 Task: Recover your Amazon account and purchase a smartwatch.
Action: Mouse moved to (239, 59)
Screenshot: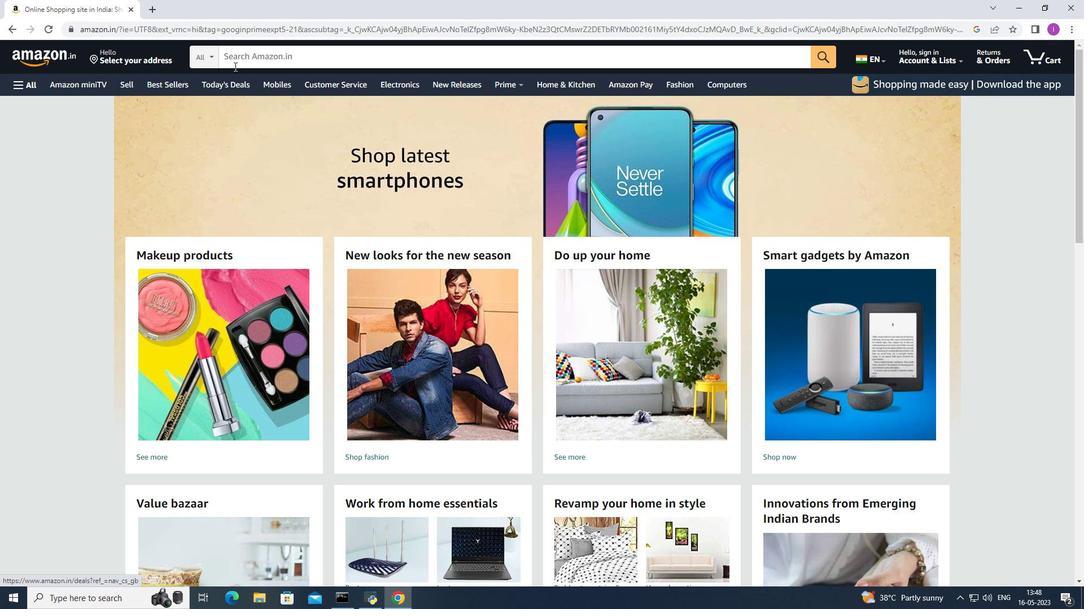 
Action: Mouse pressed left at (239, 59)
Screenshot: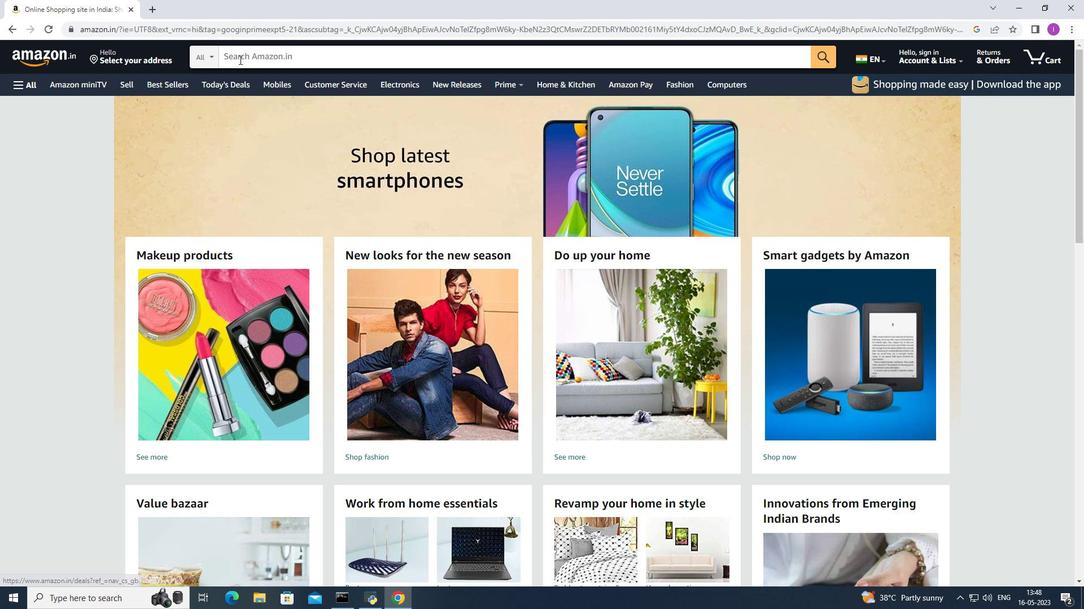 
Action: Mouse moved to (210, 86)
Screenshot: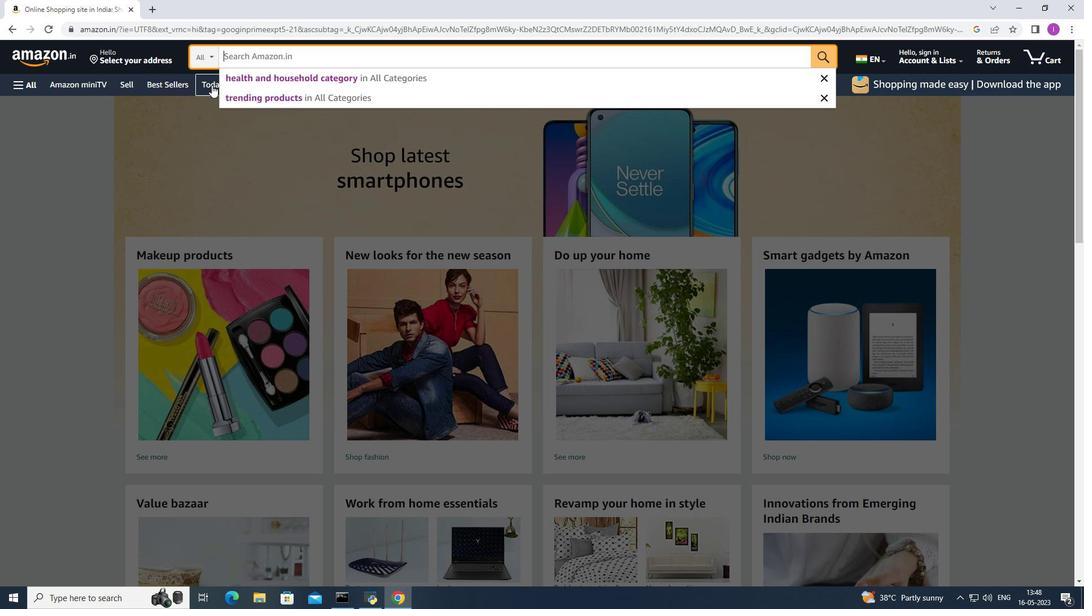 
Action: Mouse pressed left at (210, 86)
Screenshot: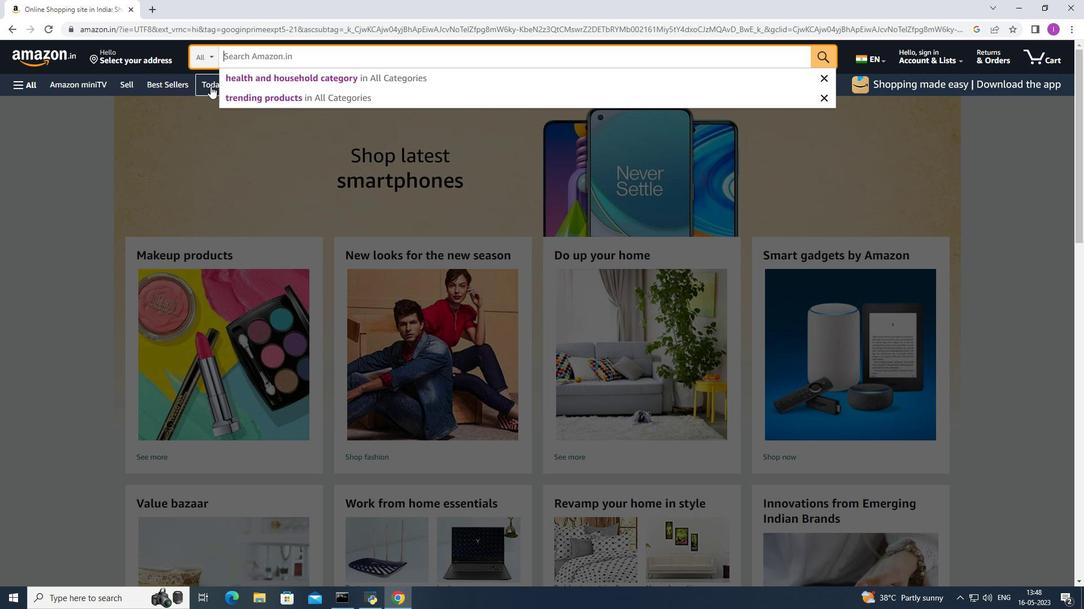 
Action: Mouse moved to (462, 88)
Screenshot: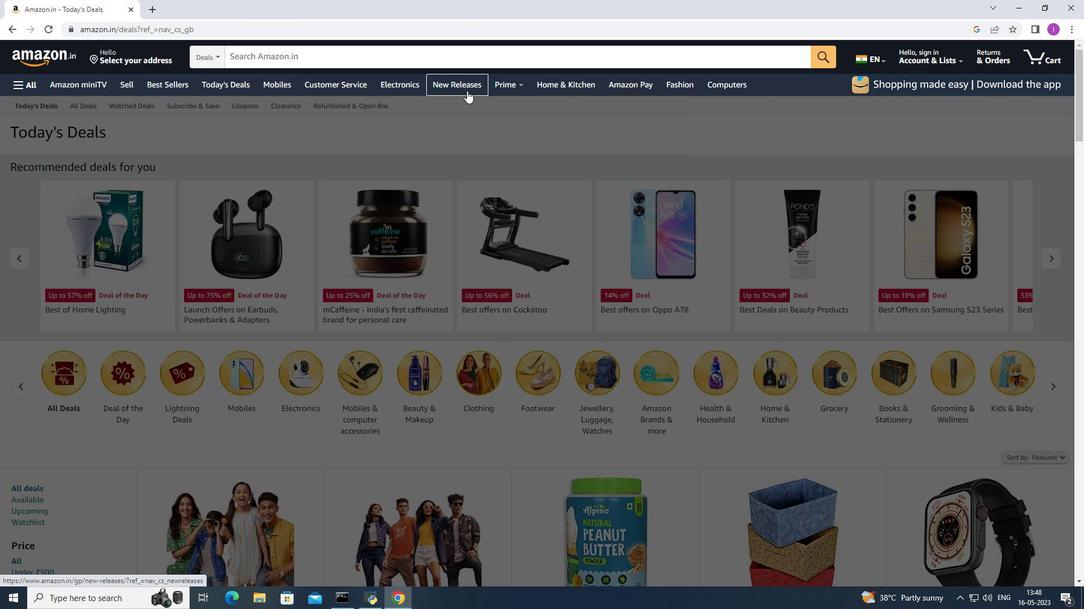 
Action: Mouse pressed left at (462, 88)
Screenshot: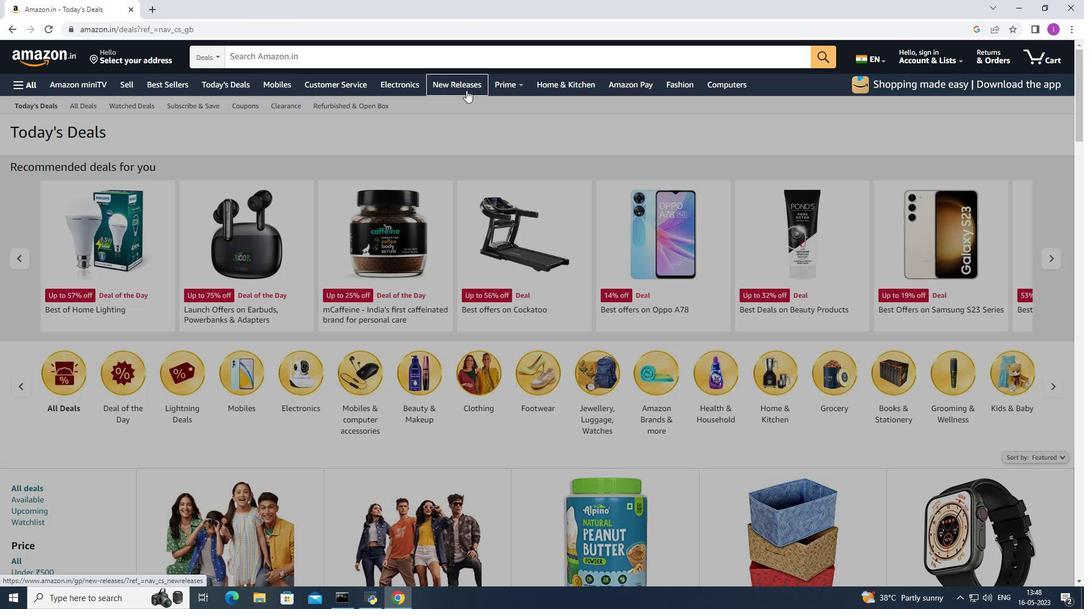 
Action: Mouse moved to (296, 302)
Screenshot: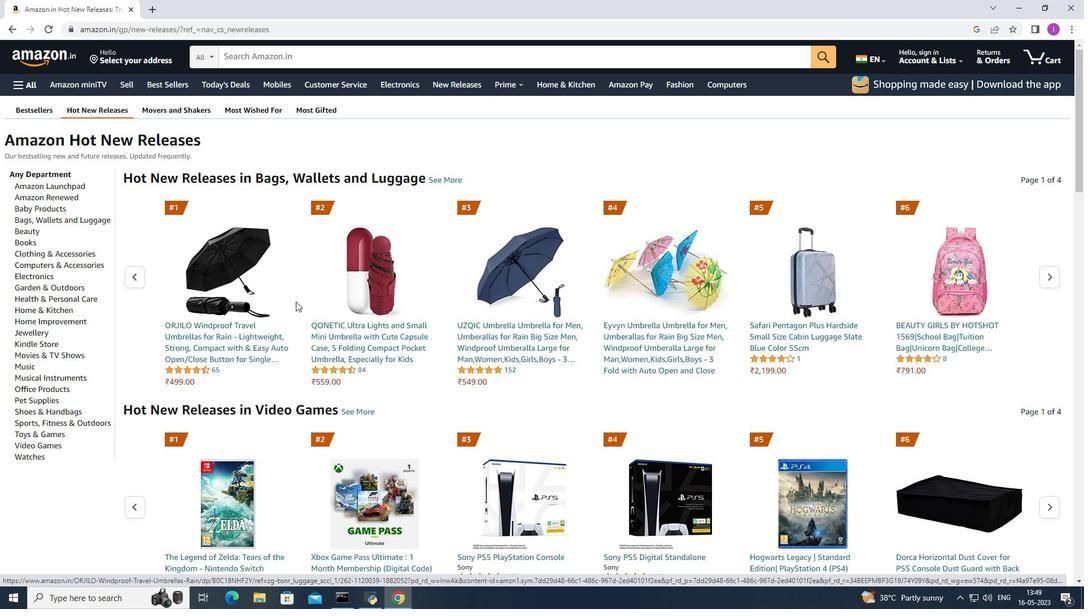 
Action: Mouse scrolled (296, 301) with delta (0, 0)
Screenshot: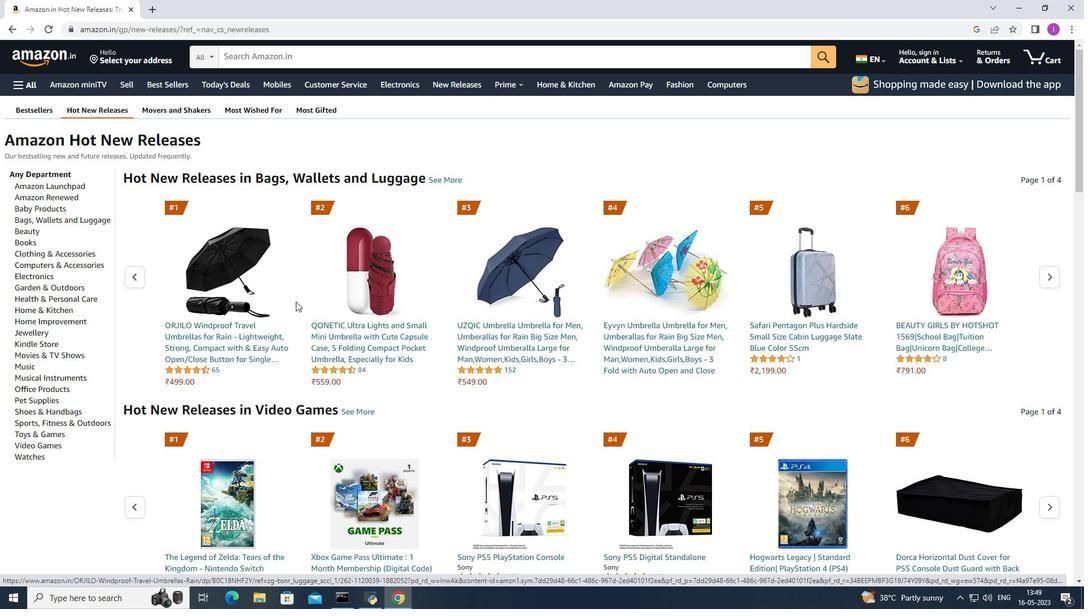 
Action: Mouse moved to (296, 302)
Screenshot: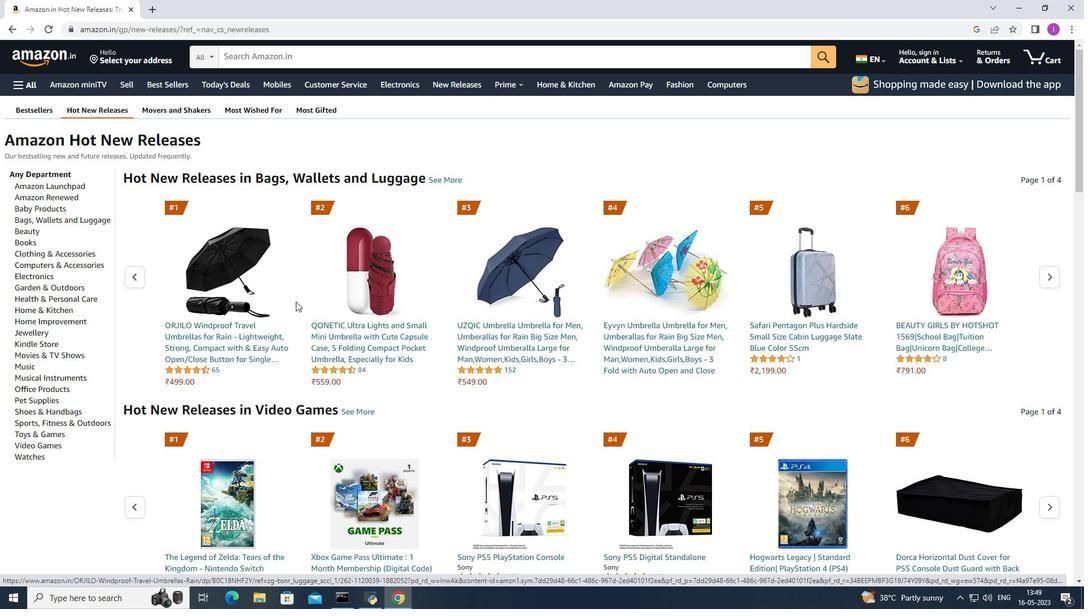 
Action: Mouse scrolled (296, 301) with delta (0, 0)
Screenshot: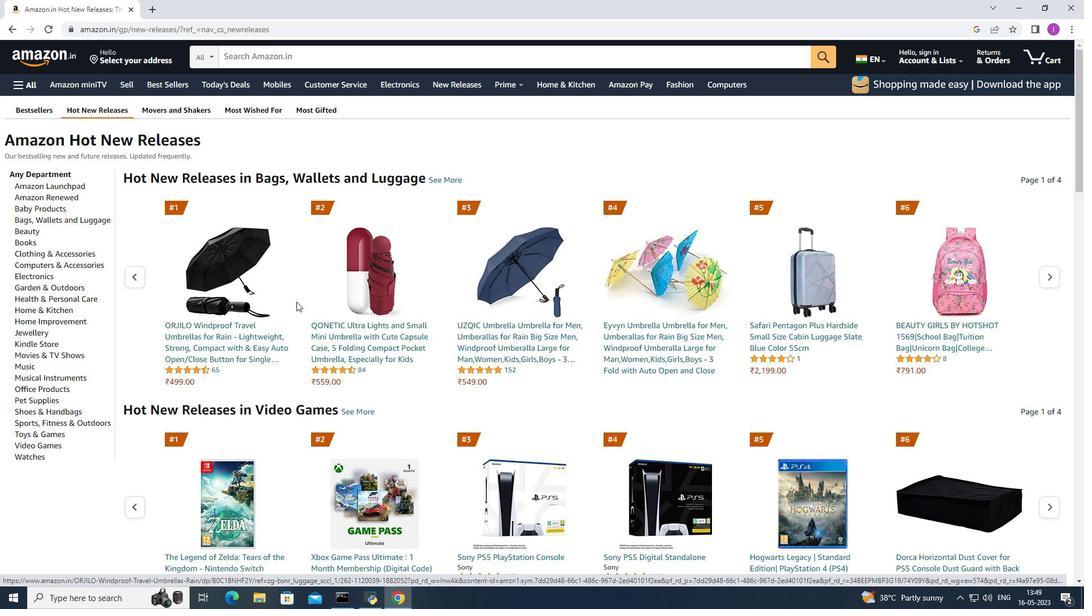 
Action: Mouse scrolled (296, 301) with delta (0, 0)
Screenshot: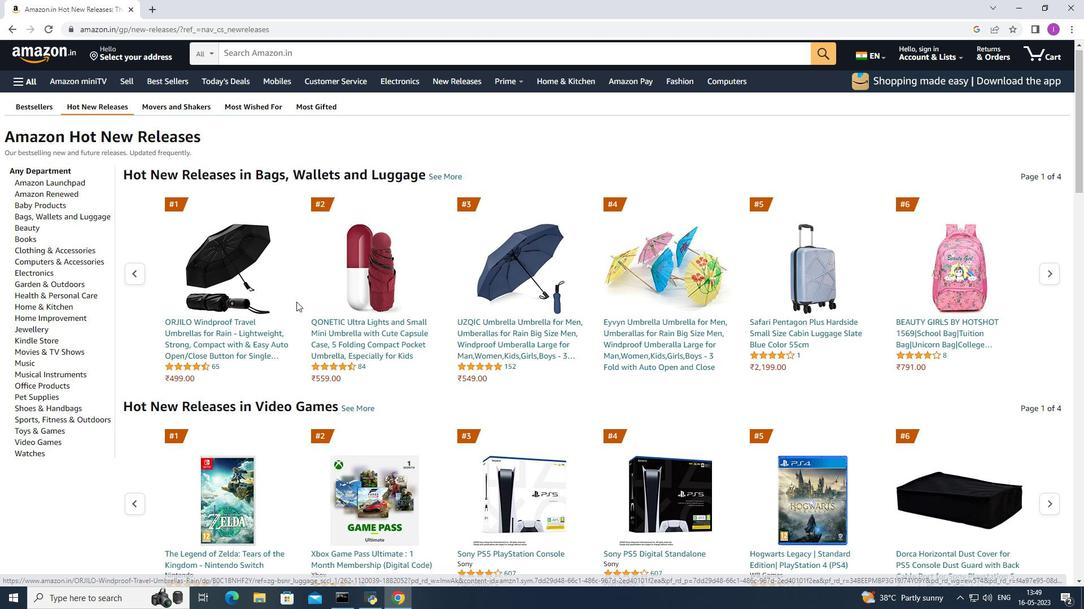 
Action: Mouse moved to (678, 243)
Screenshot: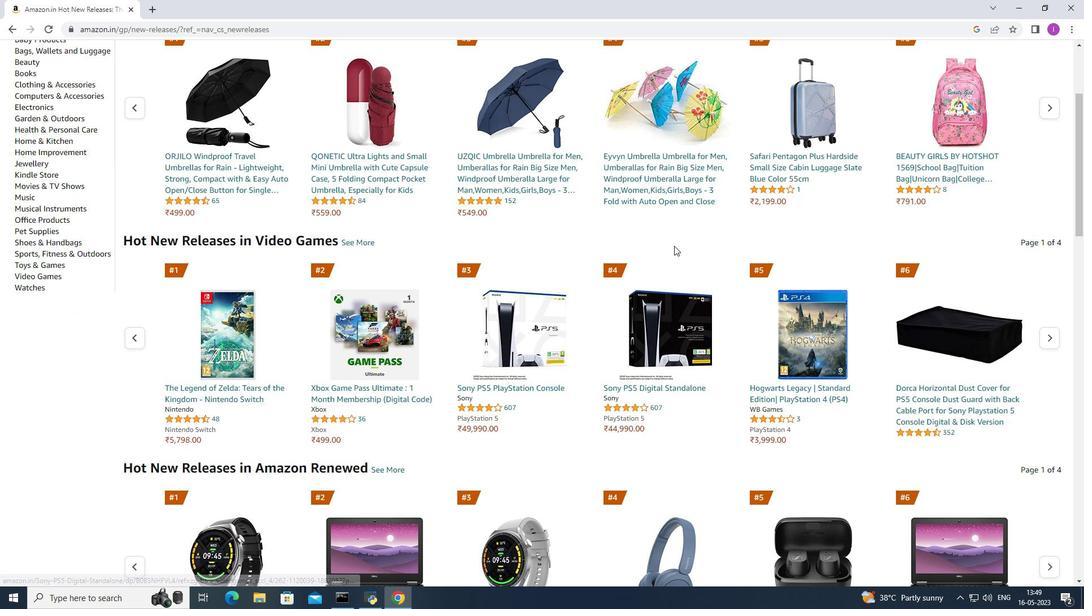 
Action: Mouse scrolled (678, 244) with delta (0, 0)
Screenshot: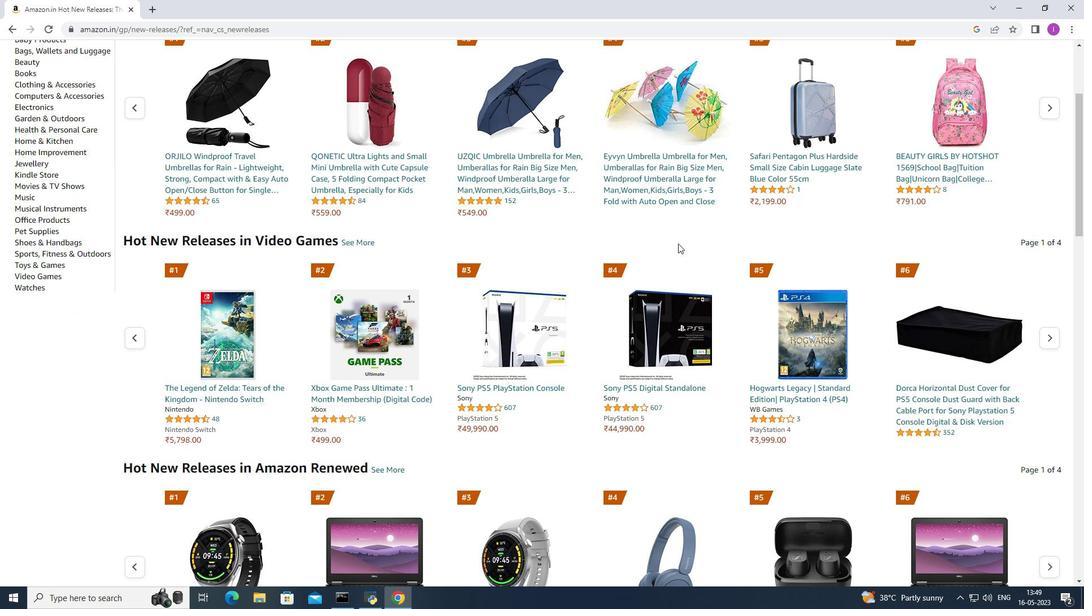 
Action: Mouse moved to (626, 285)
Screenshot: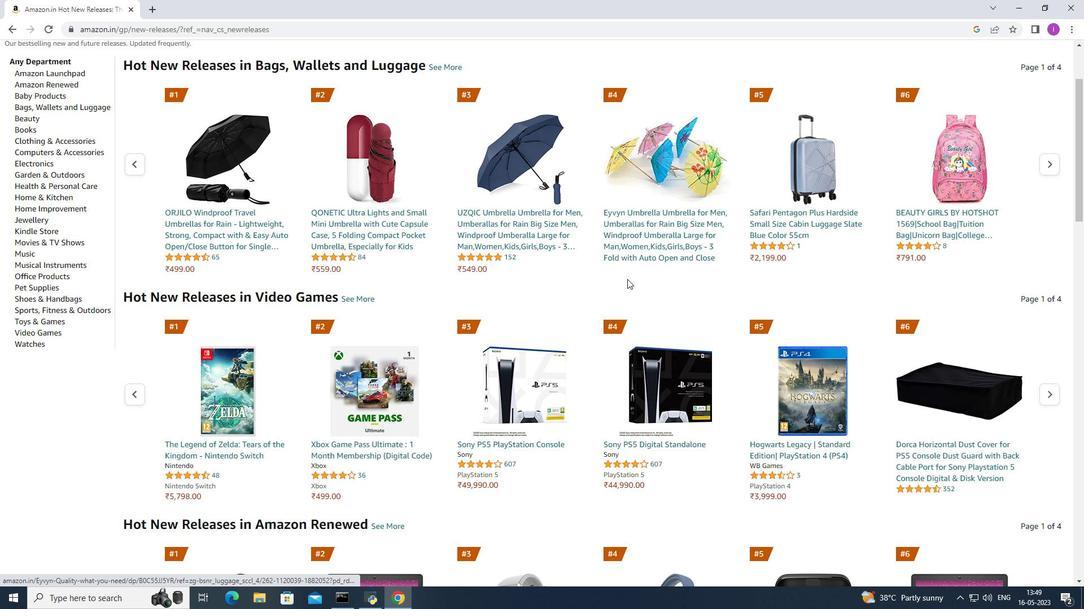 
Action: Mouse scrolled (626, 284) with delta (0, 0)
Screenshot: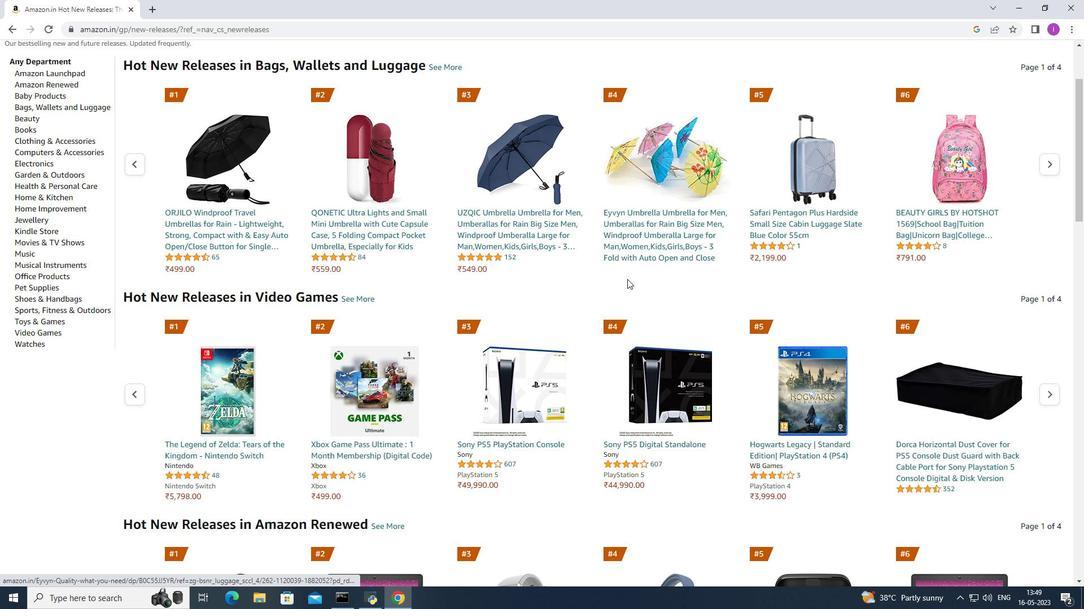 
Action: Mouse moved to (626, 287)
Screenshot: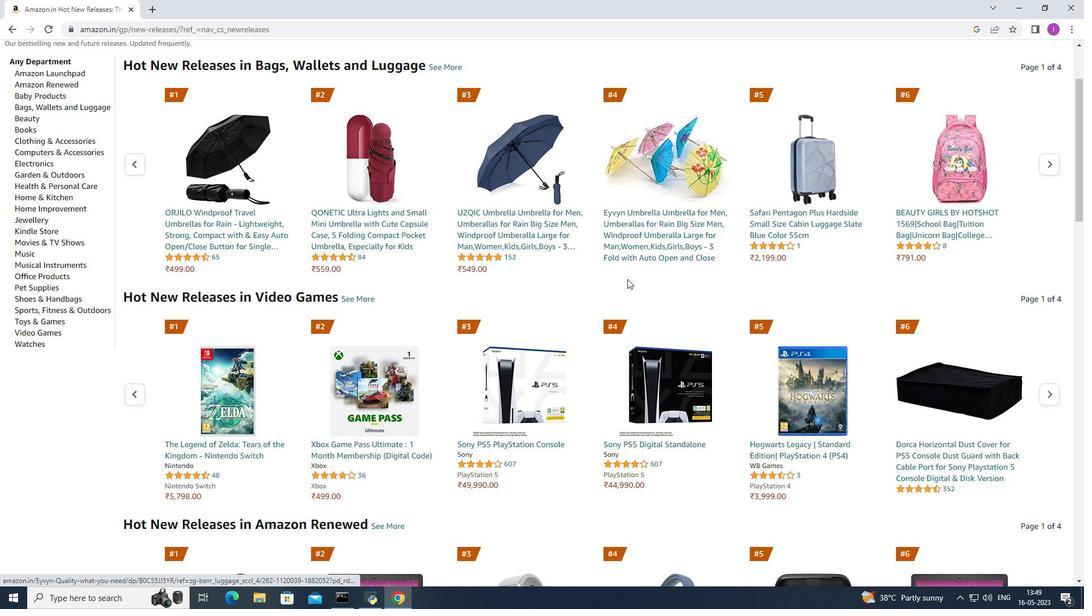 
Action: Mouse scrolled (626, 286) with delta (0, 0)
Screenshot: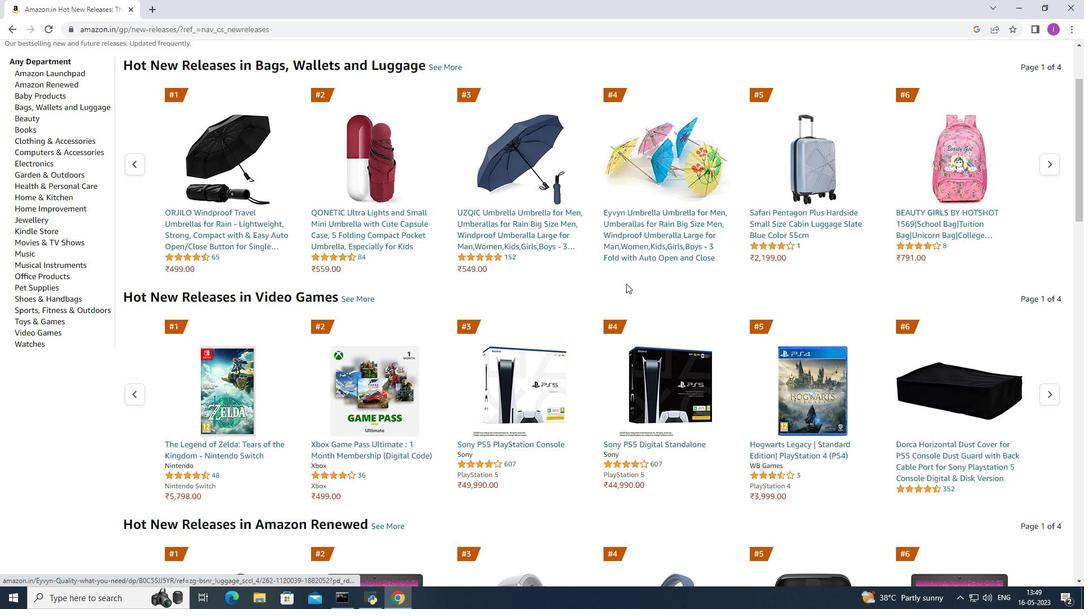 
Action: Mouse moved to (704, 188)
Screenshot: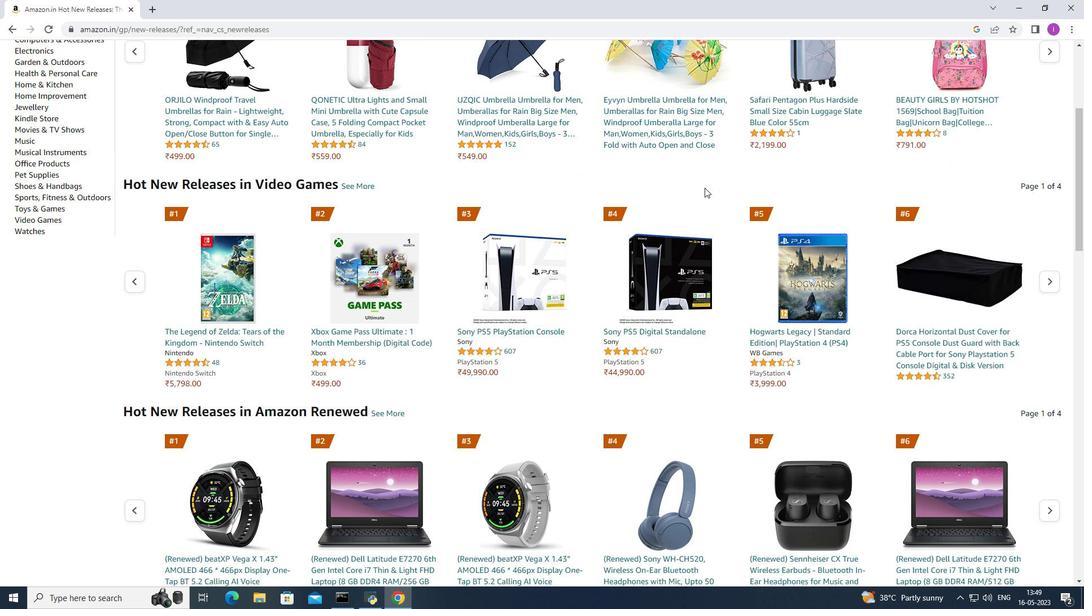 
Action: Mouse scrolled (704, 188) with delta (0, 0)
Screenshot: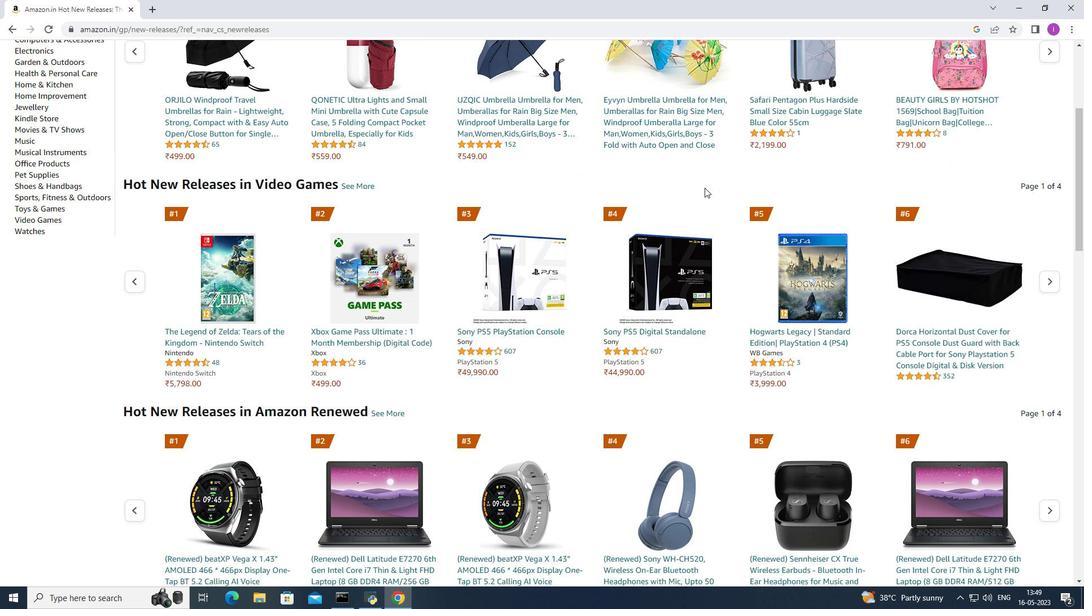 
Action: Mouse moved to (702, 192)
Screenshot: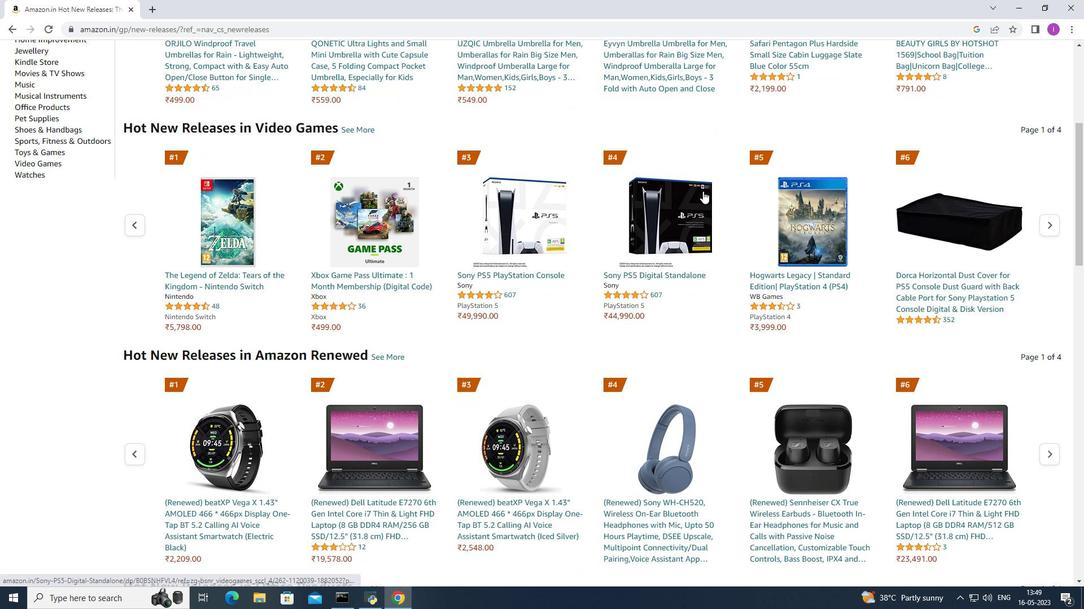 
Action: Mouse scrolled (702, 192) with delta (0, 0)
Screenshot: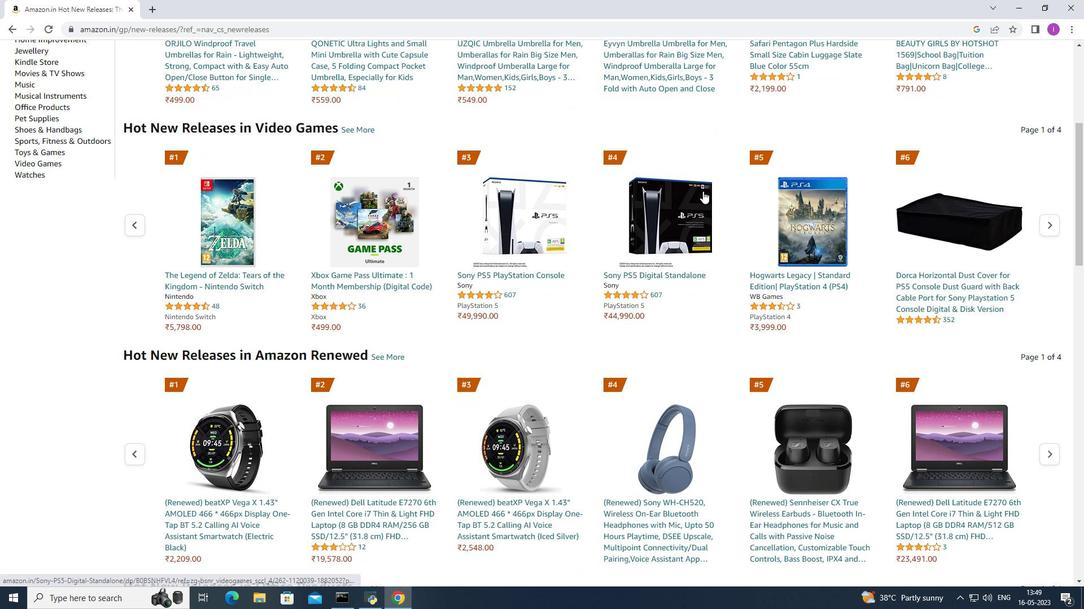 
Action: Mouse scrolled (702, 192) with delta (0, 0)
Screenshot: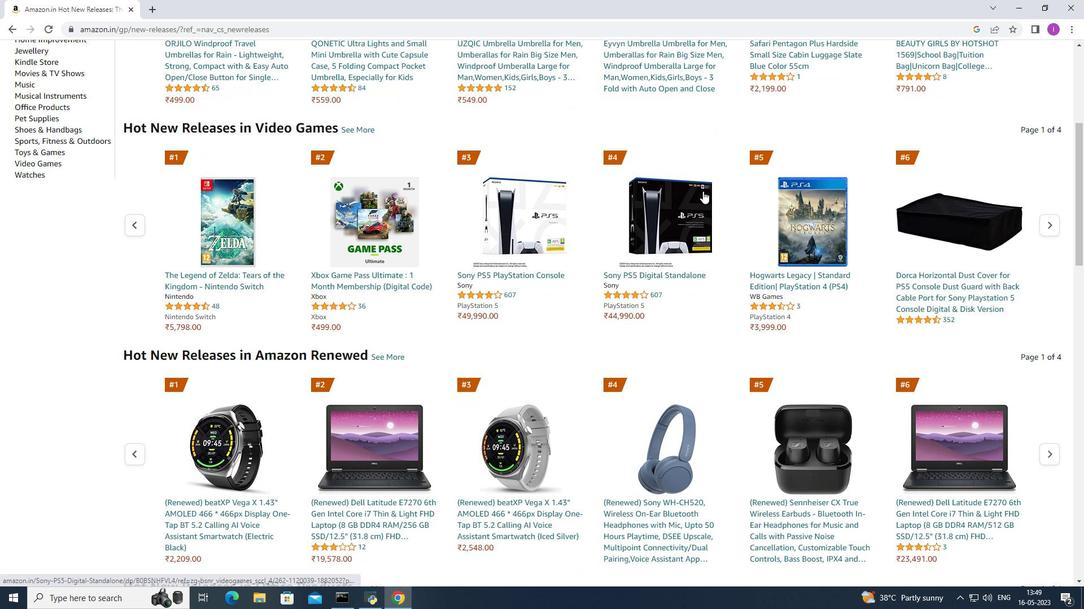 
Action: Mouse moved to (216, 350)
Screenshot: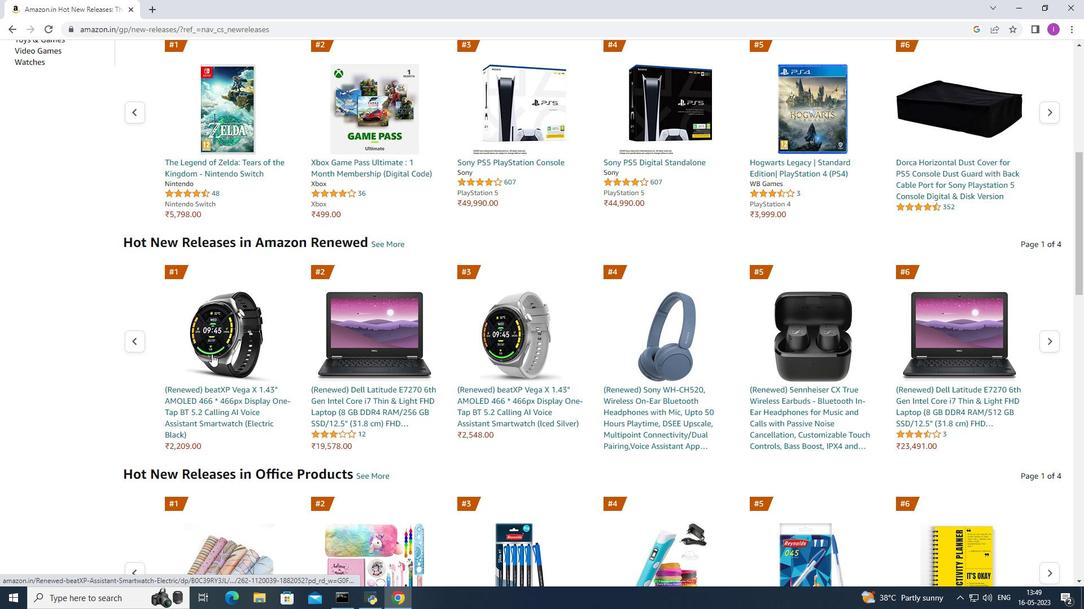 
Action: Mouse pressed left at (216, 350)
Screenshot: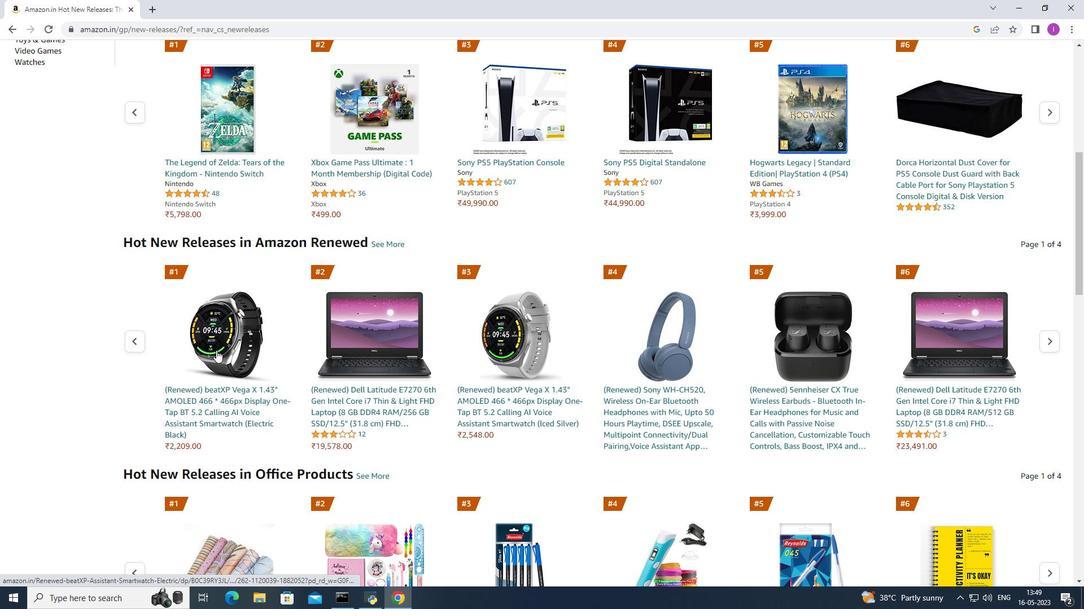 
Action: Mouse moved to (249, 464)
Screenshot: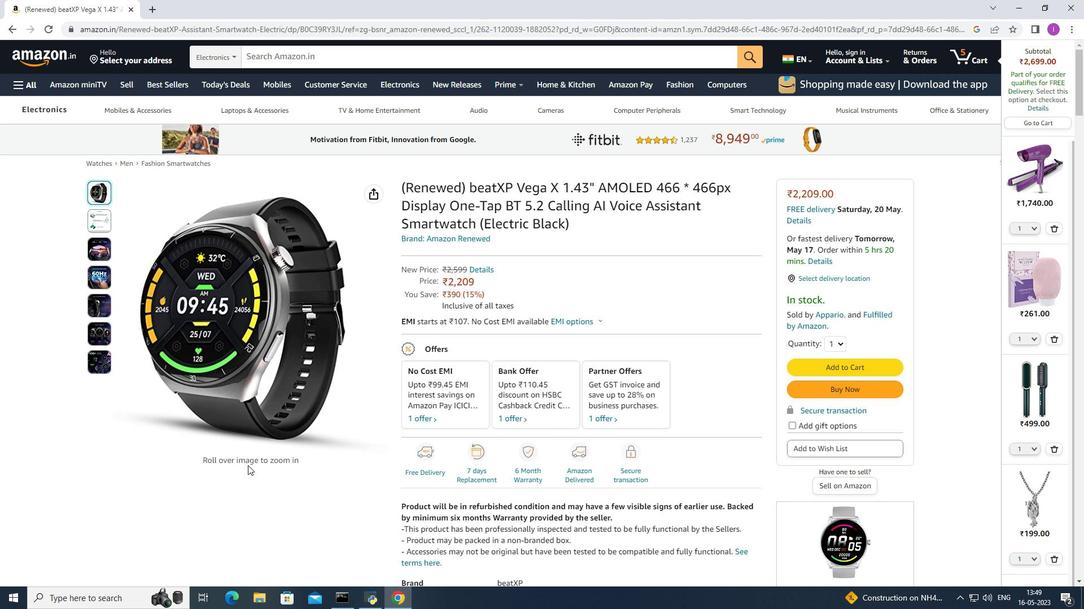 
Action: Mouse scrolled (249, 463) with delta (0, 0)
Screenshot: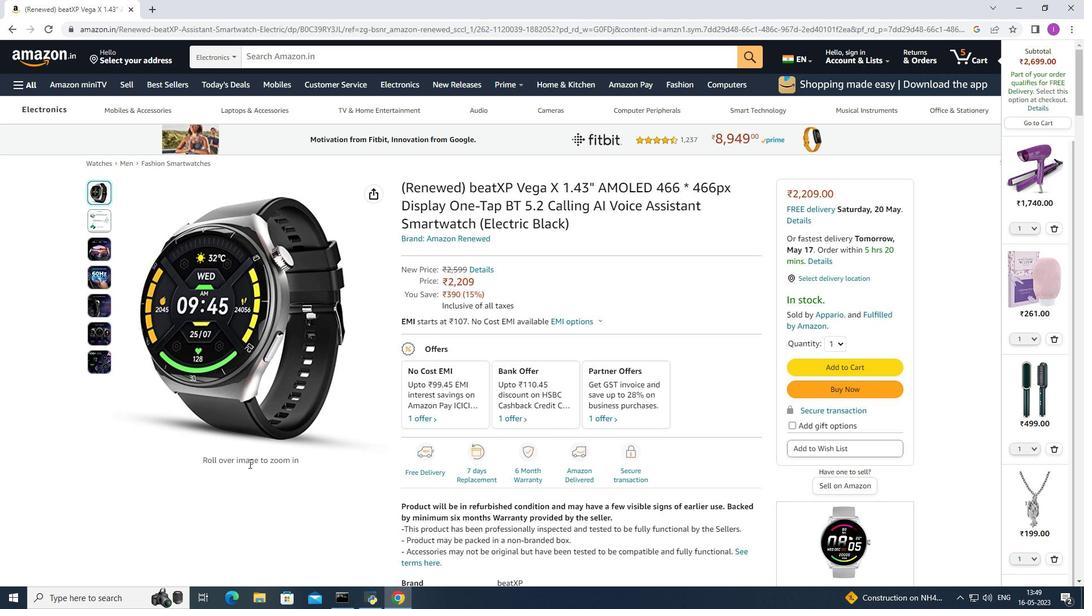 
Action: Mouse scrolled (249, 463) with delta (0, 0)
Screenshot: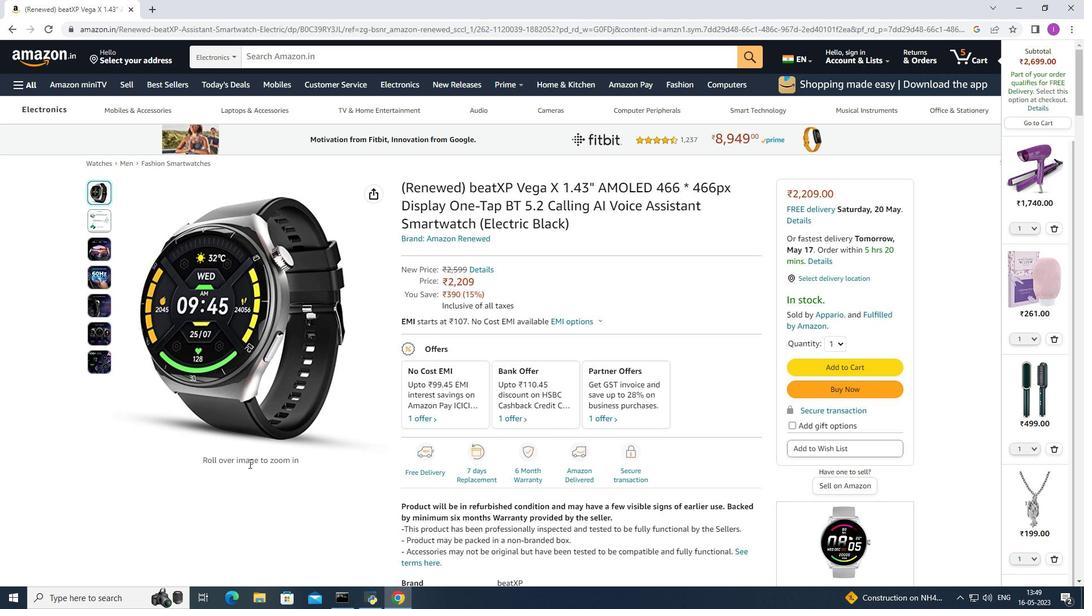 
Action: Mouse moved to (249, 463)
Screenshot: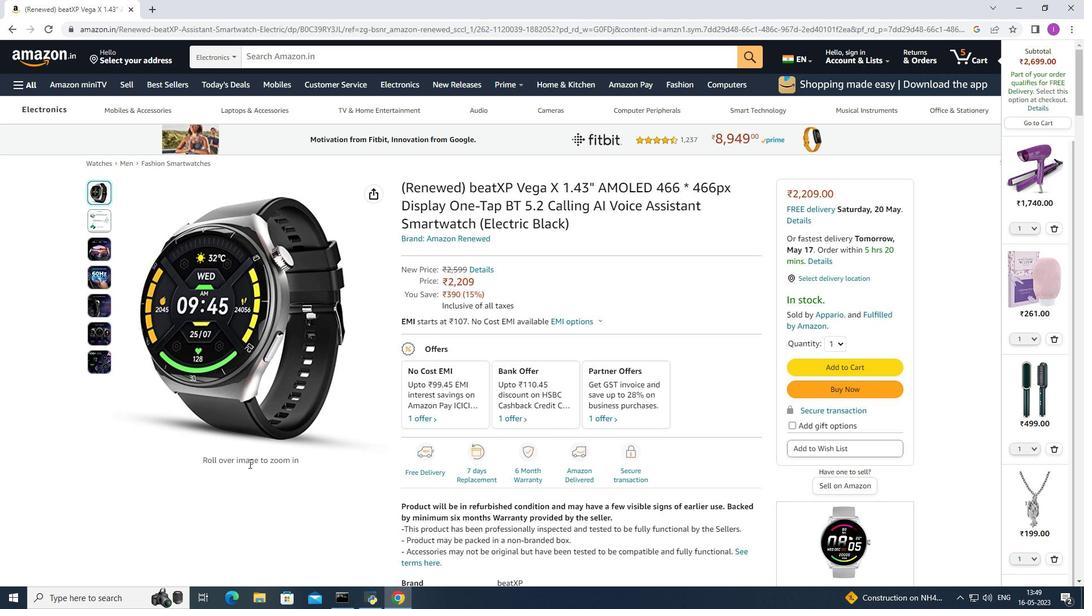 
Action: Mouse scrolled (249, 463) with delta (0, 0)
Screenshot: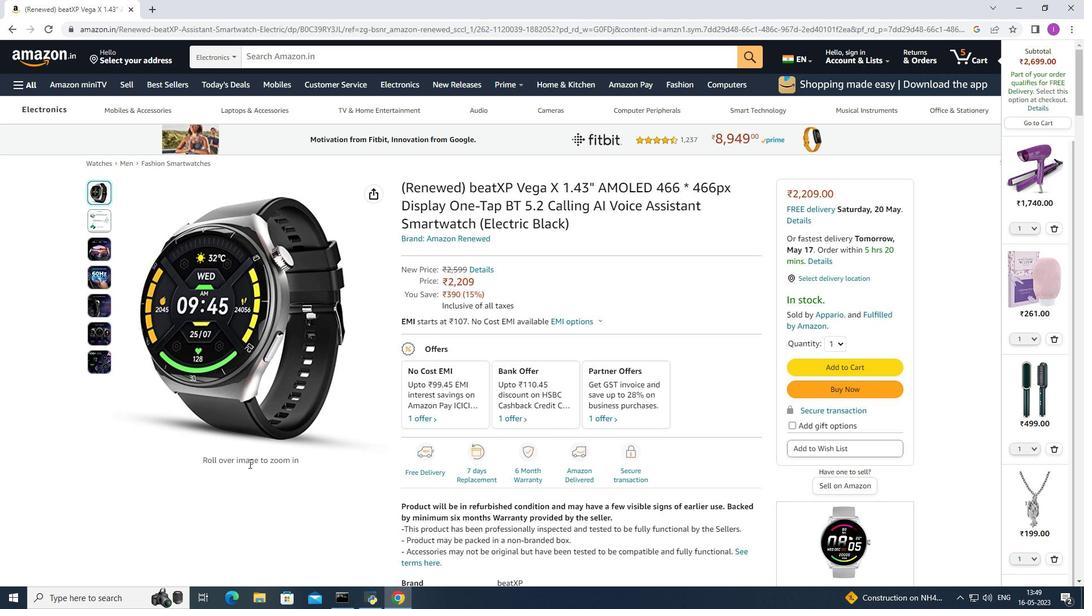
Action: Mouse moved to (252, 460)
Screenshot: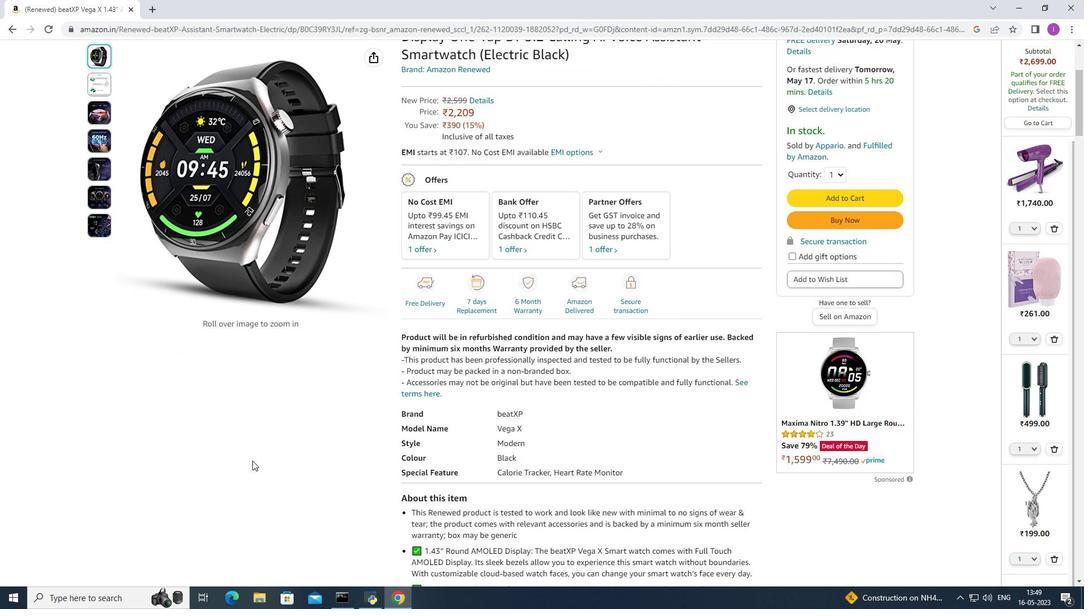 
Action: Mouse scrolled (252, 460) with delta (0, 0)
Screenshot: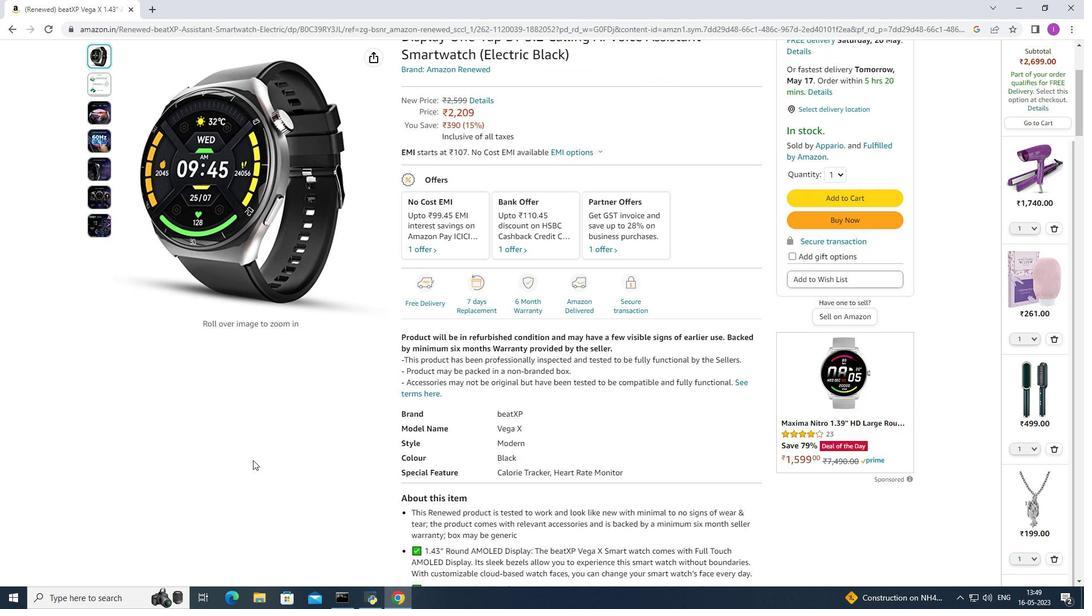 
Action: Mouse scrolled (252, 460) with delta (0, 0)
Screenshot: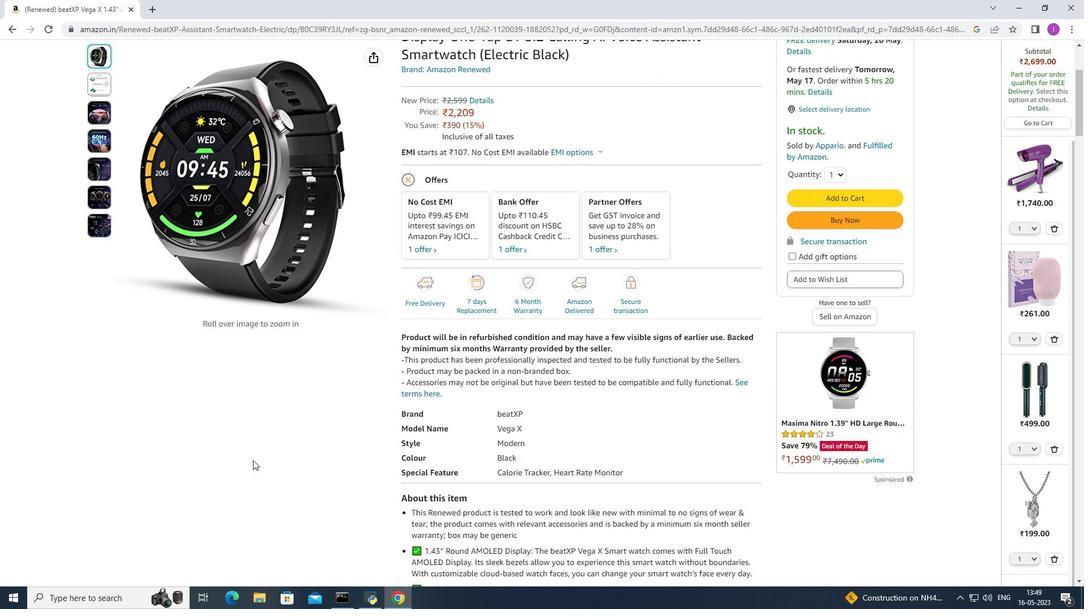 
Action: Mouse scrolled (252, 460) with delta (0, 0)
Screenshot: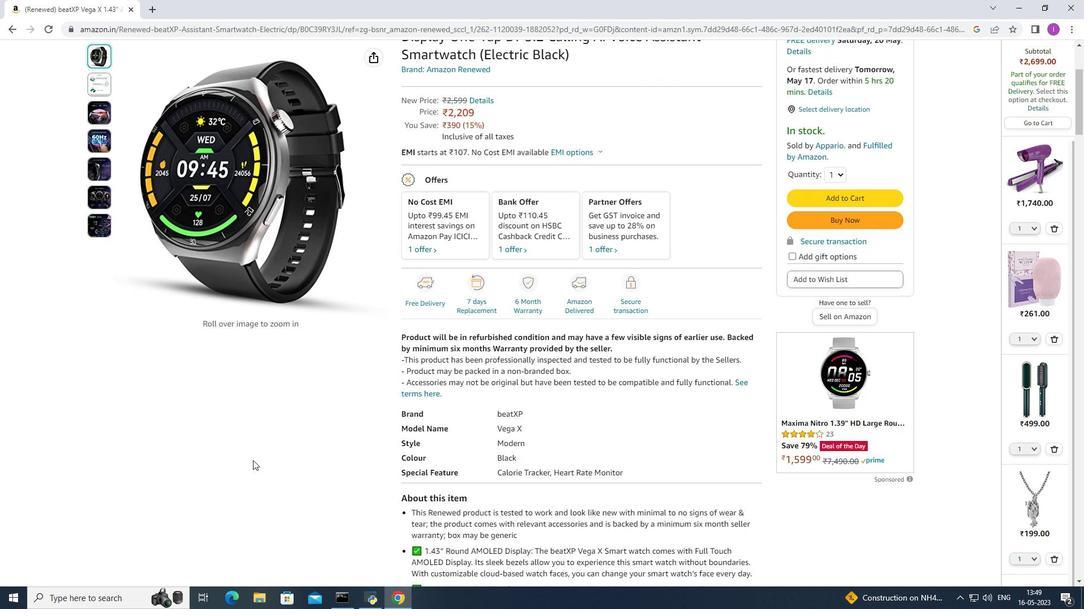 
Action: Mouse scrolled (252, 460) with delta (0, 0)
Screenshot: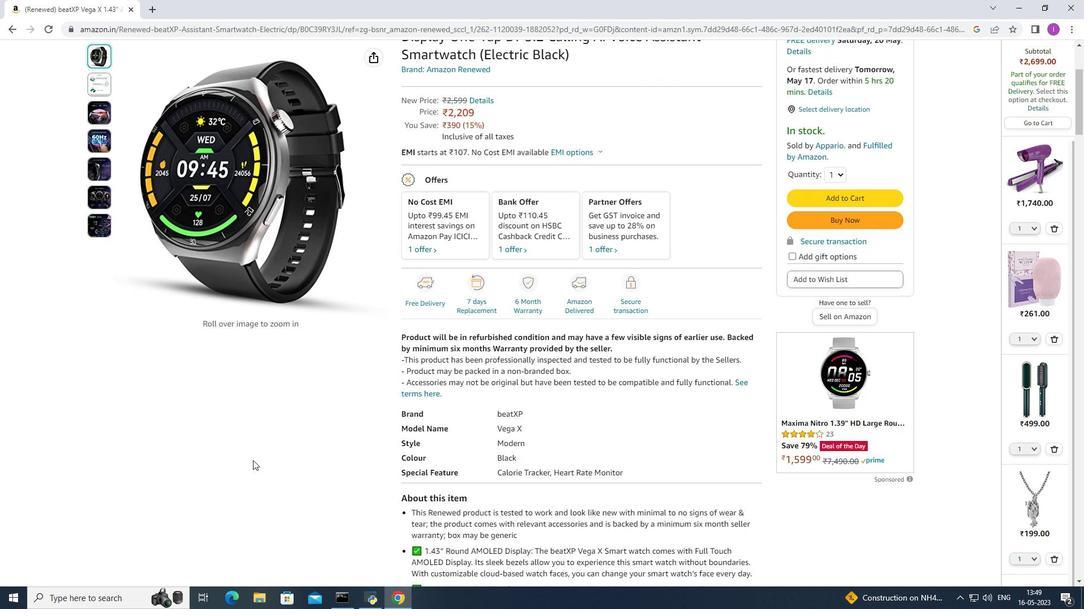 
Action: Mouse scrolled (252, 460) with delta (0, 0)
Screenshot: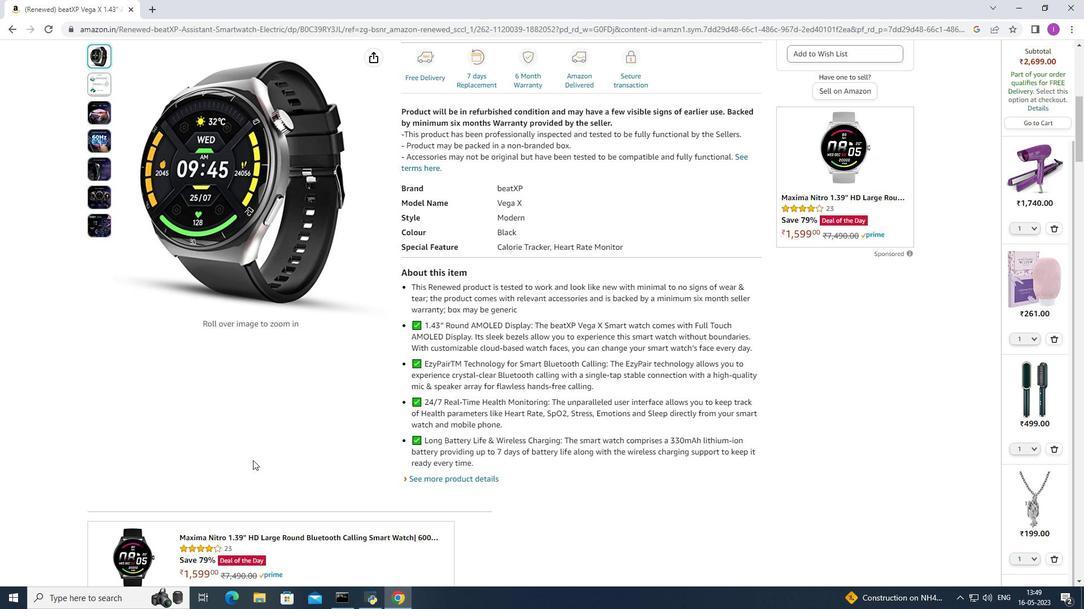 
Action: Mouse scrolled (252, 460) with delta (0, 0)
Screenshot: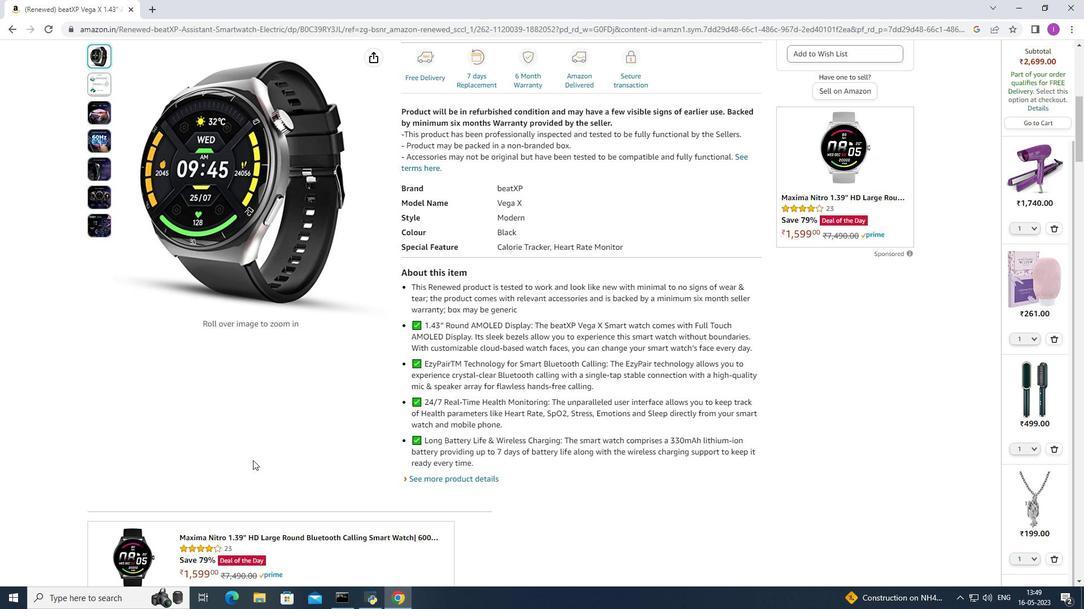 
Action: Mouse scrolled (252, 460) with delta (0, 0)
Screenshot: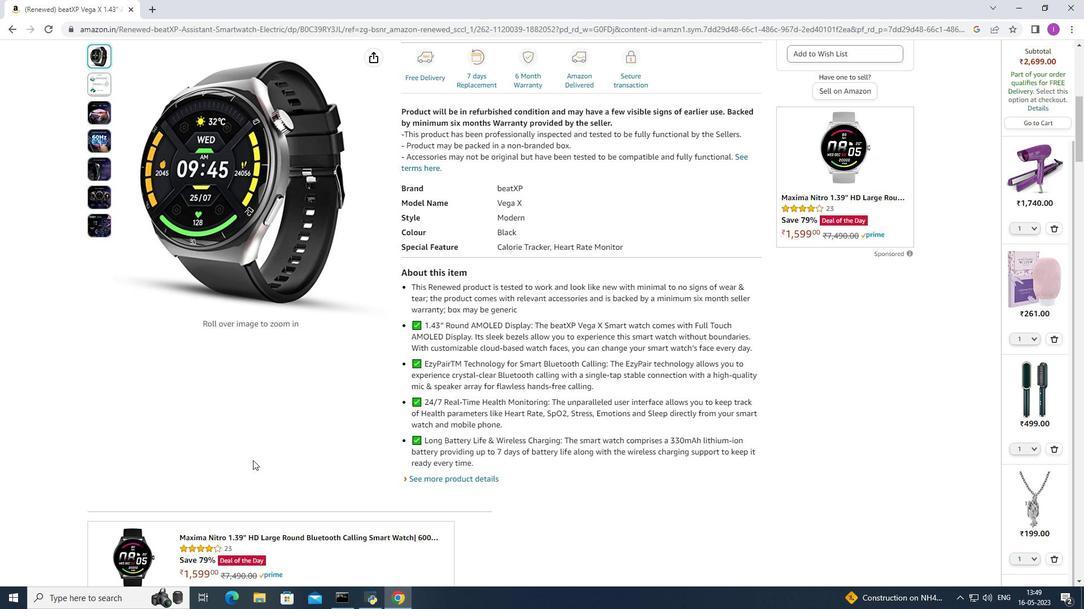 
Action: Mouse moved to (253, 459)
Screenshot: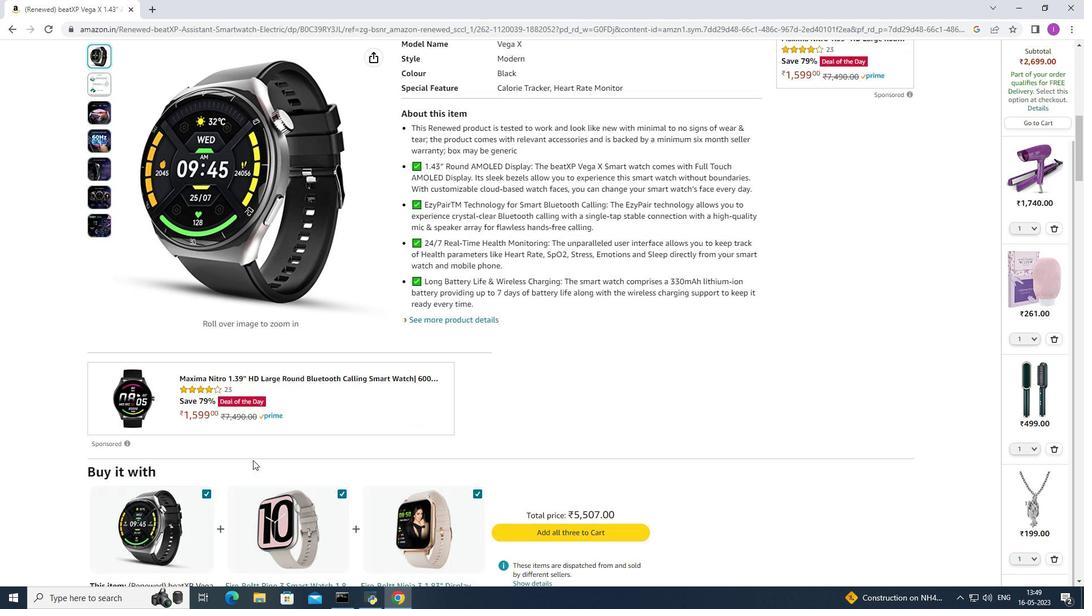 
Action: Mouse scrolled (253, 459) with delta (0, 0)
Screenshot: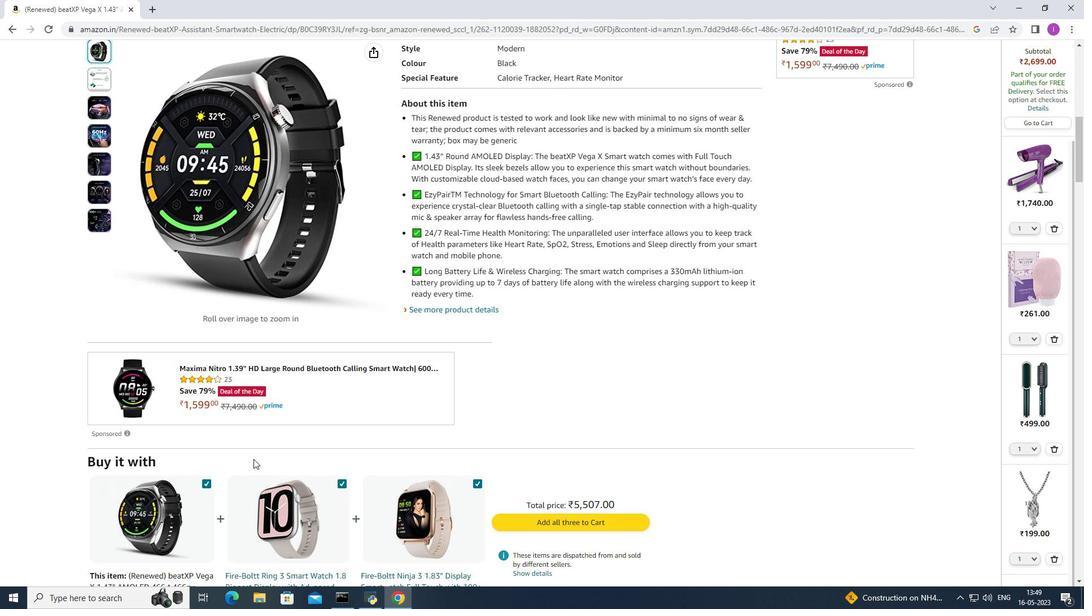 
Action: Mouse scrolled (253, 459) with delta (0, 0)
Screenshot: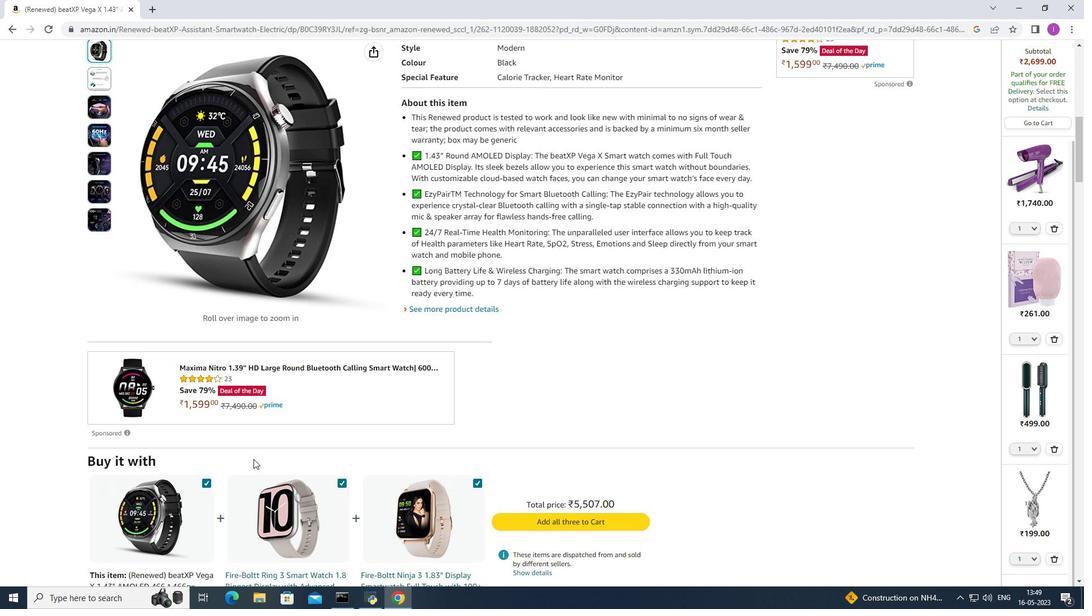 
Action: Mouse scrolled (253, 459) with delta (0, 0)
Screenshot: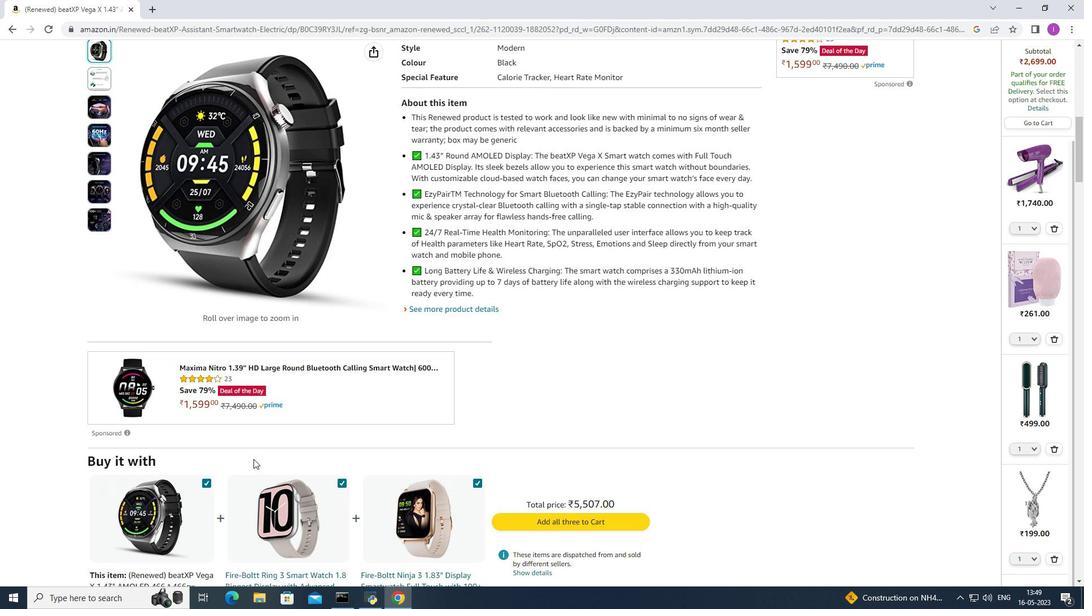 
Action: Mouse moved to (253, 459)
Screenshot: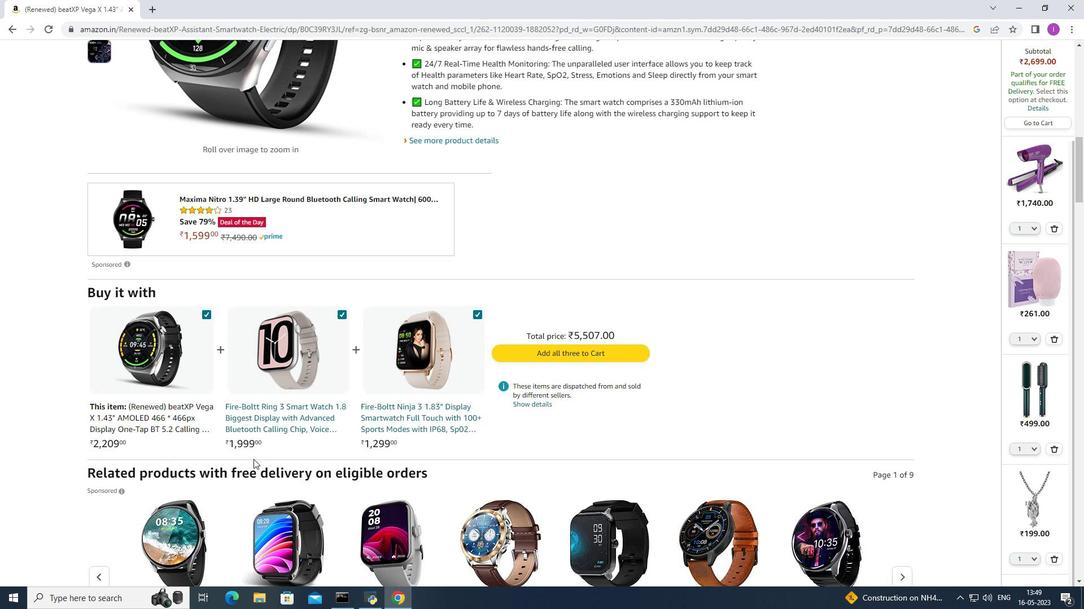 
Action: Mouse scrolled (253, 459) with delta (0, 0)
Screenshot: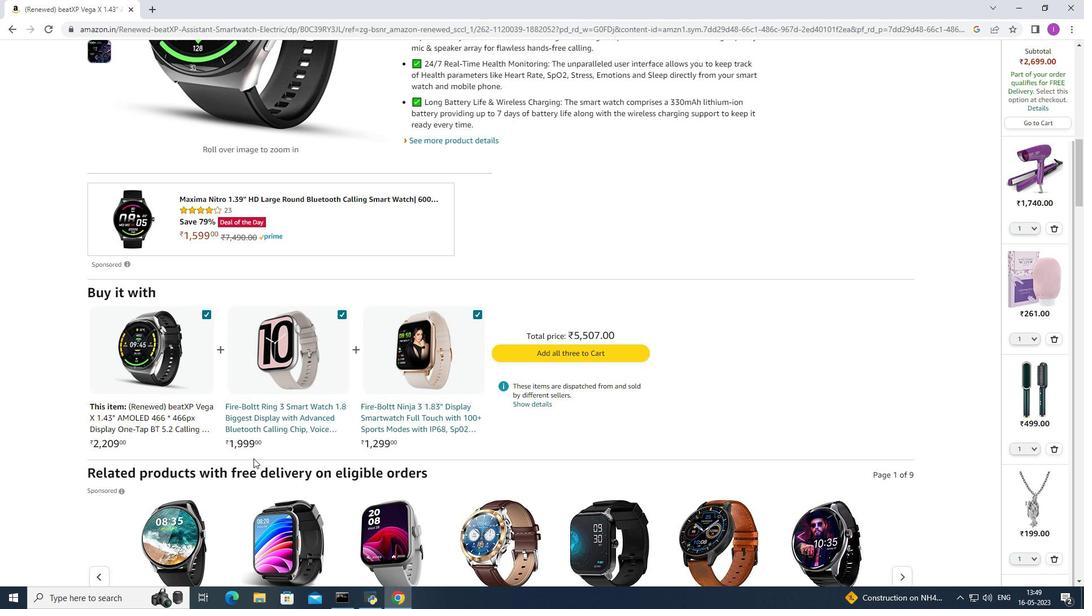 
Action: Mouse scrolled (253, 459) with delta (0, 0)
Screenshot: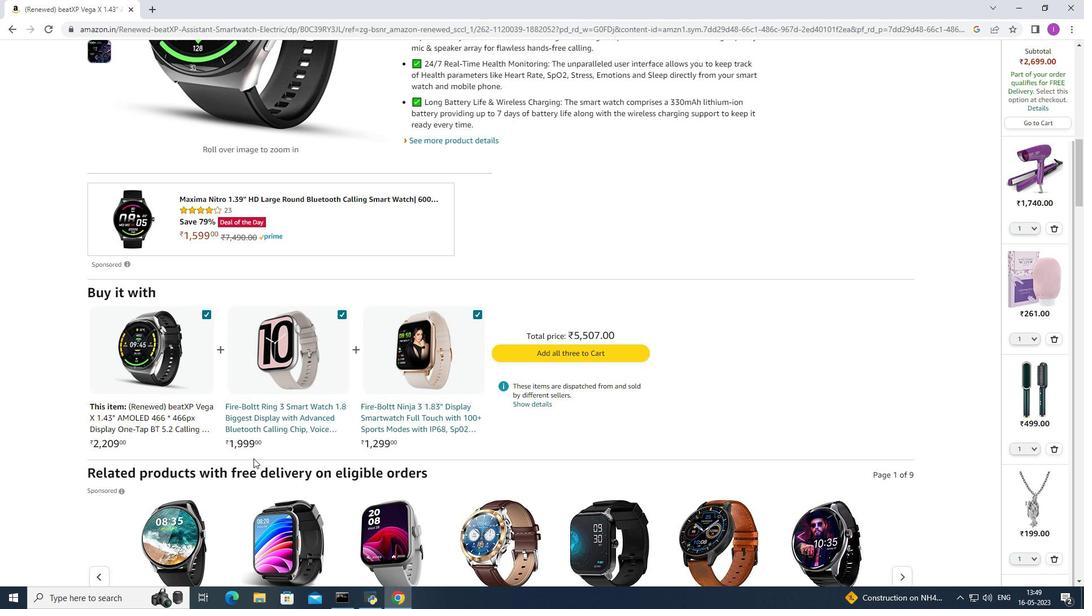 
Action: Mouse scrolled (253, 459) with delta (0, 0)
Screenshot: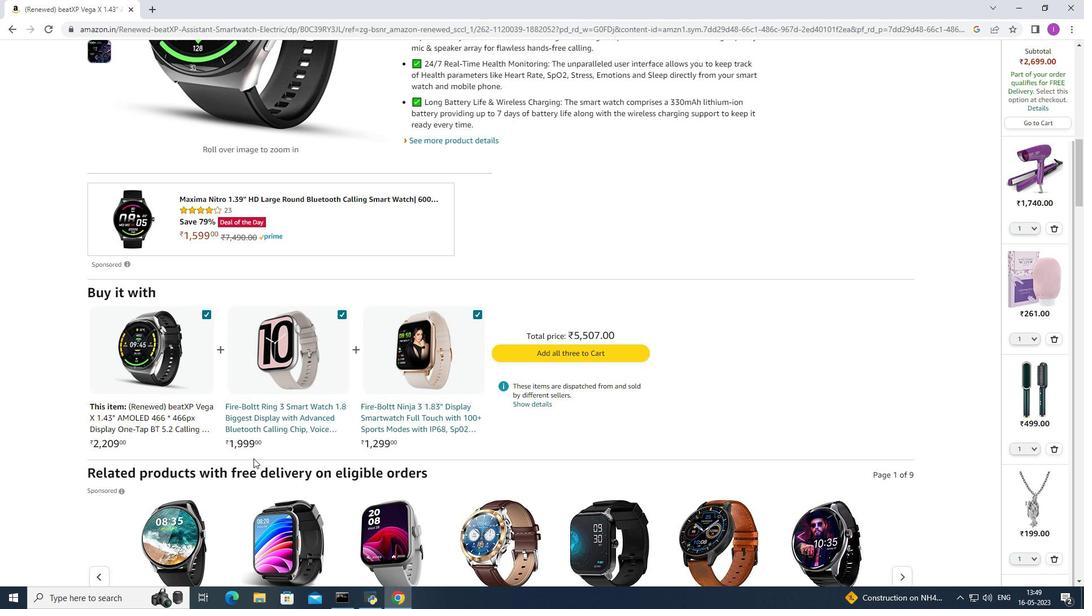 
Action: Mouse scrolled (253, 459) with delta (0, 0)
Screenshot: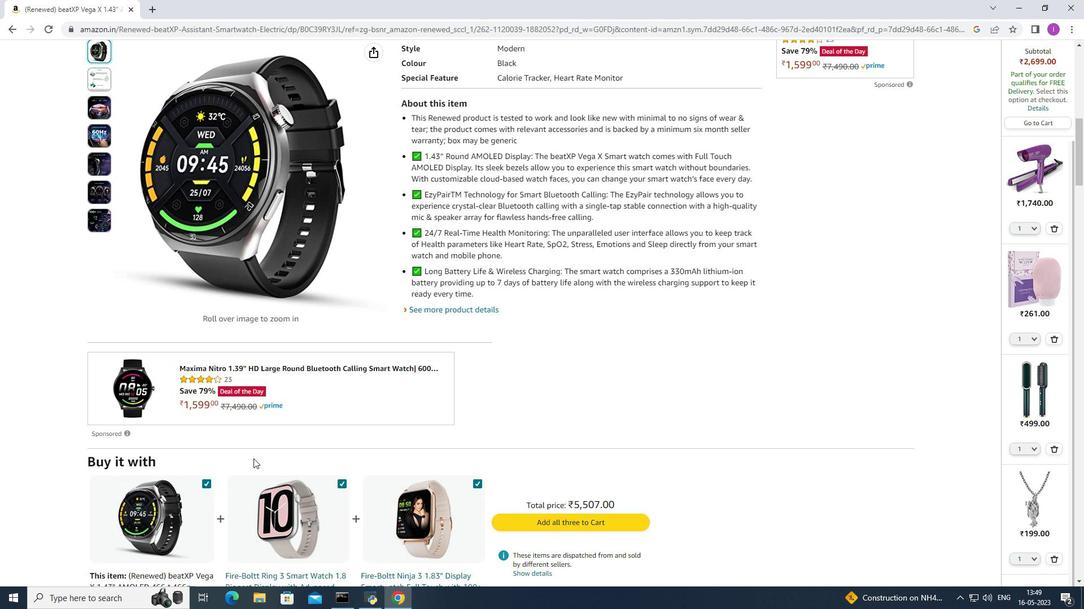 
Action: Mouse scrolled (253, 459) with delta (0, 0)
Screenshot: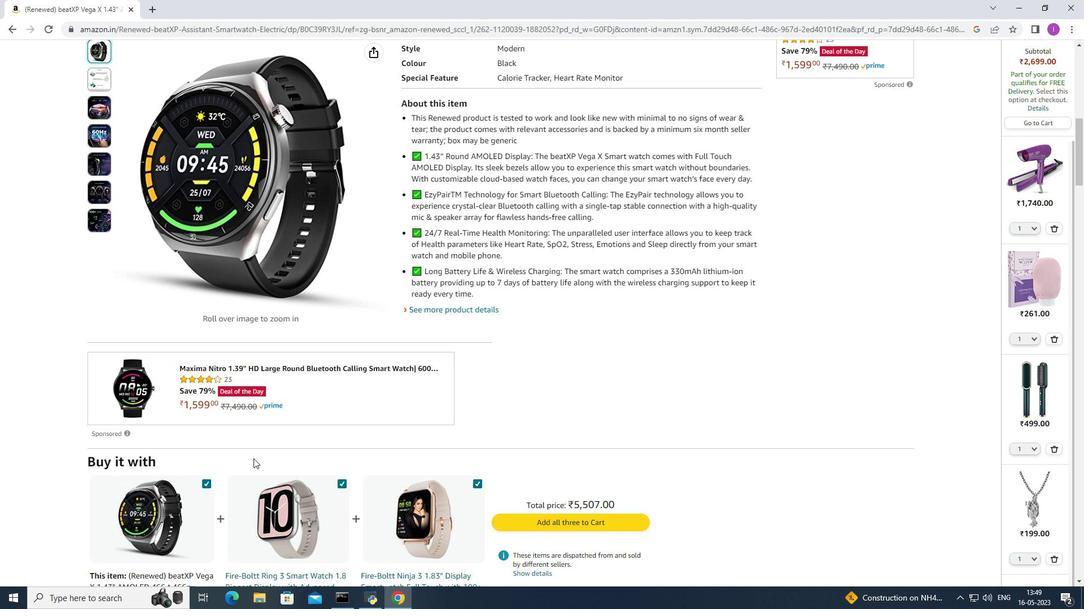 
Action: Mouse scrolled (253, 459) with delta (0, 0)
Screenshot: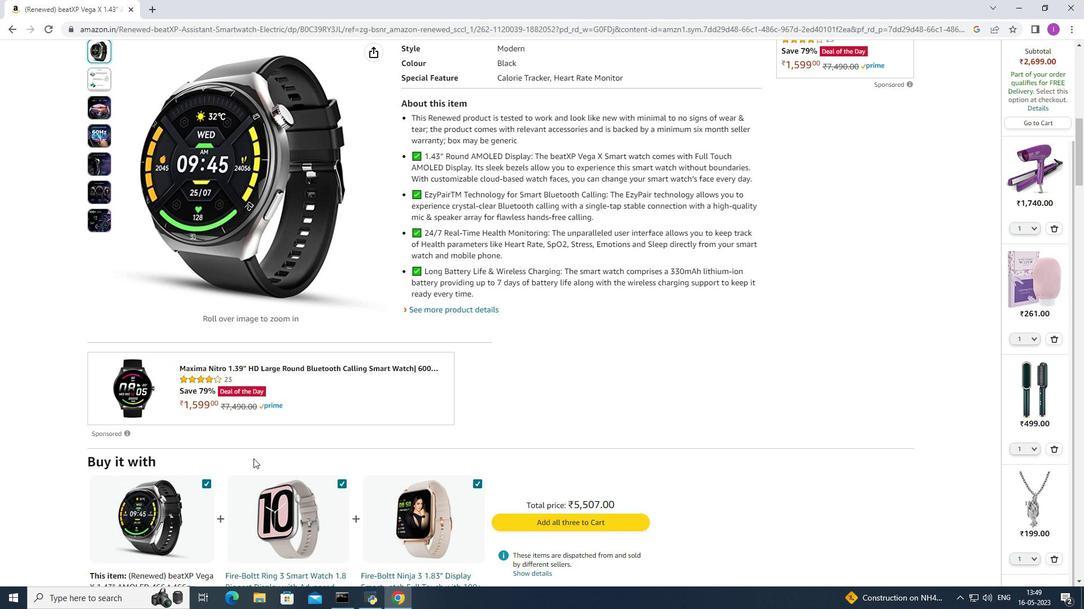 
Action: Mouse scrolled (253, 459) with delta (0, 0)
Screenshot: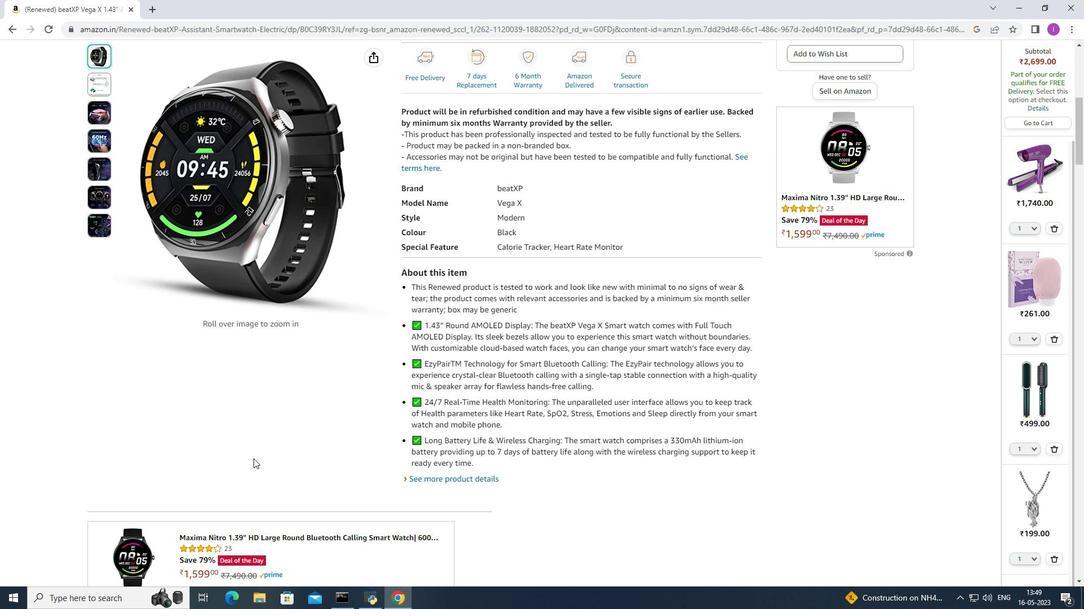 
Action: Mouse scrolled (253, 459) with delta (0, 0)
Screenshot: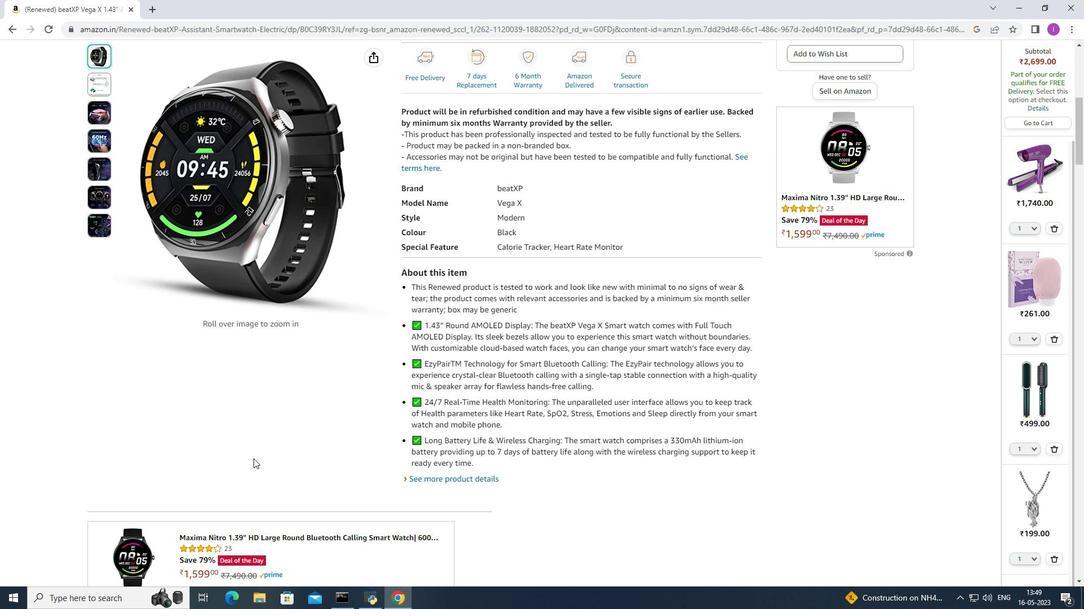 
Action: Mouse scrolled (253, 459) with delta (0, 0)
Screenshot: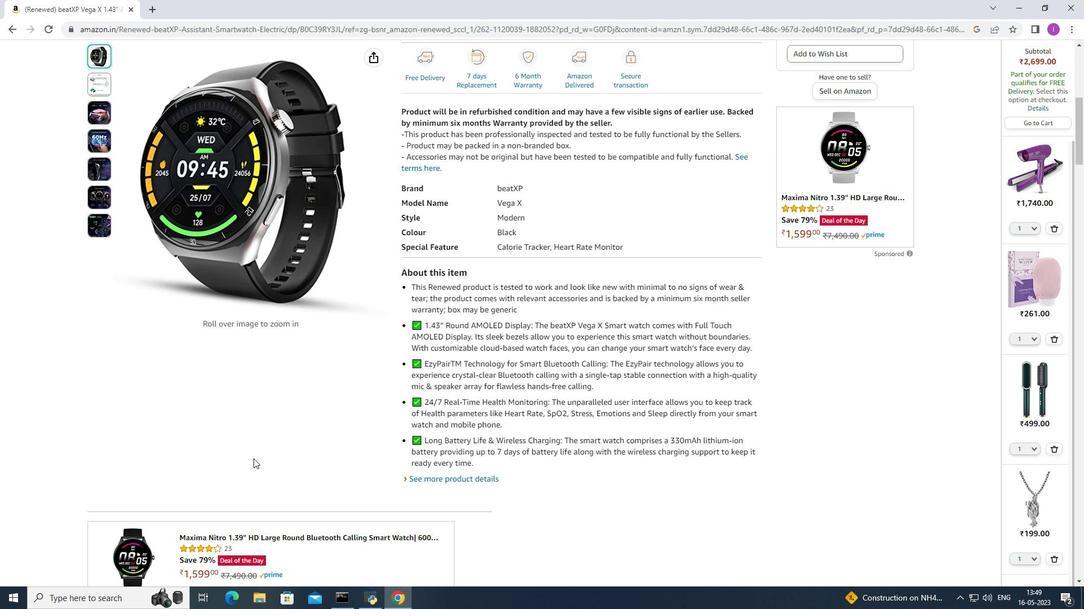 
Action: Mouse moved to (168, 382)
Screenshot: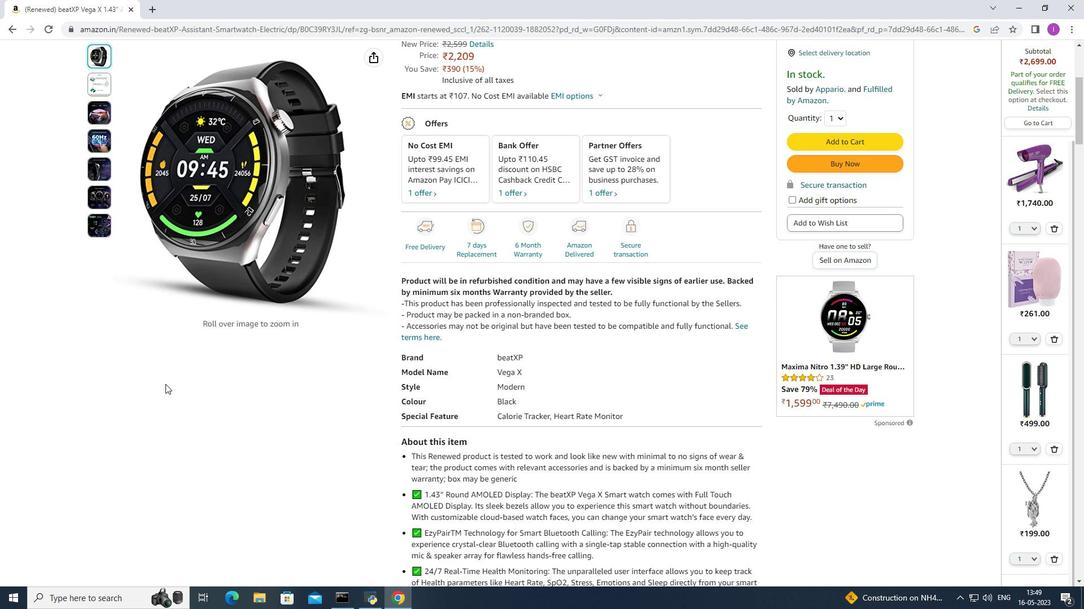 
Action: Mouse scrolled (168, 382) with delta (0, 0)
Screenshot: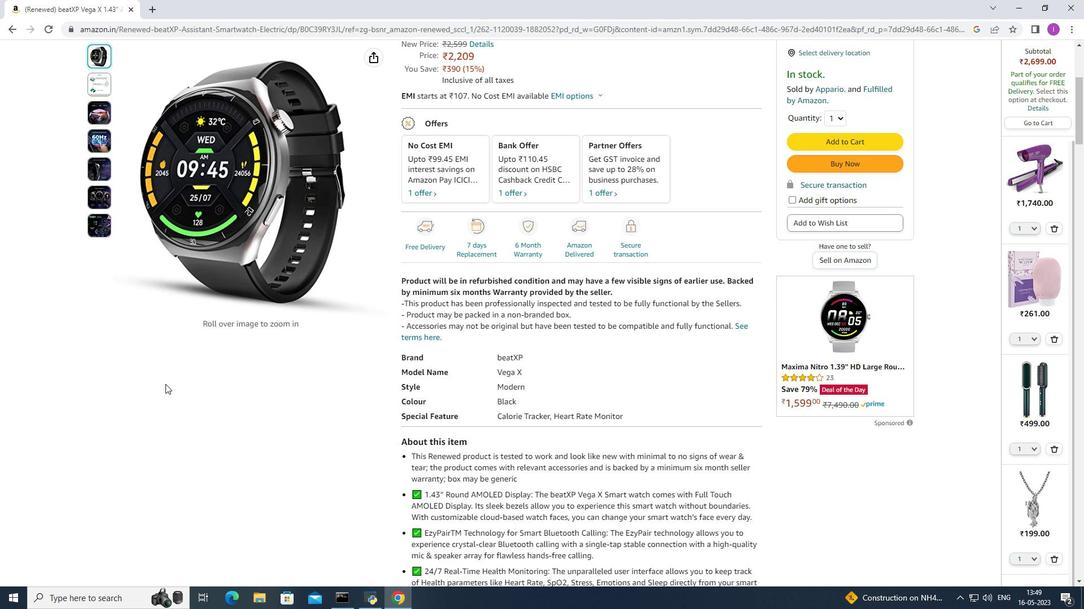 
Action: Mouse scrolled (168, 382) with delta (0, 0)
Screenshot: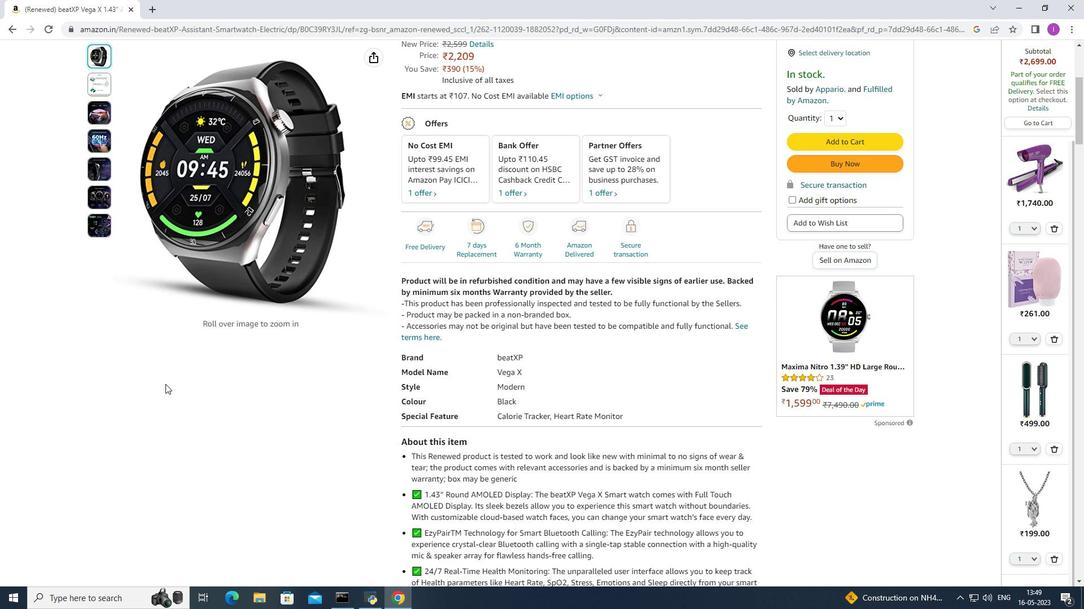 
Action: Mouse moved to (171, 381)
Screenshot: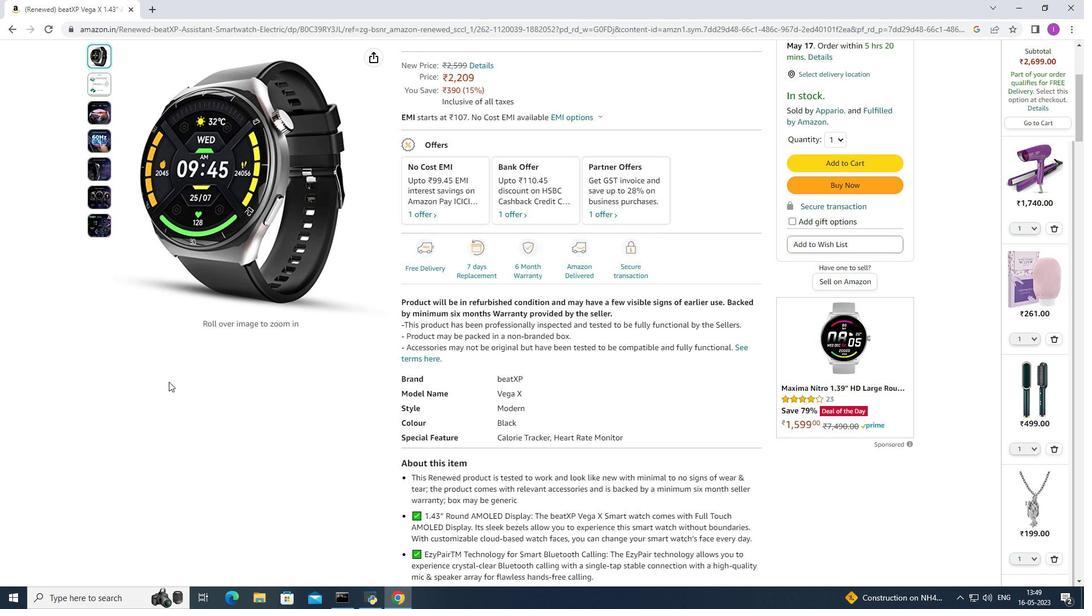 
Action: Mouse scrolled (171, 381) with delta (0, 0)
Screenshot: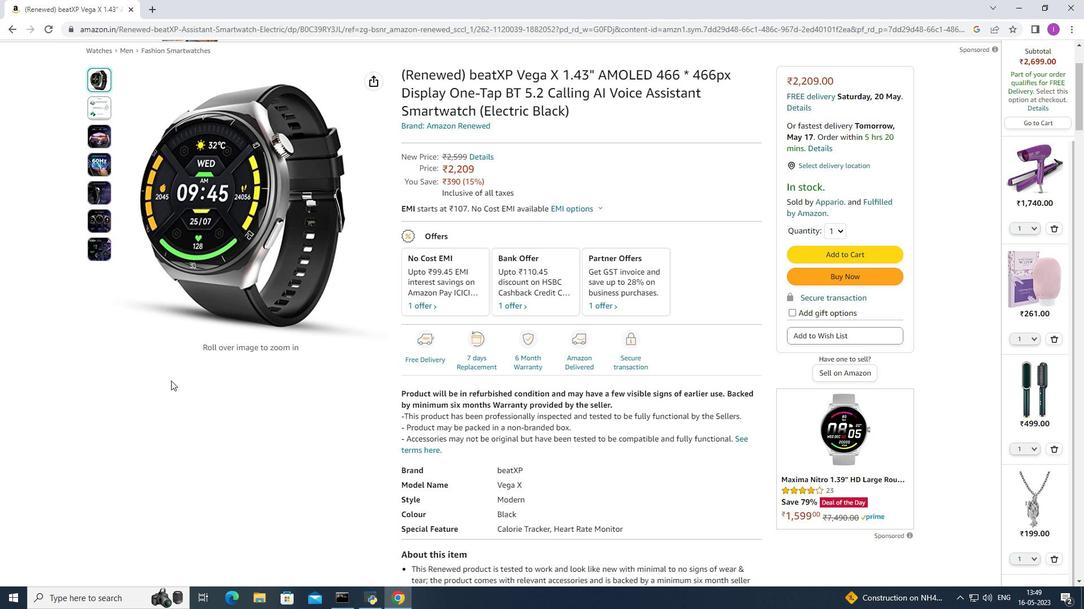 
Action: Mouse scrolled (171, 381) with delta (0, 0)
Screenshot: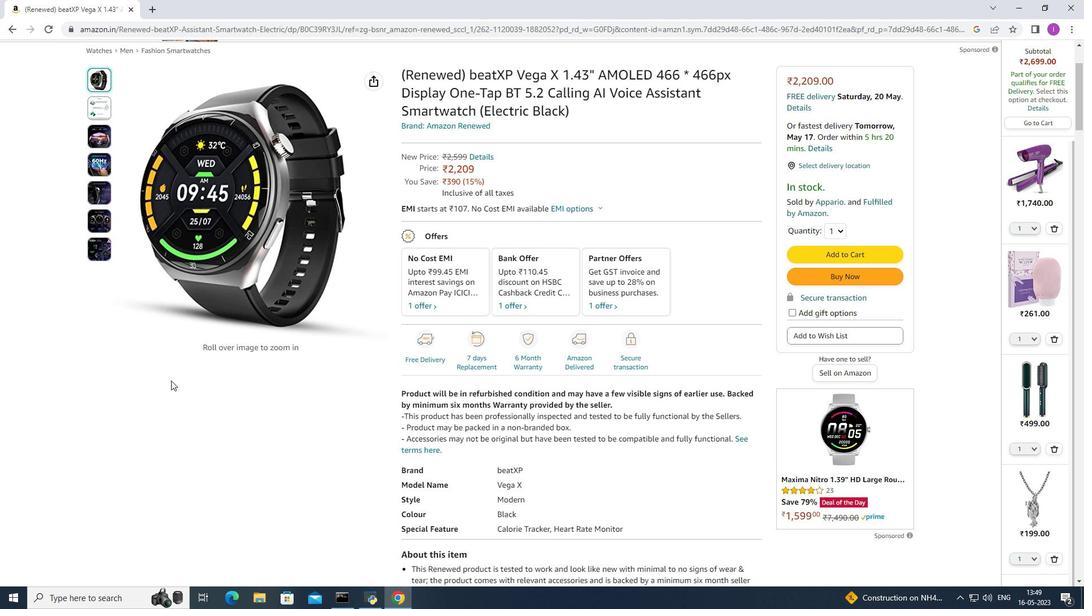 
Action: Mouse scrolled (171, 381) with delta (0, 0)
Screenshot: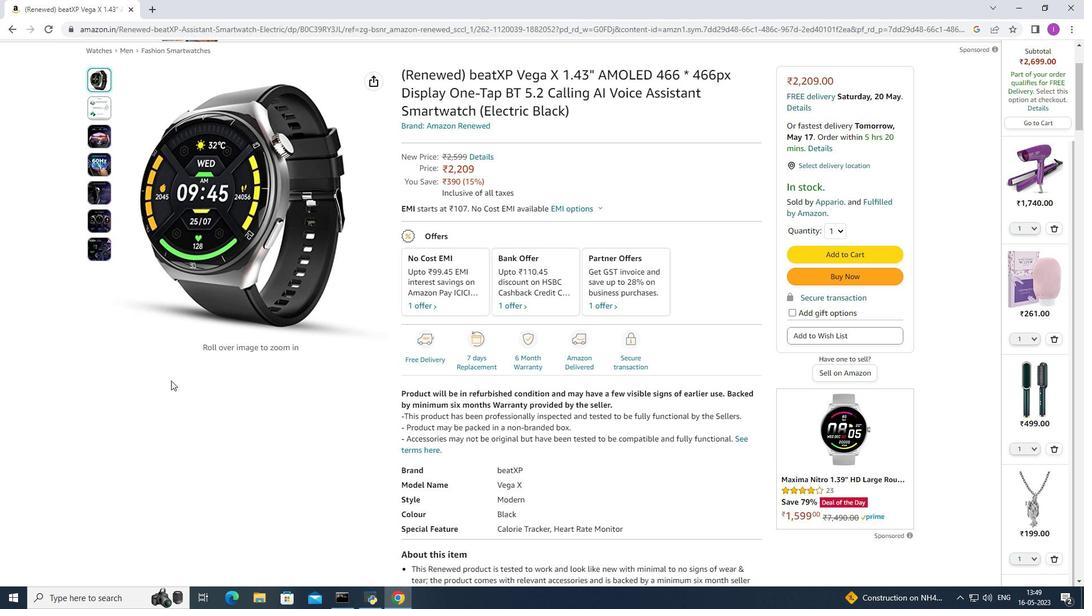 
Action: Mouse scrolled (171, 381) with delta (0, 0)
Screenshot: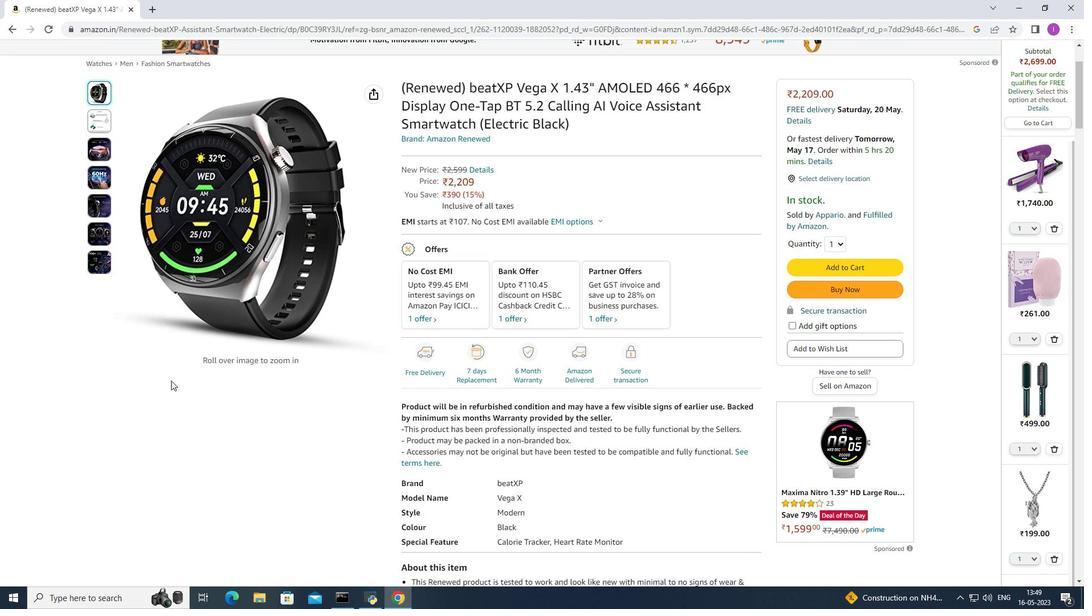 
Action: Mouse scrolled (171, 381) with delta (0, 0)
Screenshot: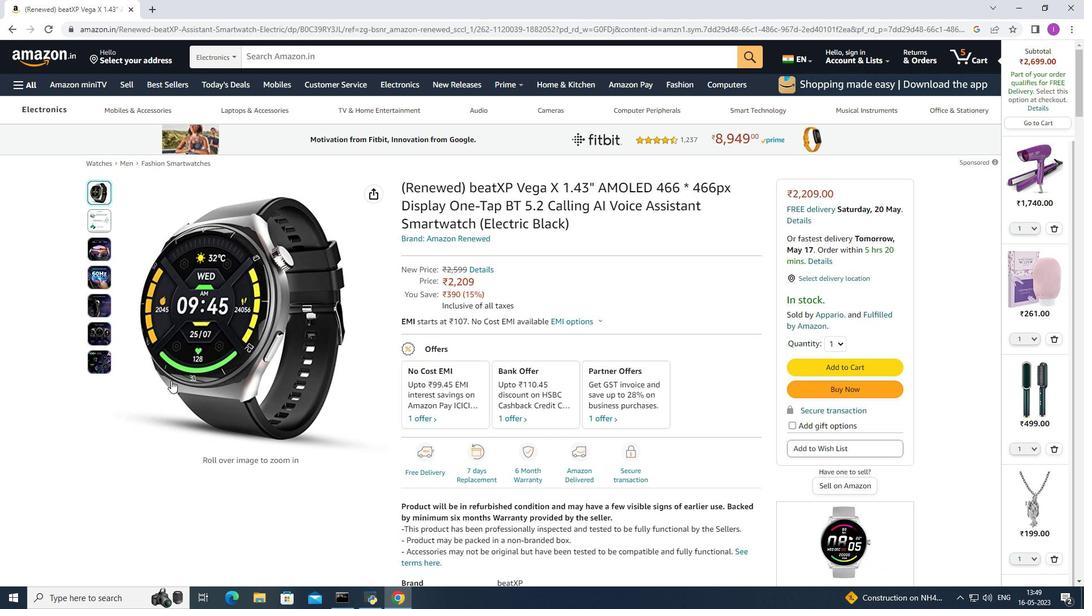 
Action: Mouse scrolled (171, 381) with delta (0, 0)
Screenshot: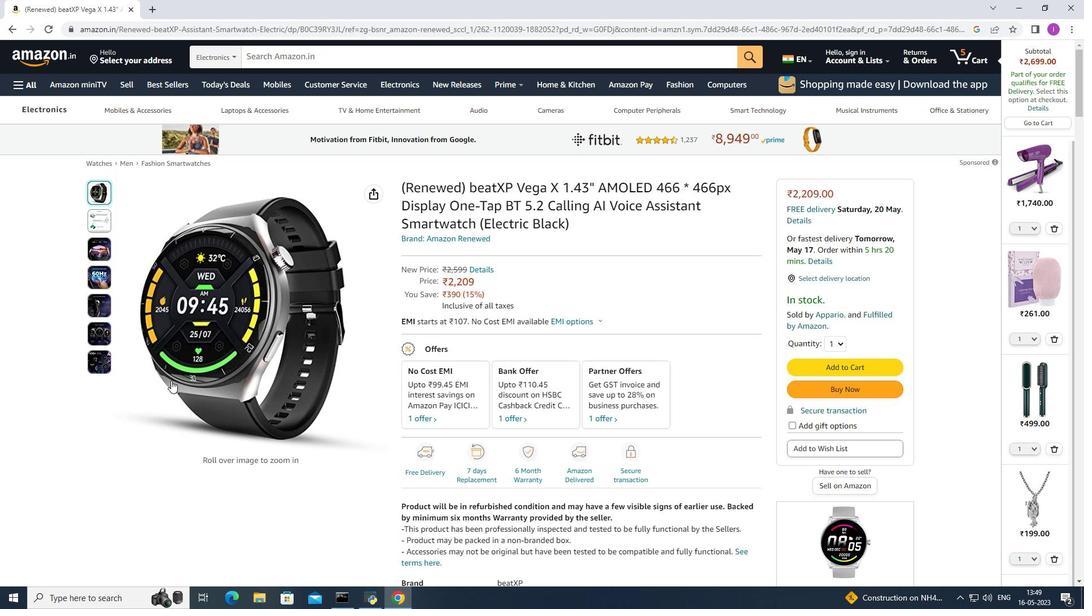
Action: Mouse scrolled (171, 381) with delta (0, 0)
Screenshot: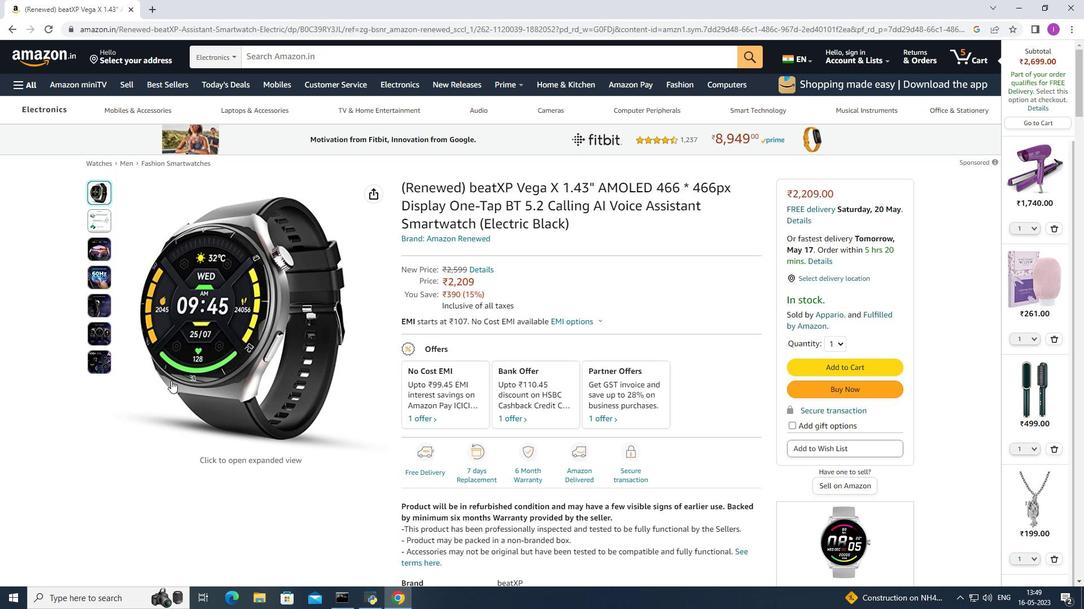 
Action: Mouse moved to (401, 329)
Screenshot: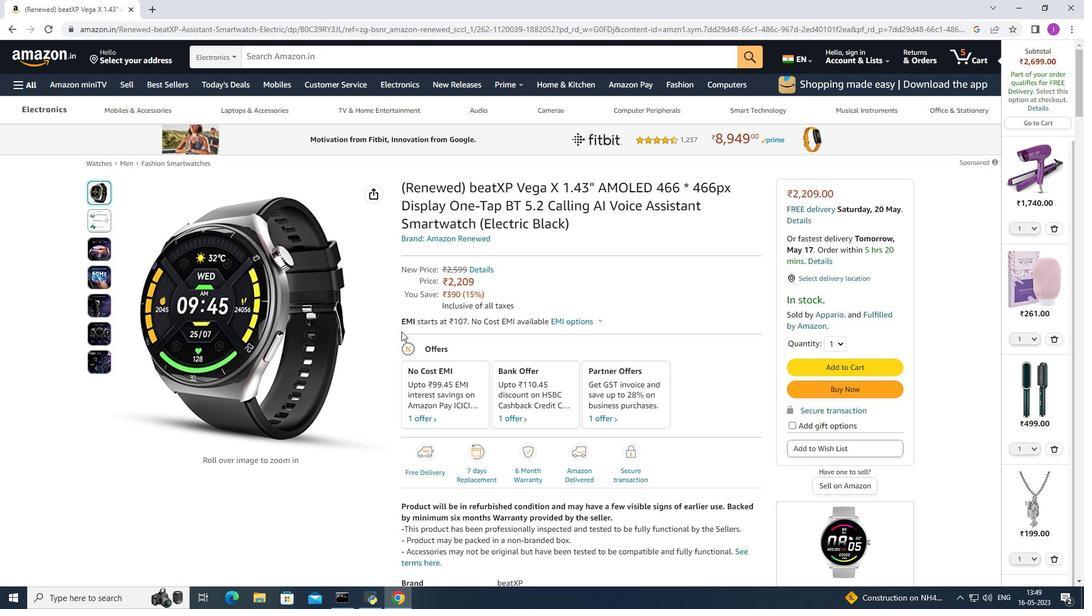 
Action: Mouse scrolled (401, 329) with delta (0, 0)
Screenshot: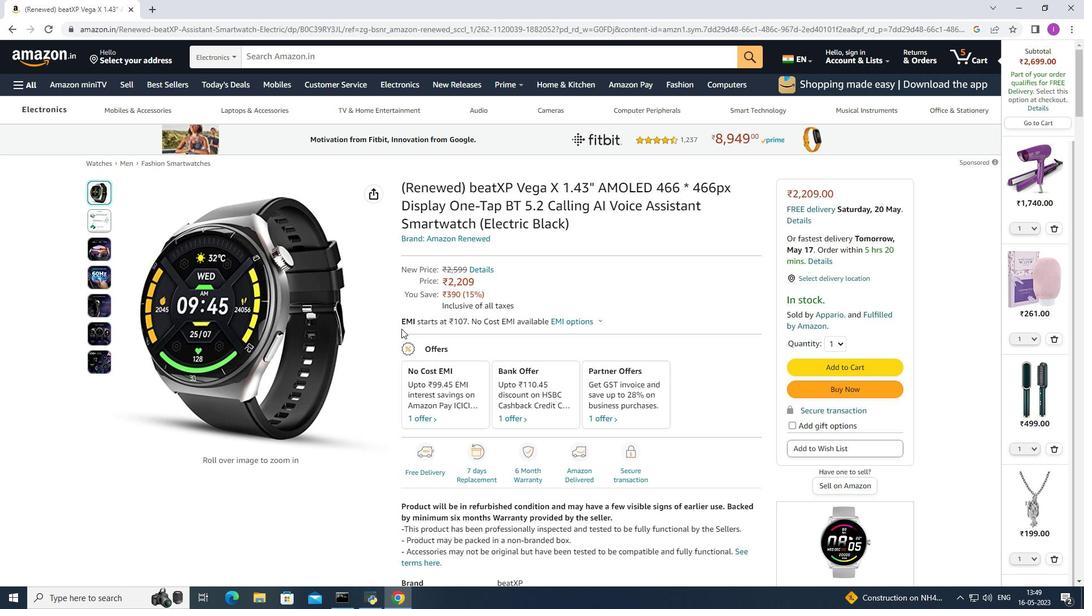
Action: Mouse scrolled (401, 329) with delta (0, 0)
Screenshot: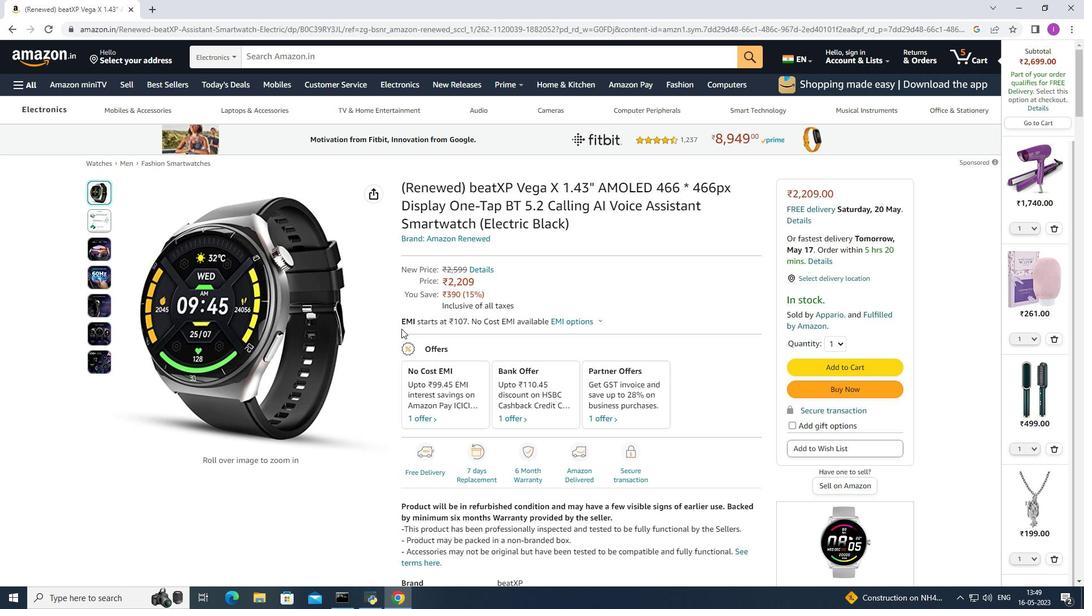 
Action: Mouse scrolled (401, 328) with delta (0, 0)
Screenshot: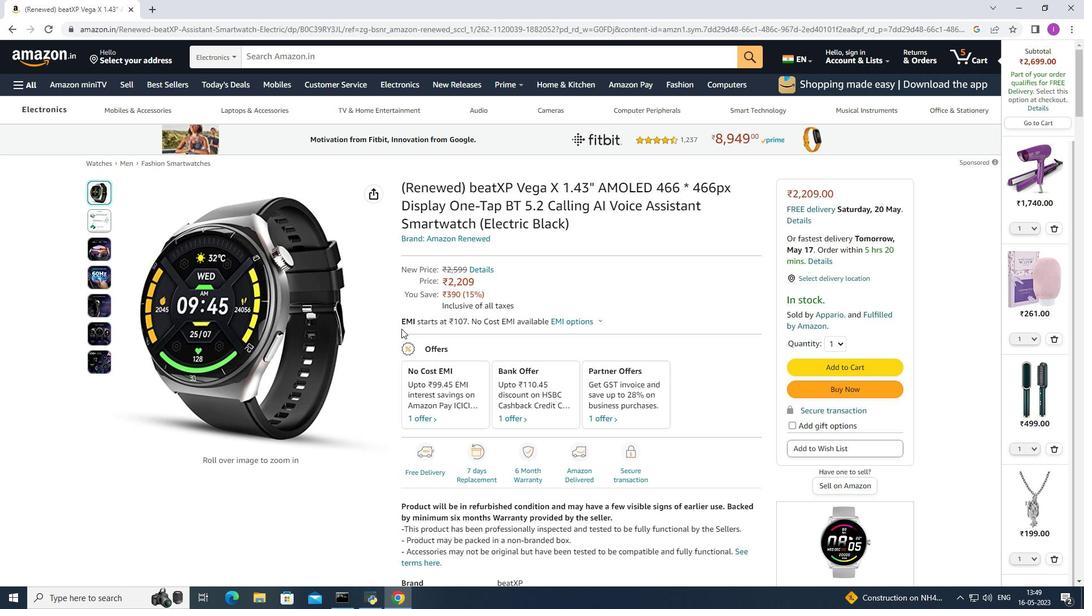 
Action: Mouse scrolled (401, 328) with delta (0, 0)
Screenshot: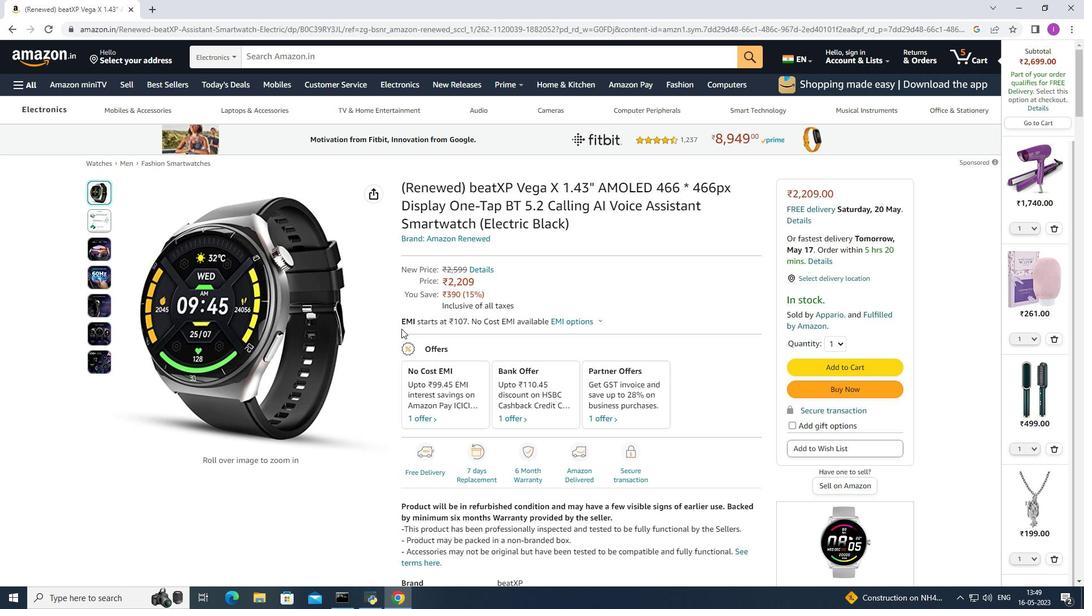 
Action: Mouse scrolled (401, 328) with delta (0, 0)
Screenshot: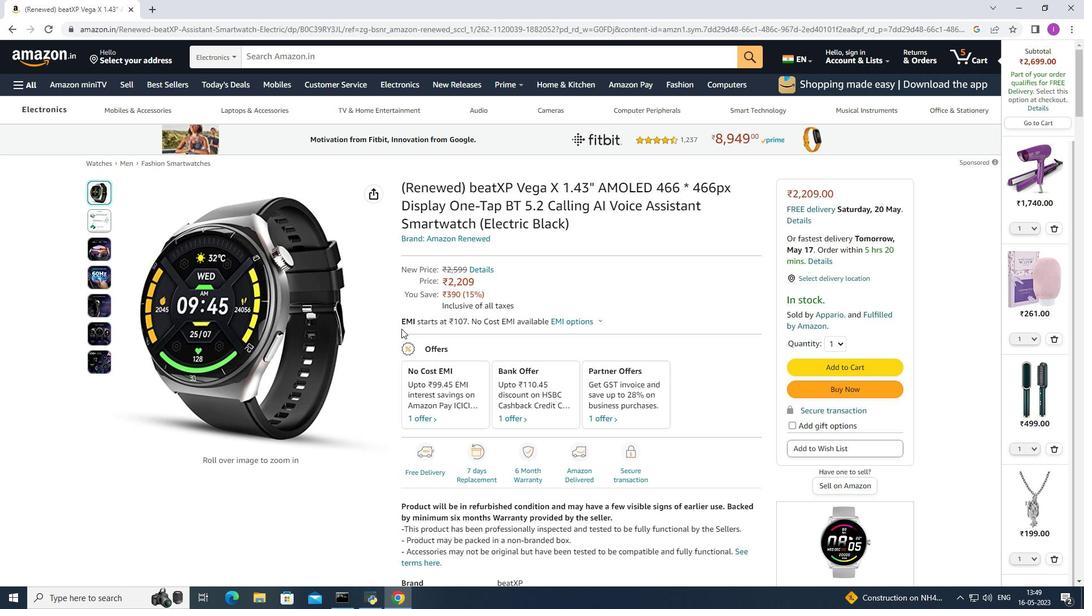 
Action: Mouse scrolled (401, 328) with delta (0, 0)
Screenshot: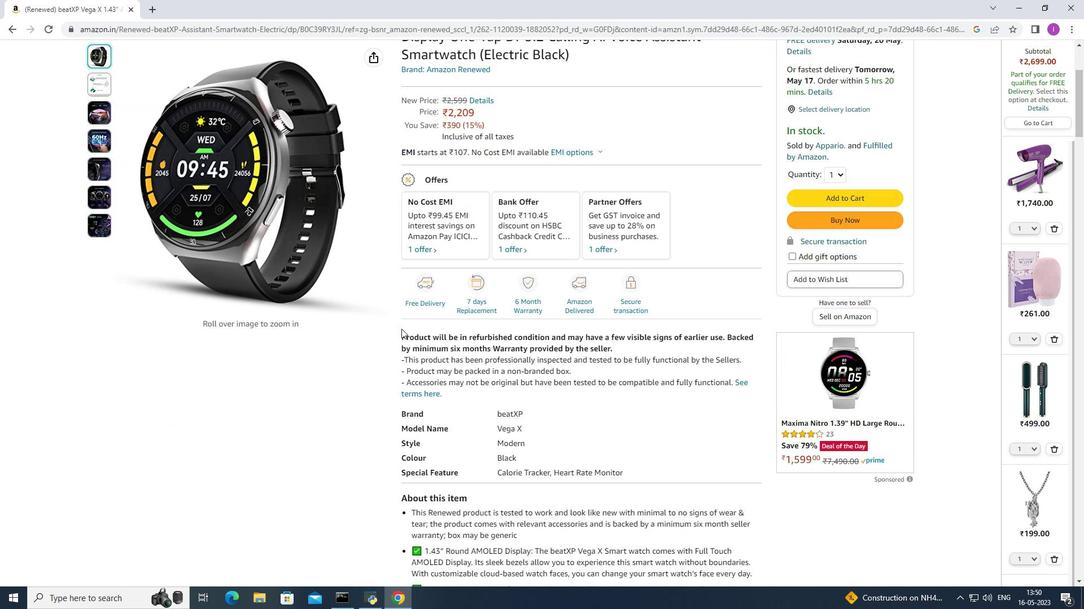 
Action: Mouse scrolled (401, 328) with delta (0, 0)
Screenshot: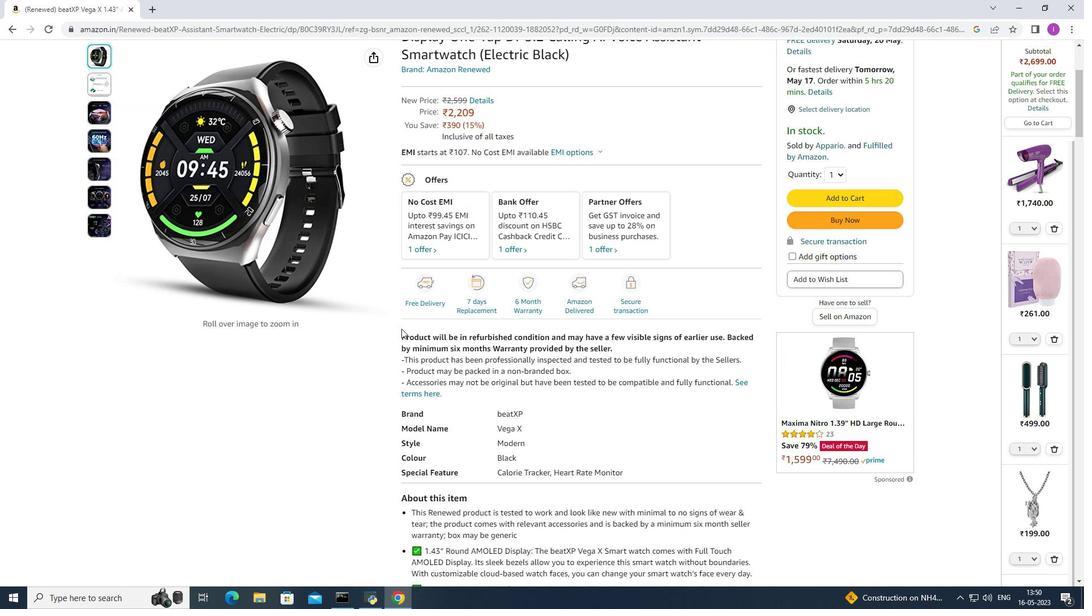 
Action: Mouse scrolled (401, 328) with delta (0, 0)
Screenshot: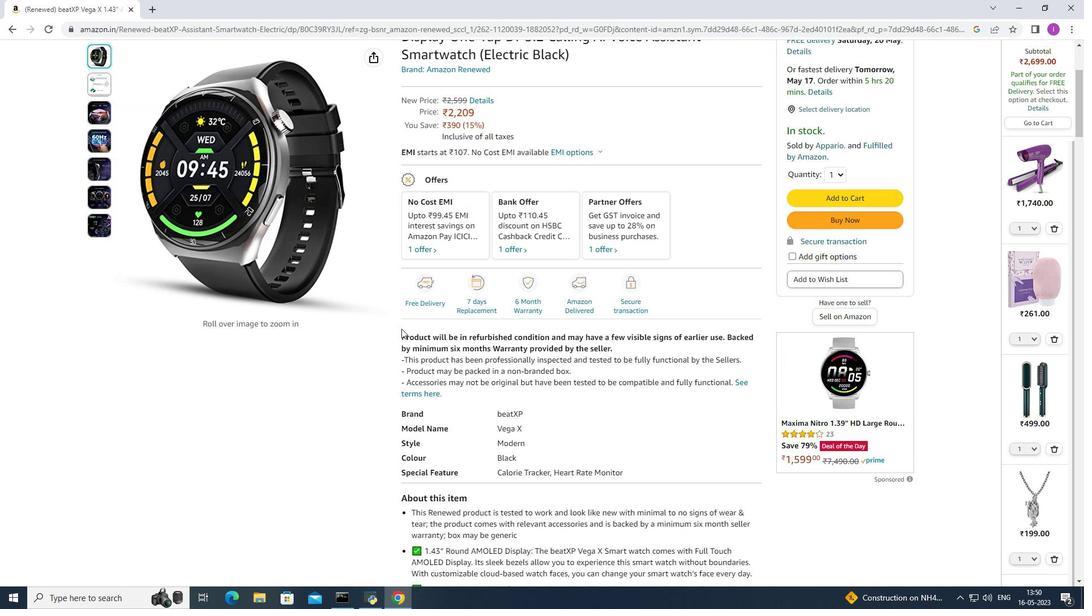 
Action: Mouse scrolled (401, 328) with delta (0, 0)
Screenshot: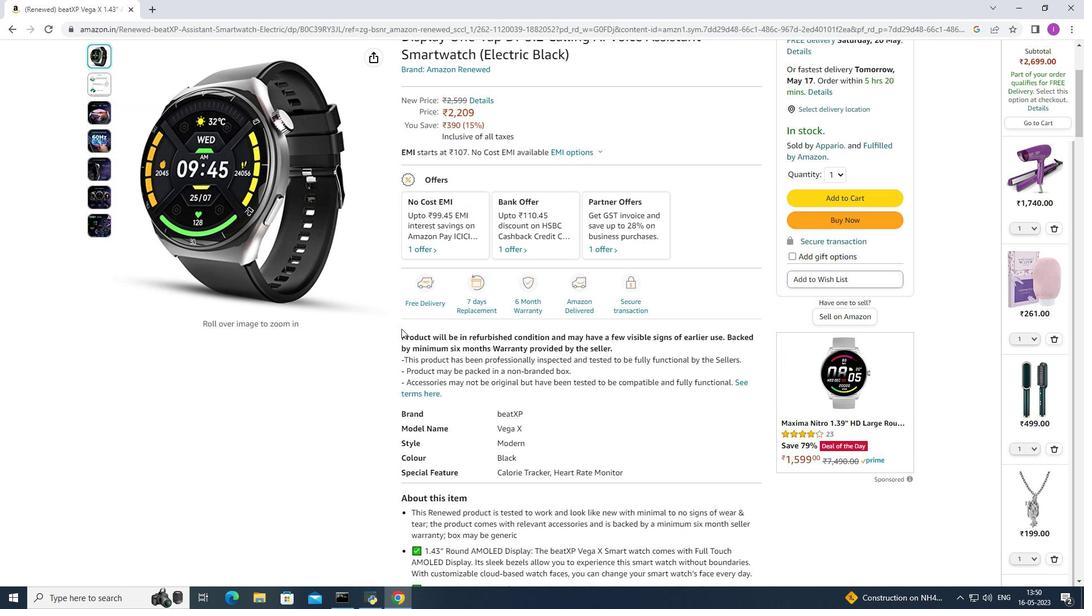 
Action: Mouse moved to (401, 328)
Screenshot: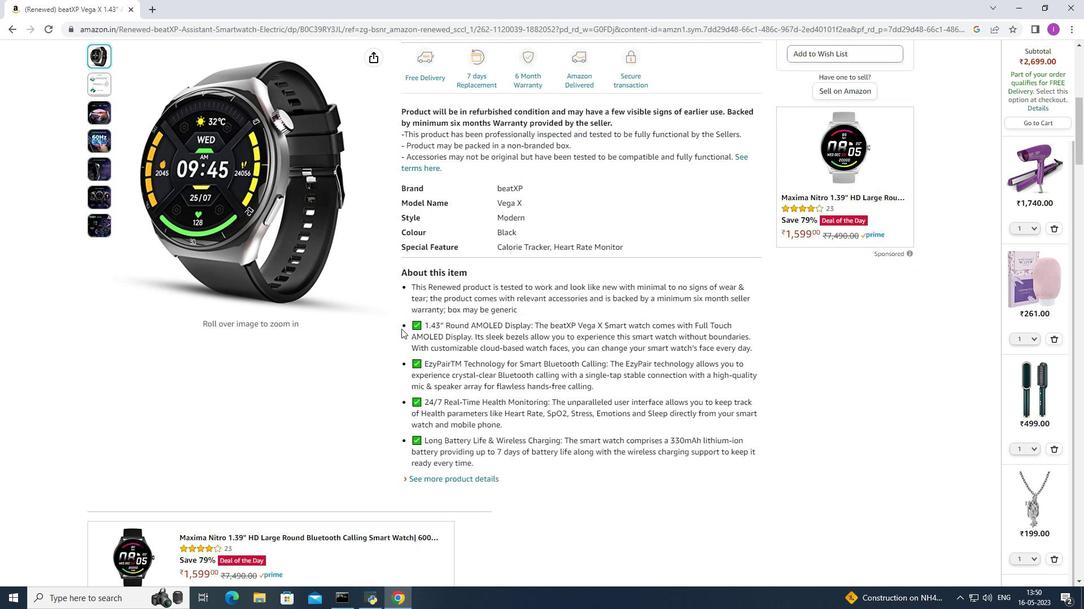 
Action: Mouse scrolled (401, 327) with delta (0, 0)
Screenshot: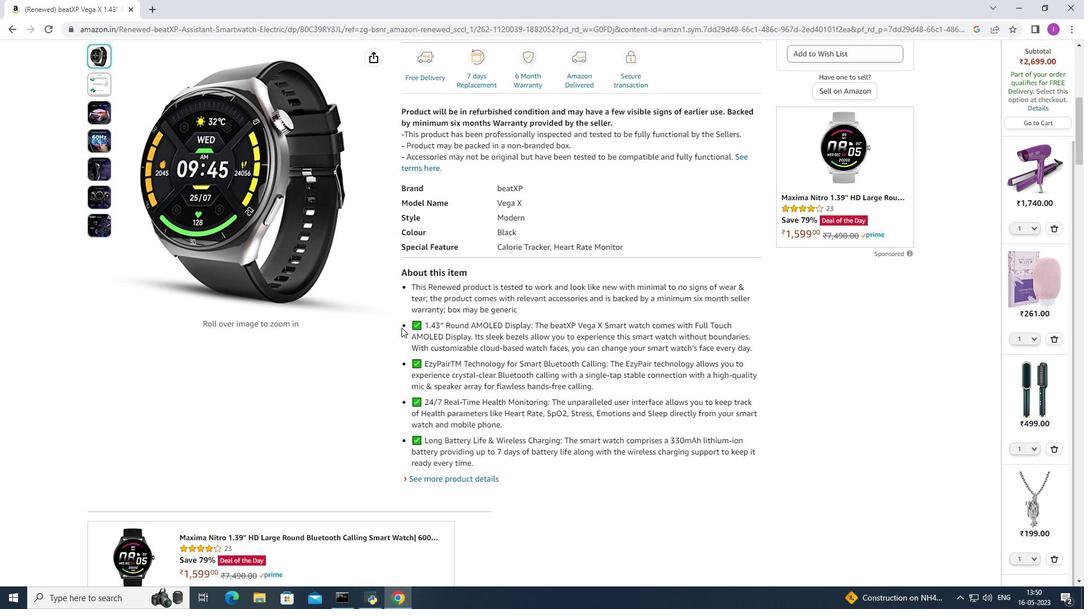 
Action: Mouse scrolled (401, 327) with delta (0, 0)
Screenshot: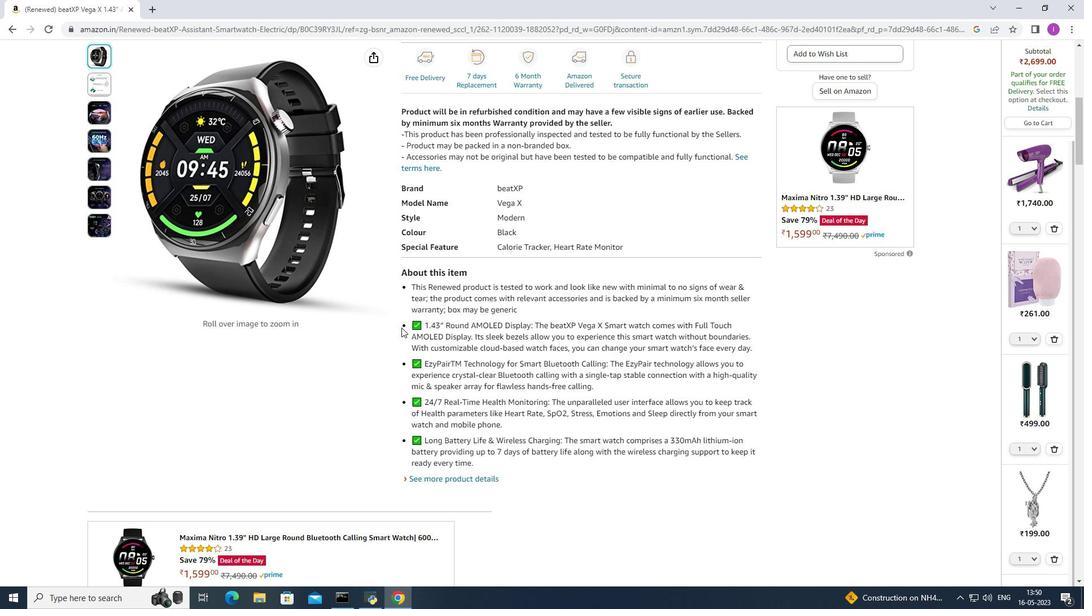 
Action: Mouse scrolled (401, 327) with delta (0, 0)
Screenshot: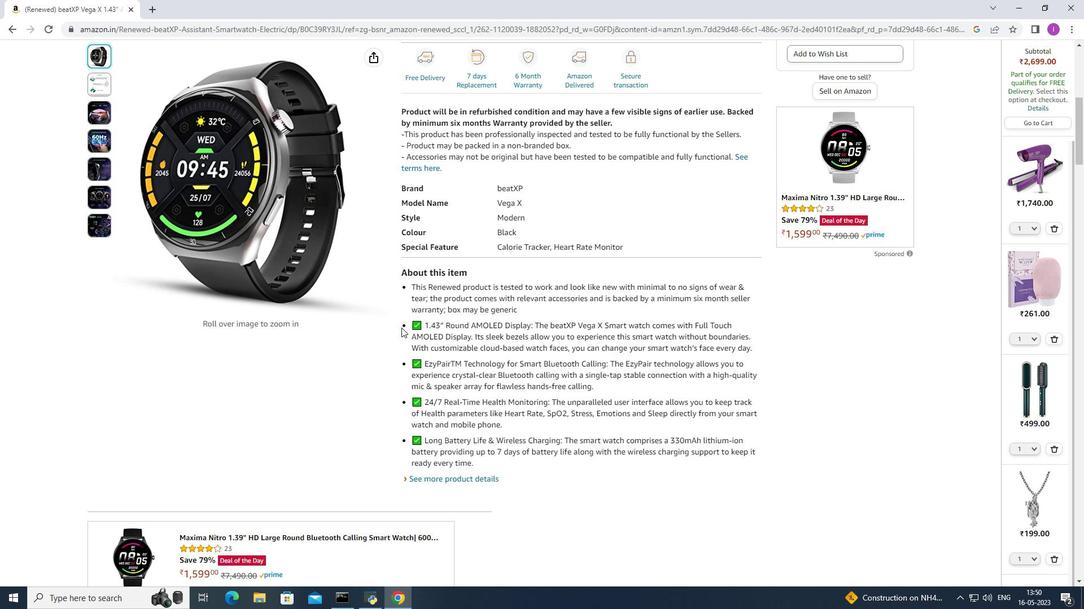 
Action: Mouse scrolled (401, 327) with delta (0, 0)
Screenshot: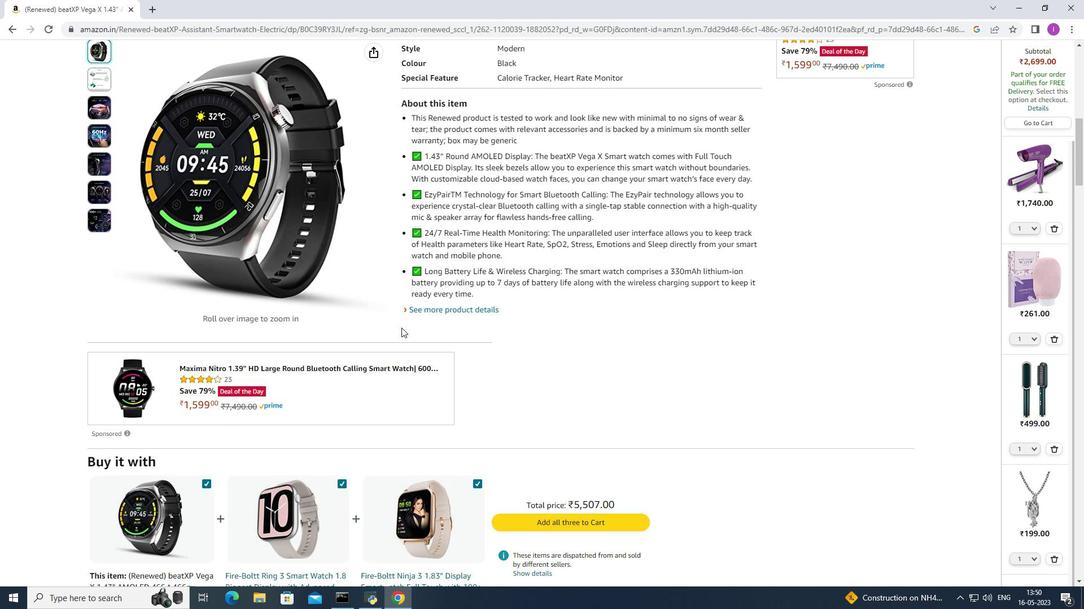 
Action: Mouse scrolled (401, 327) with delta (0, 0)
Screenshot: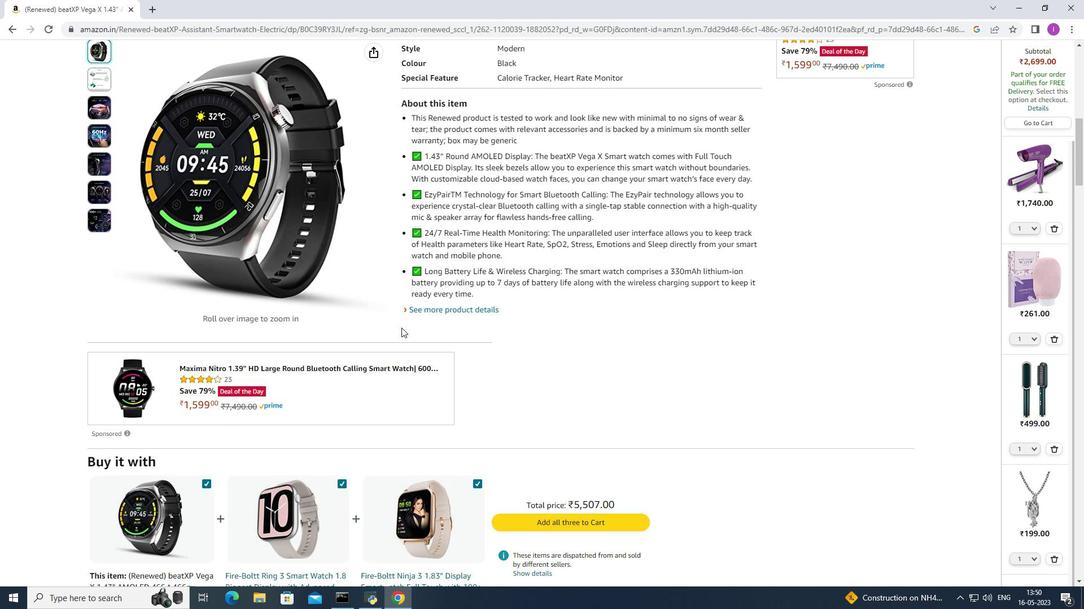 
Action: Mouse scrolled (401, 327) with delta (0, 0)
Screenshot: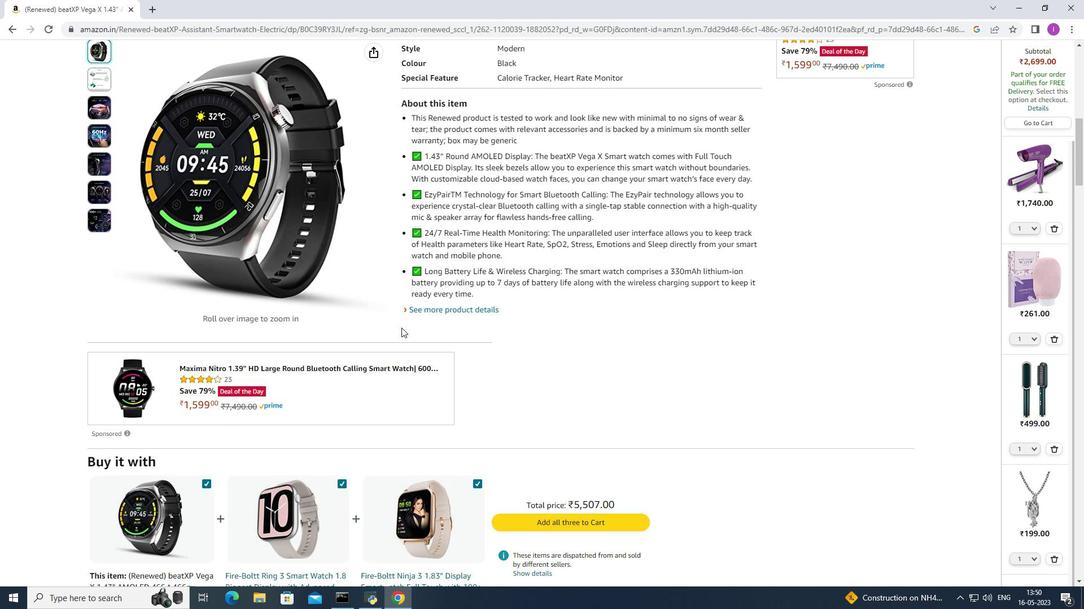 
Action: Mouse scrolled (401, 327) with delta (0, 0)
Screenshot: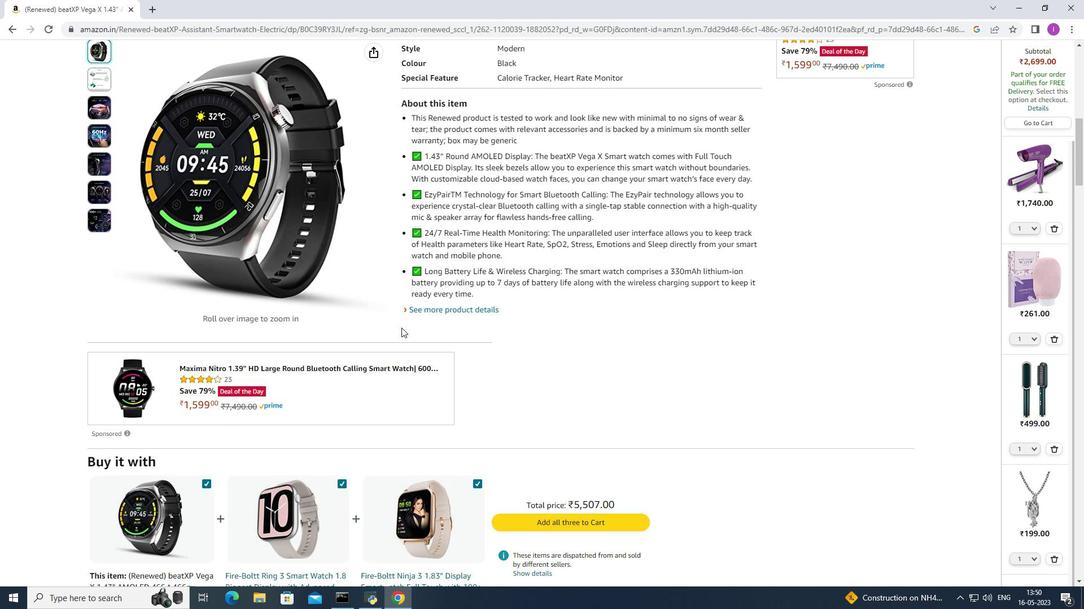 
Action: Mouse moved to (401, 327)
Screenshot: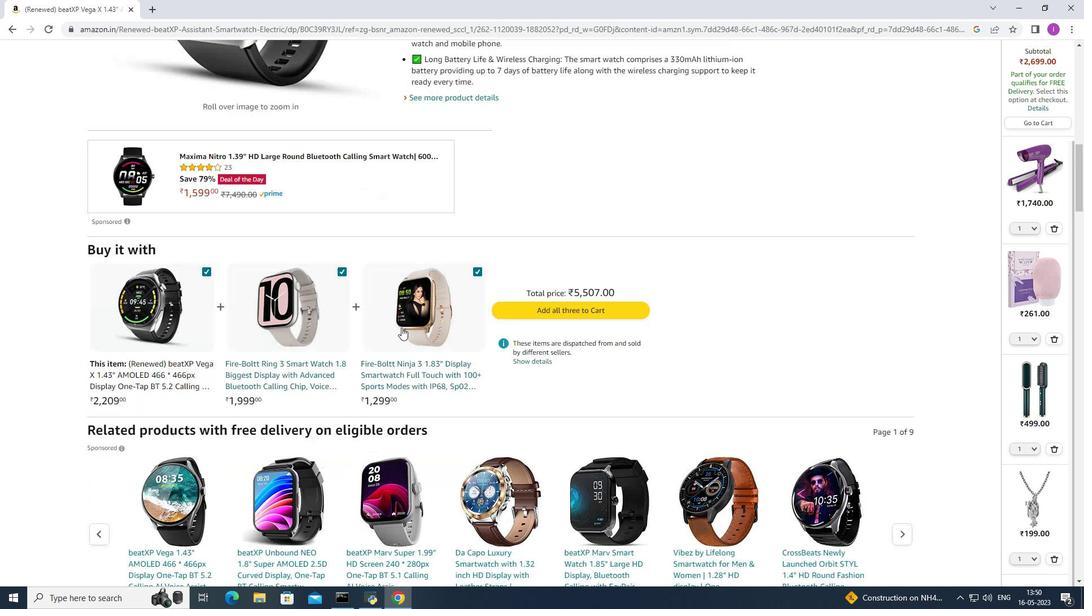 
Action: Mouse scrolled (401, 326) with delta (0, 0)
Screenshot: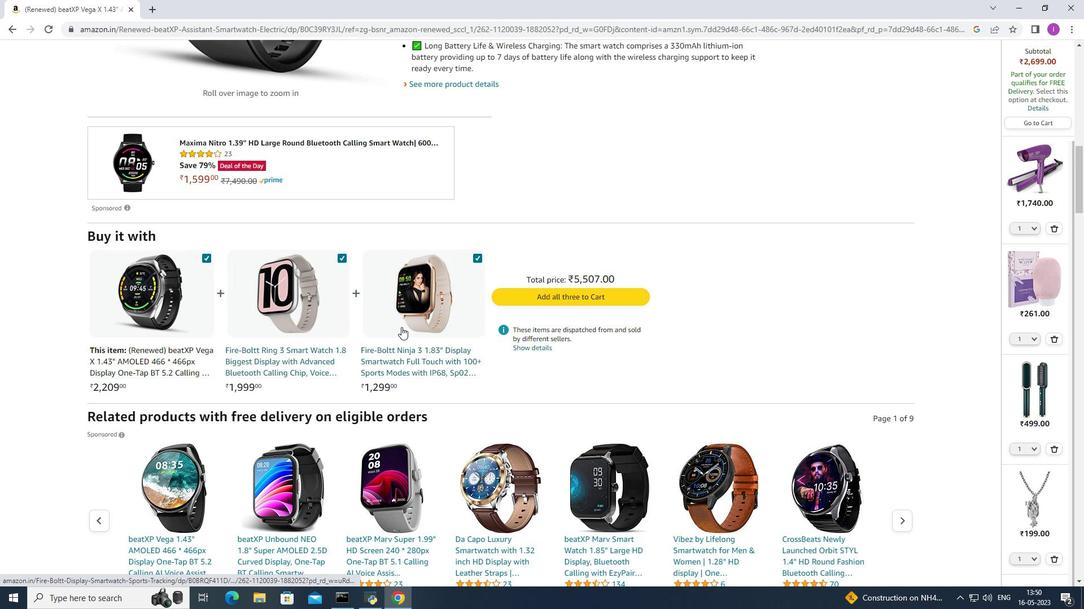 
Action: Mouse scrolled (401, 326) with delta (0, 0)
Screenshot: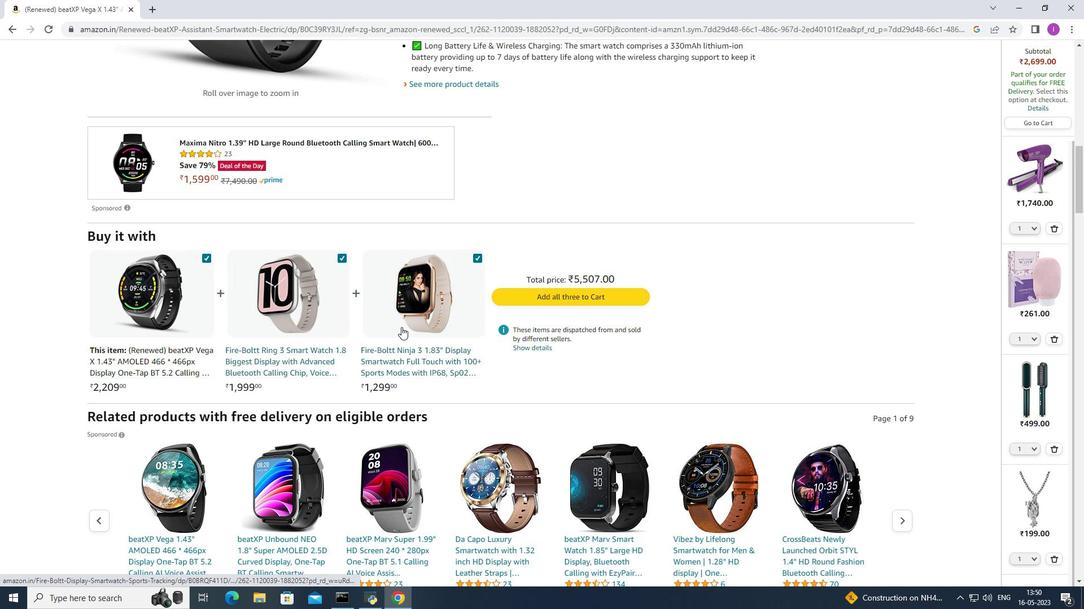 
Action: Mouse scrolled (401, 326) with delta (0, 0)
Screenshot: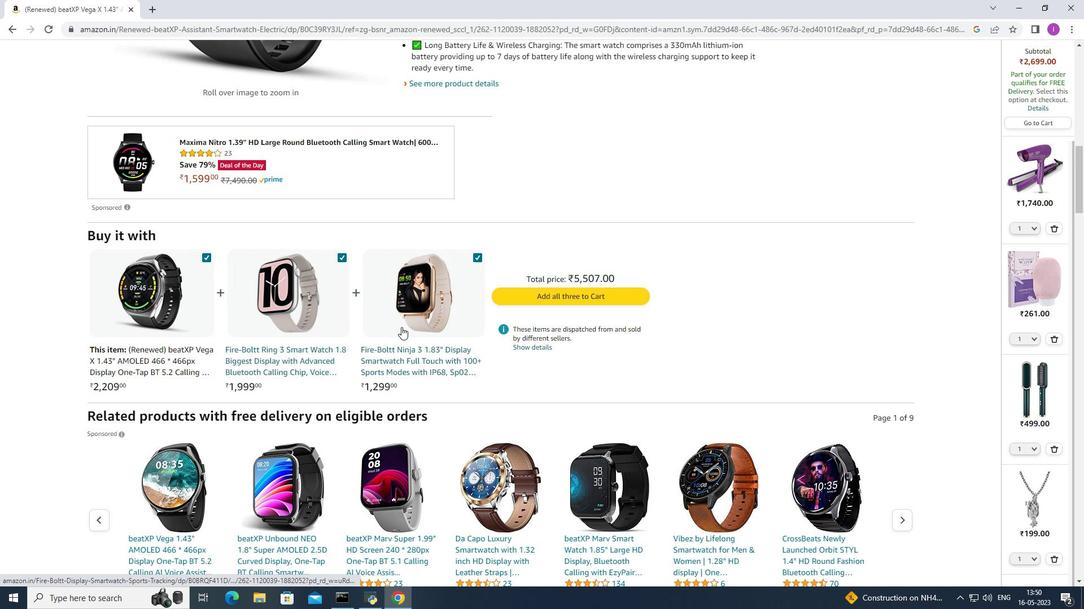 
Action: Mouse moved to (625, 354)
Screenshot: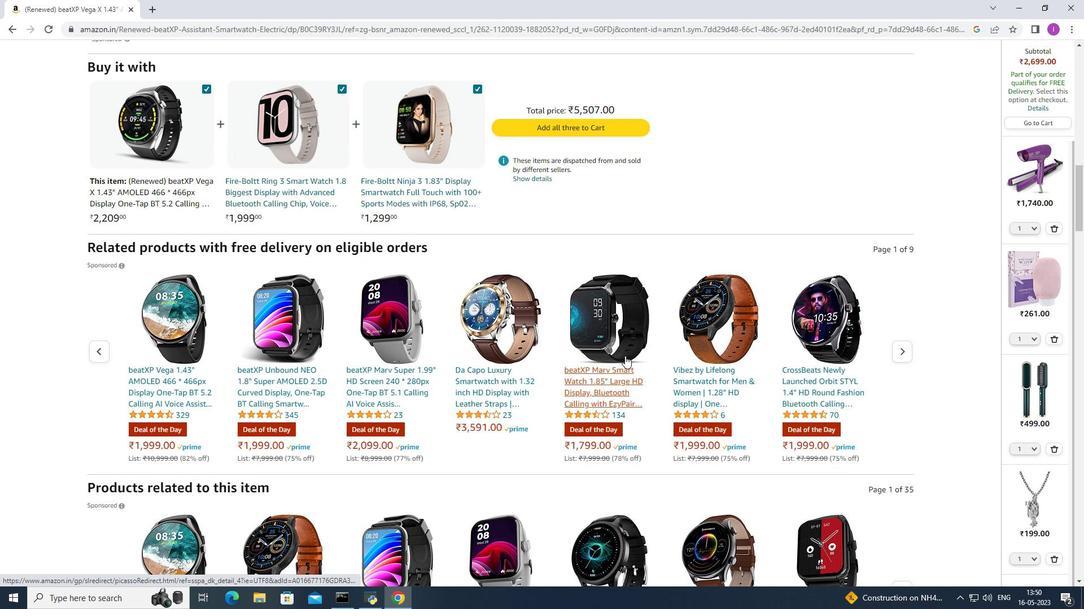 
Action: Mouse scrolled (625, 353) with delta (0, 0)
Screenshot: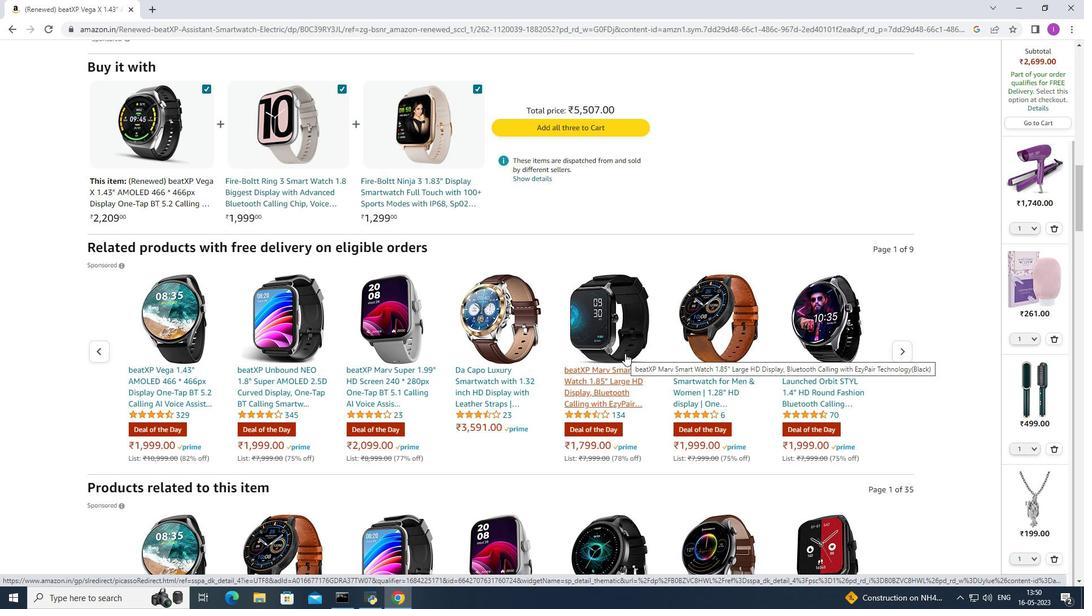 
Action: Mouse scrolled (625, 353) with delta (0, 0)
Screenshot: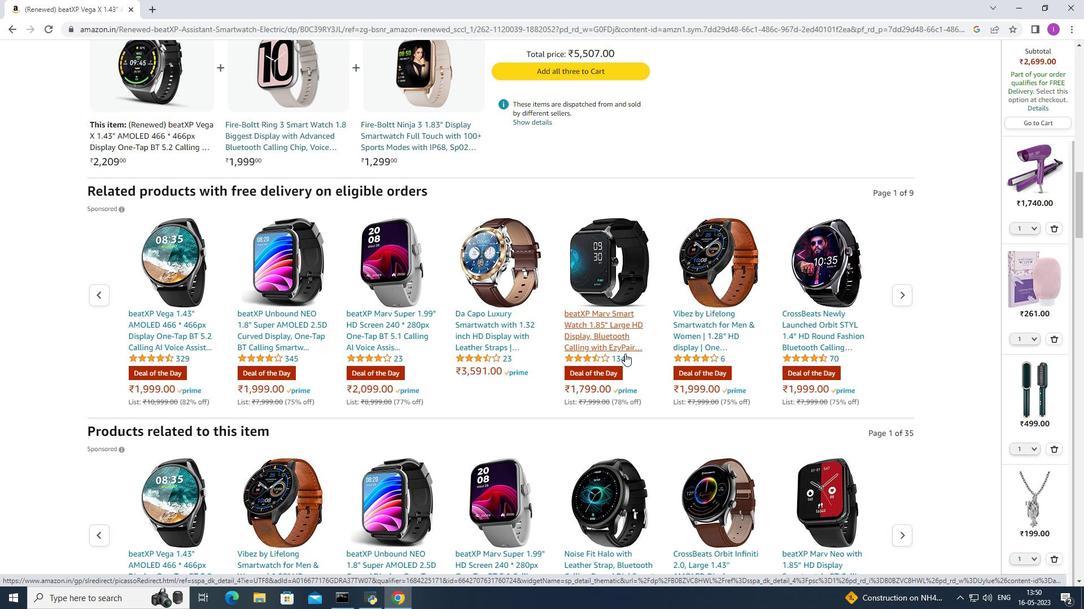 
Action: Mouse scrolled (625, 353) with delta (0, 0)
Screenshot: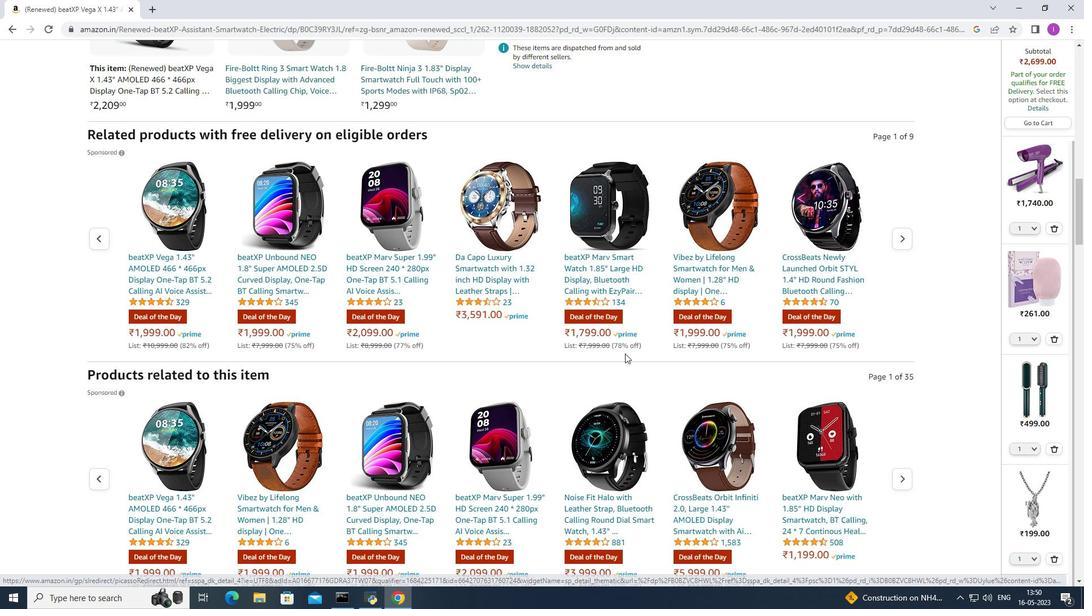 
Action: Mouse scrolled (625, 353) with delta (0, 0)
Screenshot: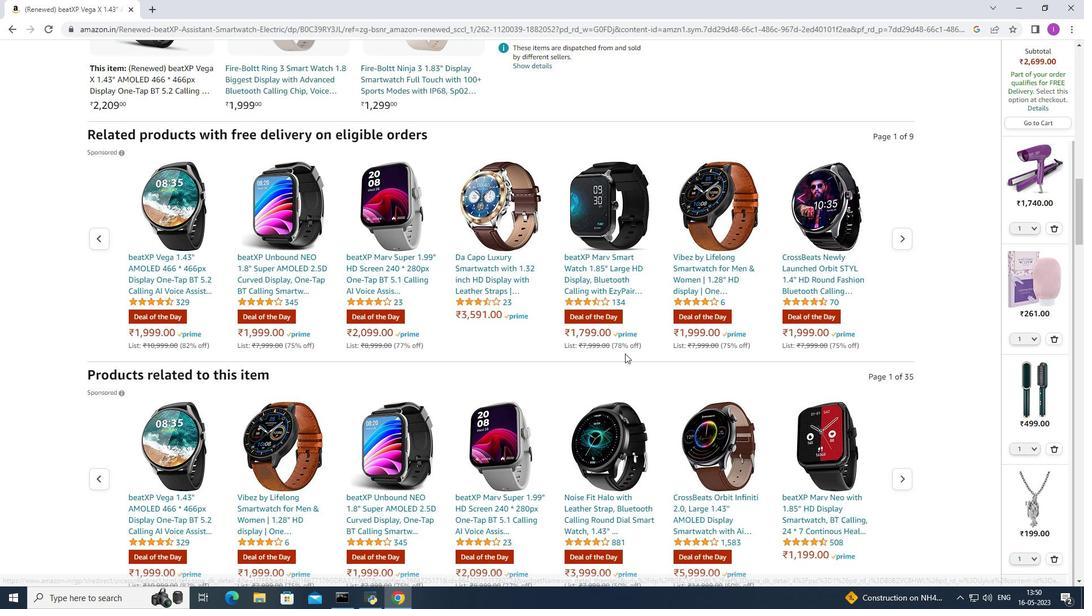 
Action: Mouse scrolled (625, 353) with delta (0, 0)
Screenshot: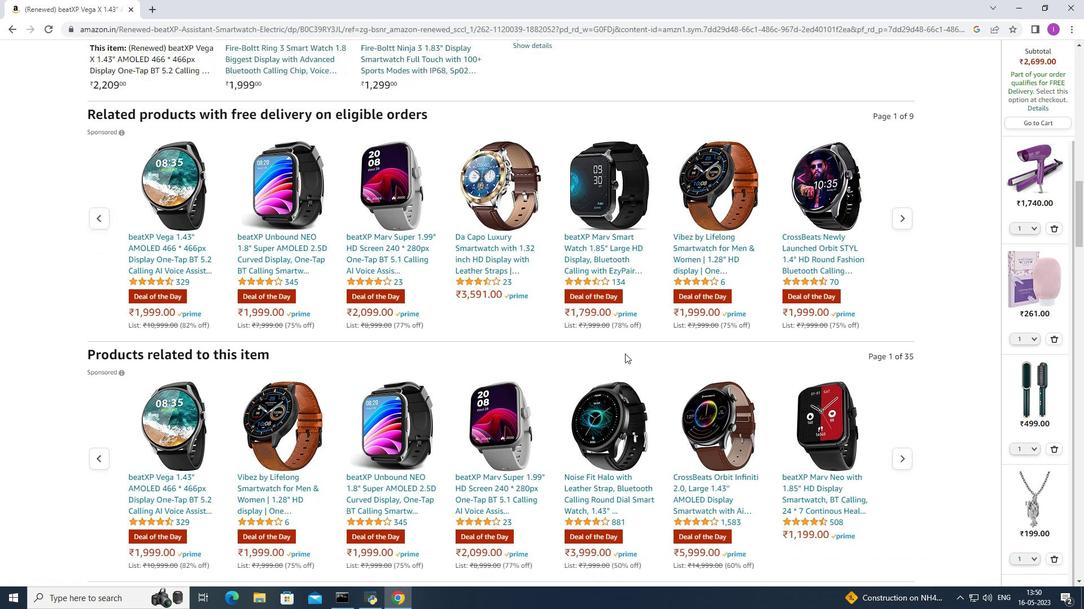 
Action: Mouse scrolled (625, 353) with delta (0, 0)
Screenshot: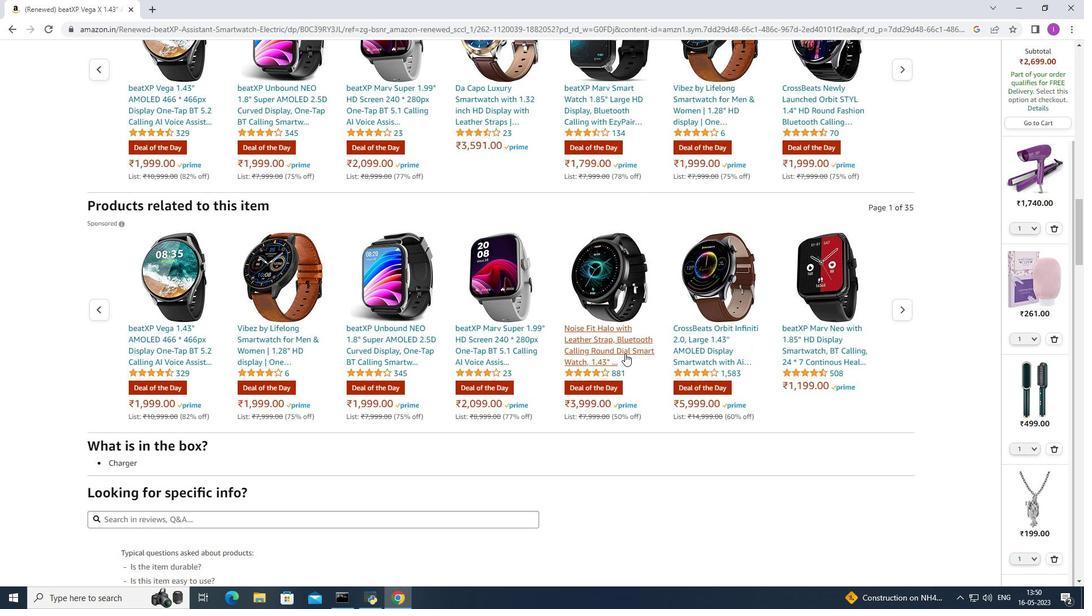 
Action: Mouse moved to (605, 234)
Screenshot: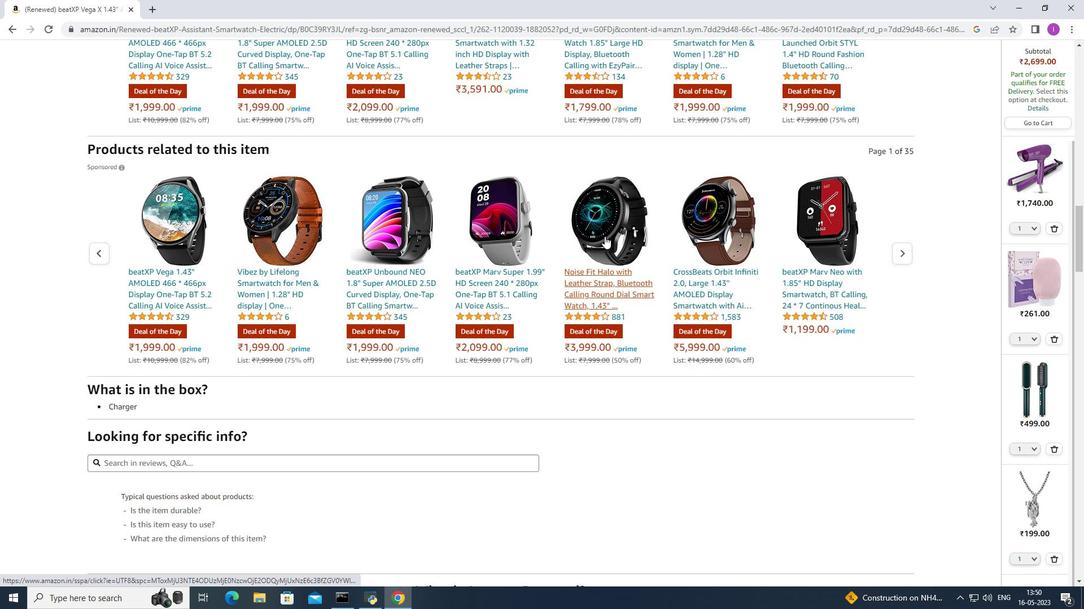 
Action: Mouse pressed left at (605, 234)
Screenshot: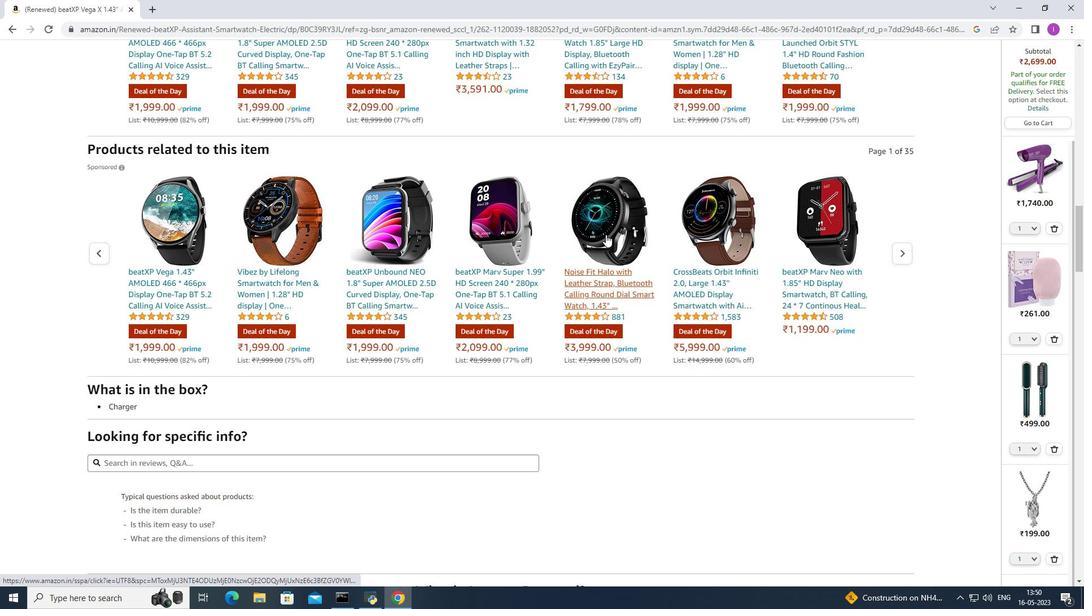 
Action: Mouse moved to (572, 330)
Screenshot: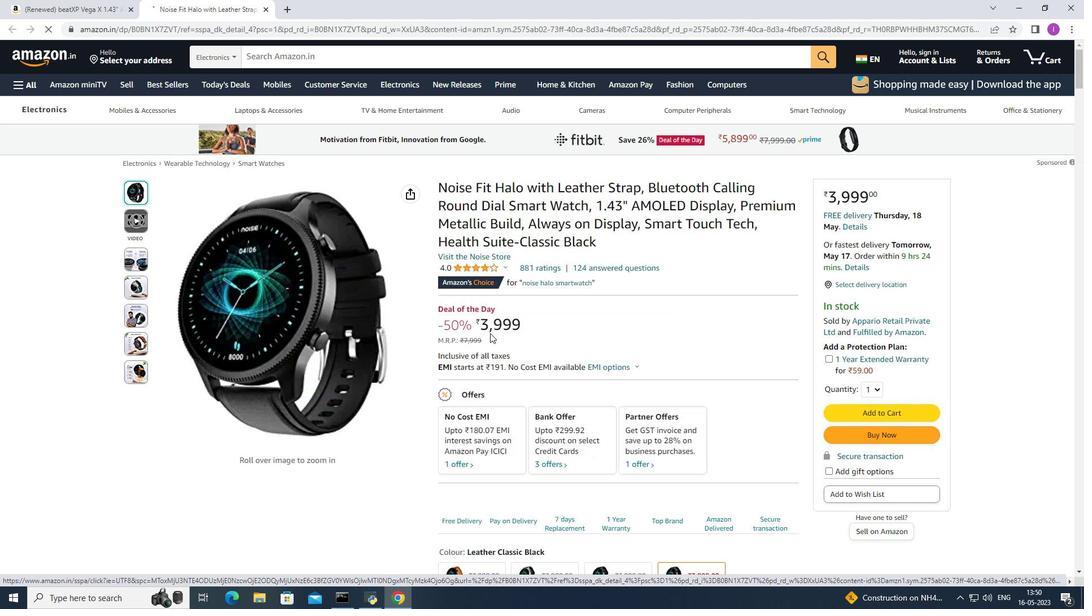 
Action: Mouse scrolled (572, 330) with delta (0, 0)
Screenshot: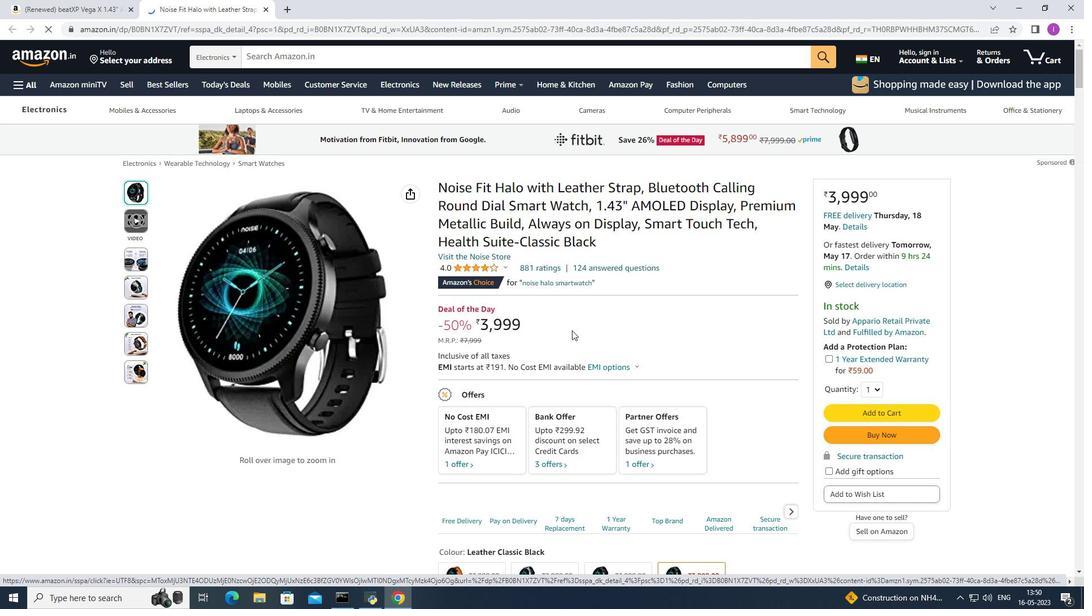 
Action: Mouse scrolled (572, 330) with delta (0, 0)
Screenshot: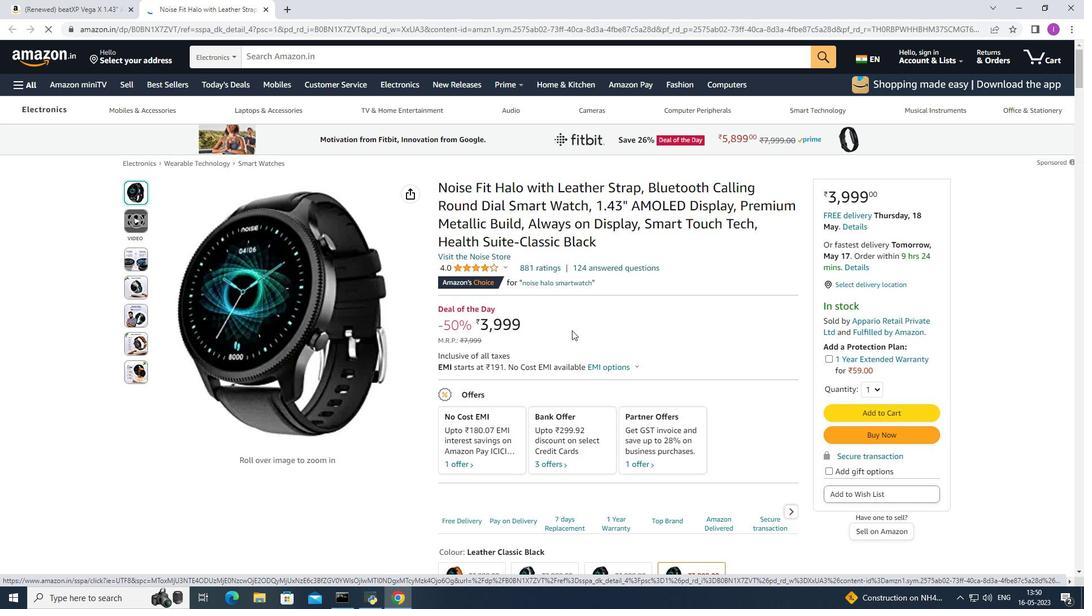 
Action: Mouse scrolled (572, 330) with delta (0, 0)
Screenshot: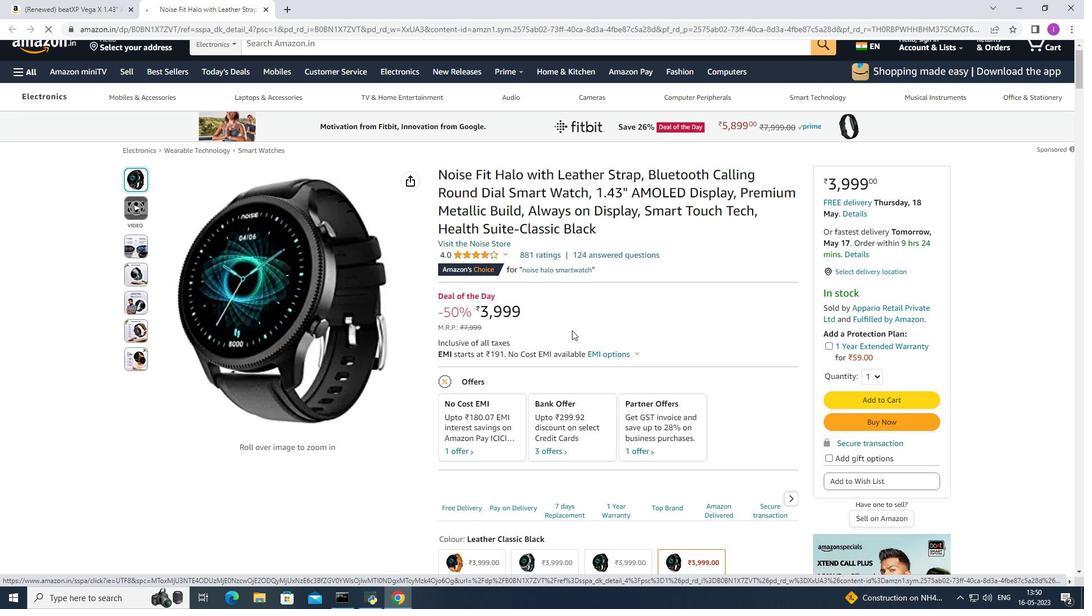 
Action: Mouse scrolled (572, 330) with delta (0, 0)
Screenshot: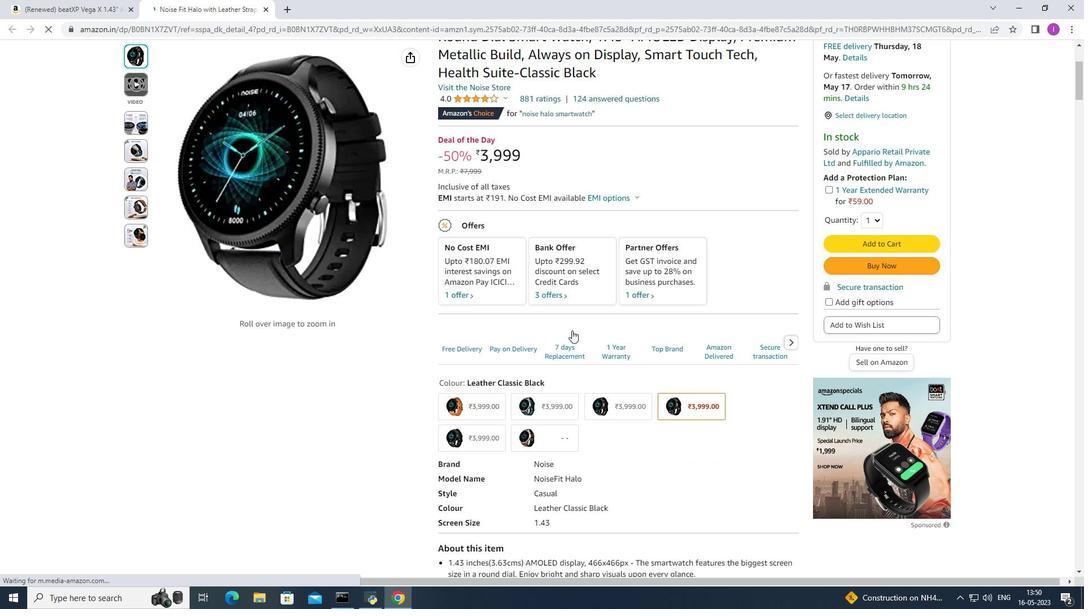 
Action: Mouse scrolled (572, 330) with delta (0, 0)
Screenshot: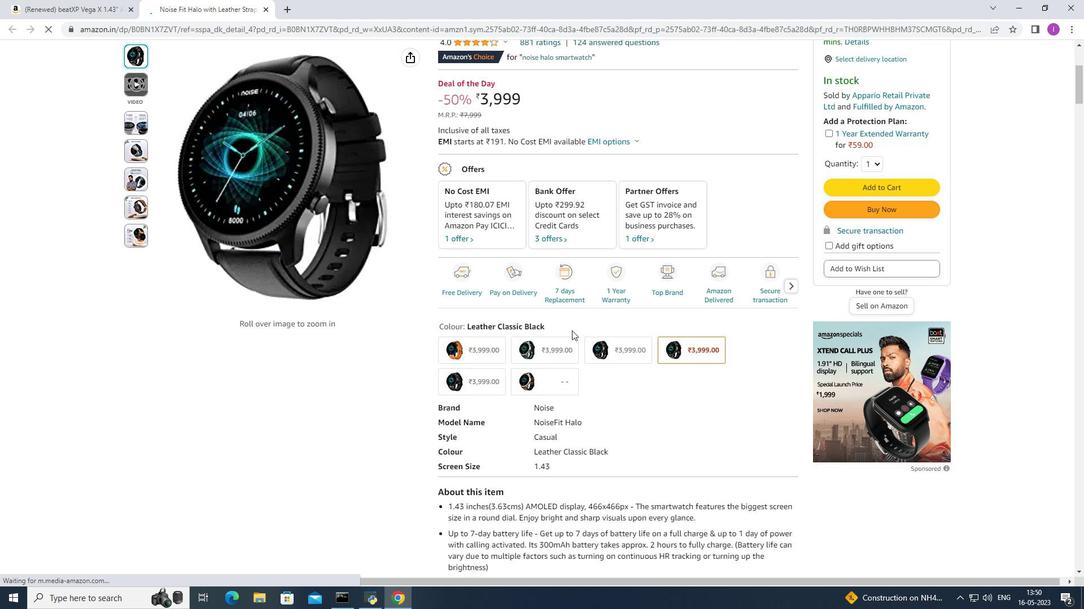 
Action: Mouse scrolled (572, 330) with delta (0, 0)
Screenshot: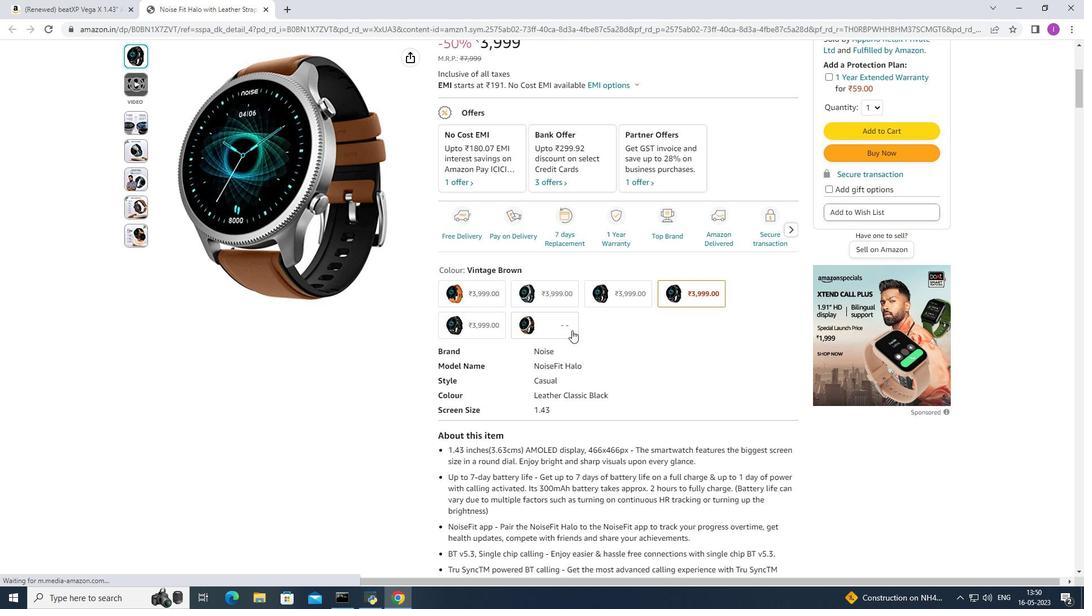 
Action: Mouse scrolled (572, 330) with delta (0, 0)
Screenshot: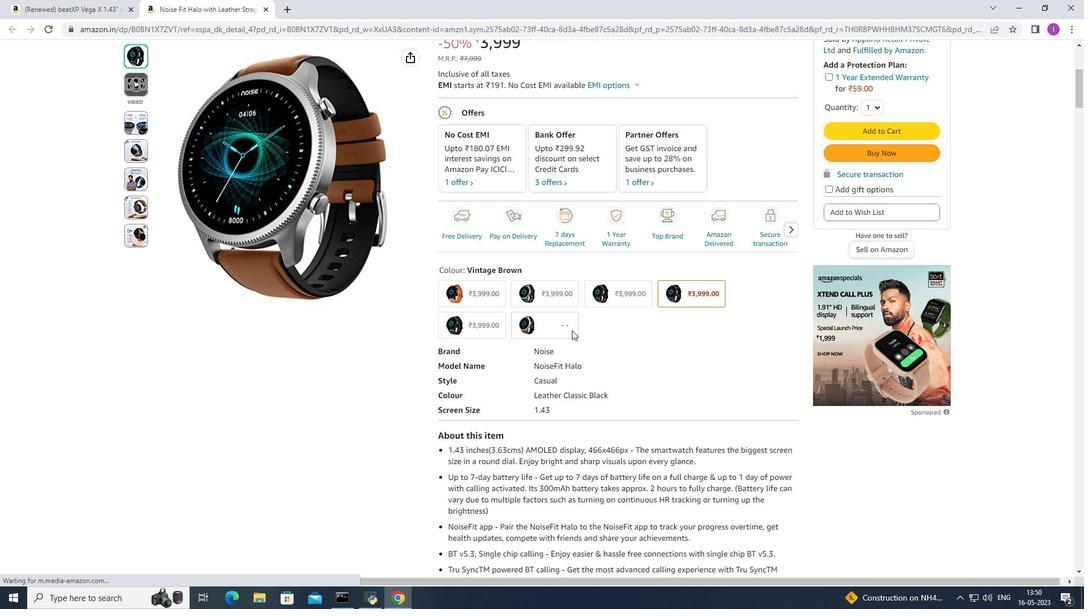 
Action: Mouse scrolled (572, 330) with delta (0, 0)
Screenshot: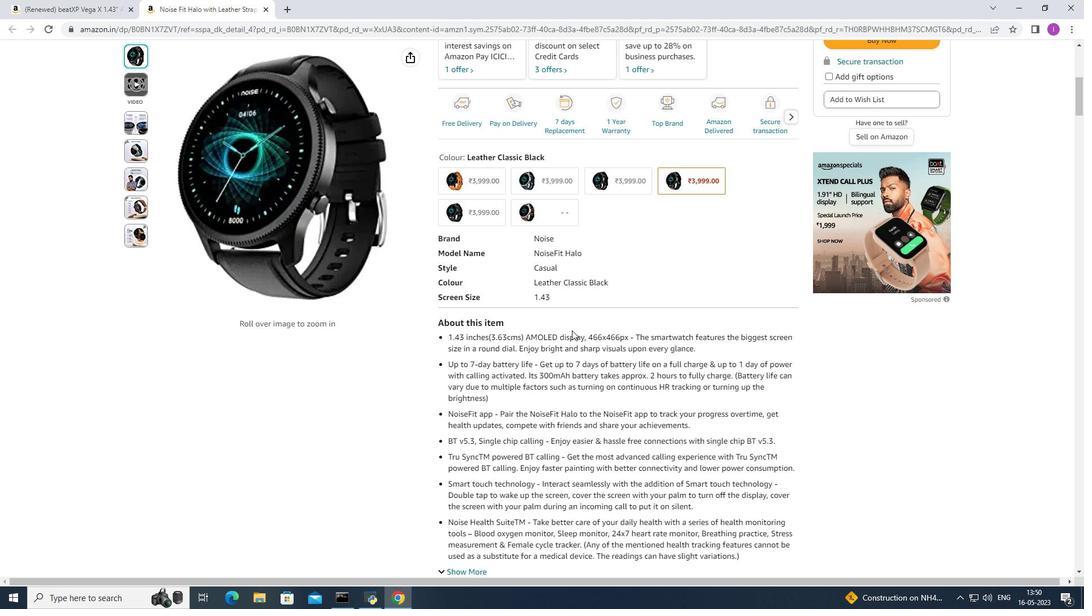 
Action: Mouse scrolled (572, 330) with delta (0, 0)
Screenshot: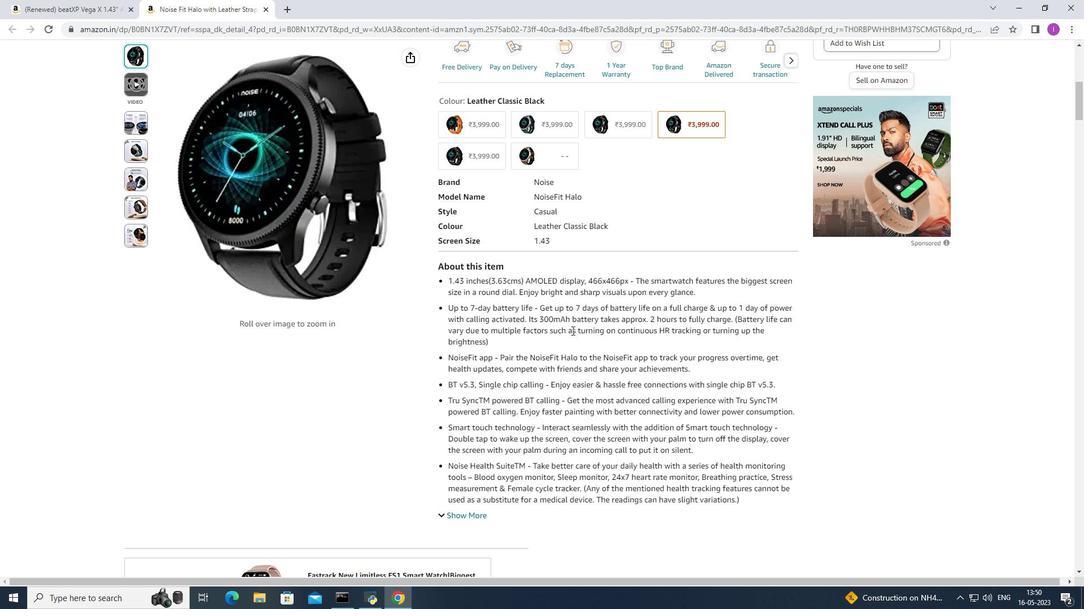 
Action: Mouse scrolled (572, 330) with delta (0, 0)
Screenshot: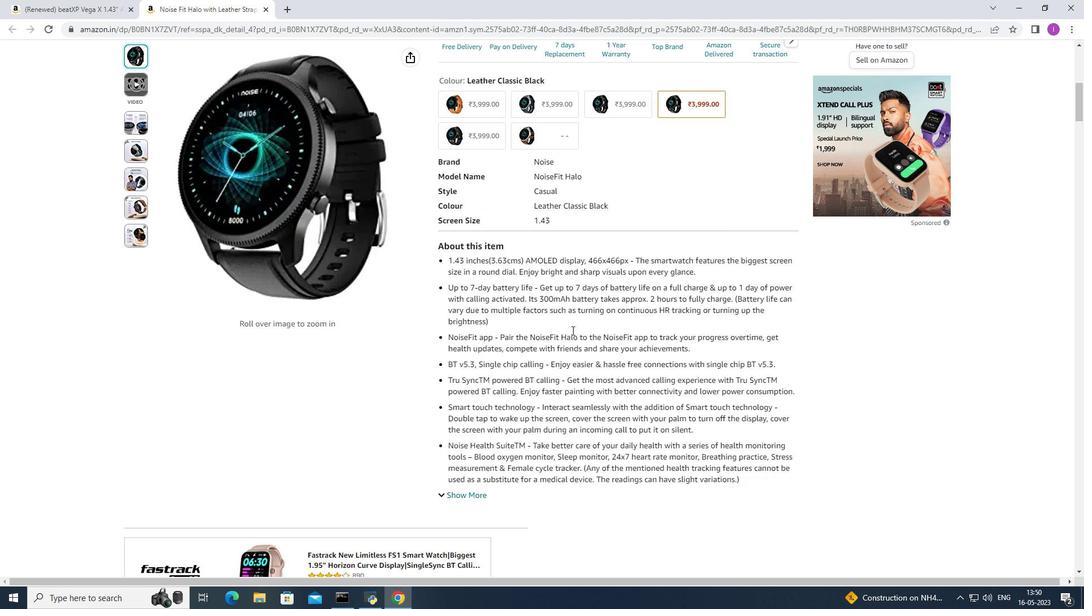 
Action: Mouse scrolled (572, 330) with delta (0, 0)
Screenshot: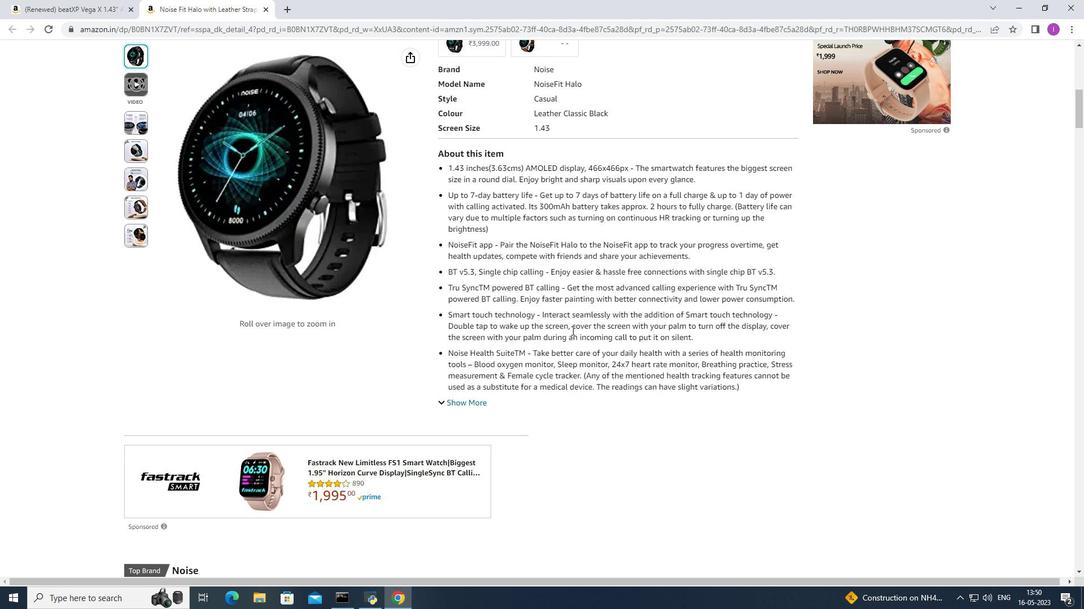 
Action: Mouse scrolled (572, 330) with delta (0, 0)
Screenshot: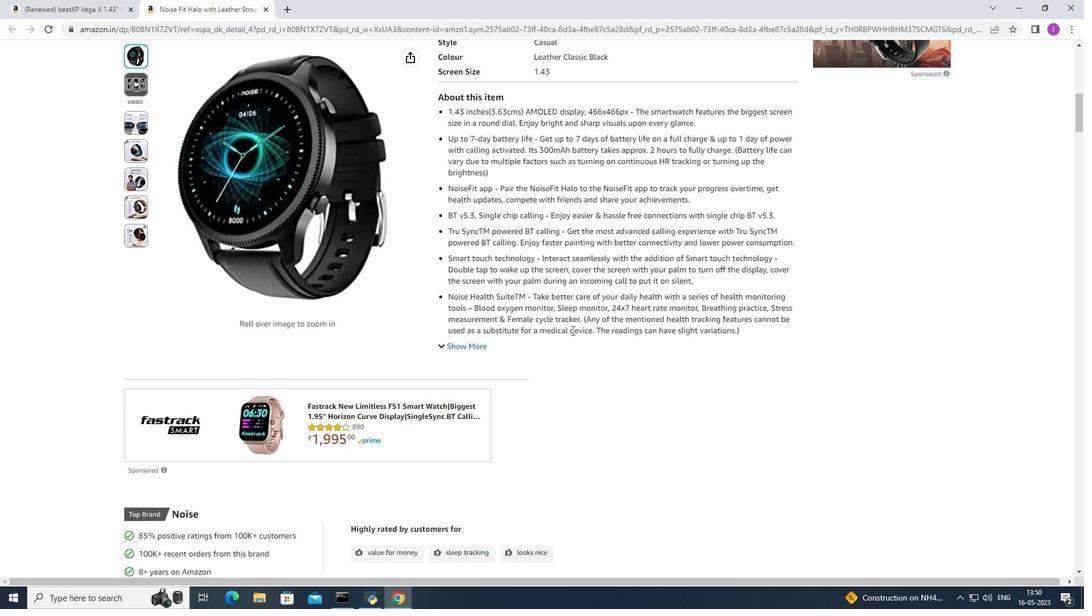 
Action: Mouse scrolled (572, 330) with delta (0, 0)
Screenshot: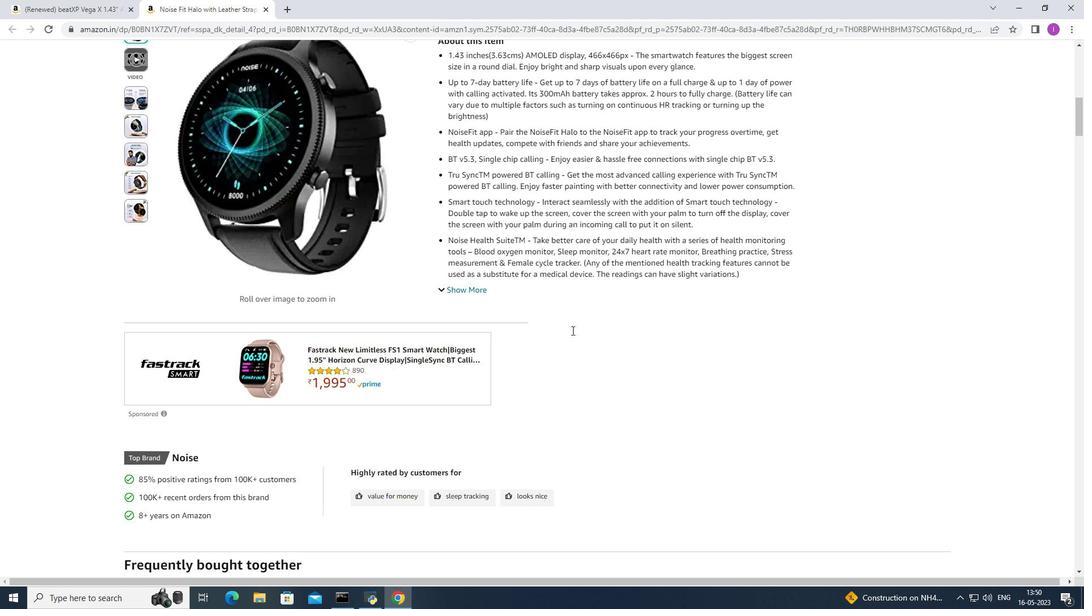 
Action: Mouse scrolled (572, 330) with delta (0, 0)
Screenshot: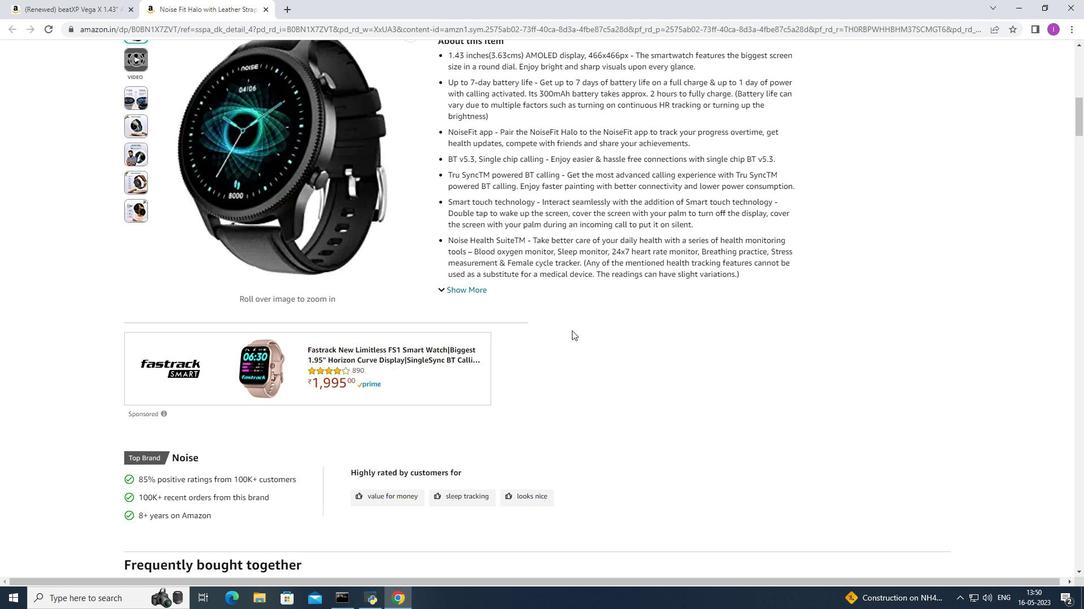 
Action: Mouse scrolled (572, 330) with delta (0, 0)
Screenshot: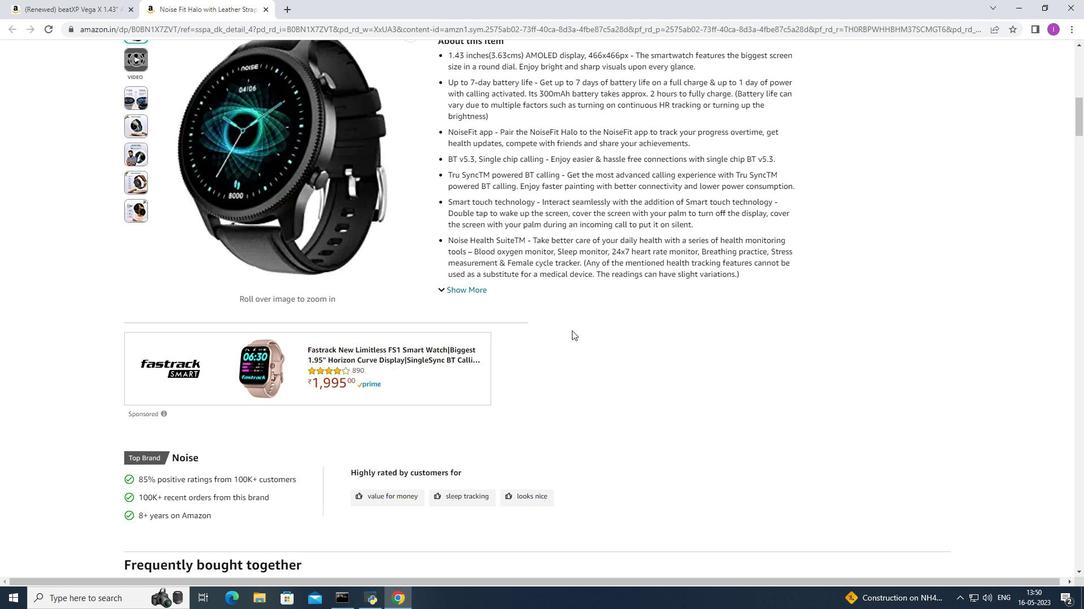 
Action: Mouse scrolled (572, 330) with delta (0, 0)
Screenshot: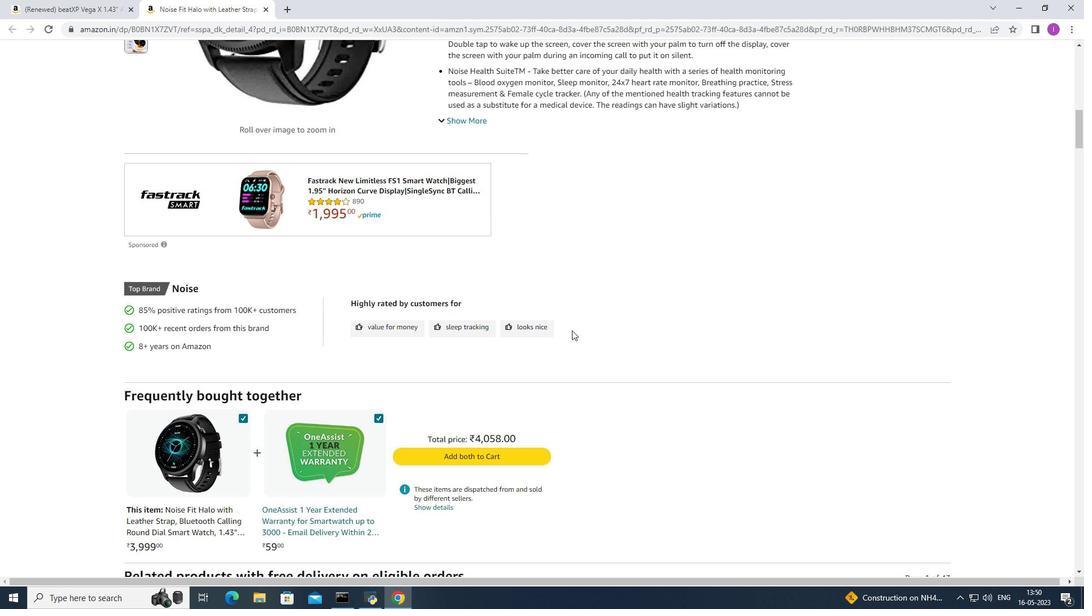 
Action: Mouse scrolled (572, 330) with delta (0, 0)
Screenshot: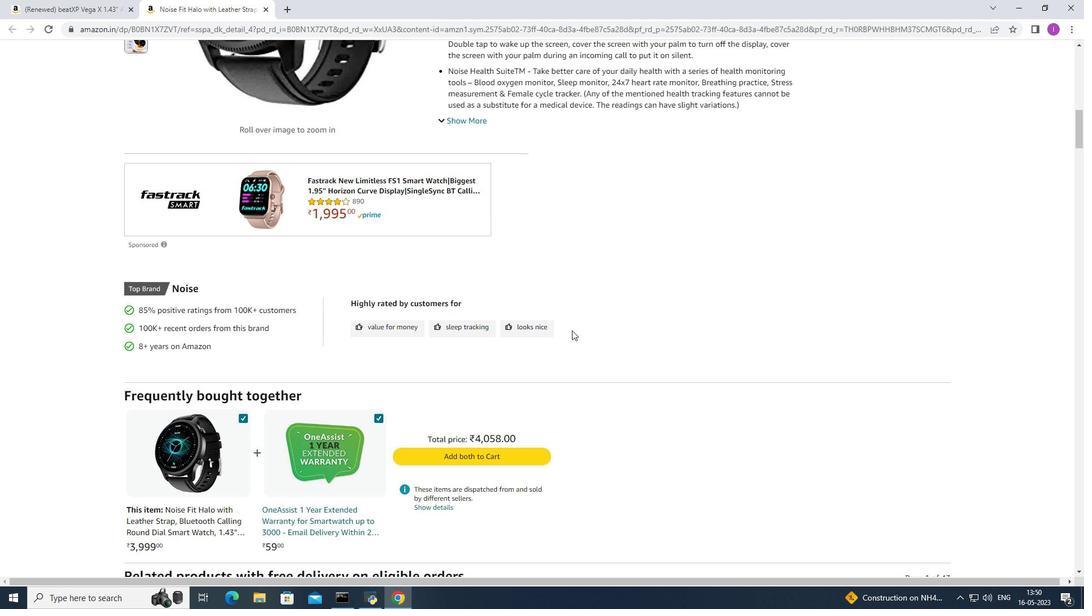 
Action: Mouse scrolled (572, 330) with delta (0, 0)
Screenshot: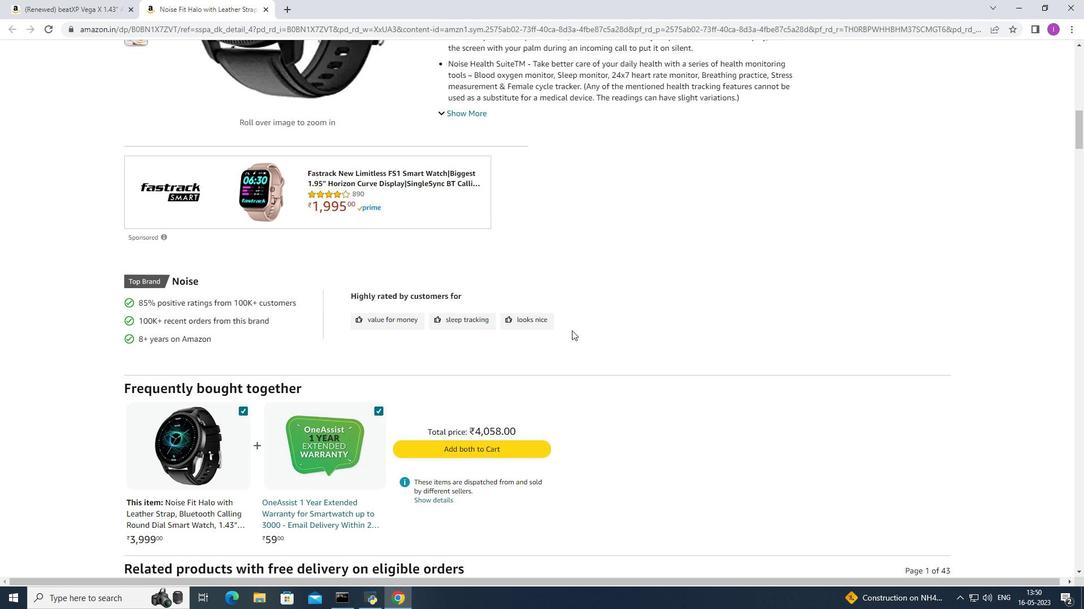 
Action: Mouse scrolled (572, 330) with delta (0, 0)
Screenshot: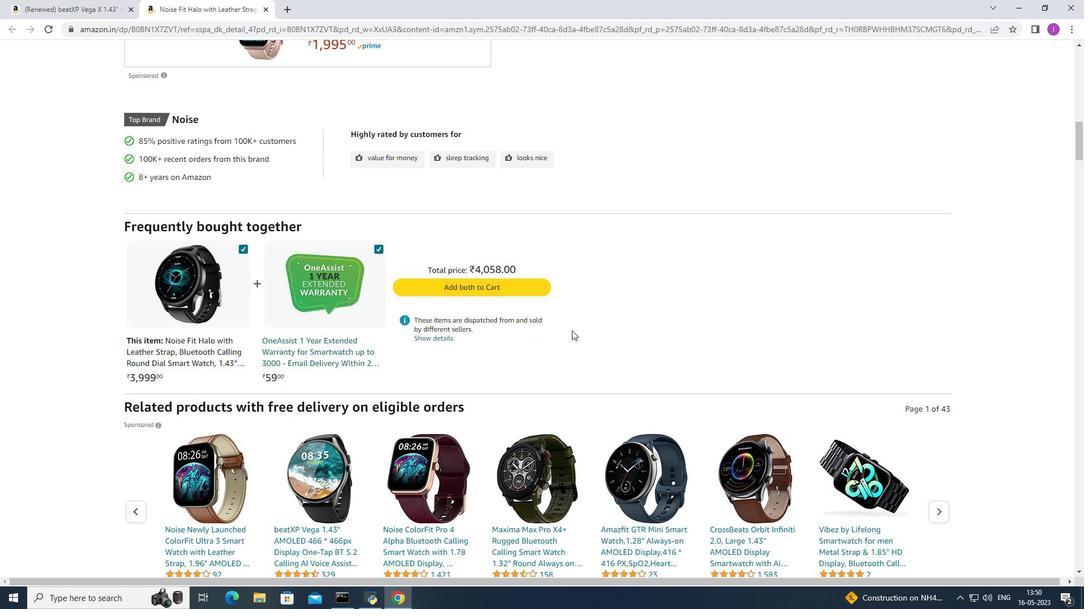 
Action: Mouse scrolled (572, 330) with delta (0, 0)
Screenshot: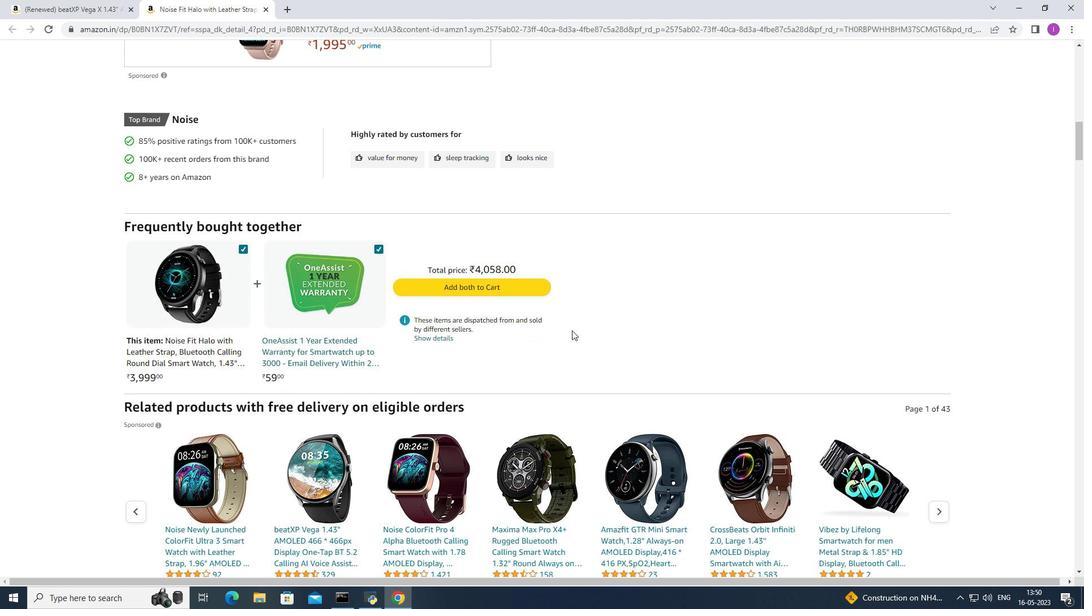 
Action: Mouse scrolled (572, 330) with delta (0, 0)
Screenshot: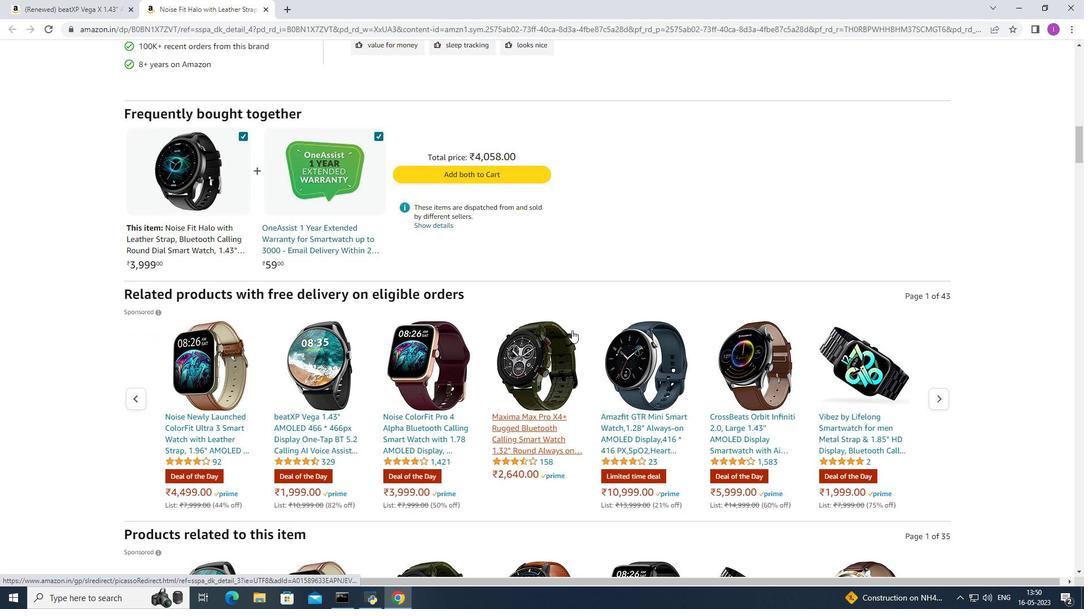 
Action: Mouse scrolled (572, 330) with delta (0, 0)
Screenshot: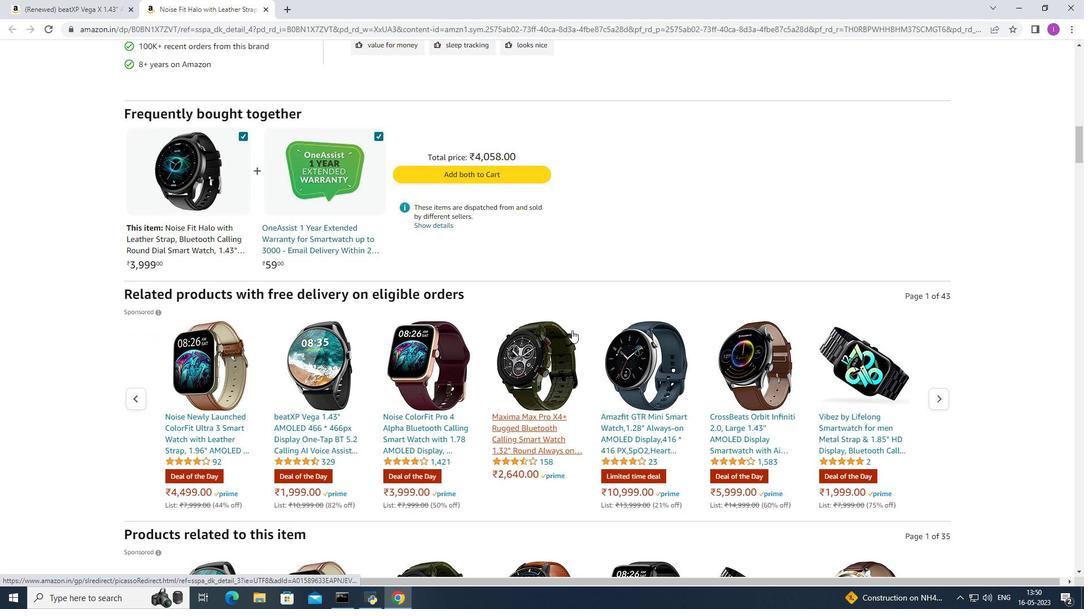 
Action: Mouse scrolled (572, 330) with delta (0, 0)
Screenshot: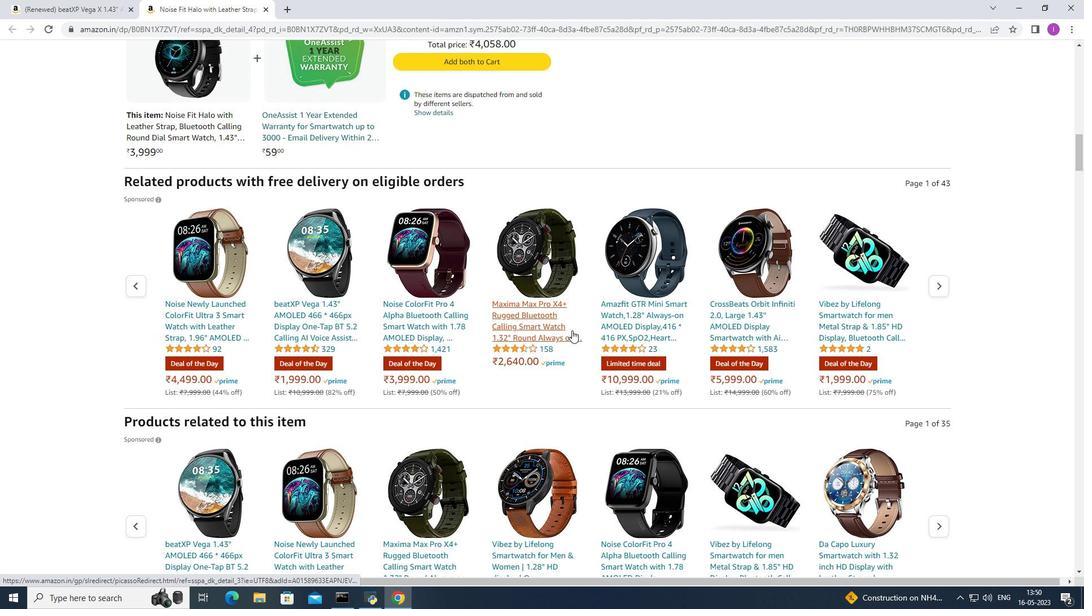
Action: Mouse scrolled (572, 330) with delta (0, 0)
Screenshot: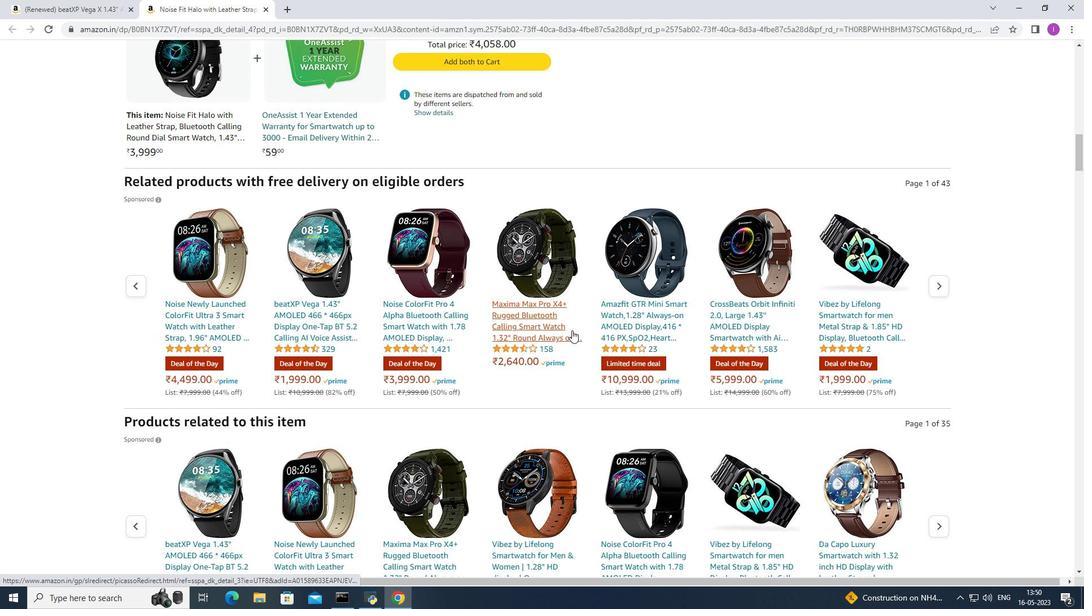 
Action: Mouse scrolled (572, 330) with delta (0, 0)
Screenshot: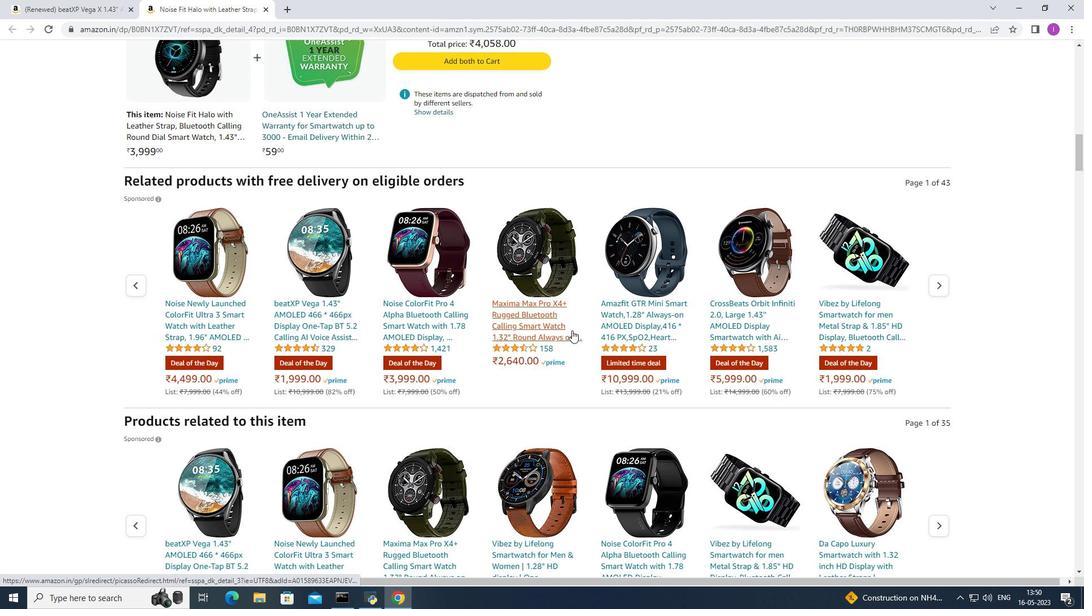 
Action: Mouse scrolled (572, 330) with delta (0, 0)
Screenshot: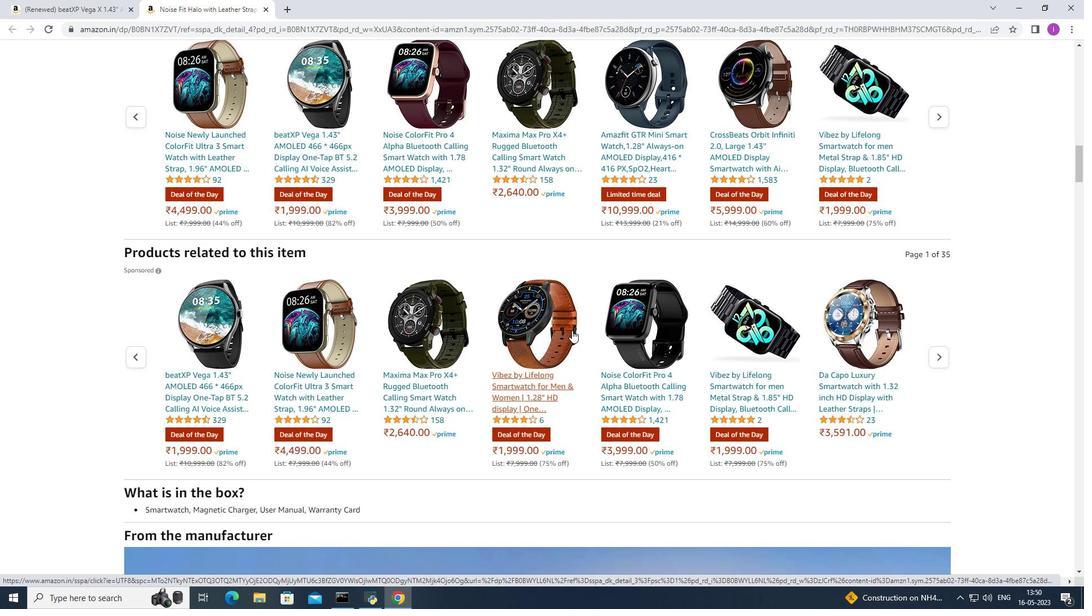 
Action: Mouse scrolled (572, 330) with delta (0, 0)
Screenshot: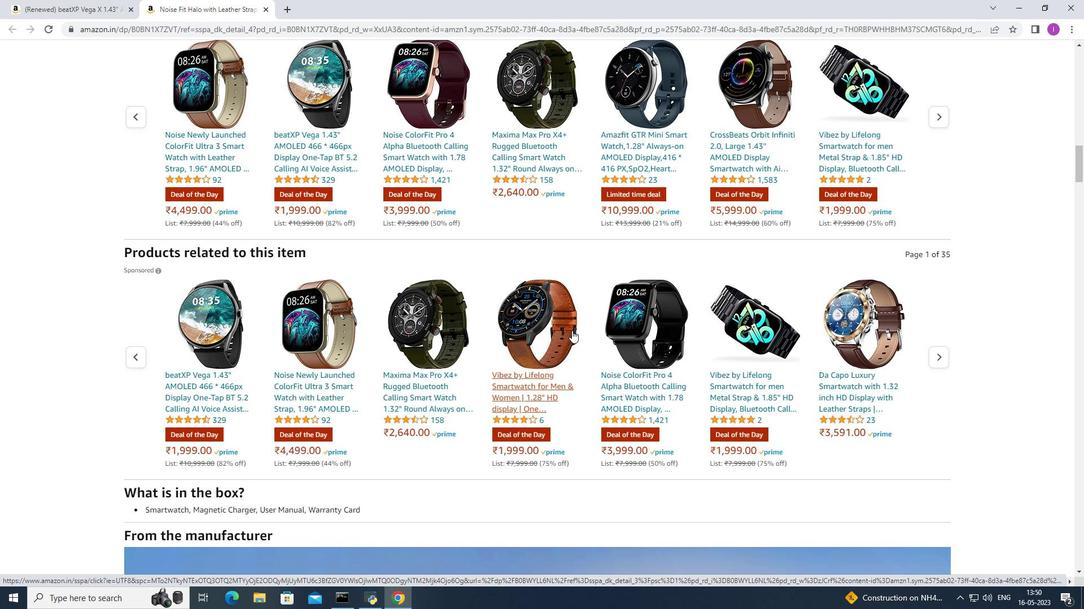 
Action: Mouse scrolled (572, 330) with delta (0, 0)
Screenshot: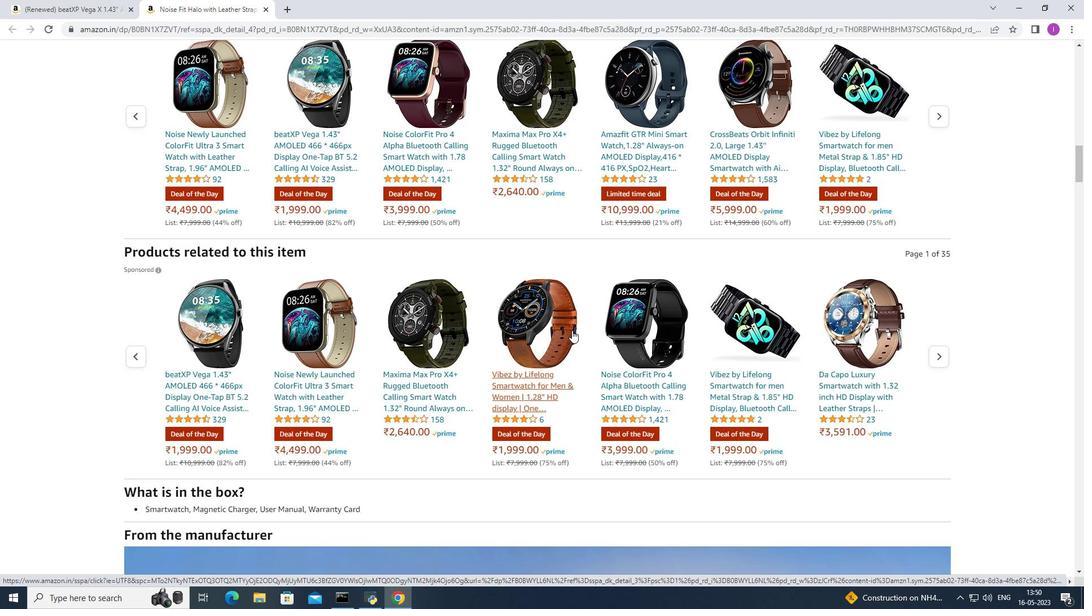 
Action: Mouse scrolled (572, 330) with delta (0, 0)
Screenshot: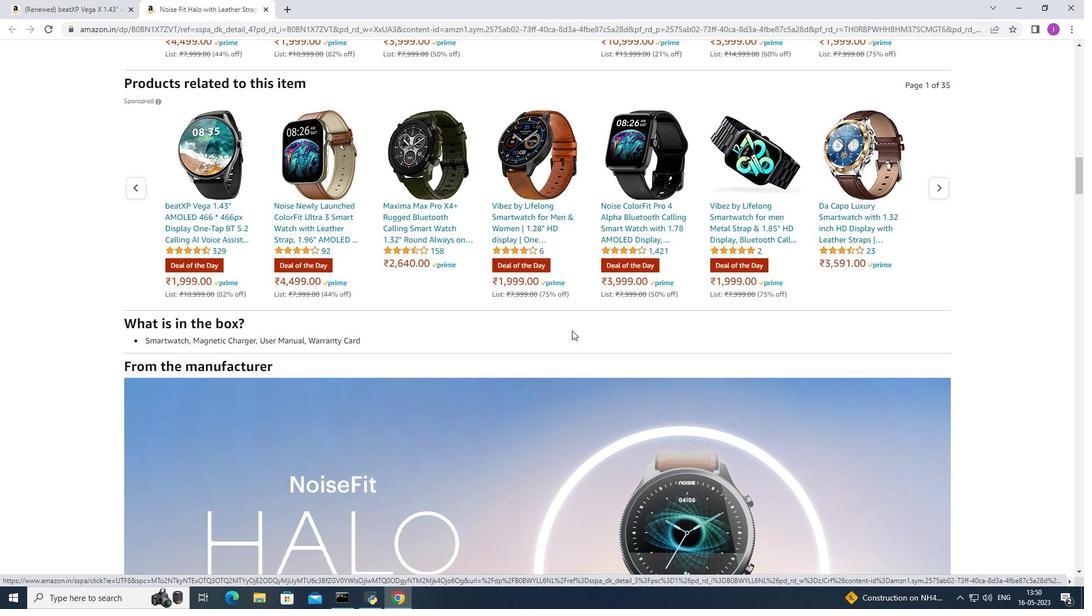 
Action: Mouse scrolled (572, 330) with delta (0, 0)
Screenshot: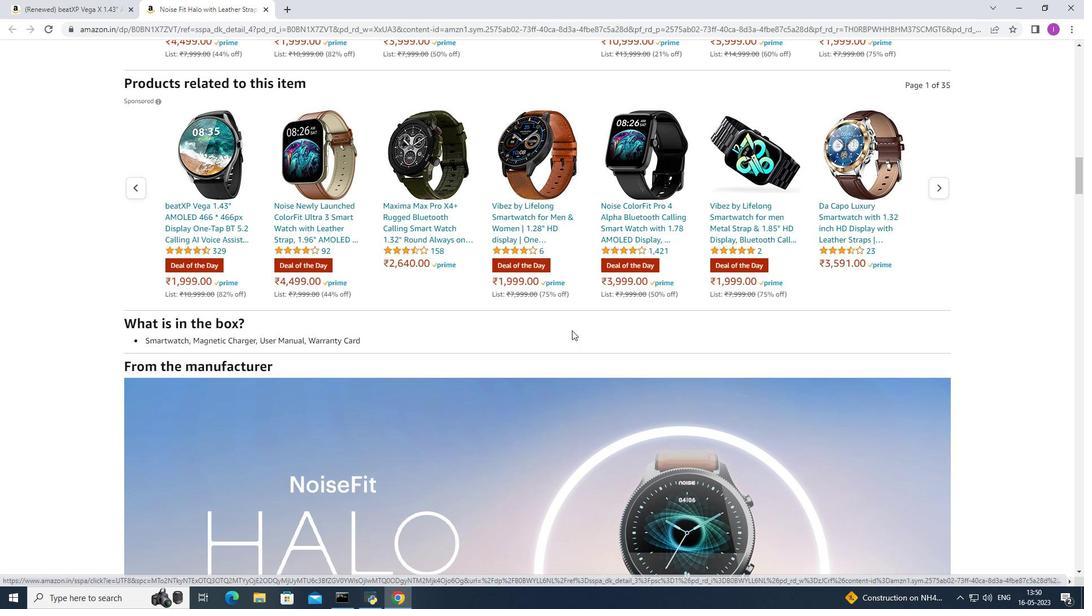 
Action: Mouse scrolled (572, 330) with delta (0, 0)
Screenshot: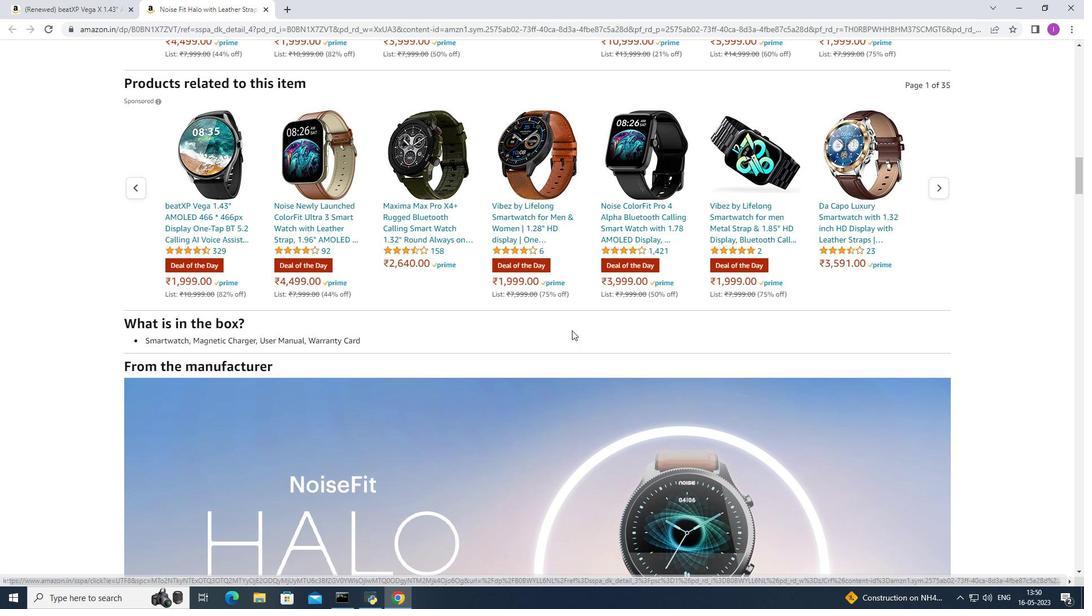 
Action: Mouse scrolled (572, 330) with delta (0, 0)
Screenshot: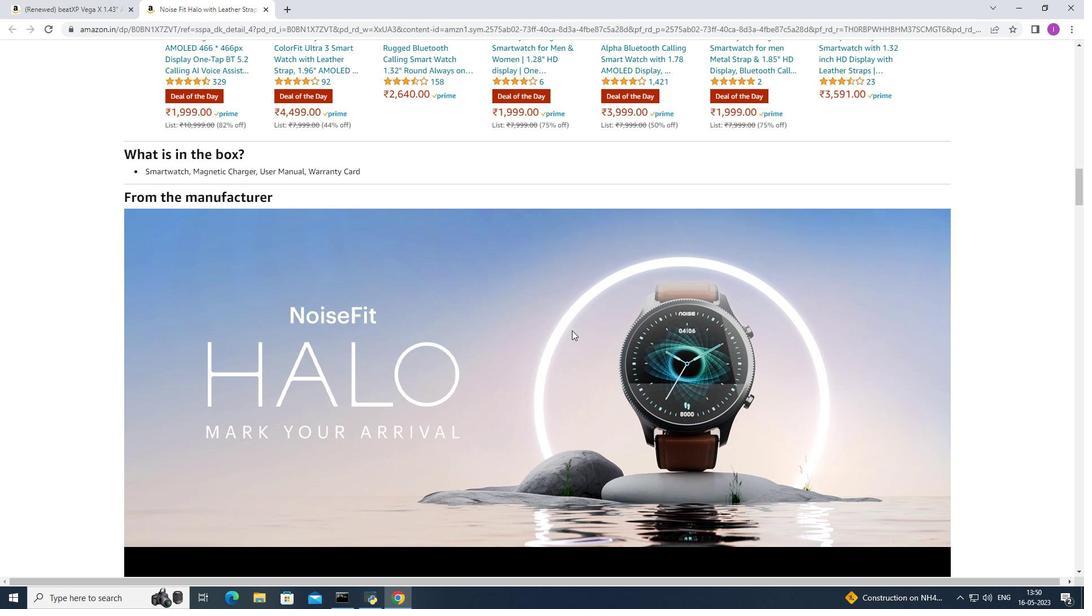 
Action: Mouse scrolled (572, 330) with delta (0, 0)
Screenshot: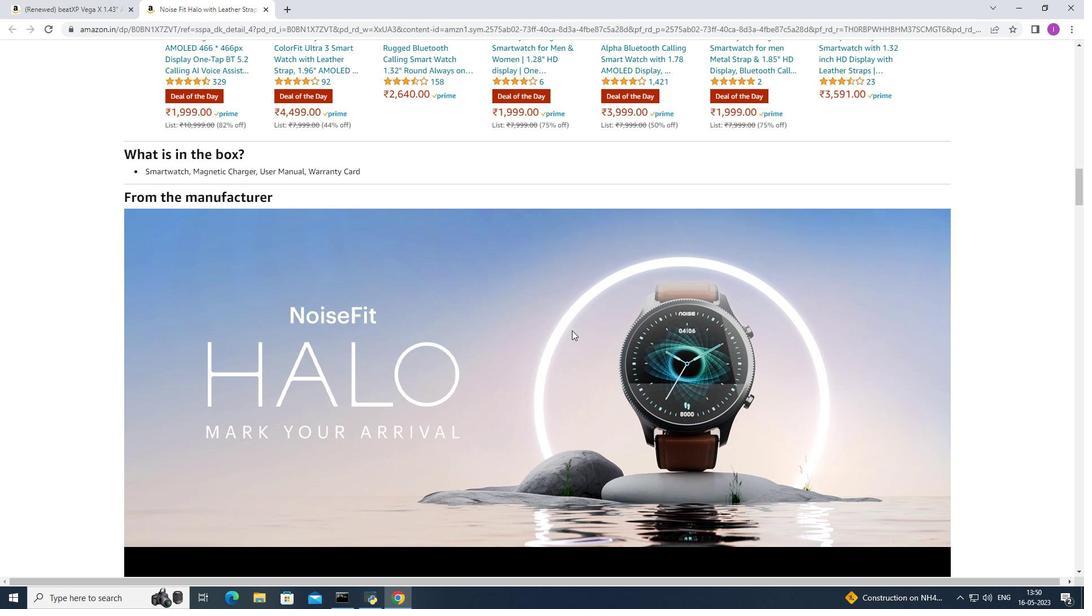 
Action: Mouse scrolled (572, 330) with delta (0, 0)
Screenshot: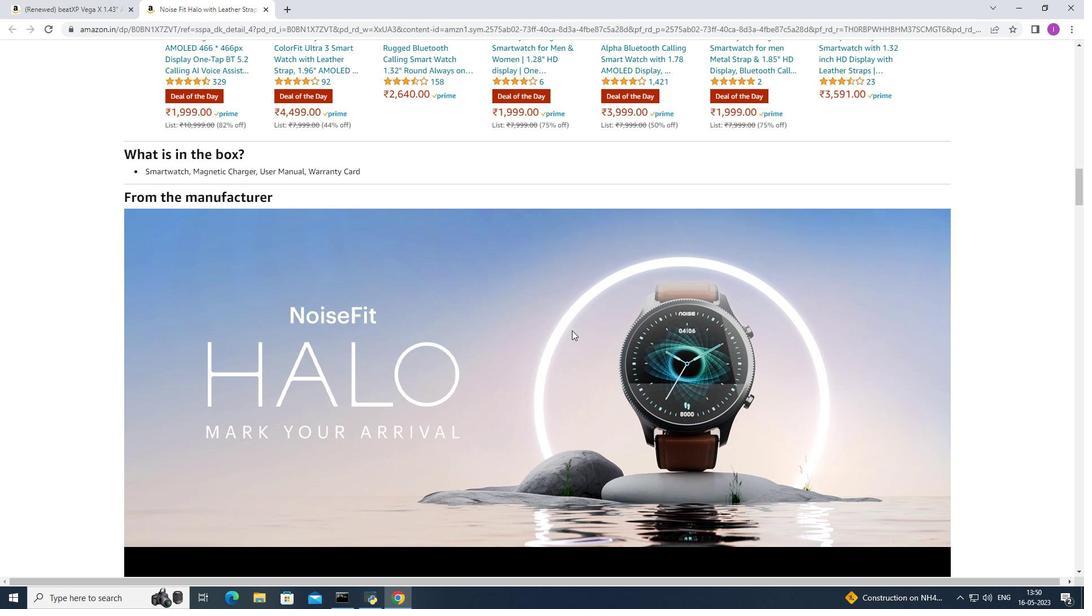 
Action: Mouse scrolled (572, 330) with delta (0, 0)
Screenshot: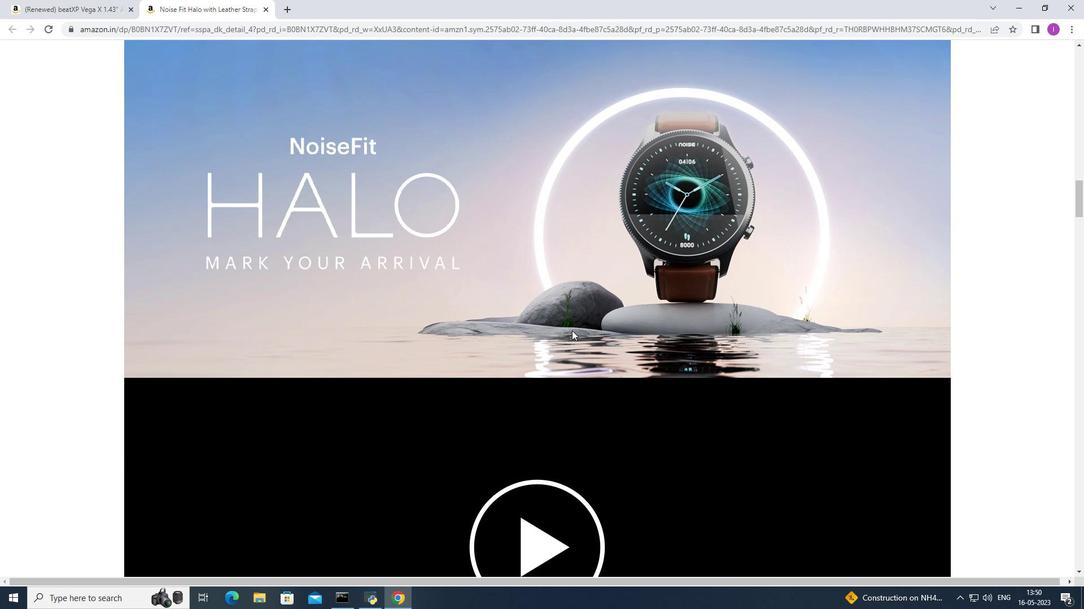 
Action: Mouse scrolled (572, 330) with delta (0, 0)
Screenshot: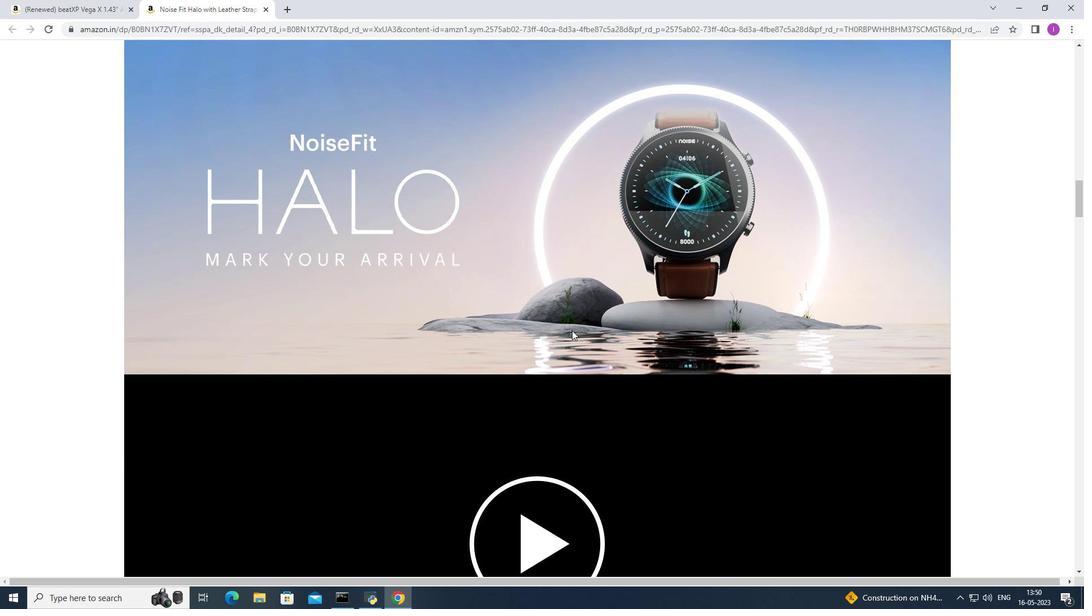 
Action: Mouse scrolled (572, 330) with delta (0, 0)
Screenshot: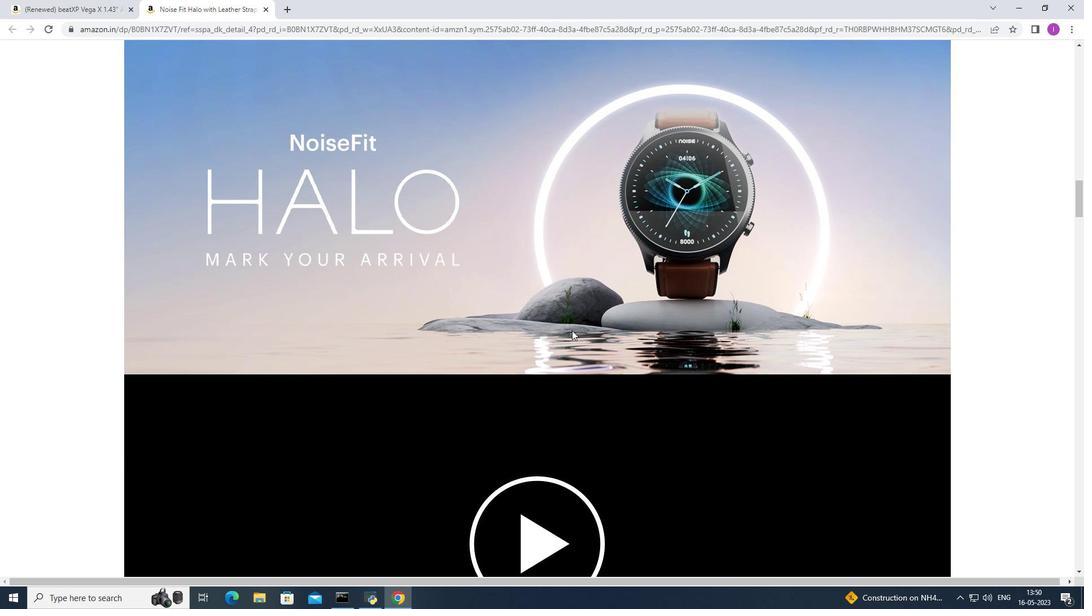 
Action: Mouse scrolled (572, 330) with delta (0, 0)
Screenshot: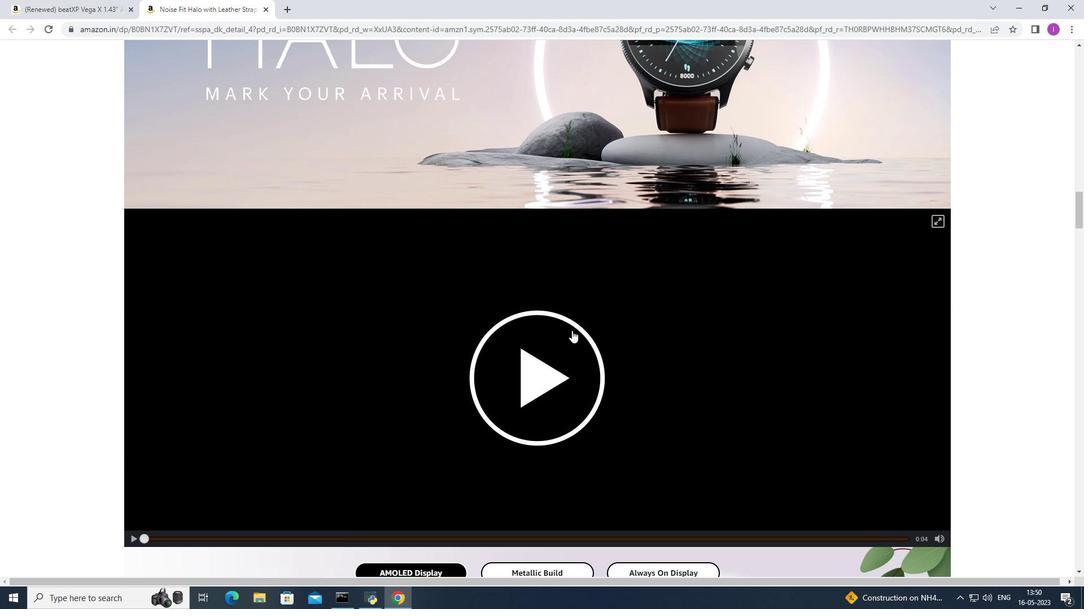 
Action: Mouse scrolled (572, 330) with delta (0, 0)
Screenshot: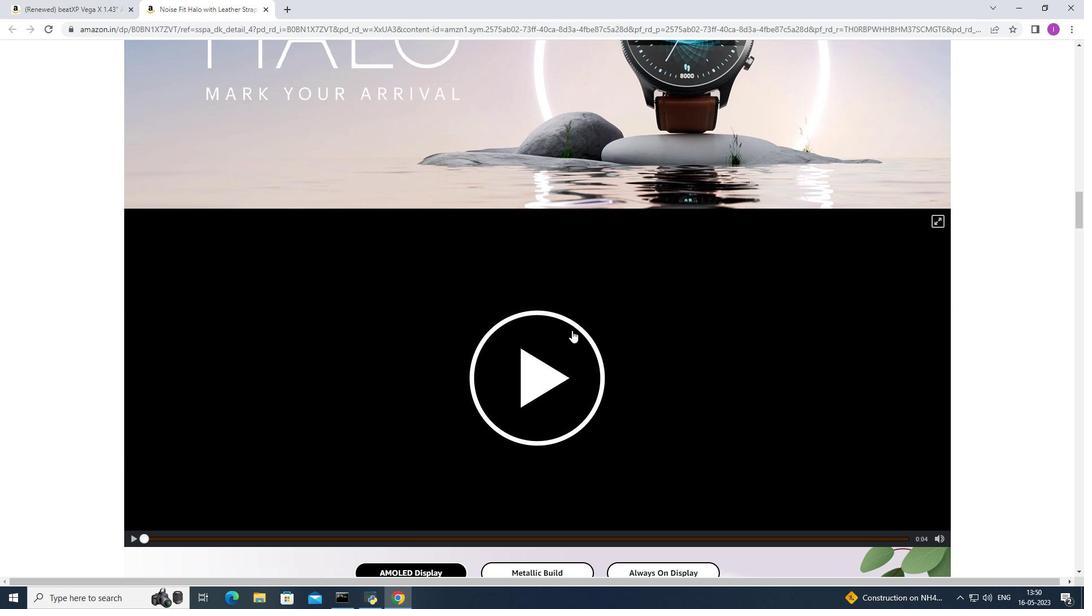 
Action: Mouse scrolled (572, 330) with delta (0, 0)
Screenshot: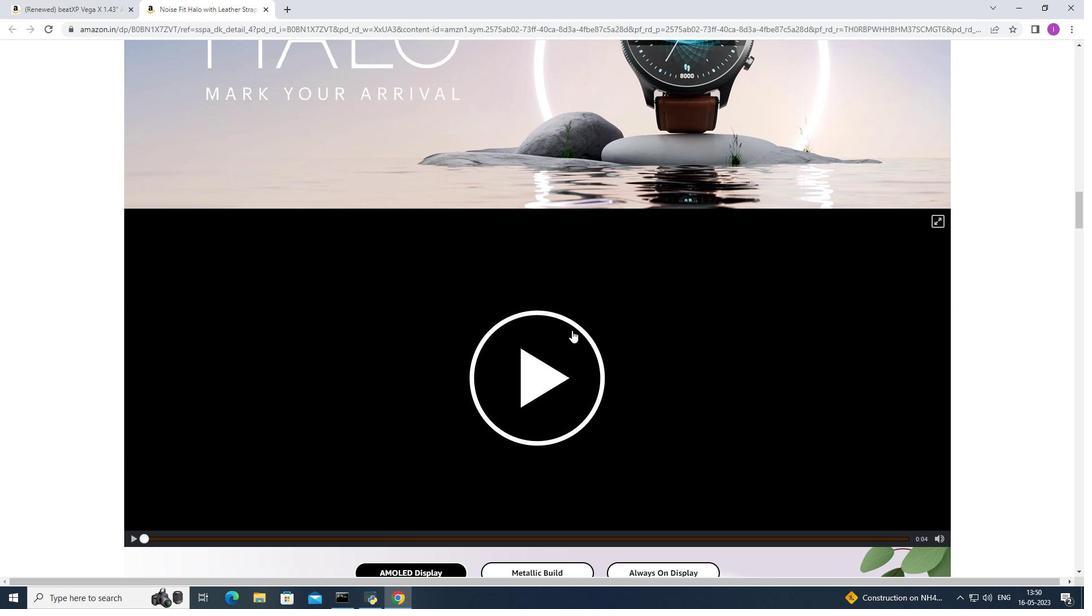 
Action: Mouse scrolled (572, 330) with delta (0, 0)
Screenshot: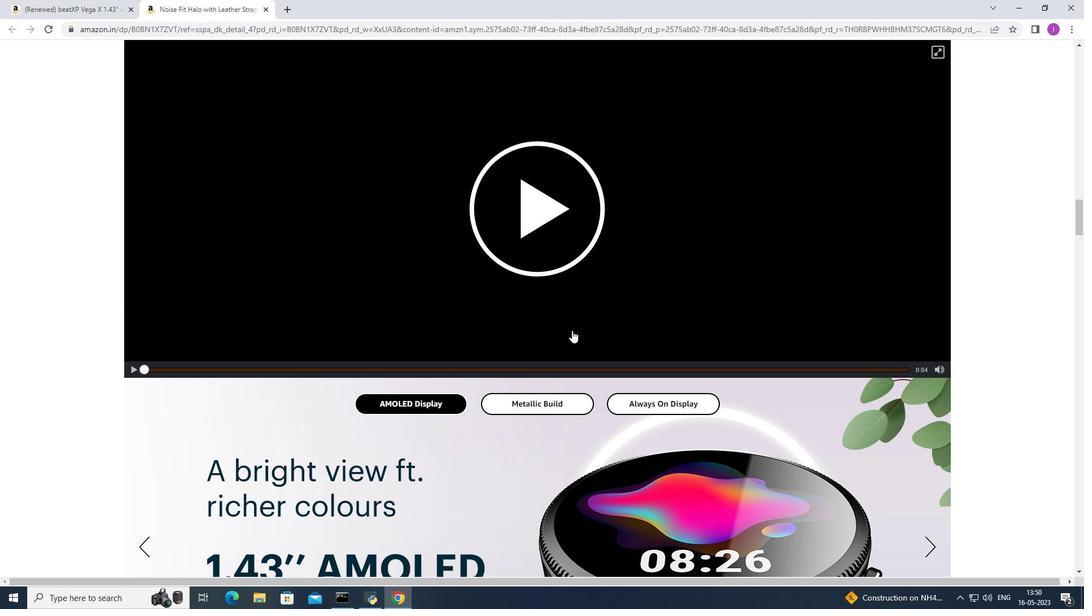 
Action: Mouse scrolled (572, 330) with delta (0, 0)
Screenshot: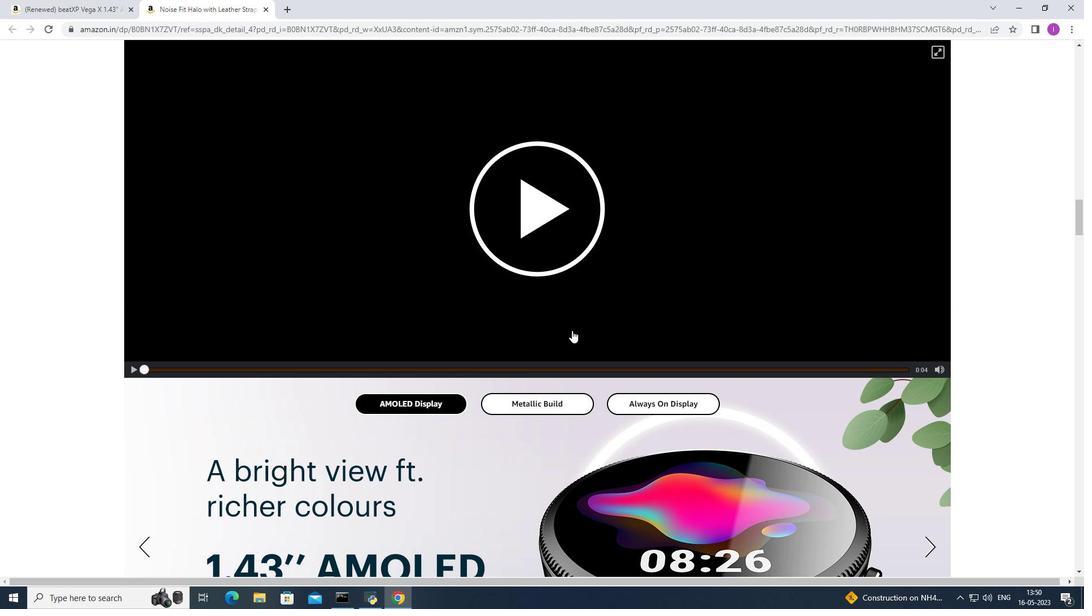 
Action: Mouse scrolled (572, 330) with delta (0, 0)
Screenshot: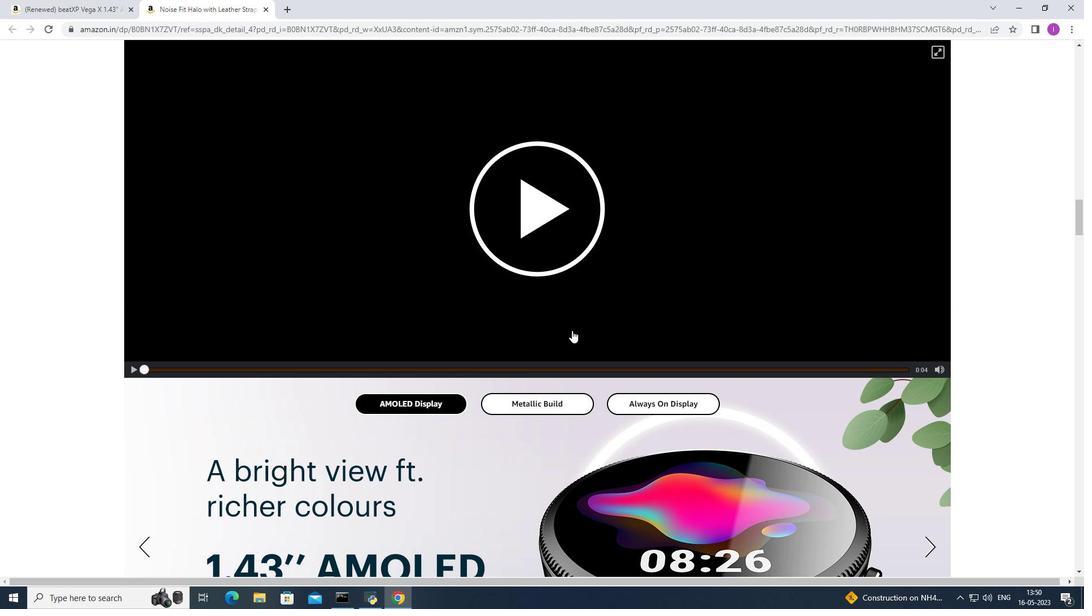 
Action: Mouse scrolled (572, 330) with delta (0, 0)
Screenshot: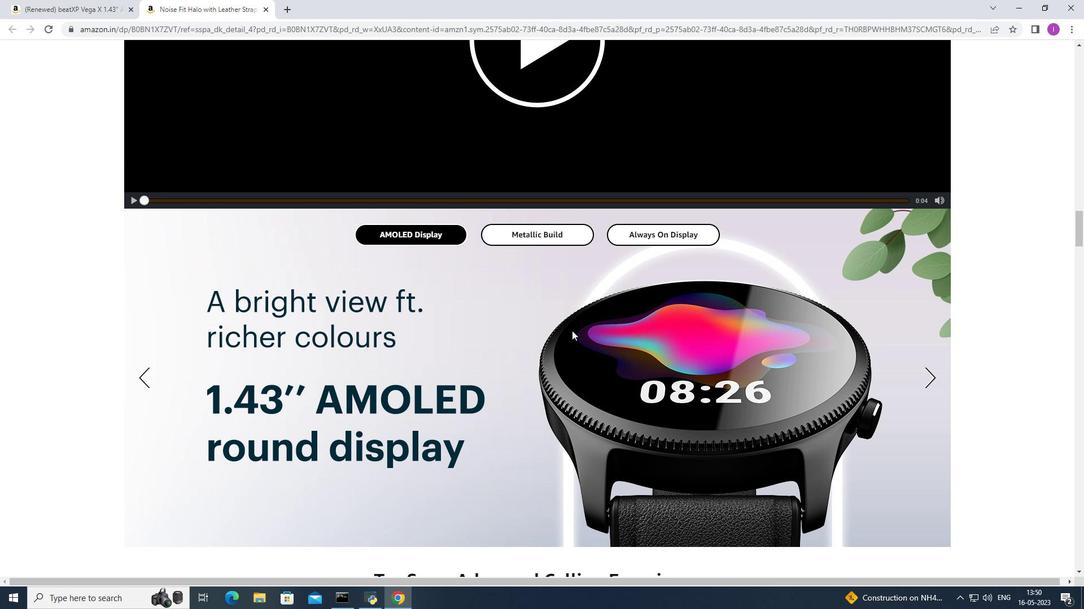 
Action: Mouse scrolled (572, 330) with delta (0, 0)
Screenshot: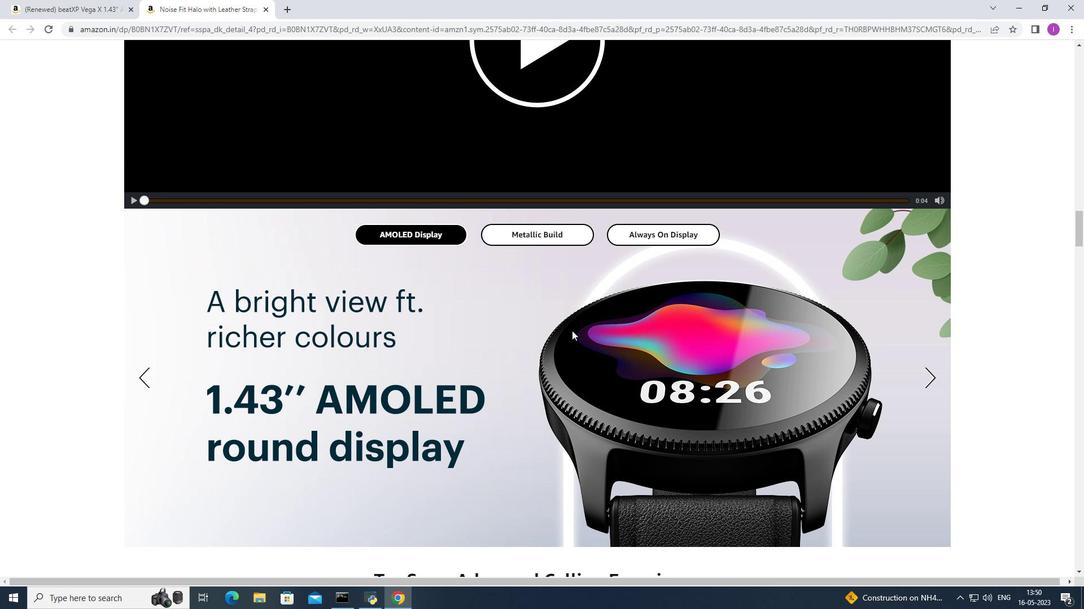 
Action: Mouse scrolled (572, 330) with delta (0, 0)
Screenshot: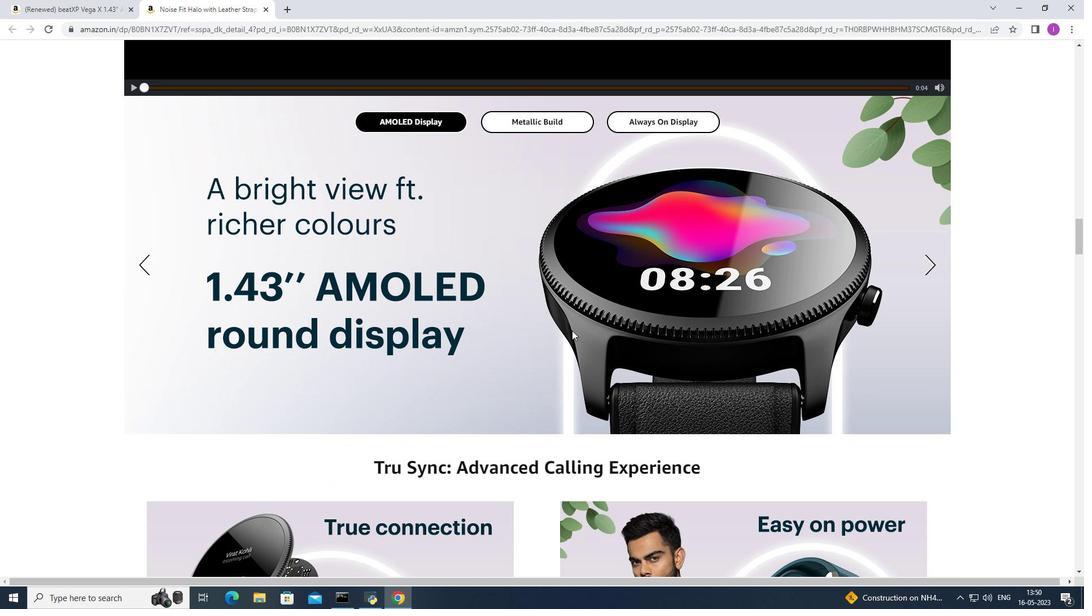 
Action: Mouse scrolled (572, 330) with delta (0, 0)
Screenshot: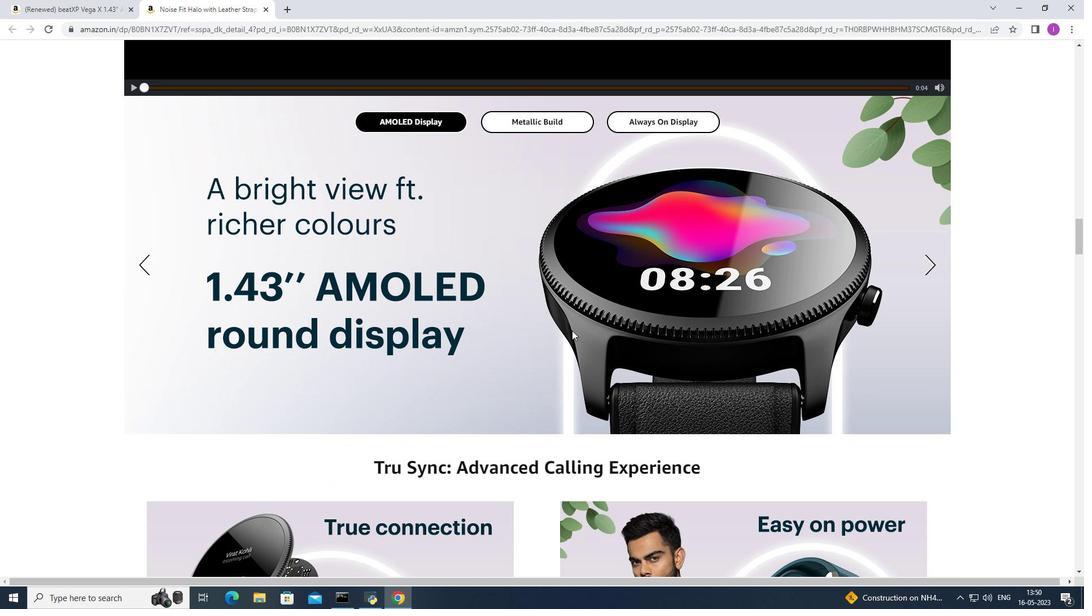 
Action: Mouse scrolled (572, 330) with delta (0, 0)
Screenshot: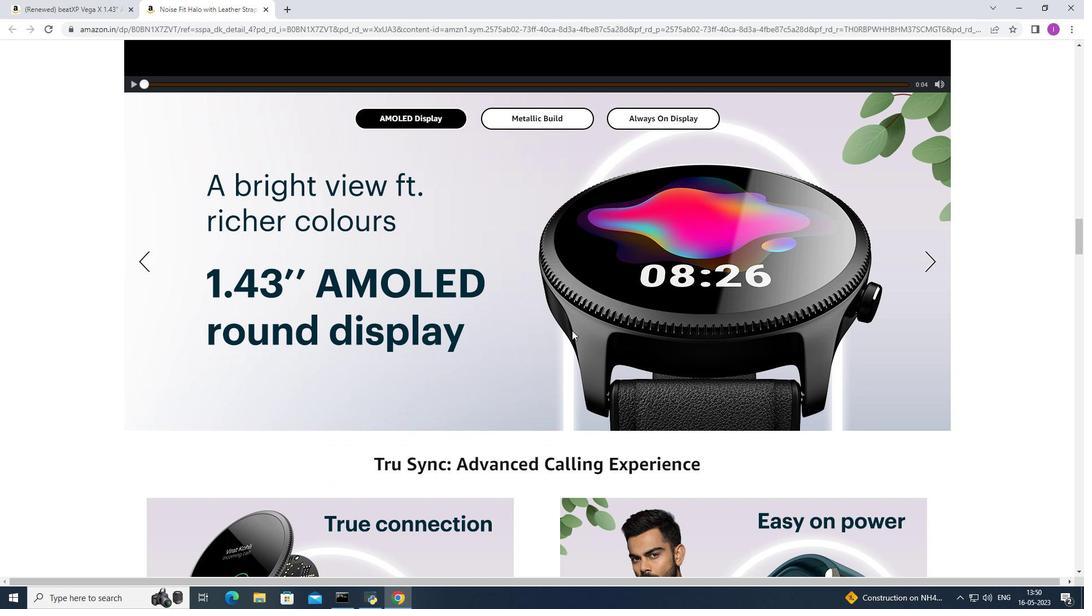 
Action: Mouse scrolled (572, 330) with delta (0, 0)
Screenshot: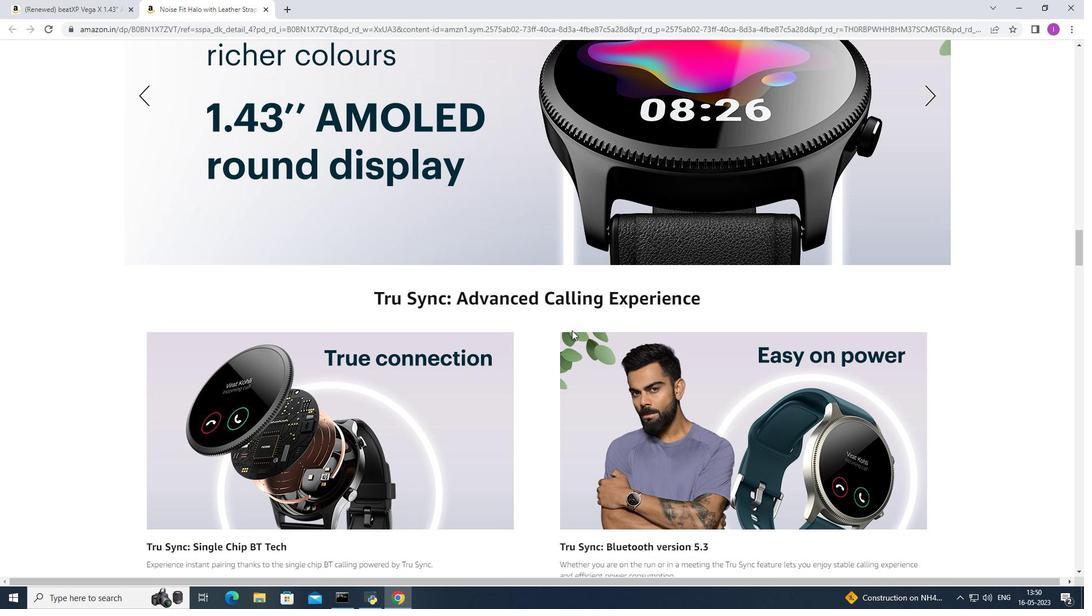 
Action: Mouse scrolled (572, 330) with delta (0, 0)
Screenshot: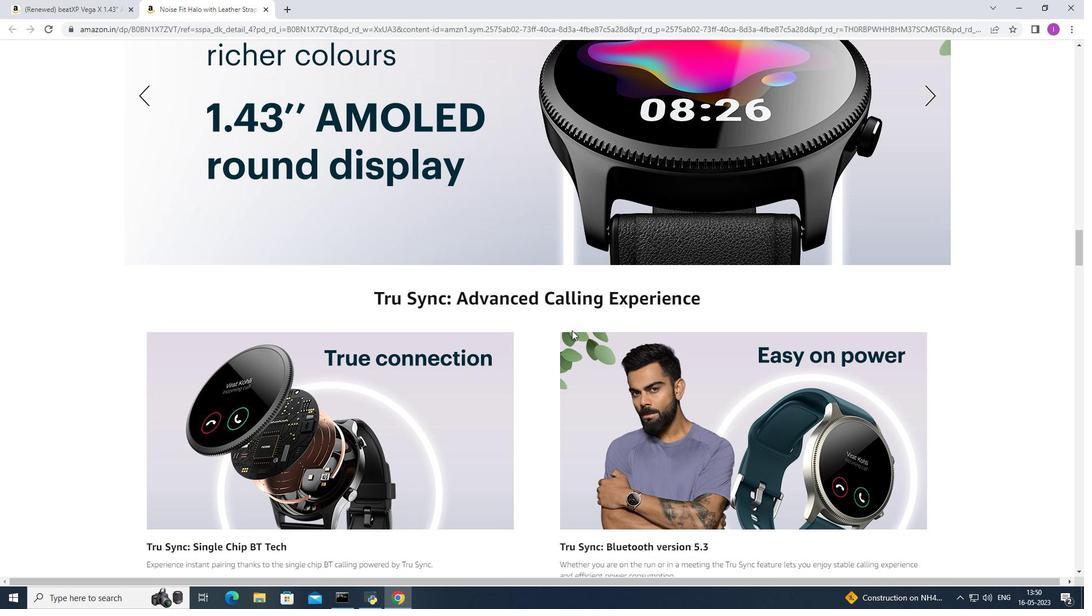 
Action: Mouse scrolled (572, 330) with delta (0, 0)
Screenshot: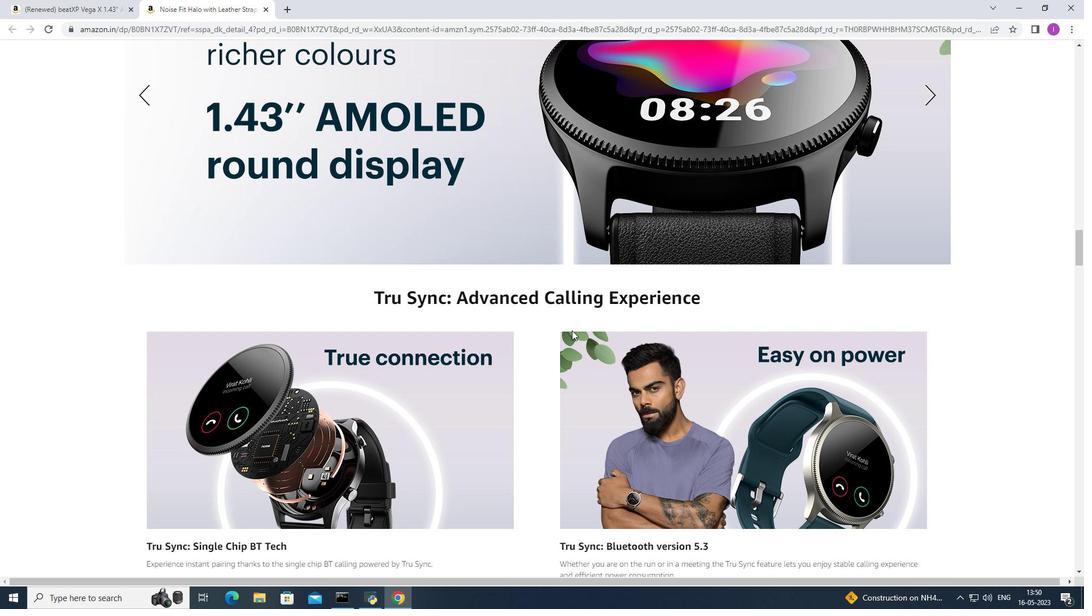
Action: Mouse scrolled (572, 330) with delta (0, 0)
Screenshot: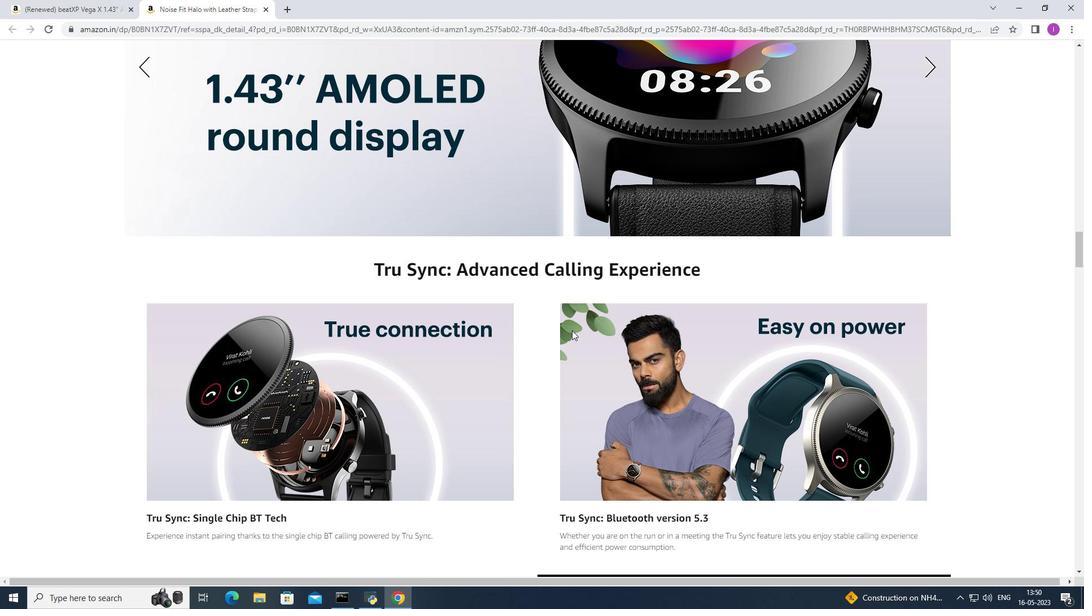 
Action: Mouse scrolled (572, 330) with delta (0, 0)
Screenshot: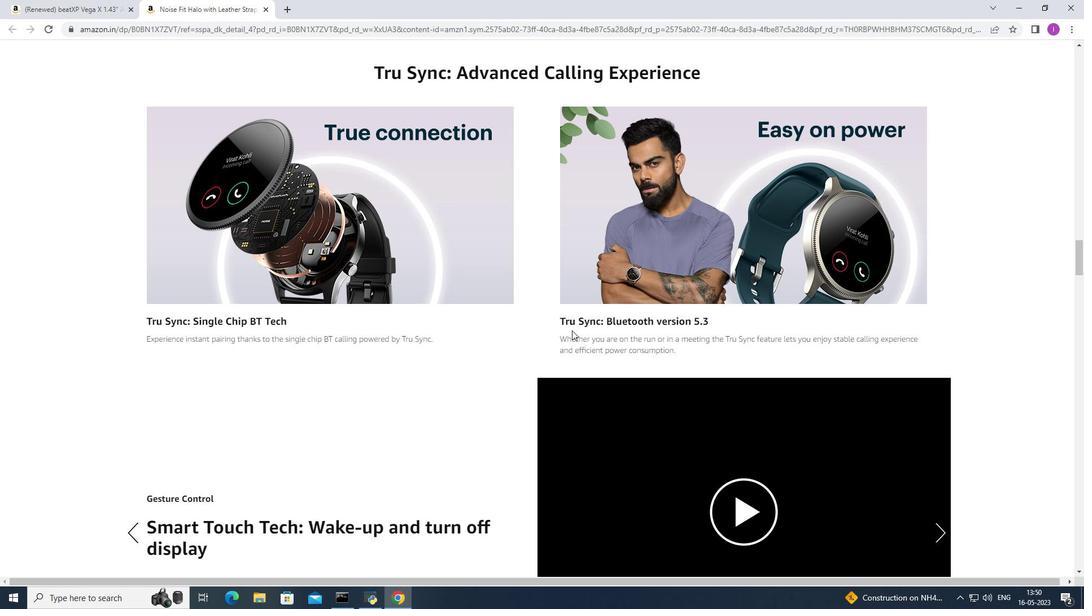 
Action: Mouse scrolled (572, 330) with delta (0, 0)
Screenshot: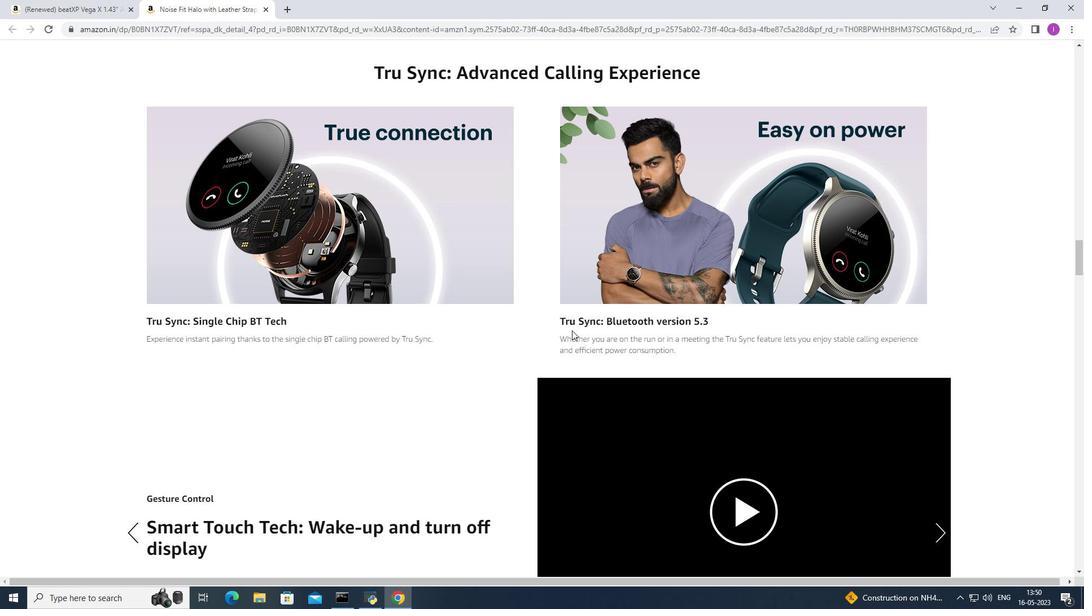 
Action: Mouse scrolled (572, 330) with delta (0, 0)
Screenshot: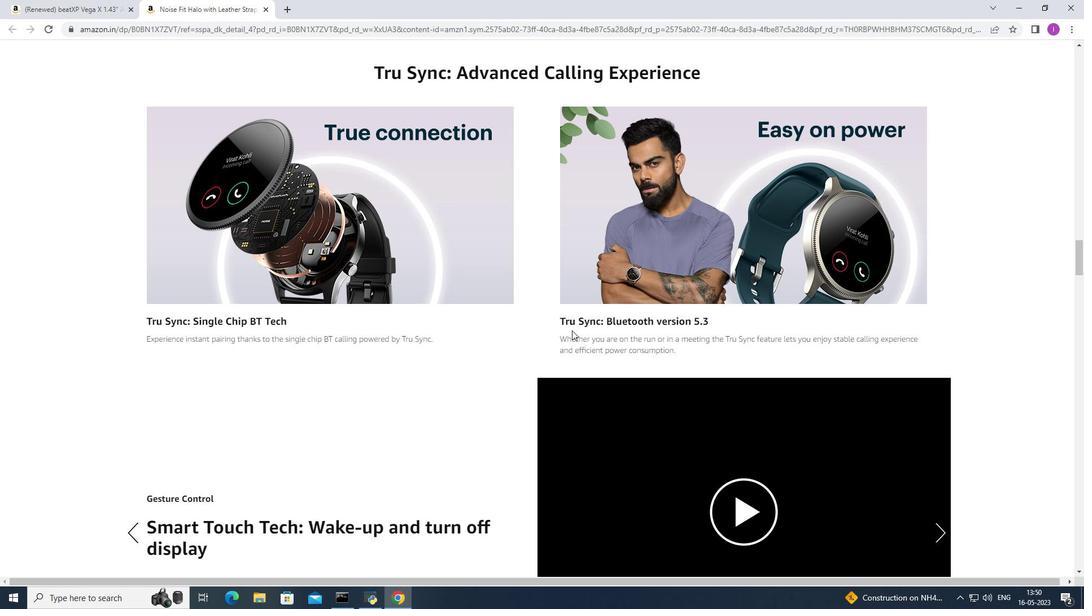 
Action: Mouse scrolled (572, 330) with delta (0, 0)
Screenshot: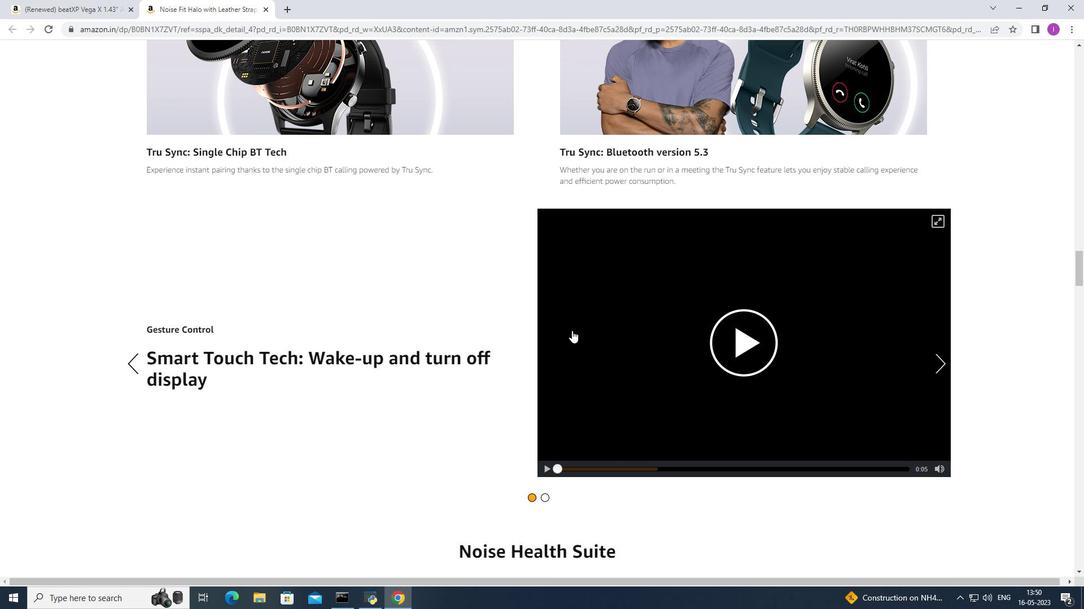 
Action: Mouse scrolled (572, 330) with delta (0, 0)
Screenshot: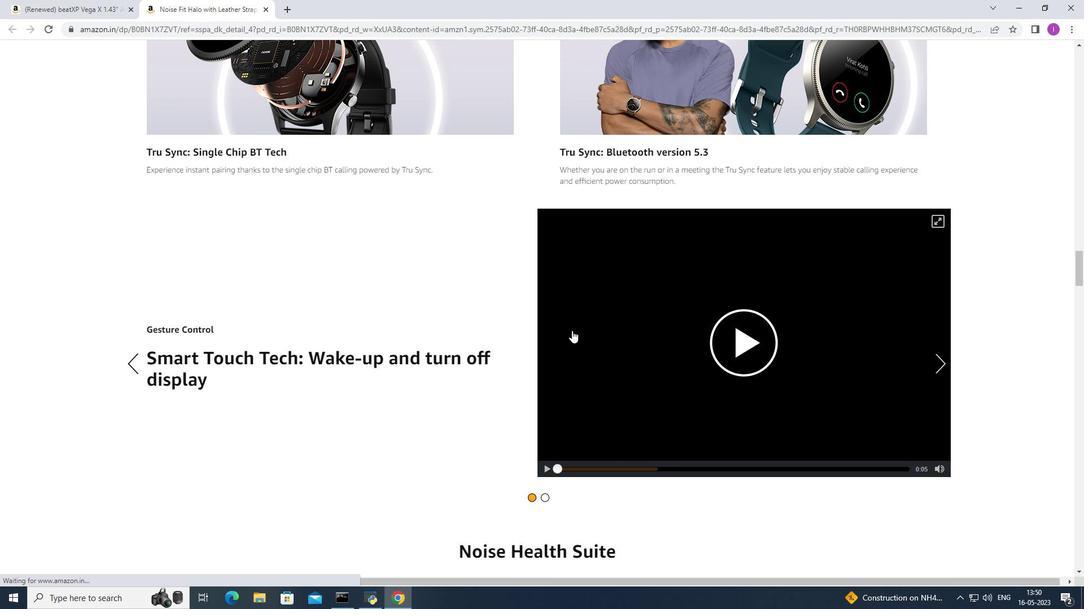 
Action: Mouse scrolled (572, 330) with delta (0, 0)
Screenshot: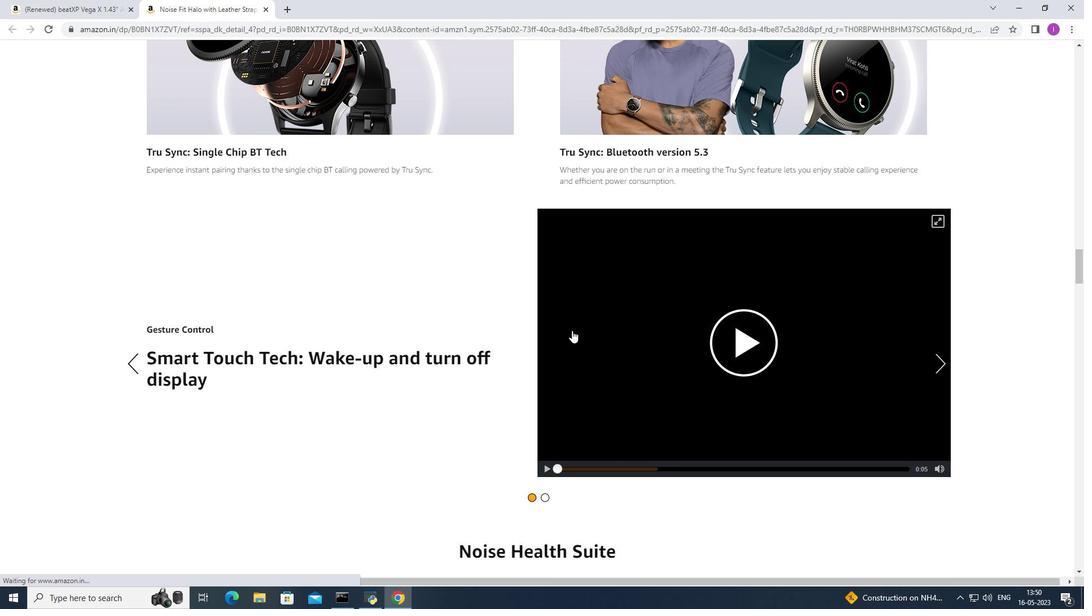 
Action: Mouse scrolled (572, 330) with delta (0, 0)
Screenshot: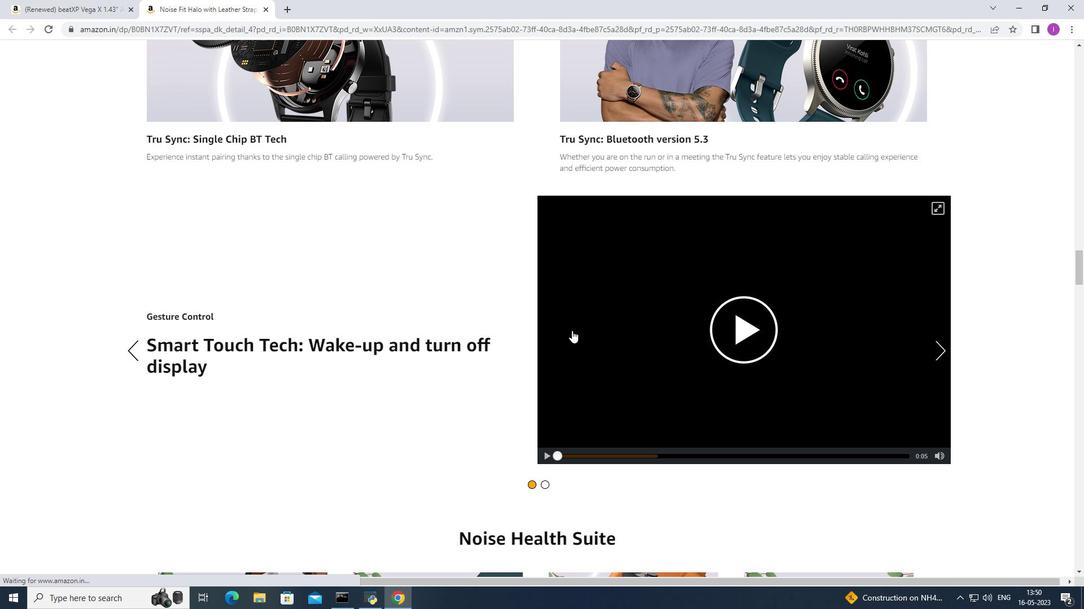 
Action: Mouse scrolled (572, 330) with delta (0, 0)
Screenshot: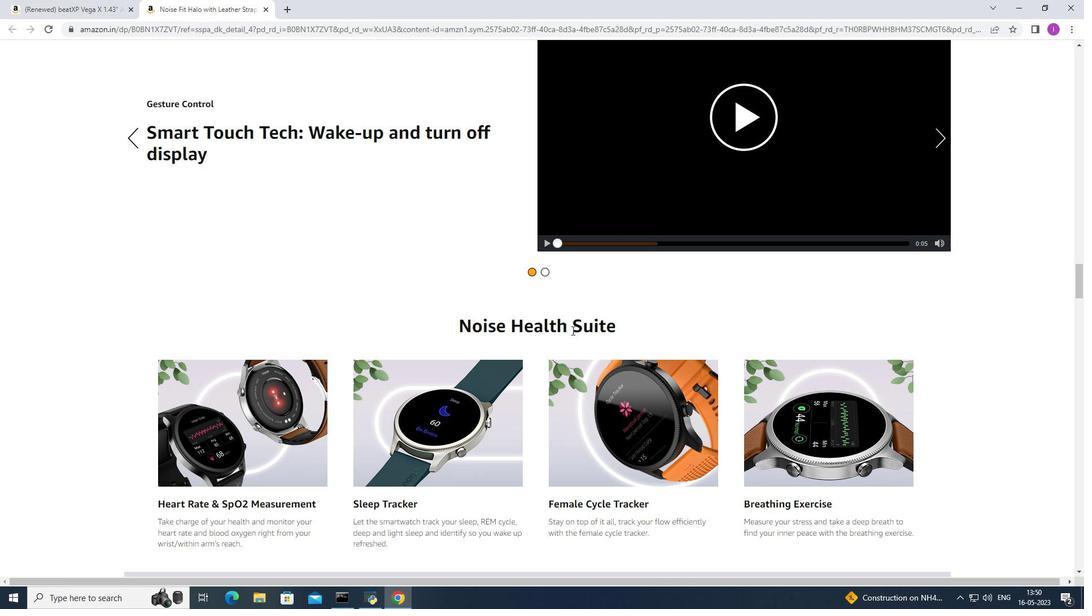 
Action: Mouse scrolled (572, 330) with delta (0, 0)
Screenshot: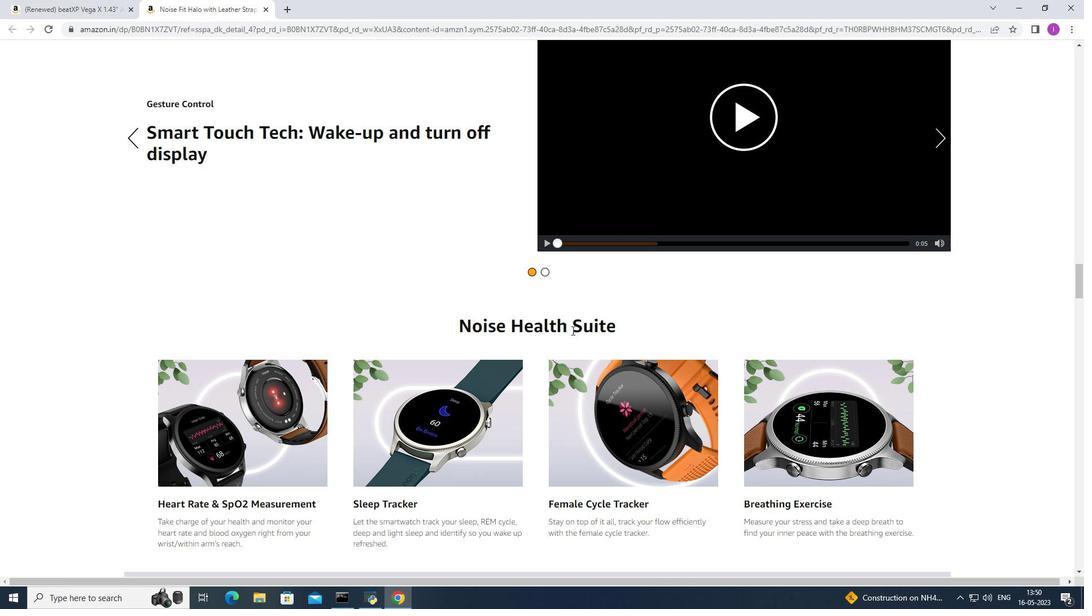 
Action: Mouse scrolled (572, 330) with delta (0, 0)
Screenshot: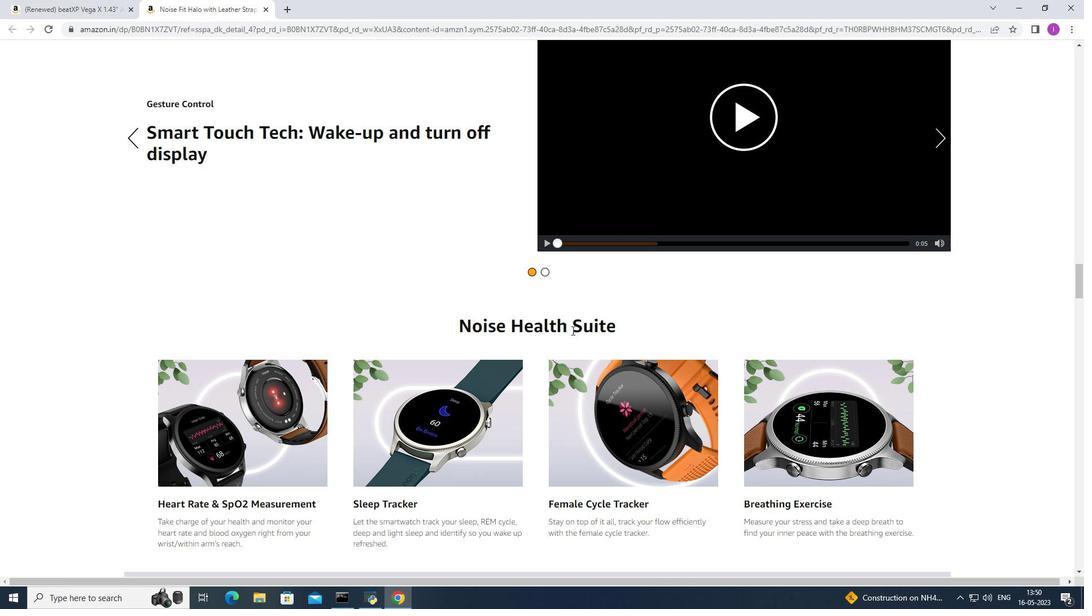 
Action: Mouse scrolled (572, 330) with delta (0, 0)
Screenshot: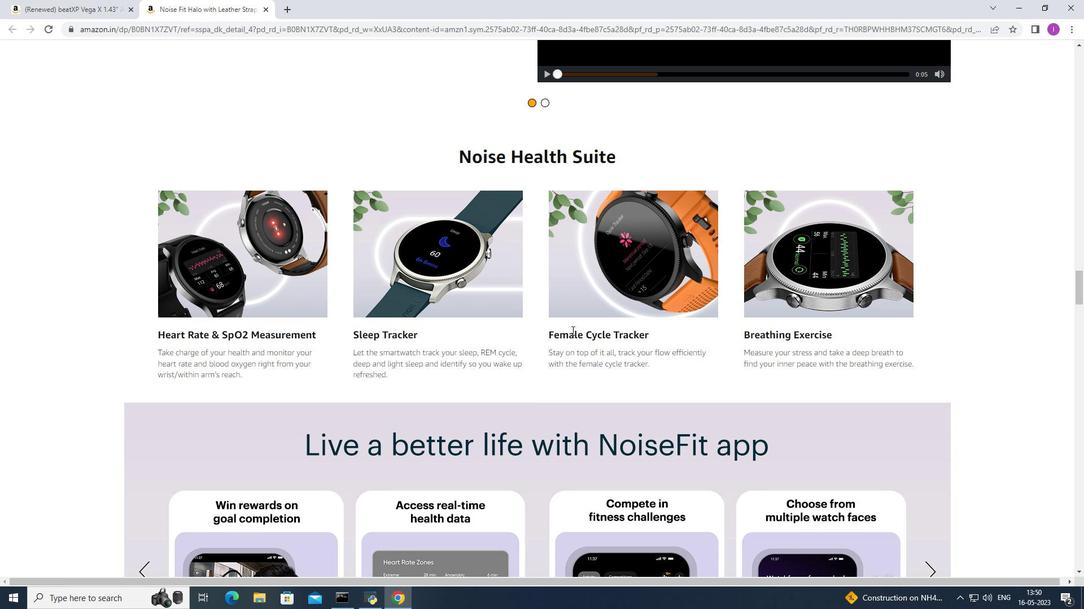 
Action: Mouse scrolled (572, 330) with delta (0, 0)
Screenshot: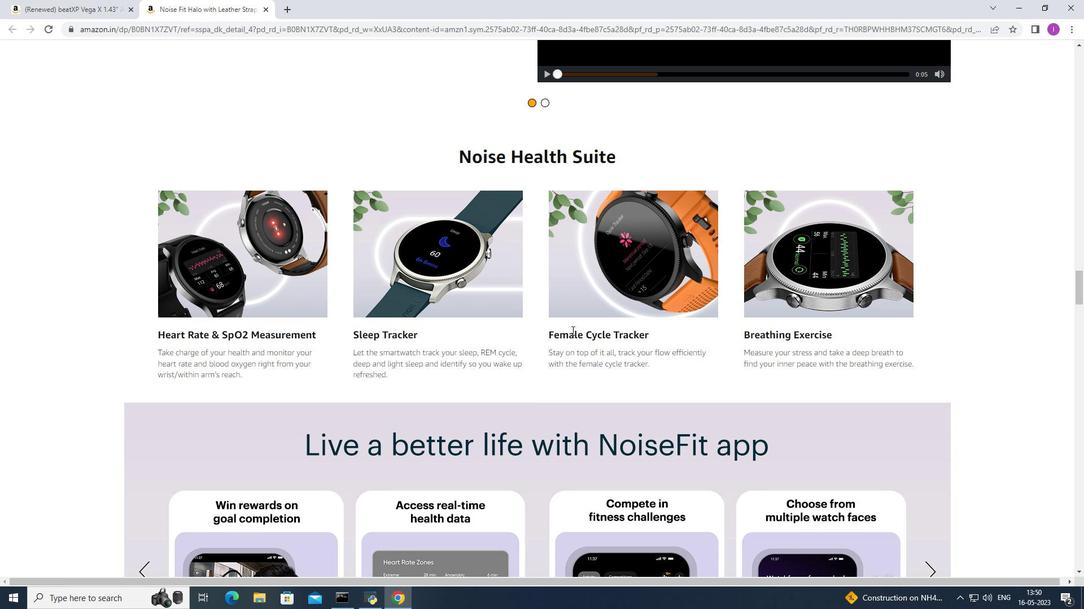
Action: Mouse scrolled (572, 330) with delta (0, 0)
Screenshot: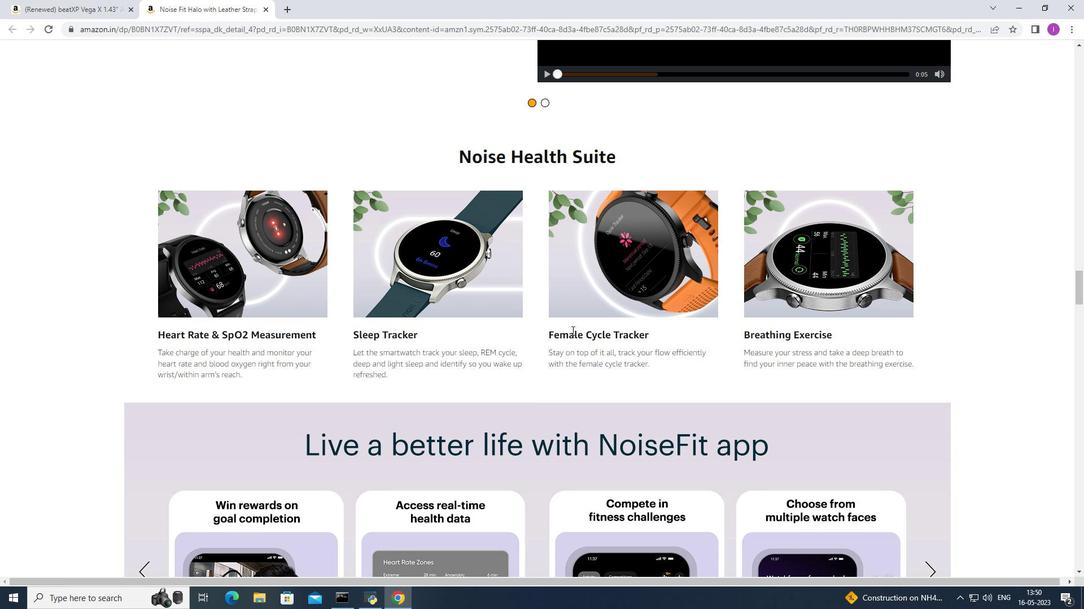 
Action: Mouse scrolled (572, 330) with delta (0, 0)
Screenshot: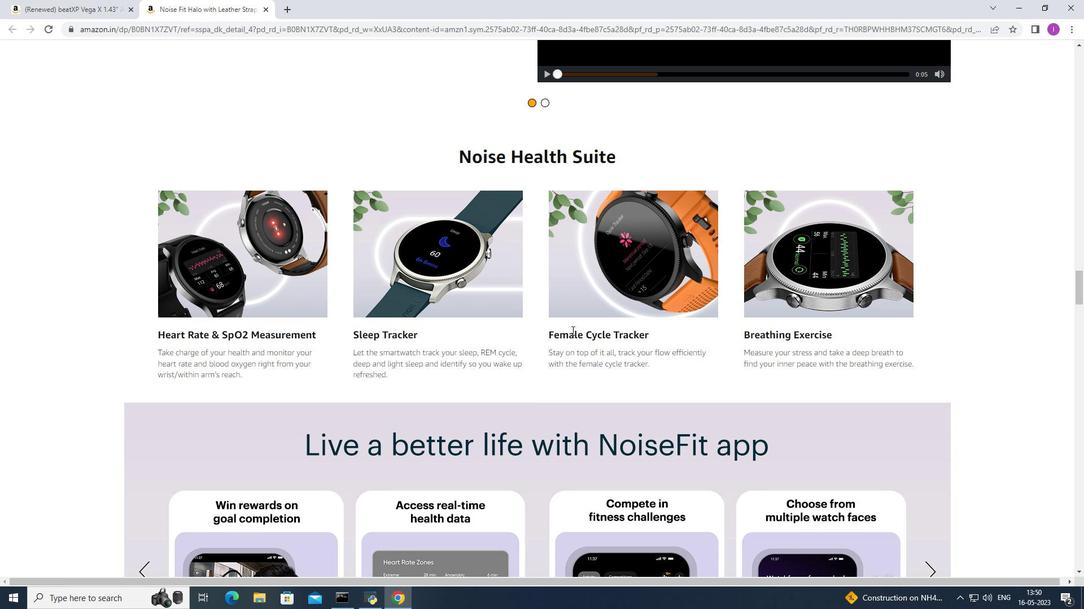 
Action: Mouse scrolled (572, 330) with delta (0, 0)
Screenshot: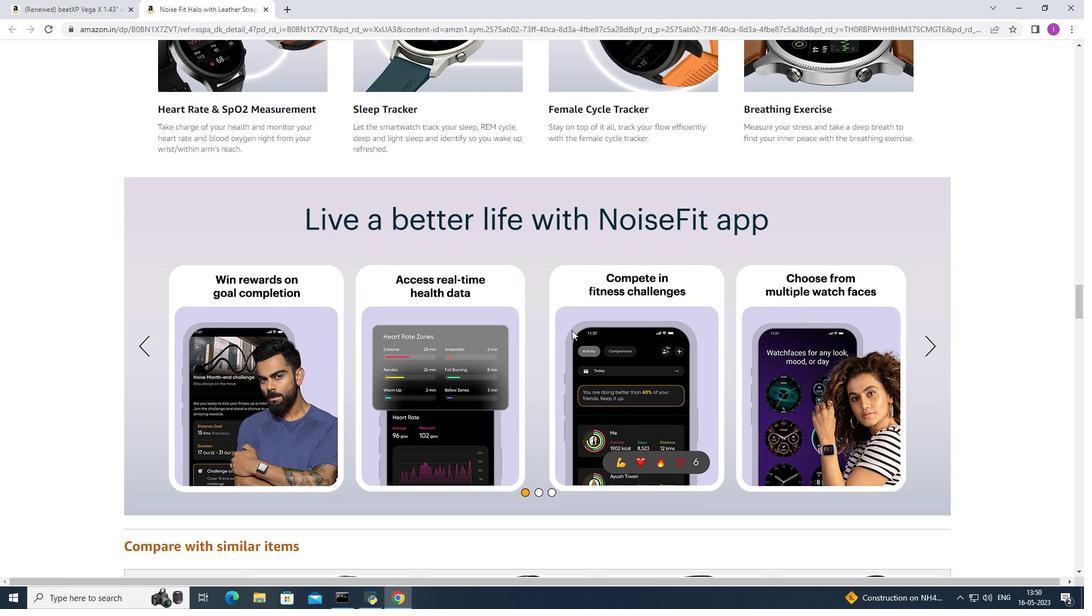 
Action: Mouse scrolled (572, 330) with delta (0, 0)
Screenshot: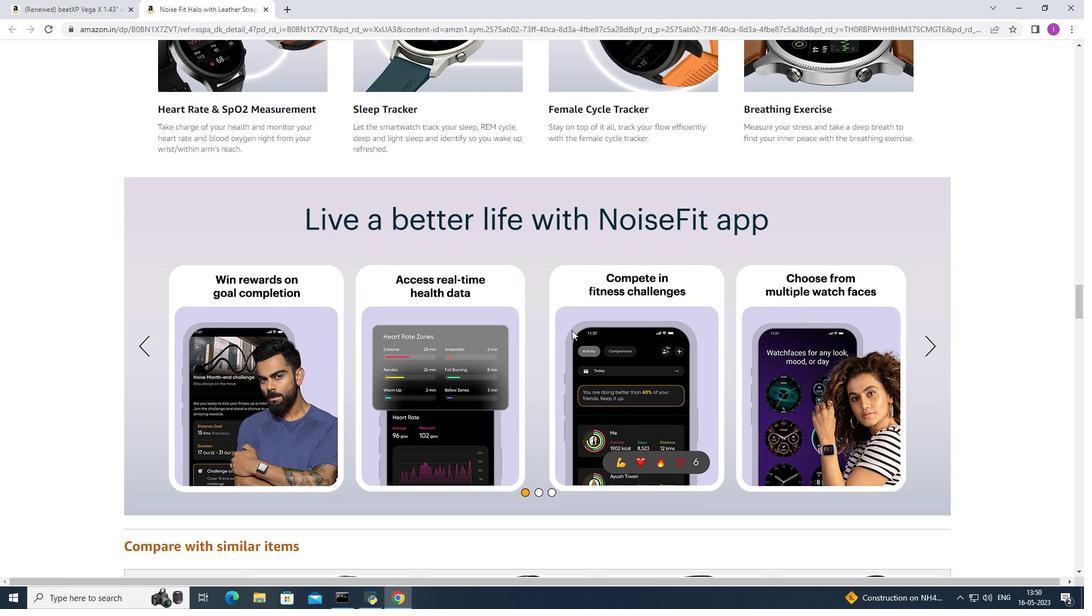 
Action: Mouse scrolled (572, 330) with delta (0, 0)
Screenshot: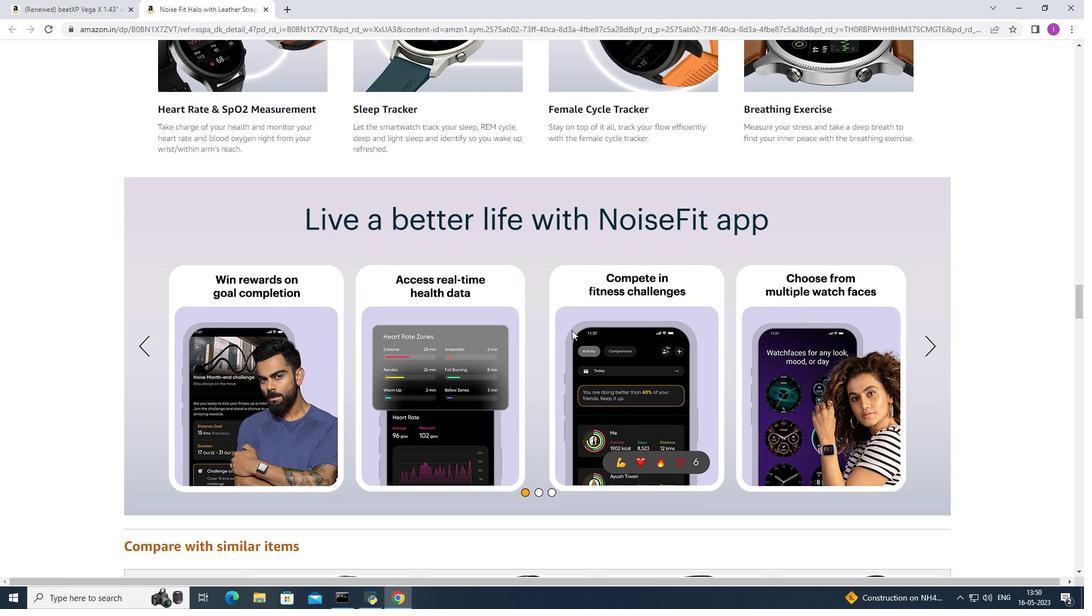 
Action: Mouse scrolled (572, 330) with delta (0, 0)
Screenshot: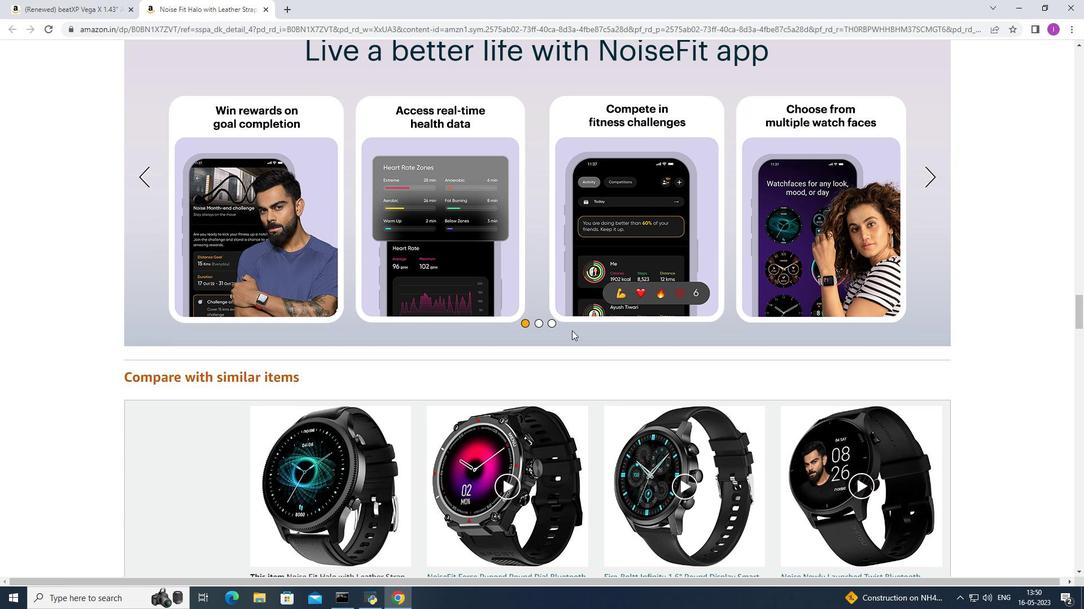 
Action: Mouse scrolled (572, 330) with delta (0, 0)
Screenshot: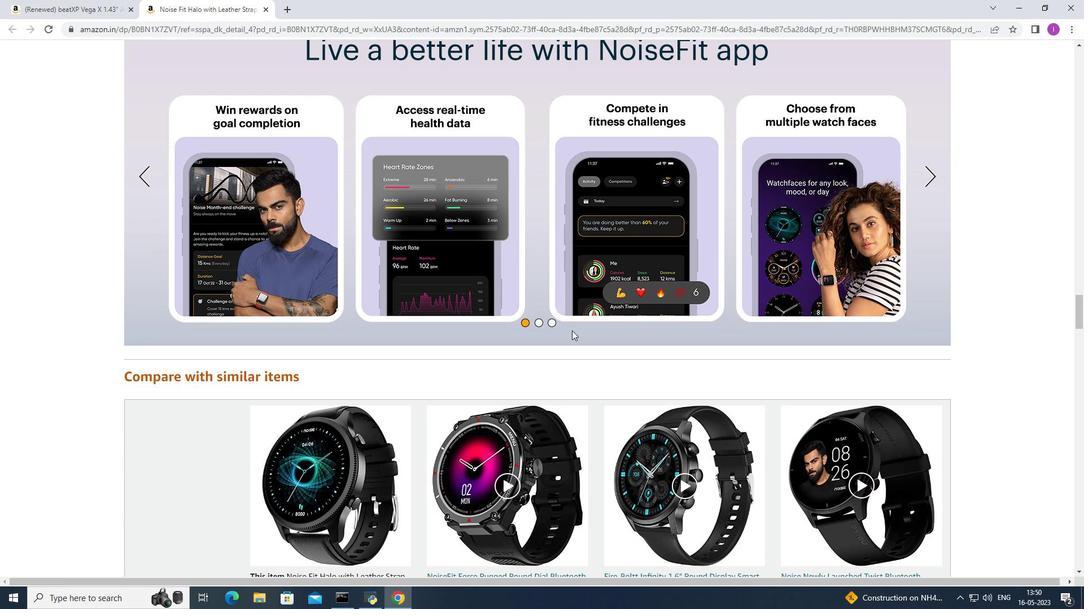 
Action: Mouse scrolled (572, 330) with delta (0, 0)
Screenshot: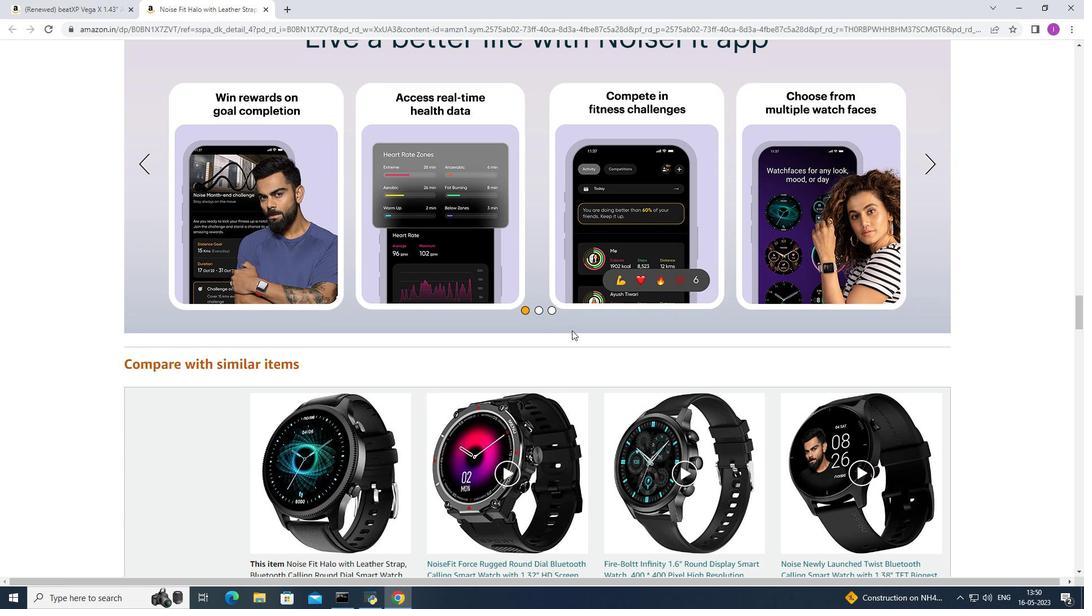 
Action: Mouse scrolled (572, 330) with delta (0, 0)
Screenshot: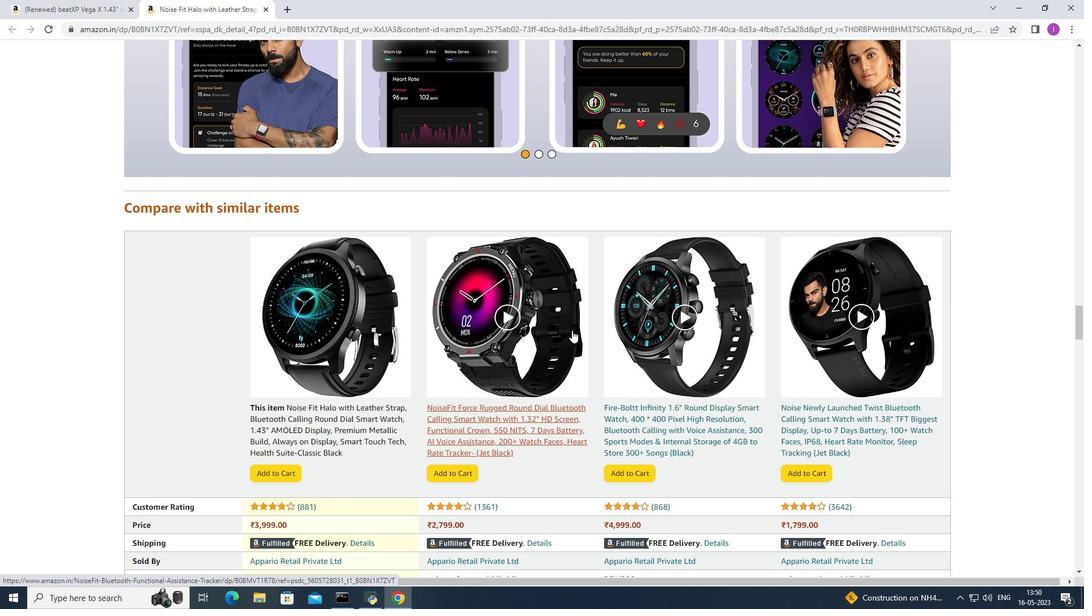 
Action: Mouse scrolled (572, 330) with delta (0, 0)
Screenshot: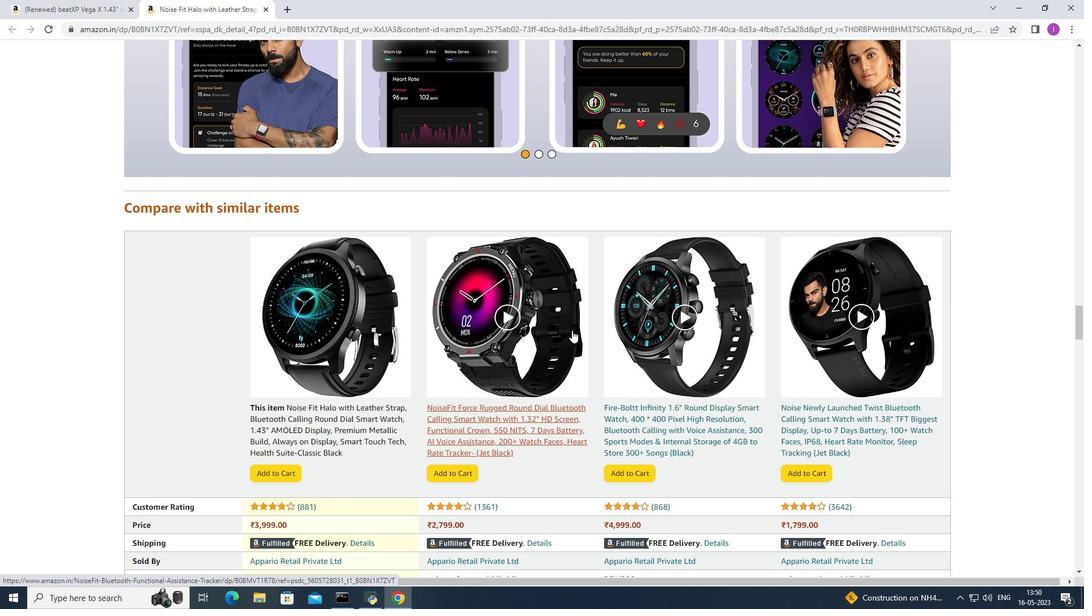 
Action: Mouse scrolled (572, 331) with delta (0, 0)
Screenshot: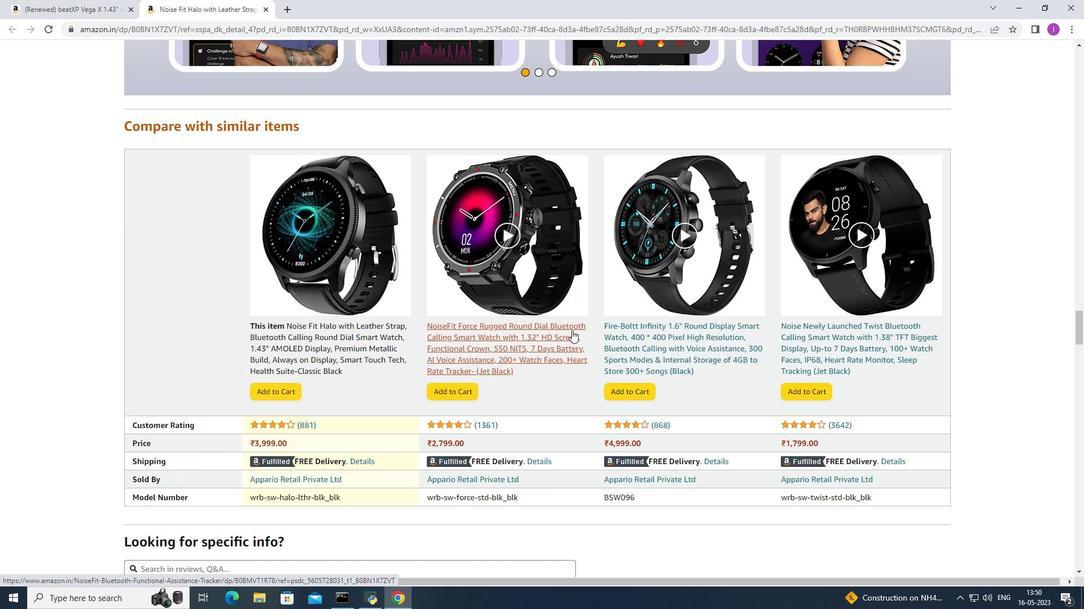 
Action: Mouse scrolled (572, 331) with delta (0, 0)
Screenshot: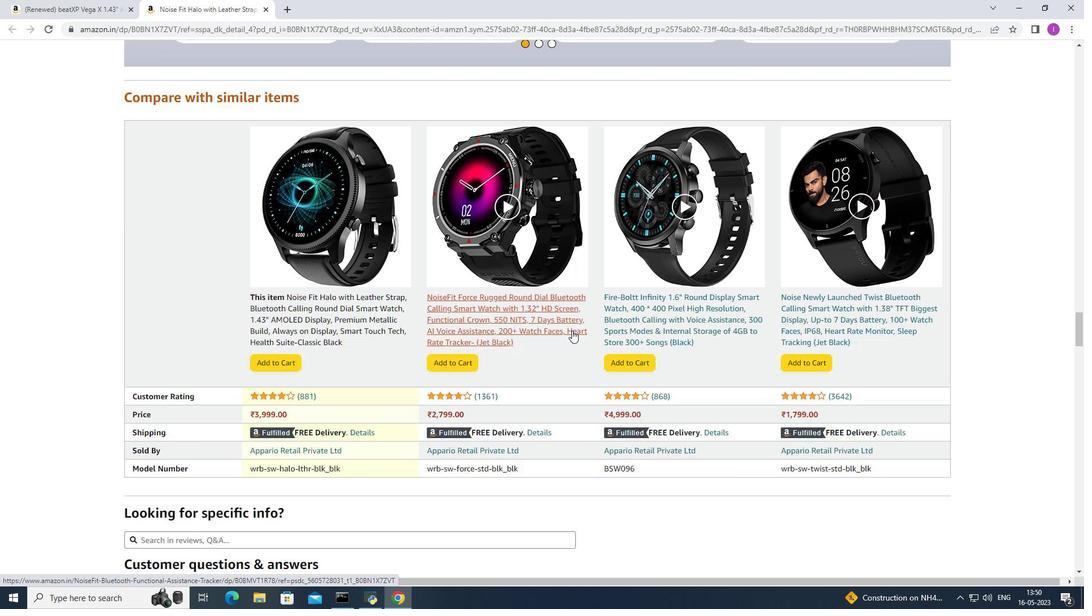 
Action: Mouse scrolled (572, 331) with delta (0, 0)
Screenshot: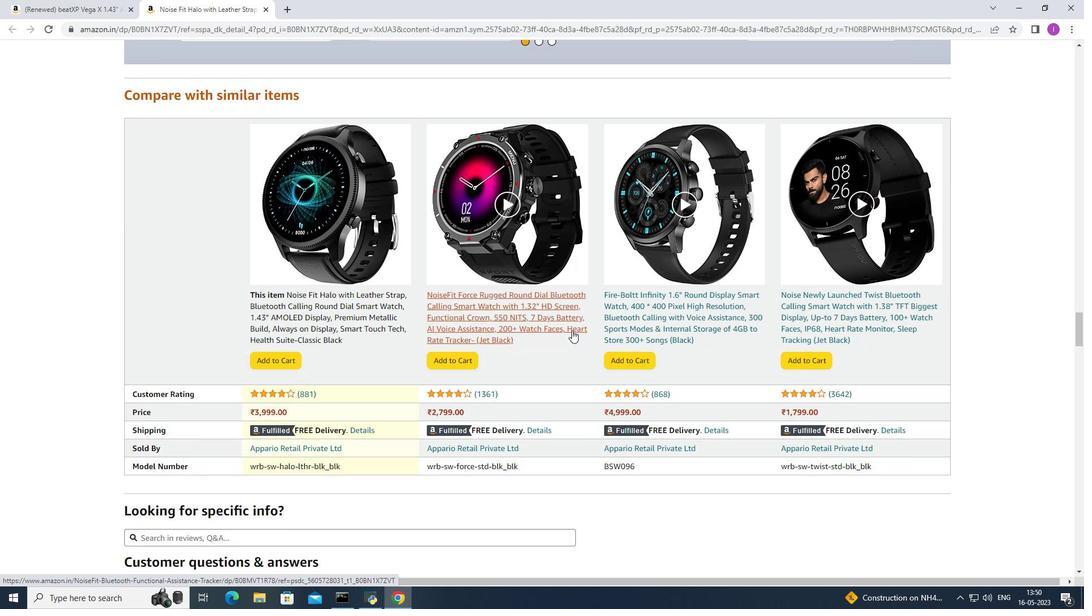 
Action: Mouse scrolled (572, 331) with delta (0, 0)
Screenshot: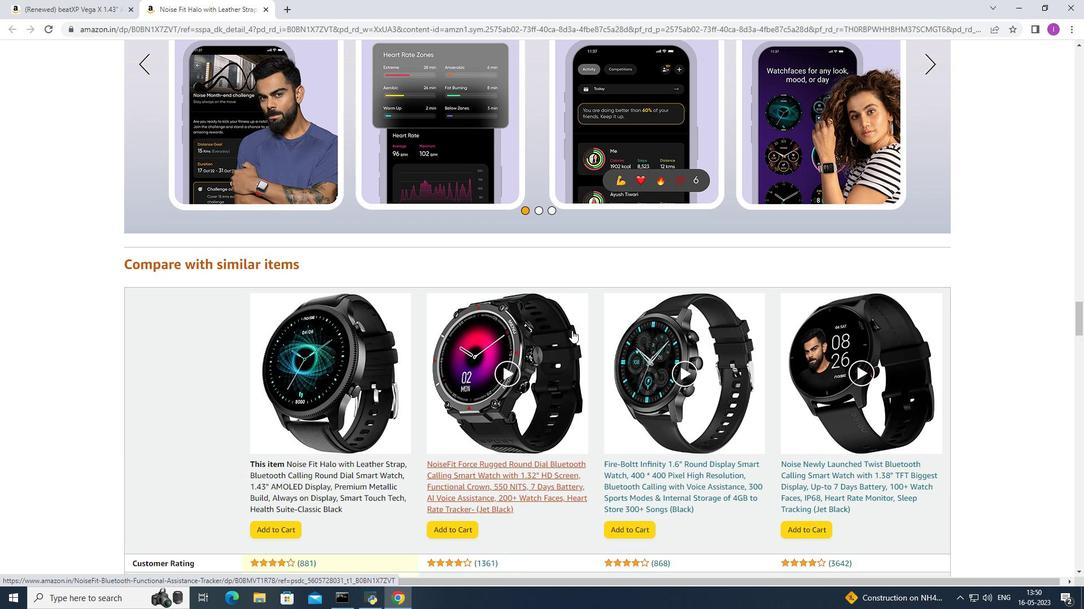 
Action: Mouse scrolled (572, 331) with delta (0, 0)
Screenshot: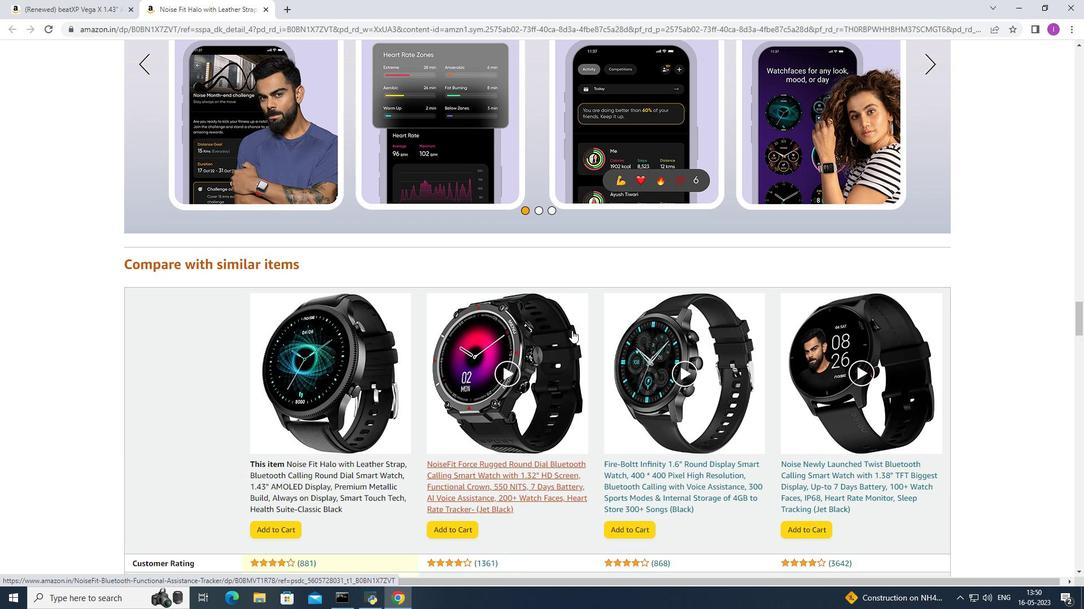
Action: Mouse scrolled (572, 331) with delta (0, 0)
Screenshot: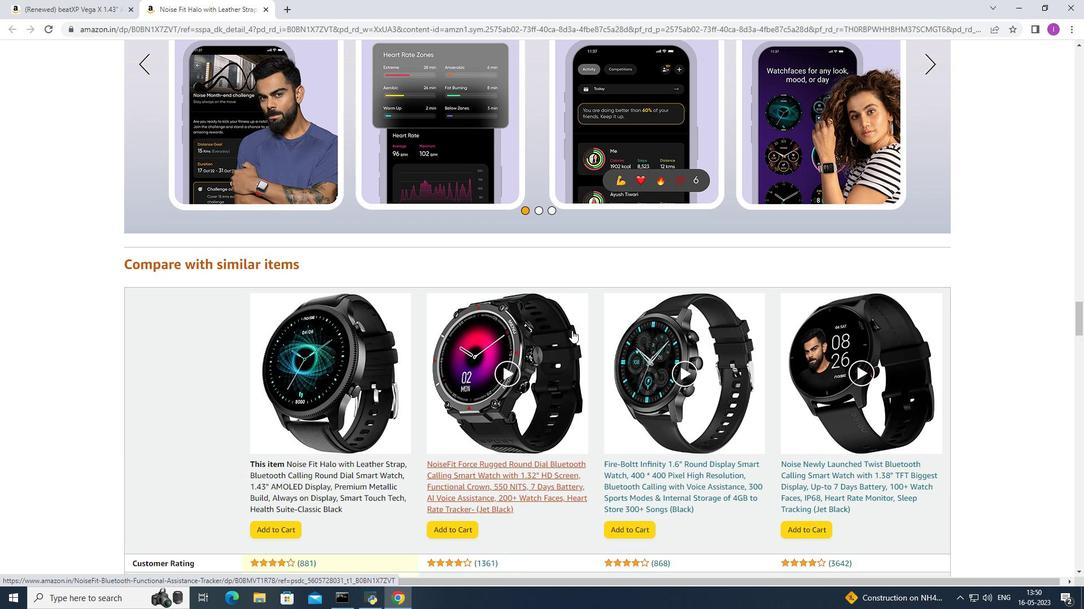 
Action: Mouse scrolled (572, 331) with delta (0, 0)
Screenshot: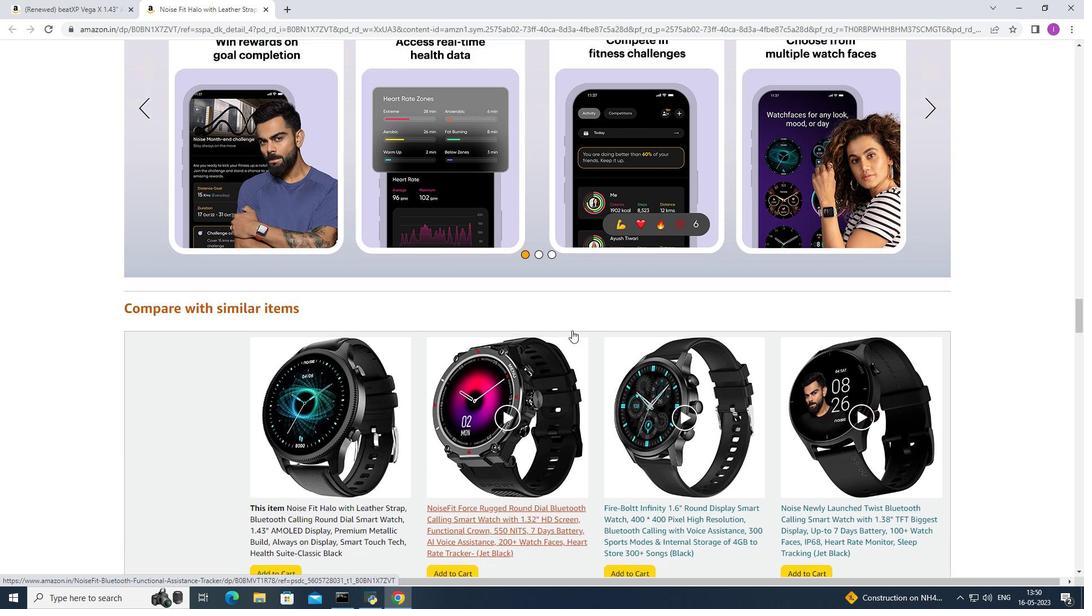 
Action: Mouse scrolled (572, 331) with delta (0, 0)
Screenshot: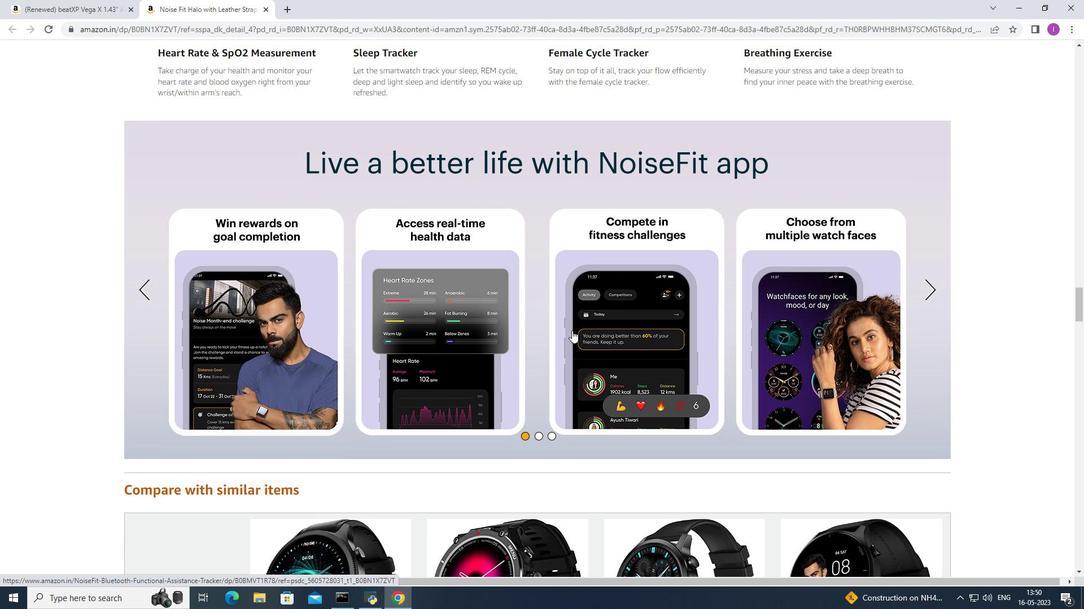 
Action: Mouse scrolled (572, 331) with delta (0, 0)
Screenshot: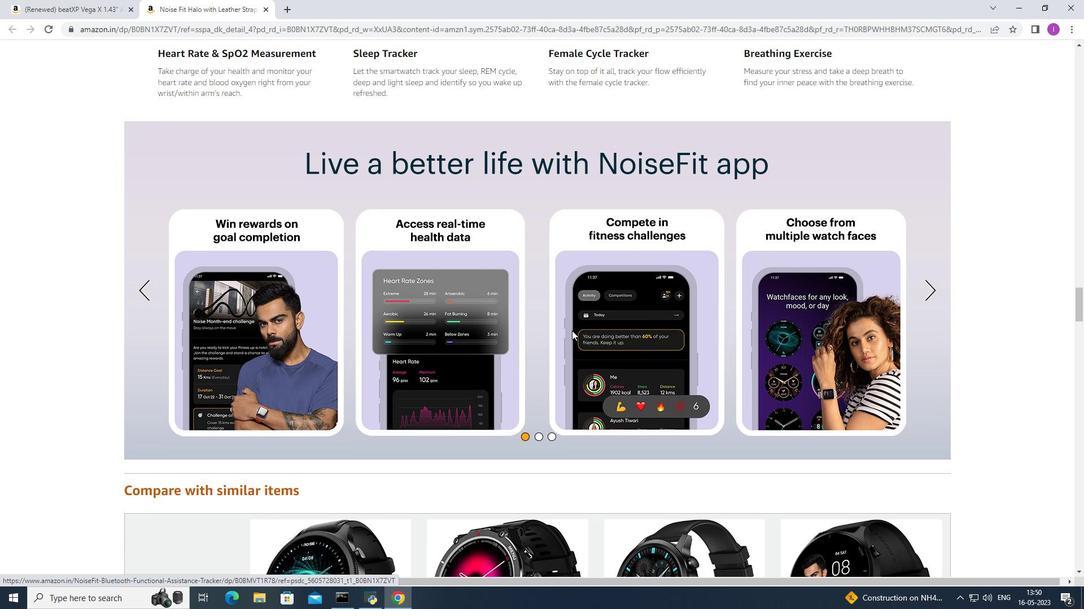 
Action: Mouse scrolled (572, 331) with delta (0, 0)
Screenshot: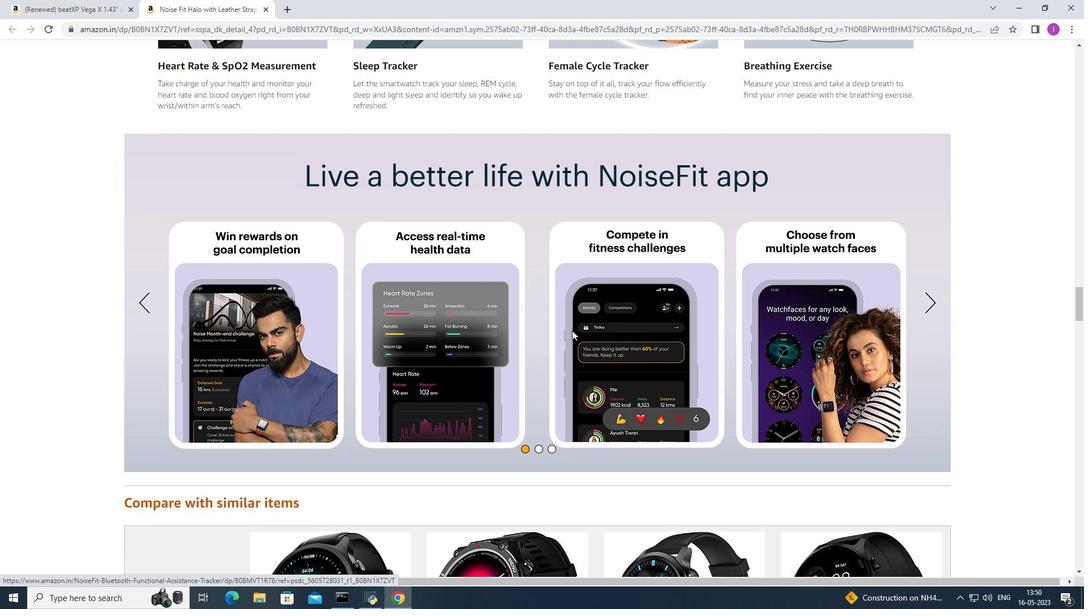 
Action: Mouse scrolled (572, 331) with delta (0, 0)
Screenshot: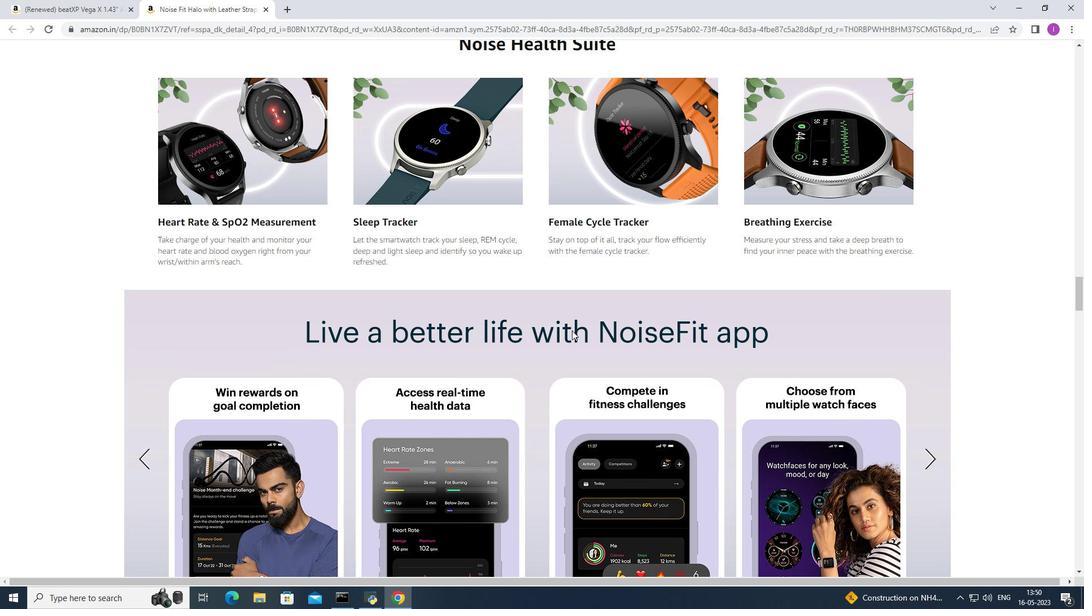 
Action: Mouse scrolled (572, 331) with delta (0, 0)
Screenshot: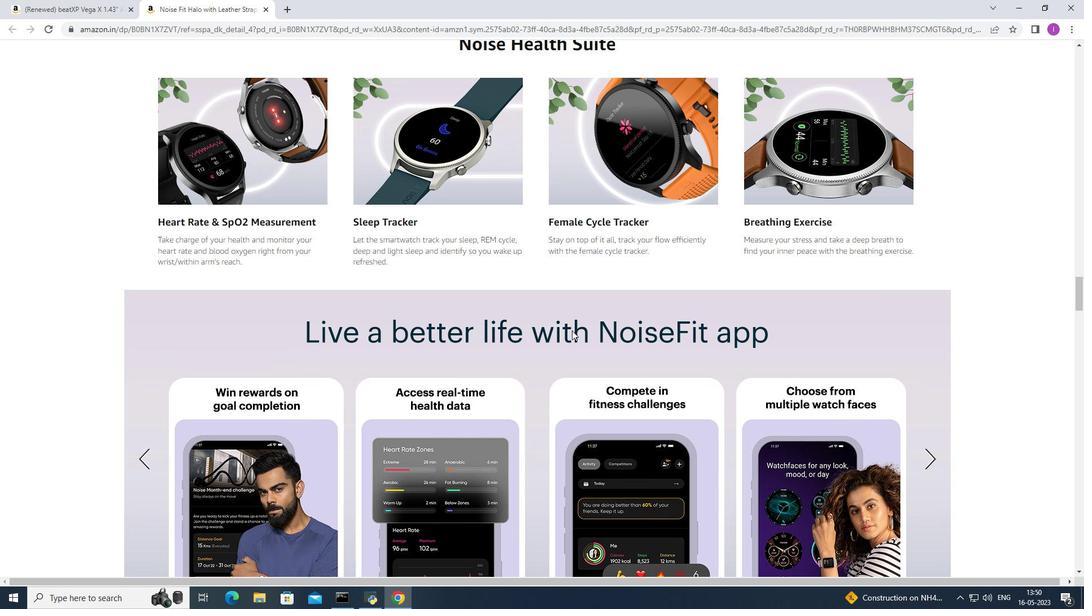 
Action: Mouse scrolled (572, 331) with delta (0, 0)
Screenshot: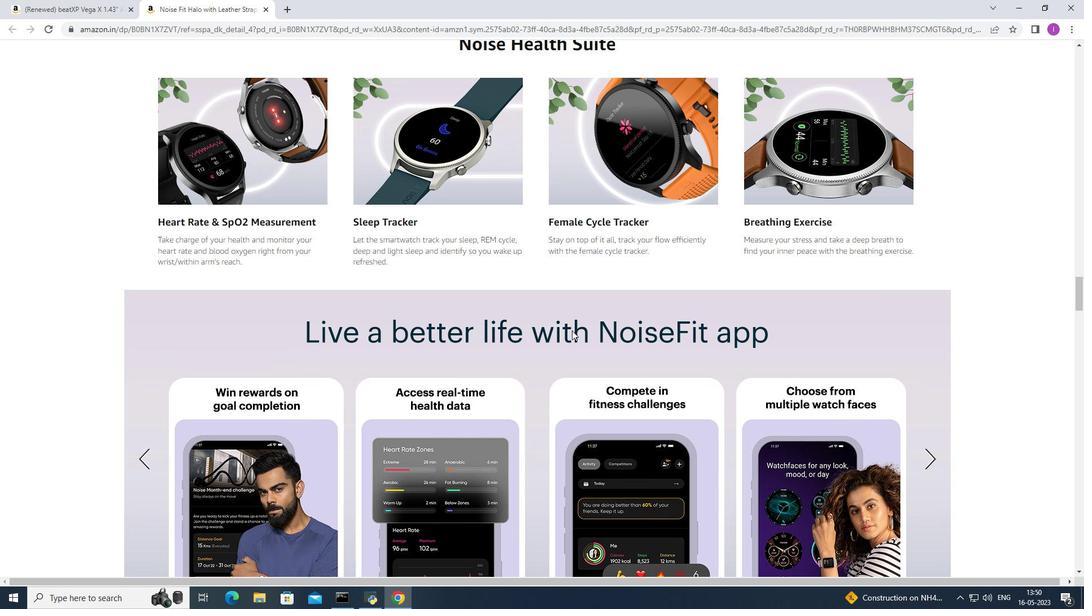 
Action: Mouse scrolled (572, 331) with delta (0, 0)
Screenshot: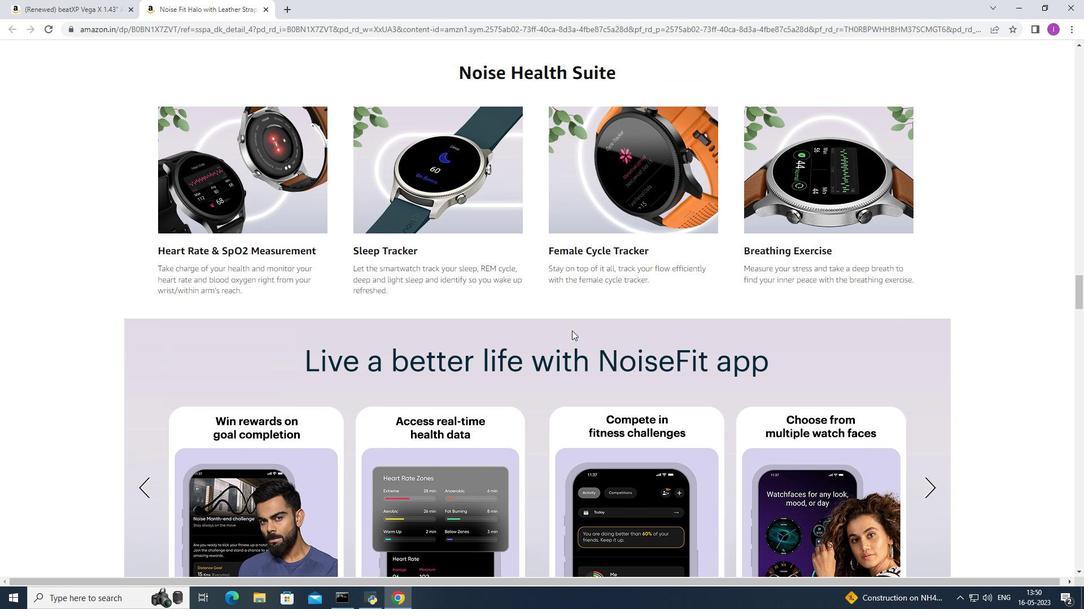 
Action: Mouse scrolled (572, 331) with delta (0, 0)
Screenshot: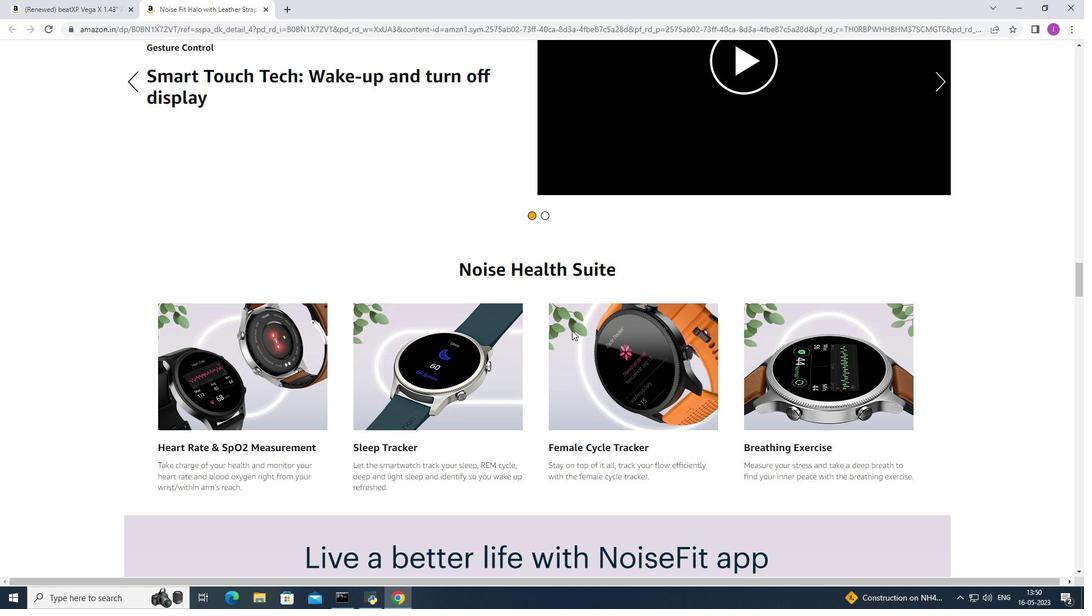 
Action: Mouse scrolled (572, 331) with delta (0, 0)
Screenshot: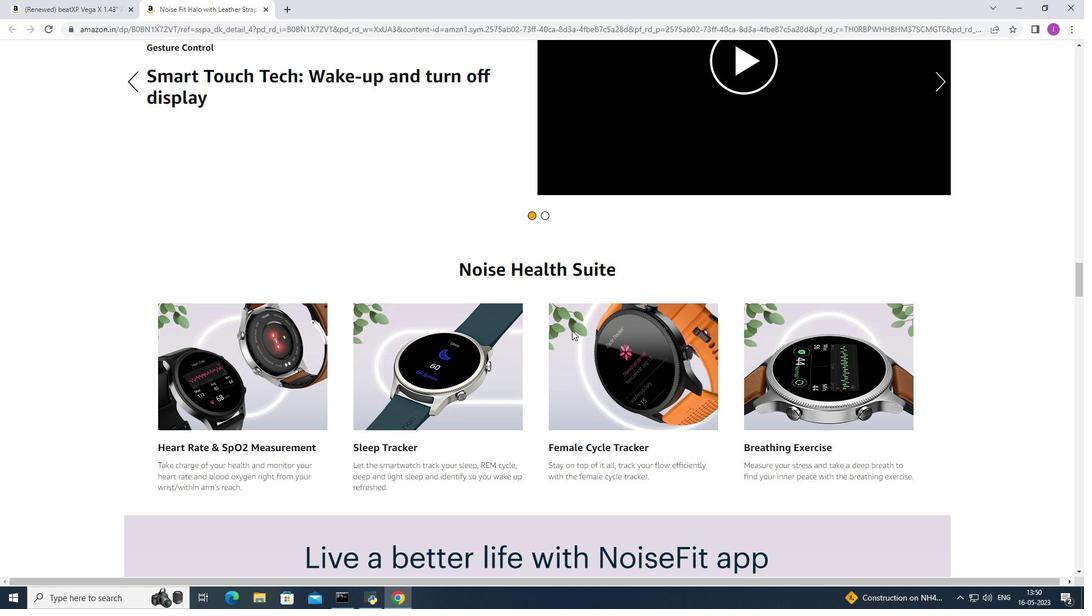 
Action: Mouse scrolled (572, 331) with delta (0, 0)
Screenshot: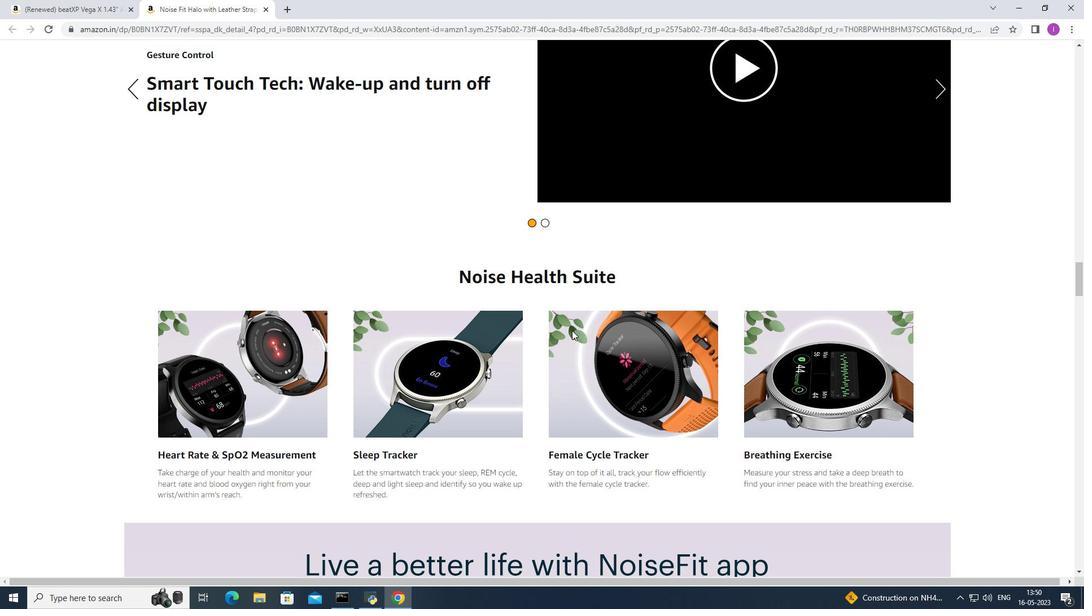 
Action: Mouse scrolled (572, 331) with delta (0, 0)
Screenshot: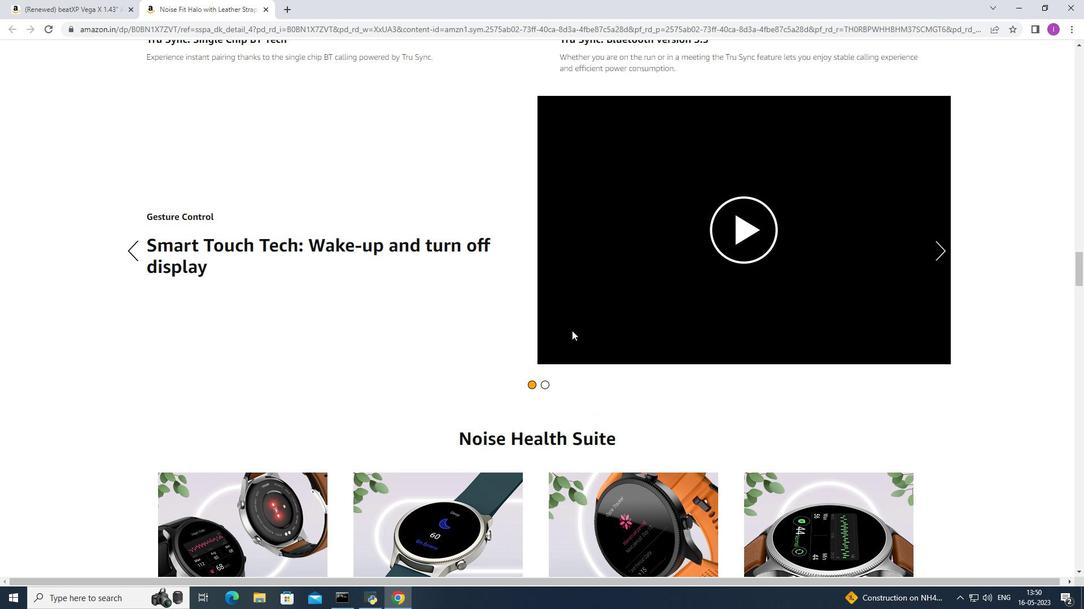 
Action: Mouse scrolled (572, 331) with delta (0, 0)
Screenshot: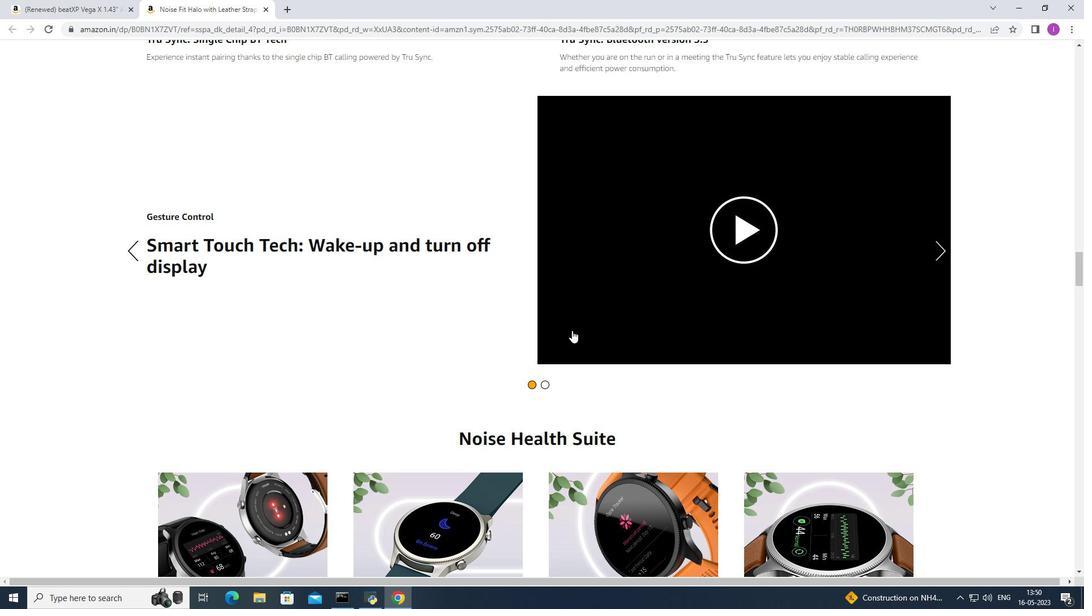 
Action: Mouse scrolled (572, 331) with delta (0, 0)
Screenshot: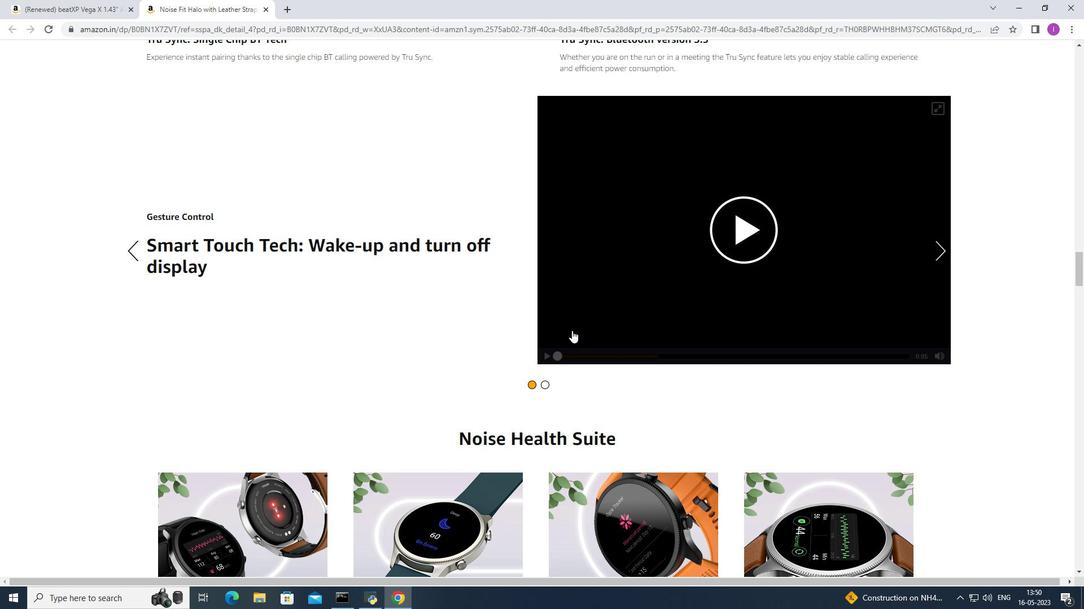 
Action: Mouse scrolled (572, 331) with delta (0, 0)
Screenshot: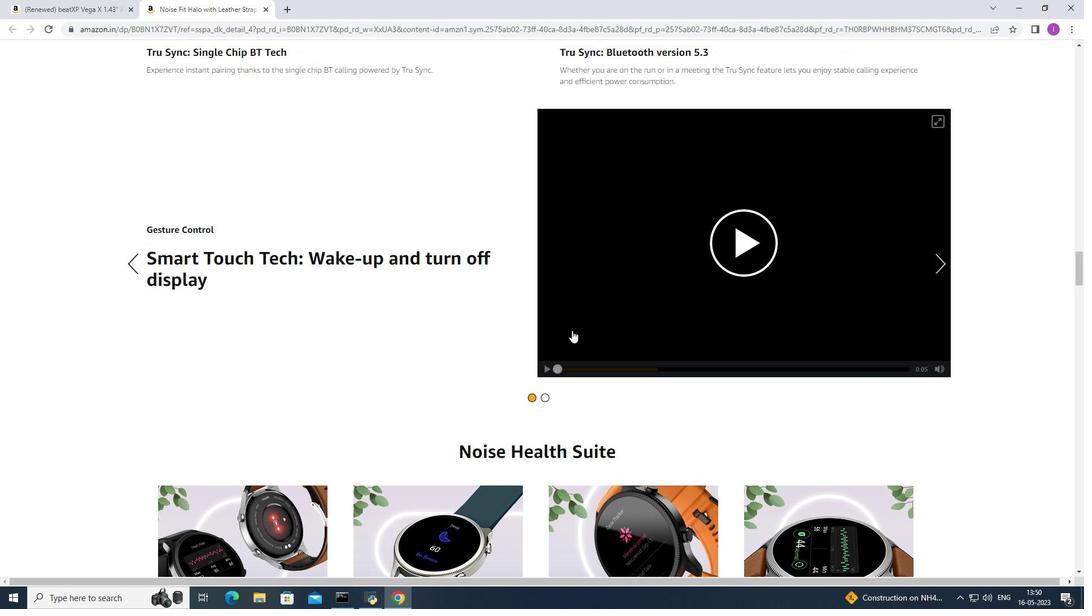 
Action: Mouse scrolled (572, 331) with delta (0, 0)
Screenshot: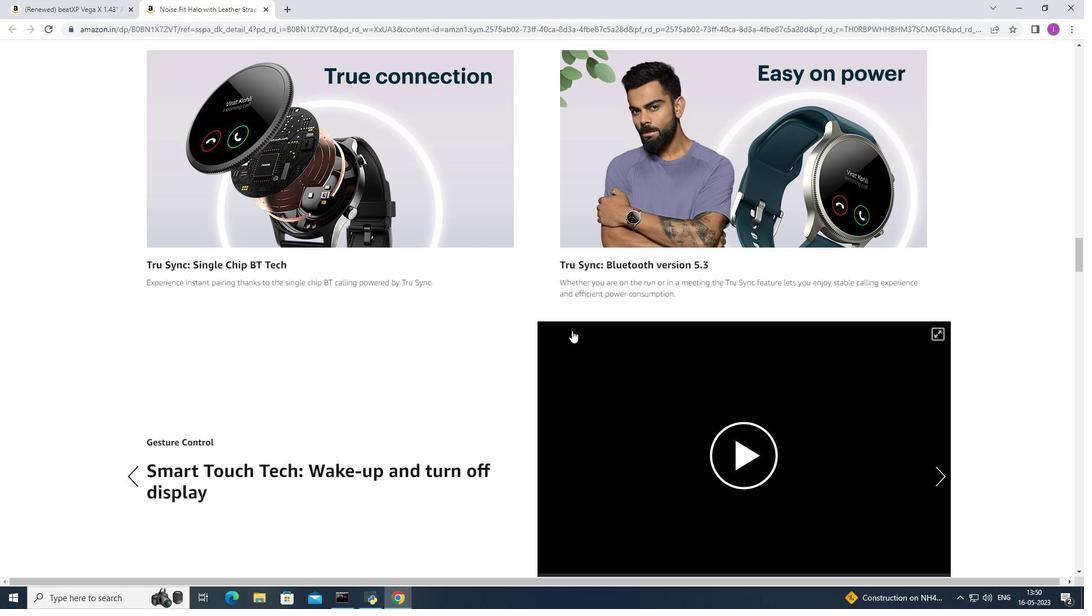 
Action: Mouse scrolled (572, 331) with delta (0, 0)
Screenshot: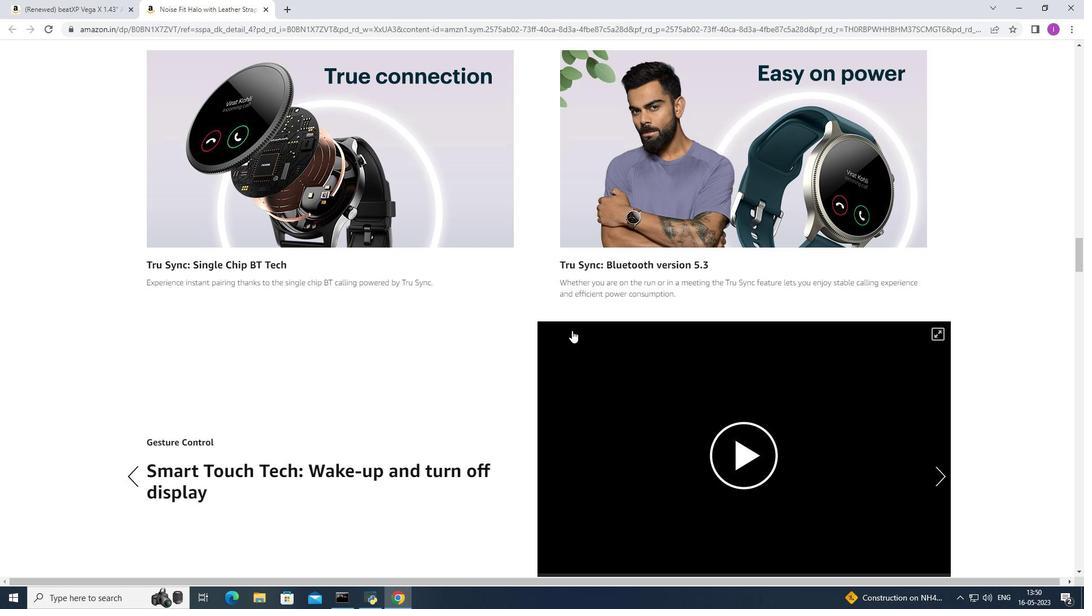 
Action: Mouse scrolled (572, 331) with delta (0, 0)
Screenshot: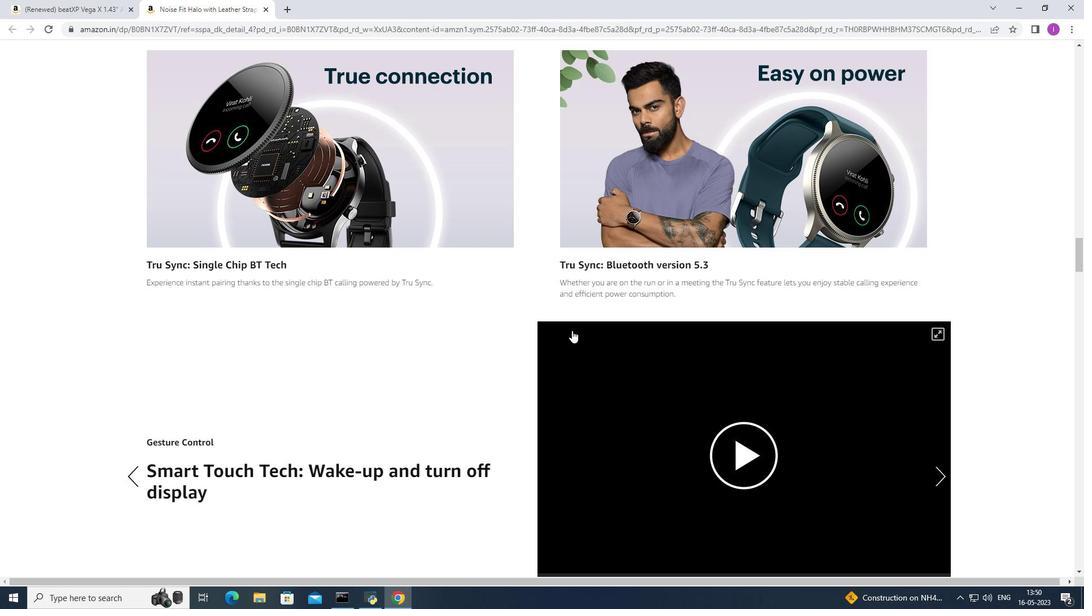 
Action: Mouse scrolled (572, 331) with delta (0, 0)
Screenshot: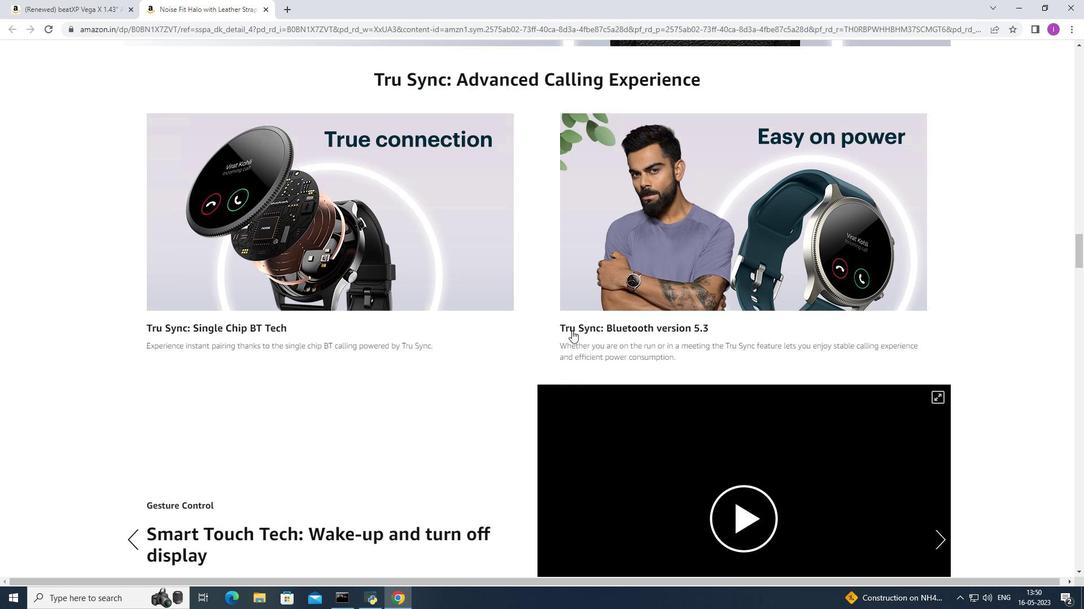 
Action: Mouse scrolled (572, 331) with delta (0, 0)
Screenshot: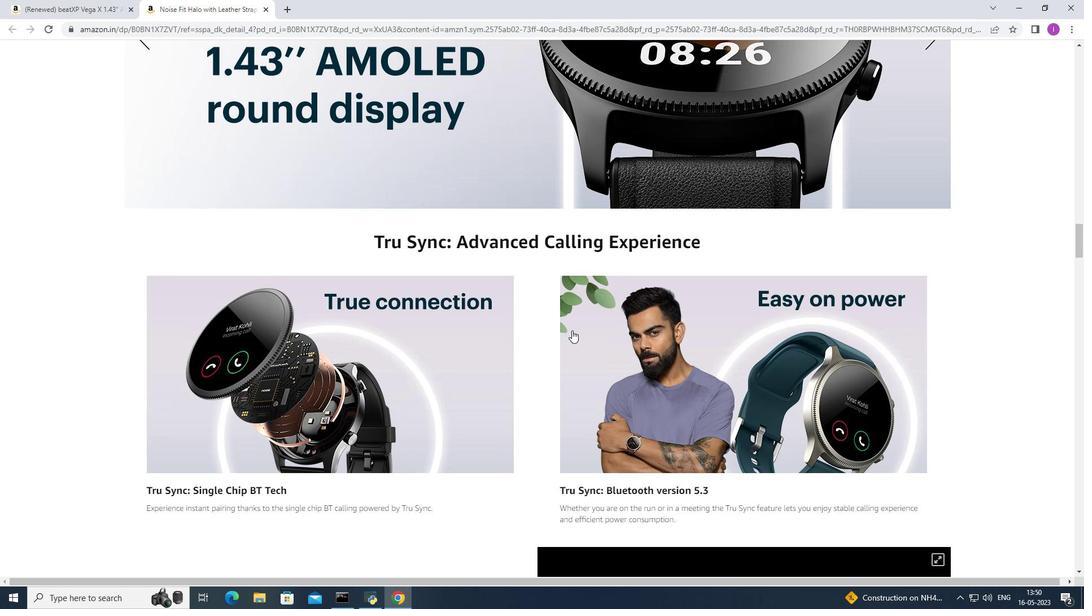 
Action: Mouse scrolled (572, 331) with delta (0, 0)
Screenshot: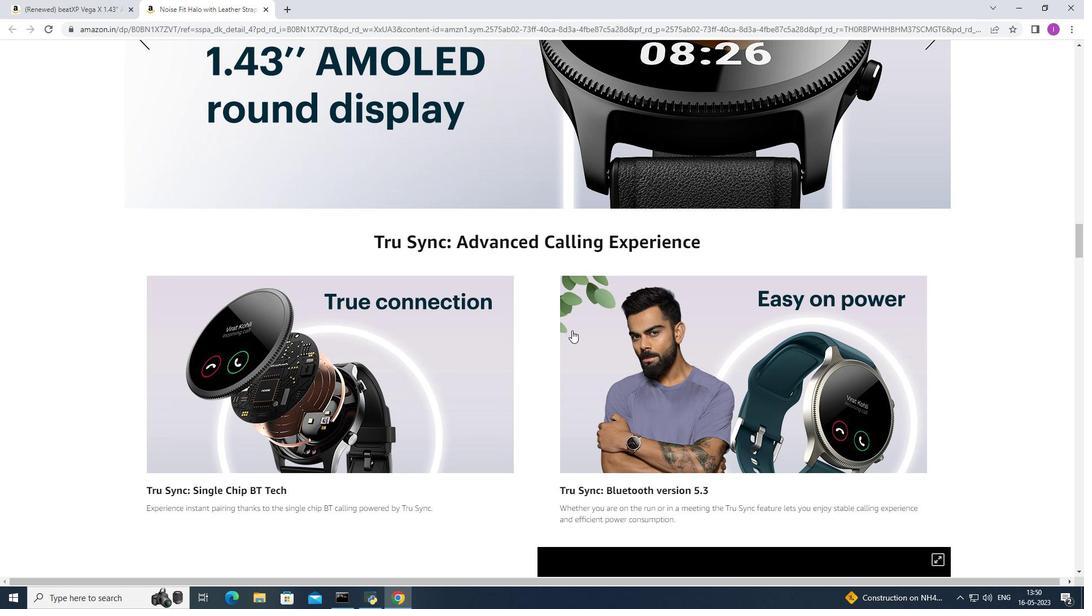 
Action: Mouse scrolled (572, 331) with delta (0, 0)
Screenshot: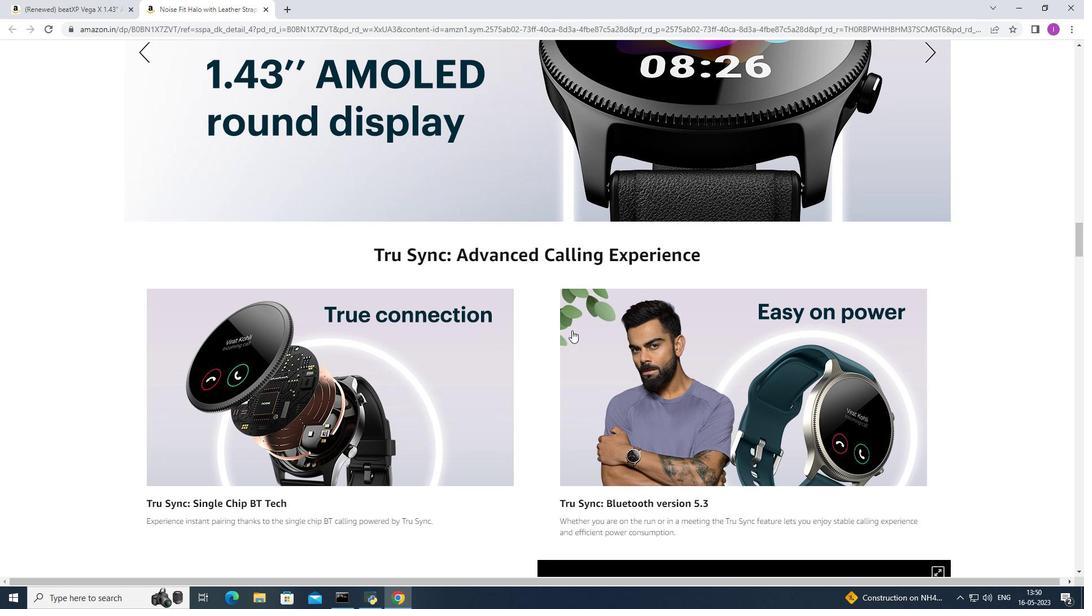 
Action: Mouse scrolled (572, 331) with delta (0, 0)
Screenshot: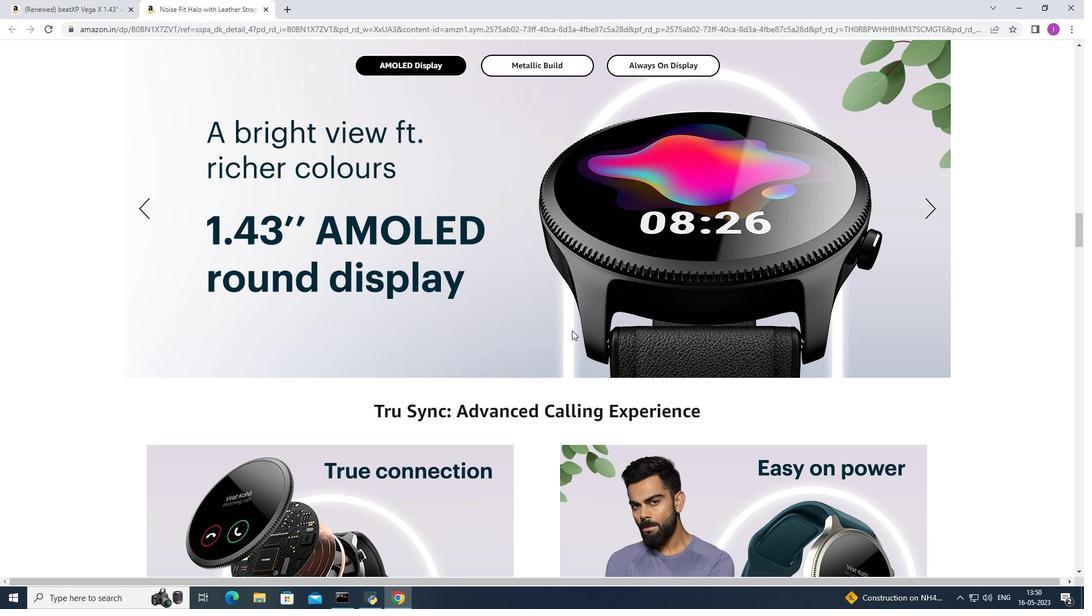 
Action: Mouse scrolled (572, 331) with delta (0, 0)
Screenshot: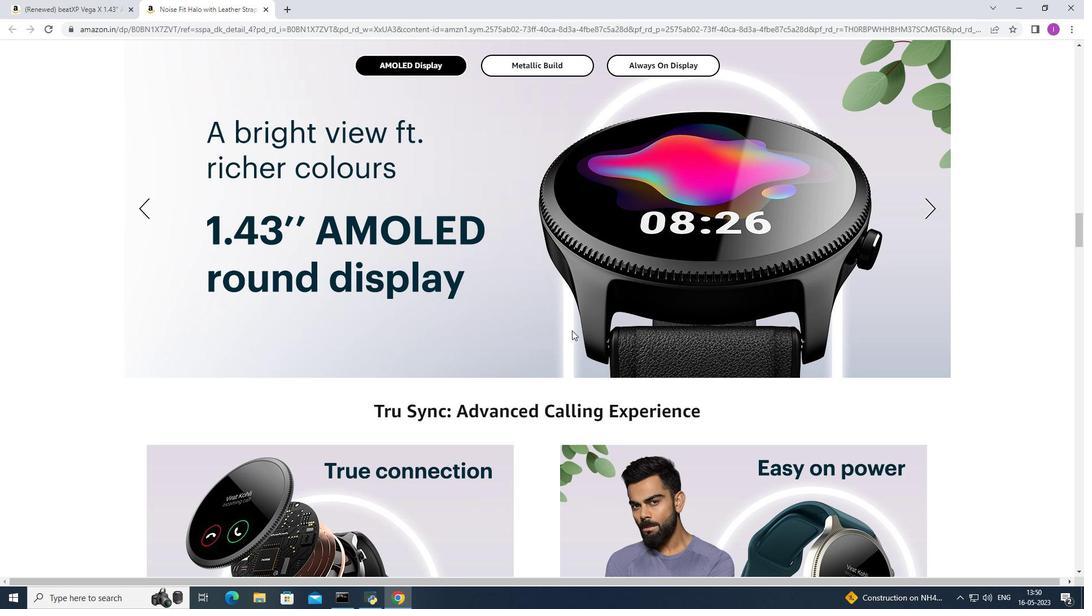 
Action: Mouse scrolled (572, 331) with delta (0, 0)
Screenshot: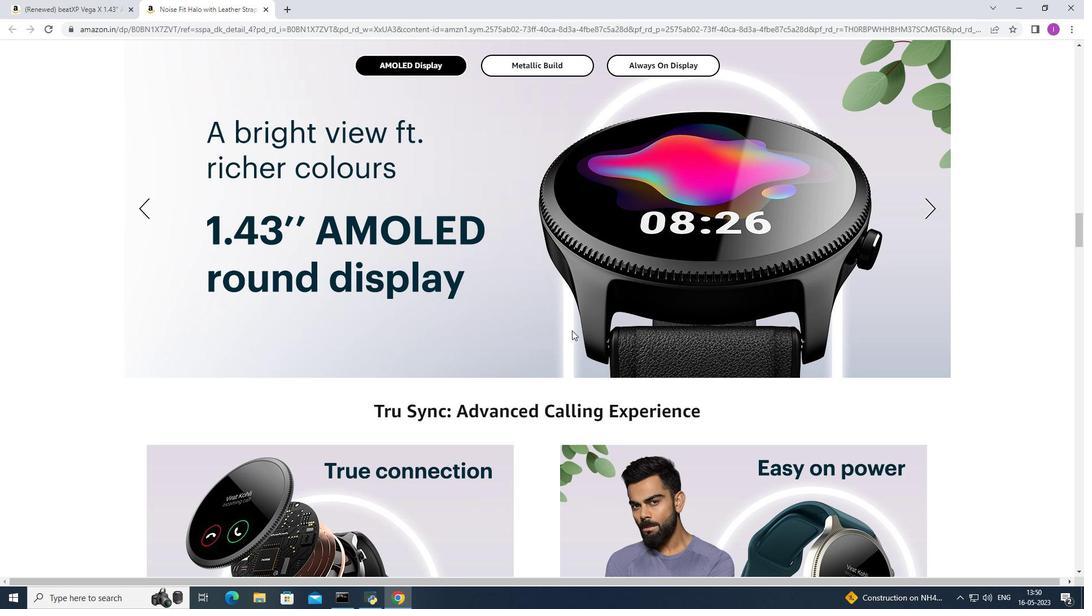 
Action: Mouse scrolled (572, 331) with delta (0, 0)
Screenshot: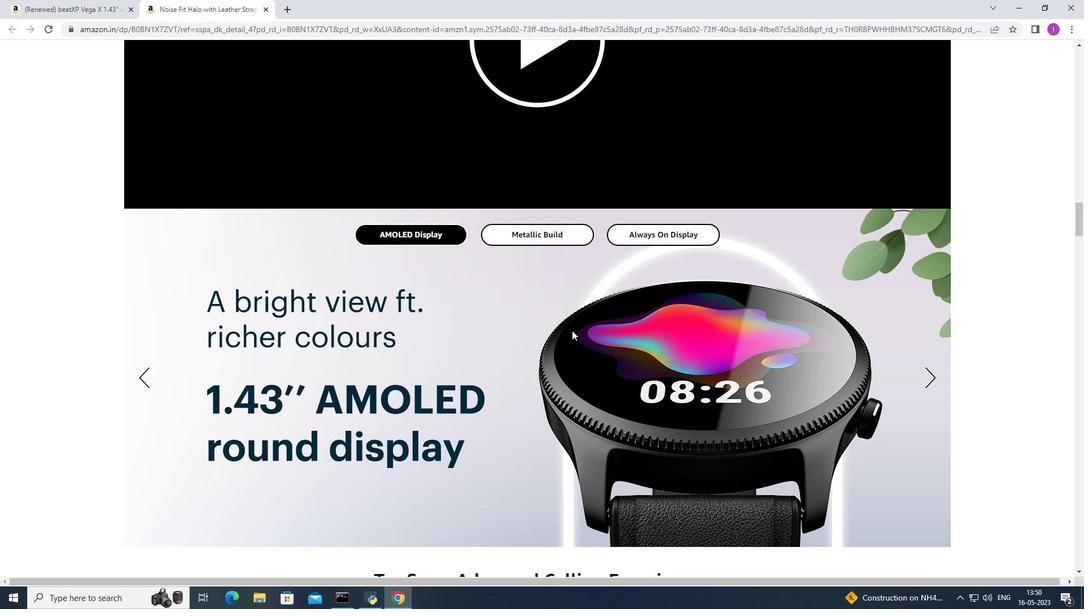 
Action: Mouse scrolled (572, 331) with delta (0, 0)
Screenshot: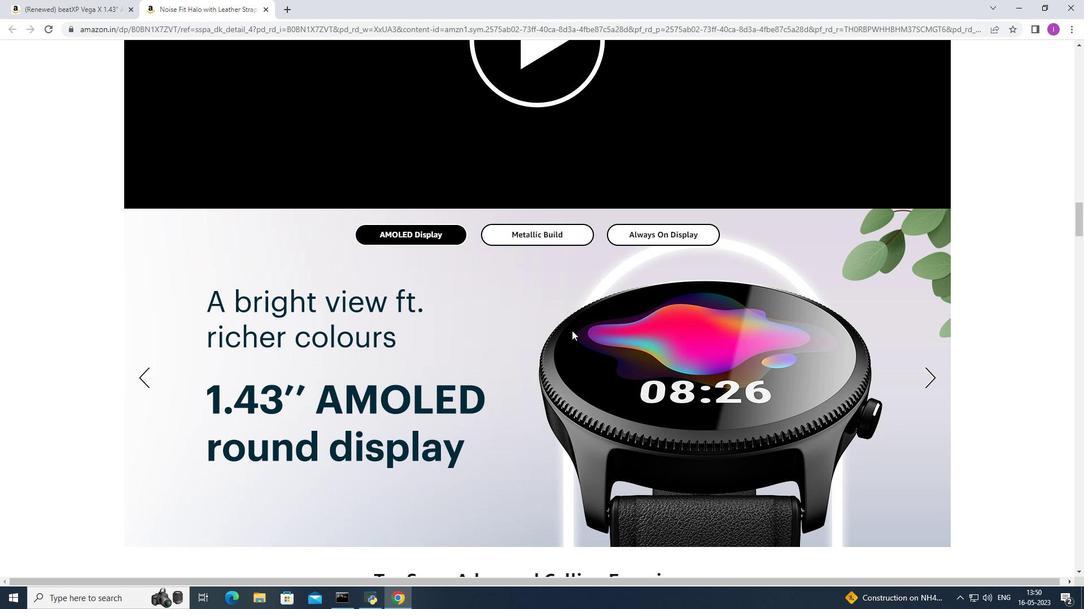 
Action: Mouse scrolled (572, 331) with delta (0, 0)
Screenshot: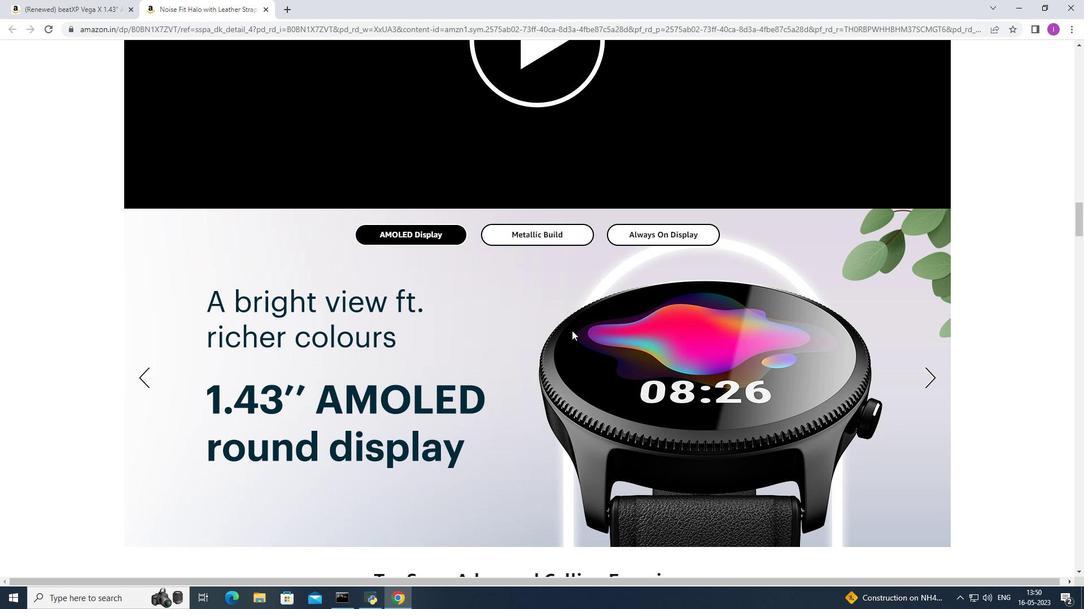 
Action: Mouse scrolled (572, 331) with delta (0, 0)
Screenshot: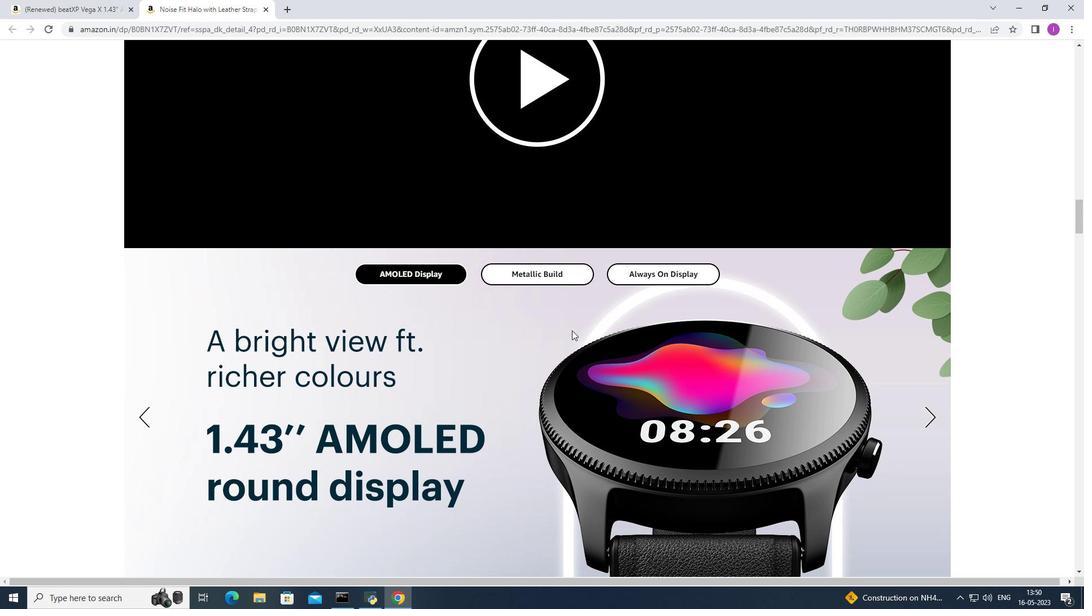 
Action: Mouse scrolled (572, 331) with delta (0, 0)
Screenshot: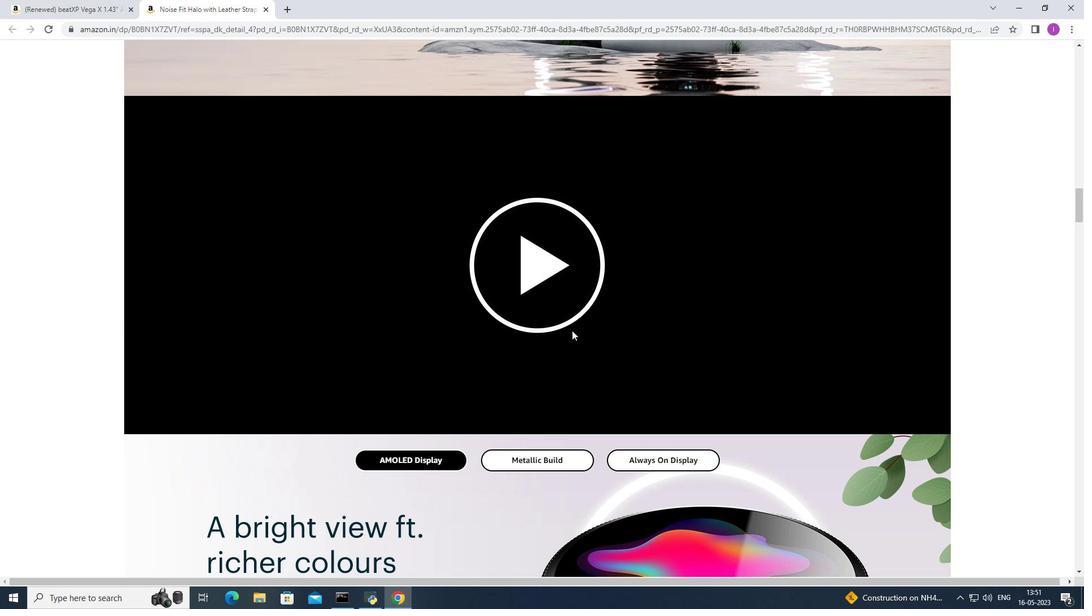 
Action: Mouse scrolled (572, 331) with delta (0, 0)
Screenshot: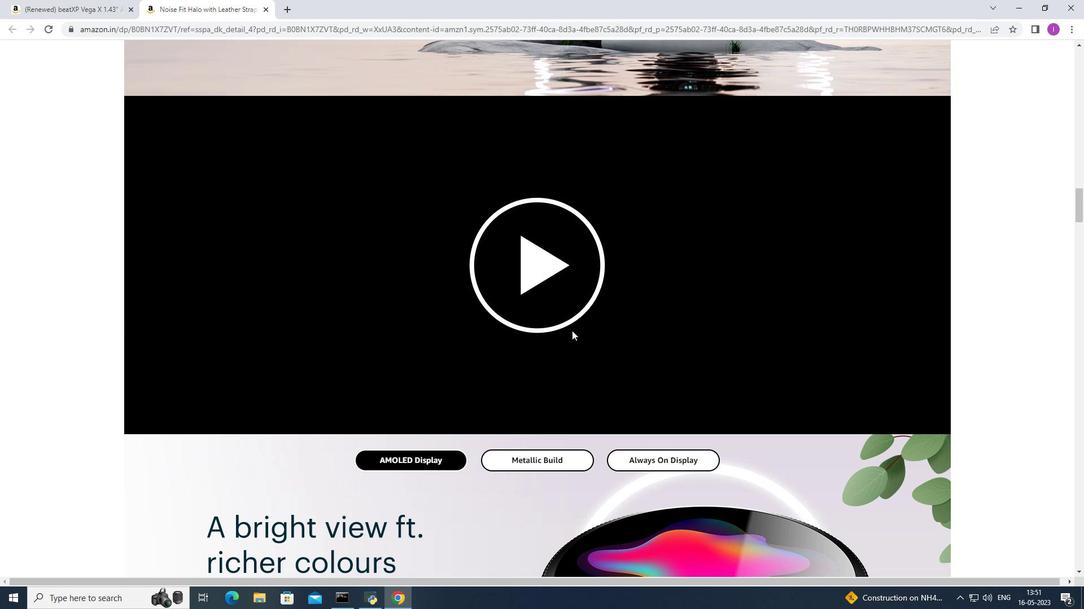 
Action: Mouse scrolled (572, 331) with delta (0, 0)
Screenshot: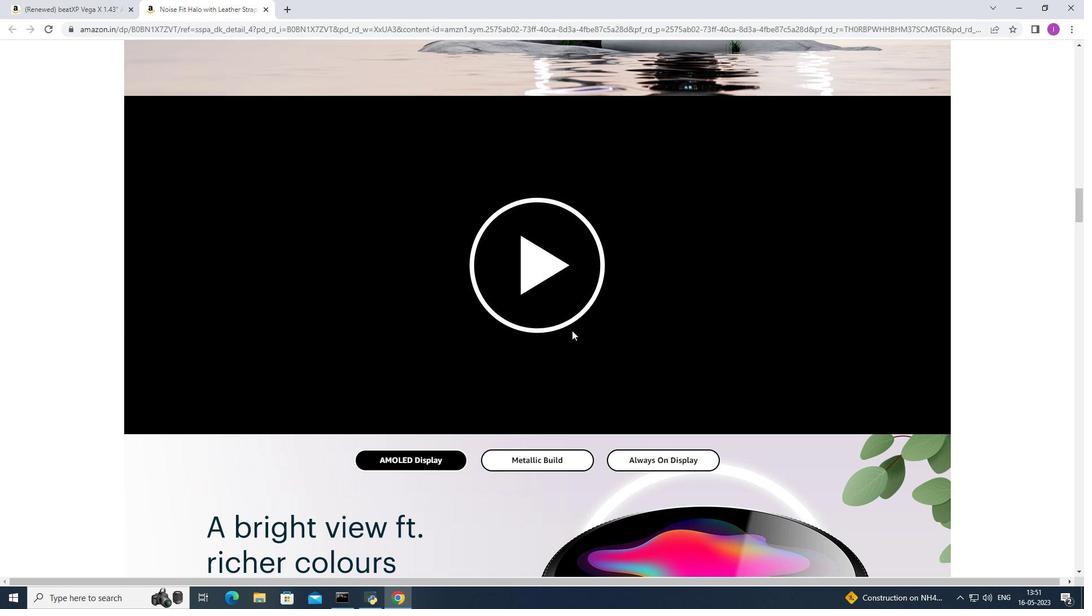 
Action: Mouse scrolled (572, 331) with delta (0, 0)
Screenshot: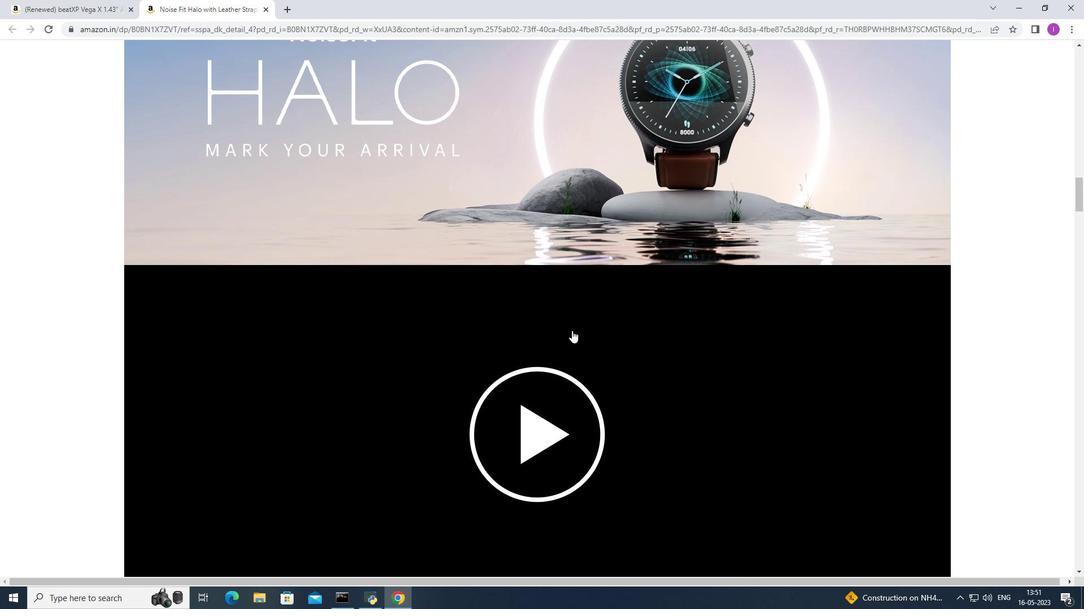 
Action: Mouse scrolled (572, 331) with delta (0, 0)
Screenshot: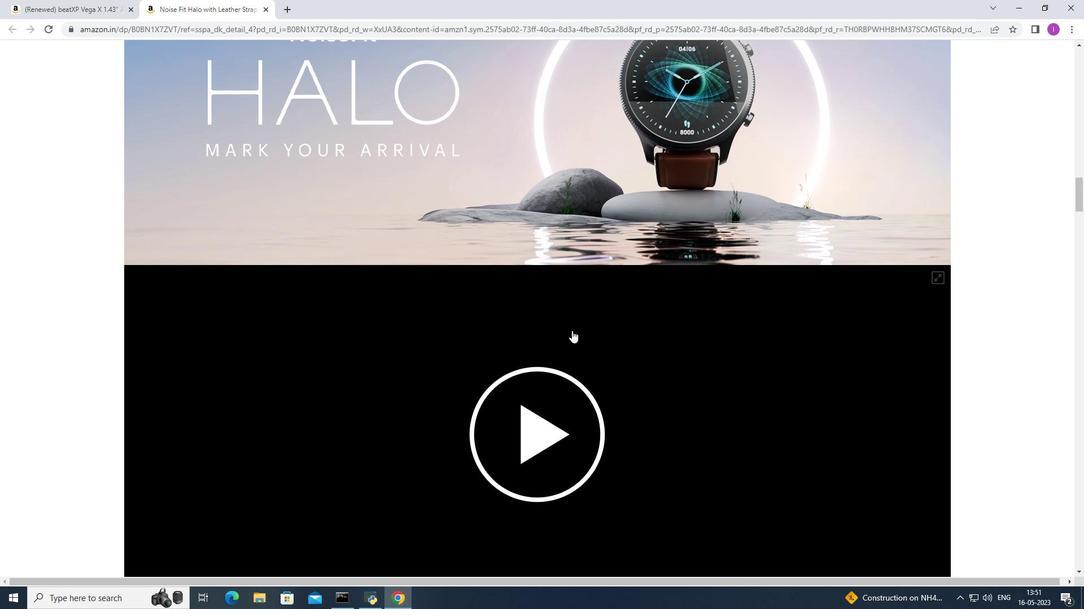 
Action: Mouse scrolled (572, 331) with delta (0, 0)
Screenshot: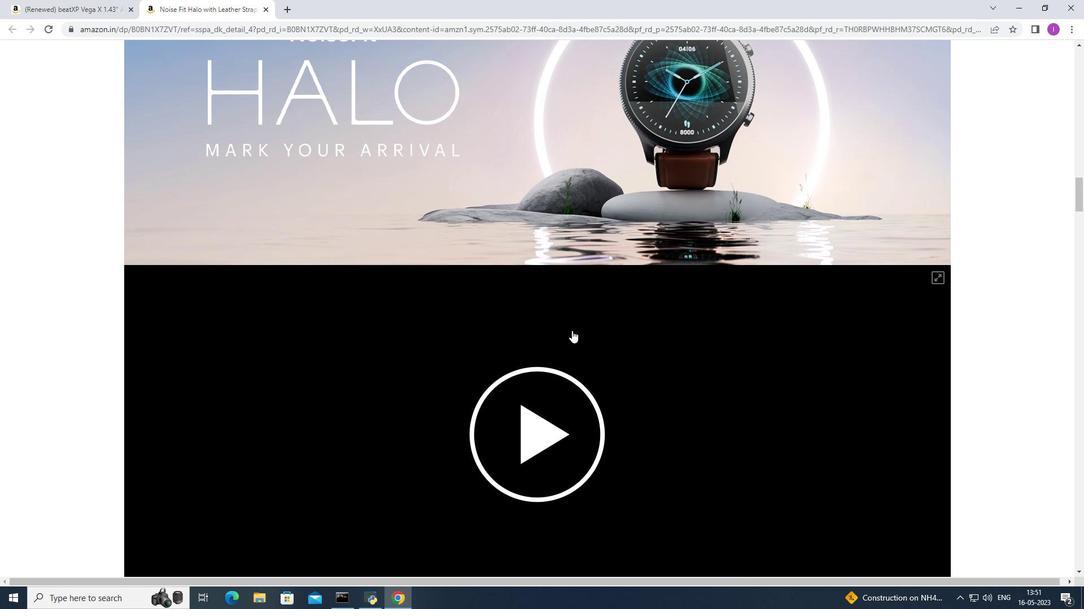 
Action: Mouse scrolled (572, 331) with delta (0, 0)
Screenshot: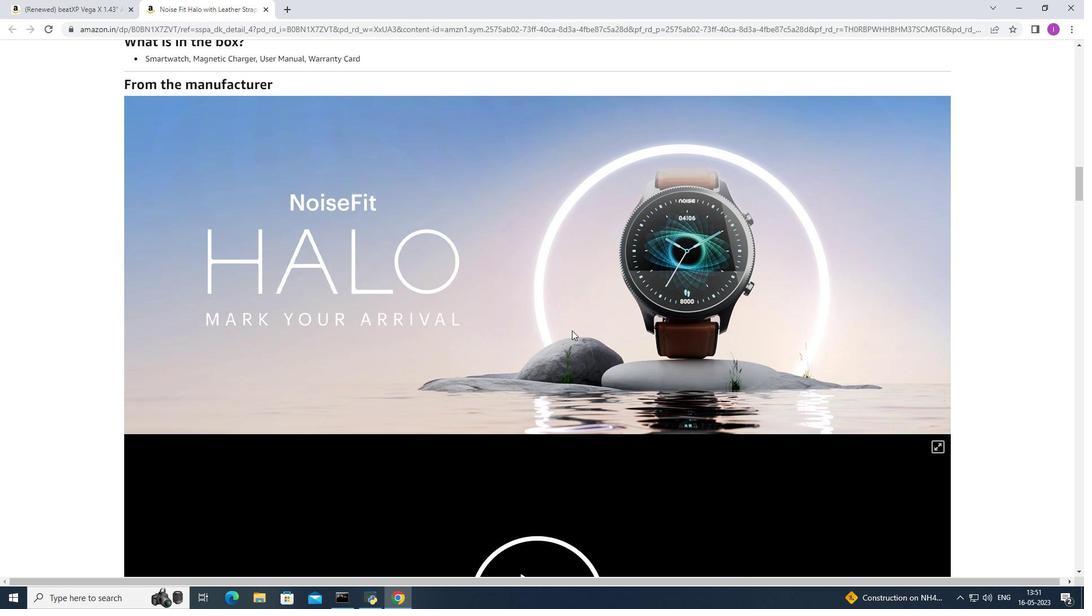
Action: Mouse scrolled (572, 331) with delta (0, 0)
Screenshot: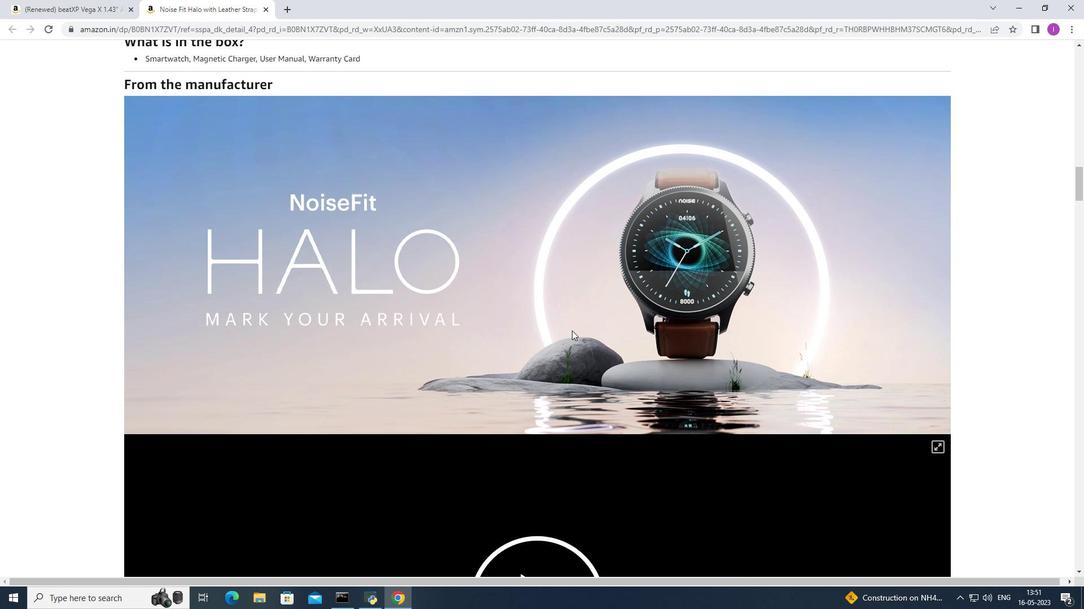 
Action: Mouse scrolled (572, 331) with delta (0, 0)
Screenshot: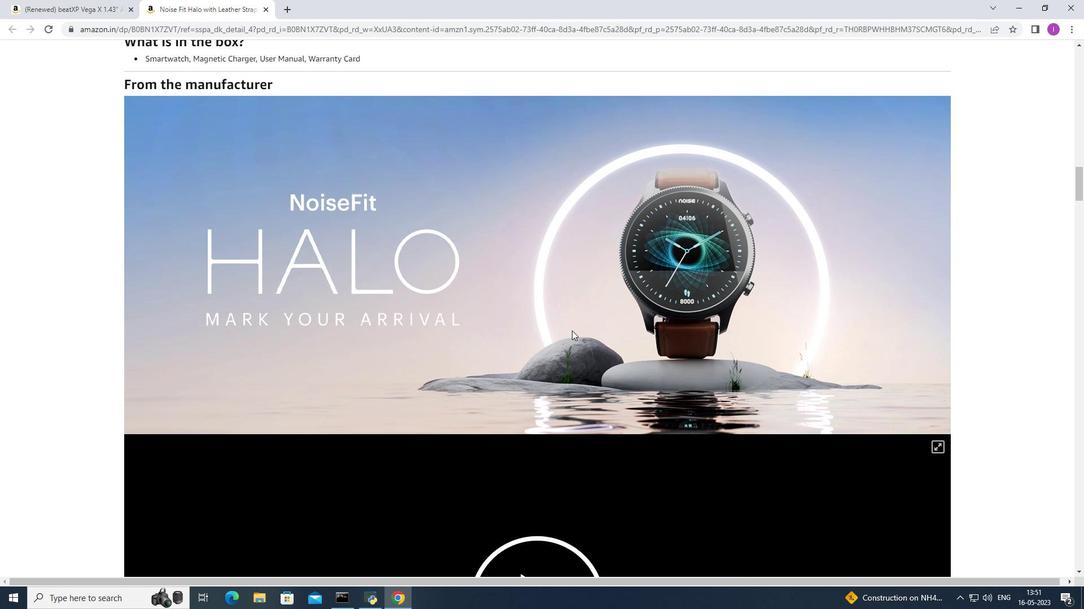 
Action: Mouse scrolled (572, 331) with delta (0, 0)
Screenshot: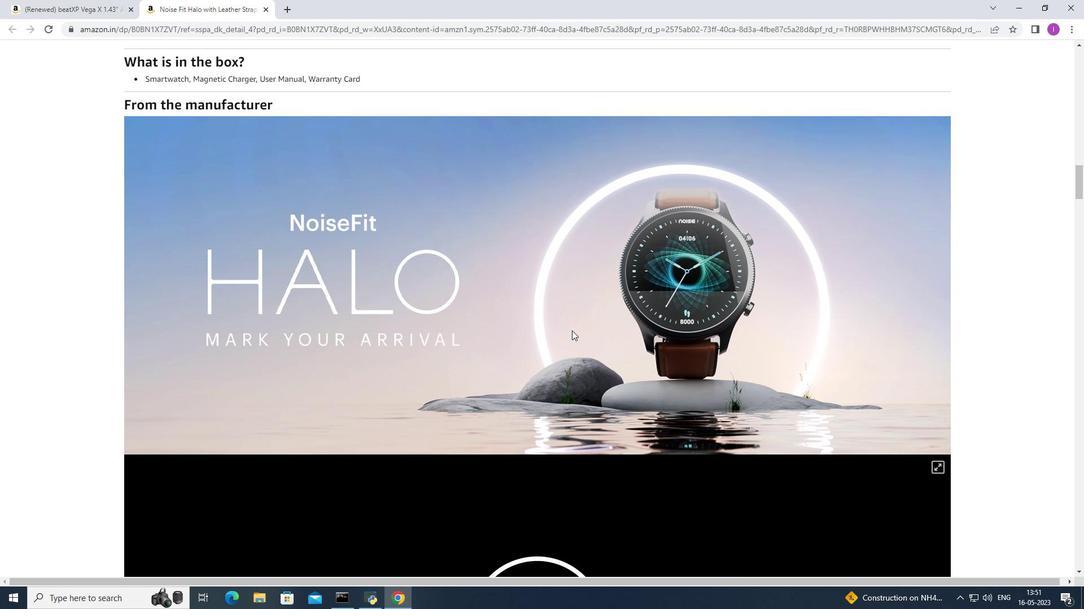 
Action: Mouse scrolled (572, 331) with delta (0, 0)
Screenshot: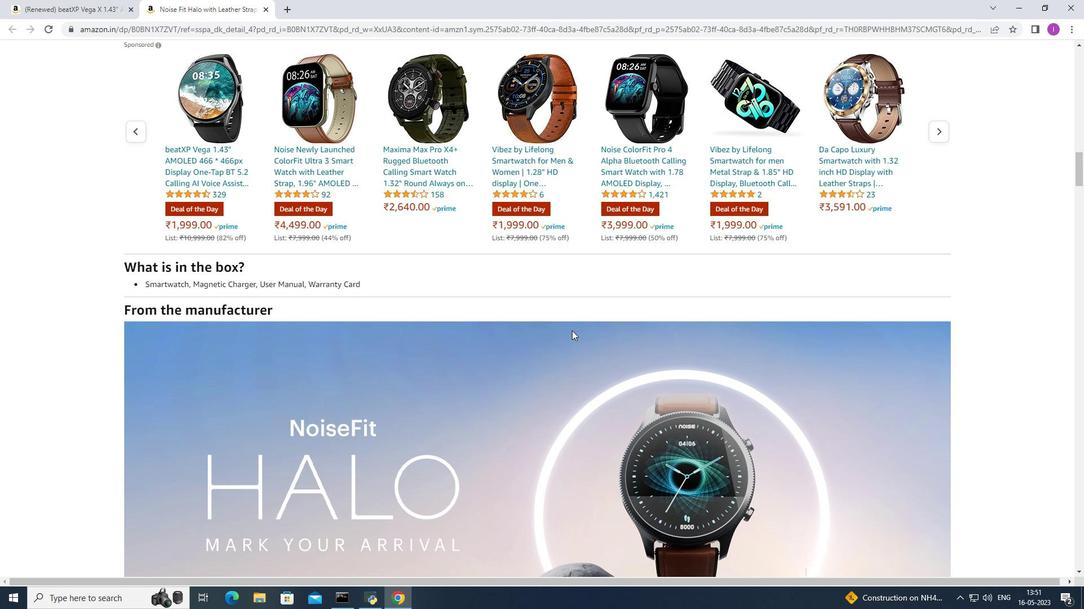 
Action: Mouse scrolled (572, 331) with delta (0, 0)
Screenshot: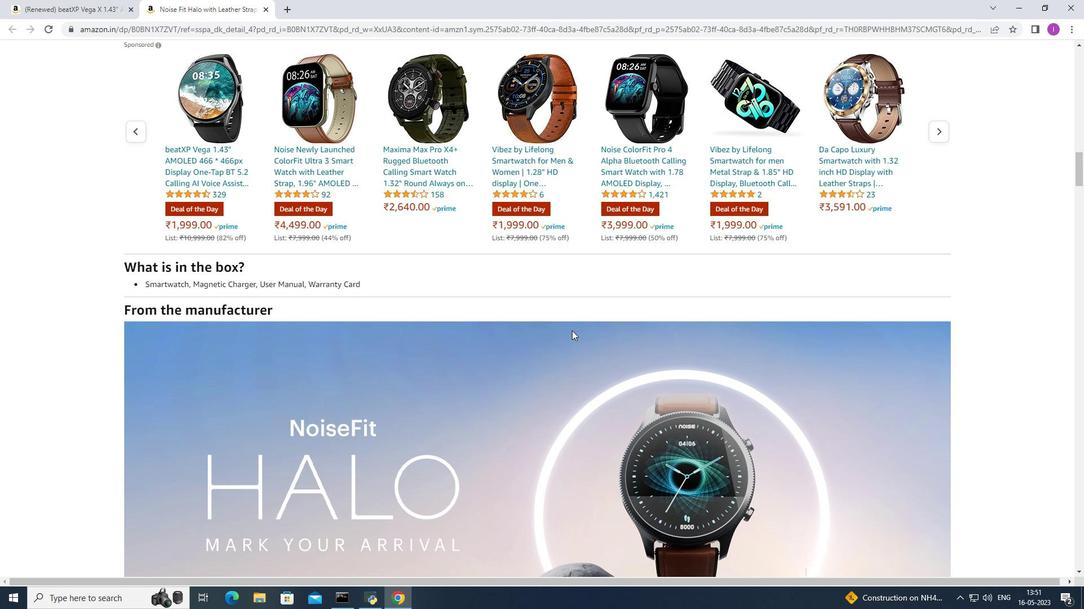 
Action: Mouse scrolled (572, 331) with delta (0, 0)
Screenshot: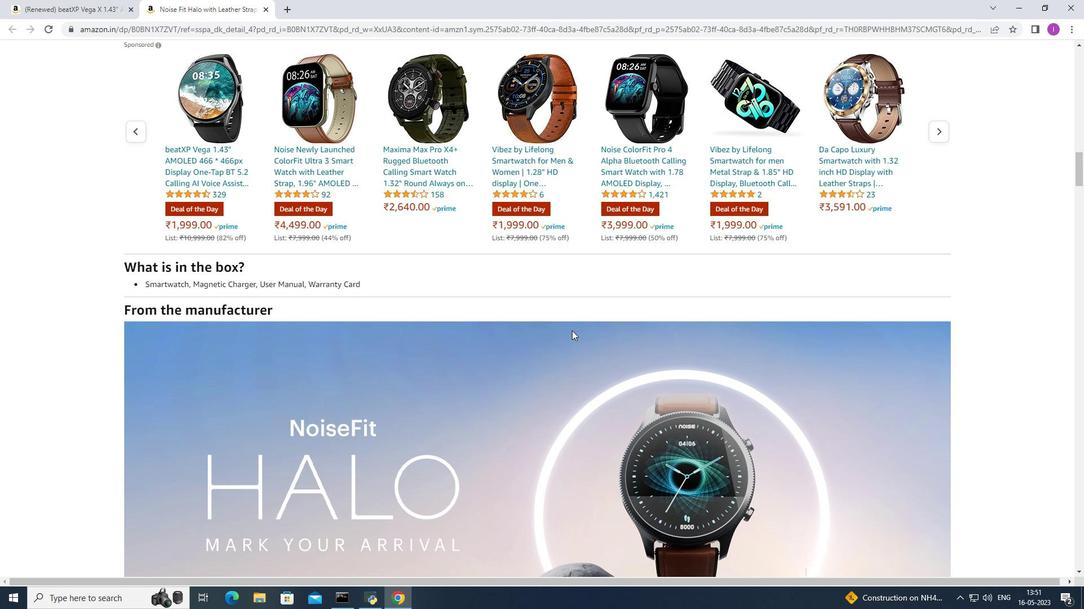 
Action: Mouse scrolled (572, 331) with delta (0, 0)
Screenshot: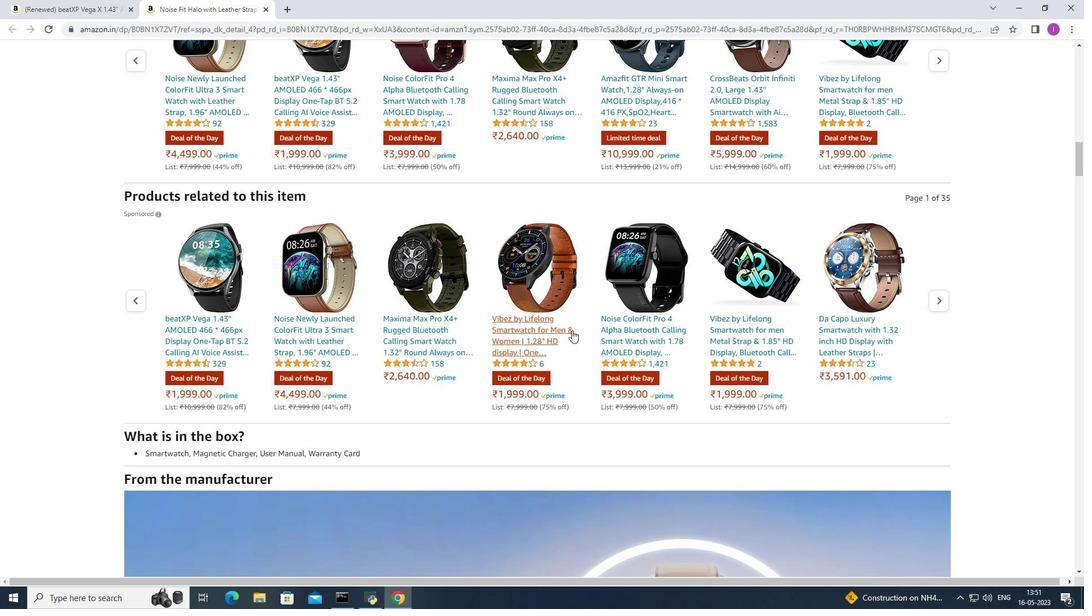 
Action: Mouse scrolled (572, 331) with delta (0, 0)
Screenshot: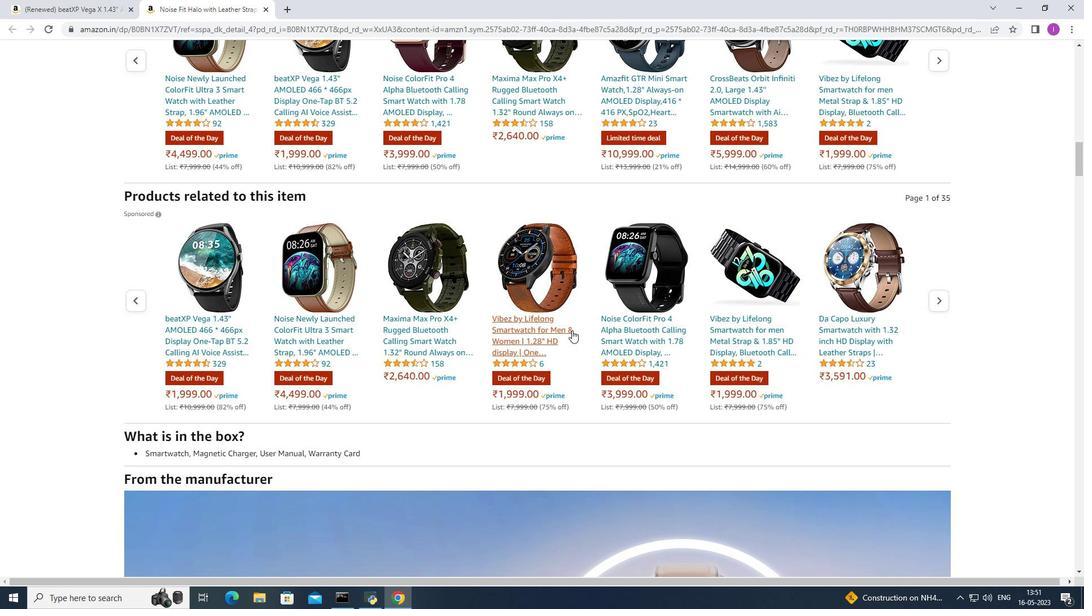 
Action: Mouse scrolled (572, 331) with delta (0, 0)
Screenshot: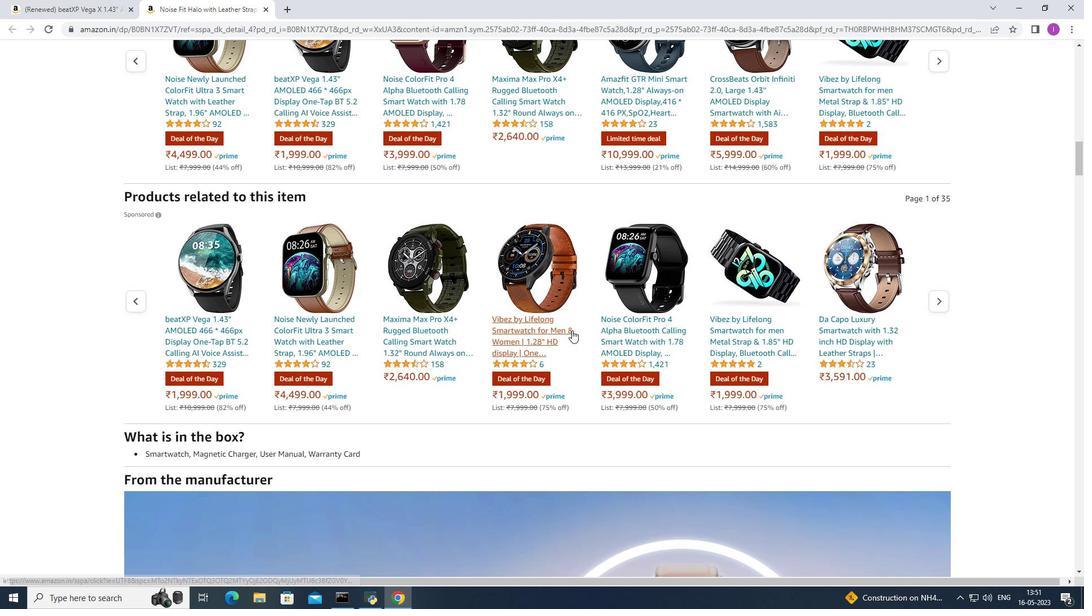 
Action: Mouse scrolled (572, 331) with delta (0, 0)
Screenshot: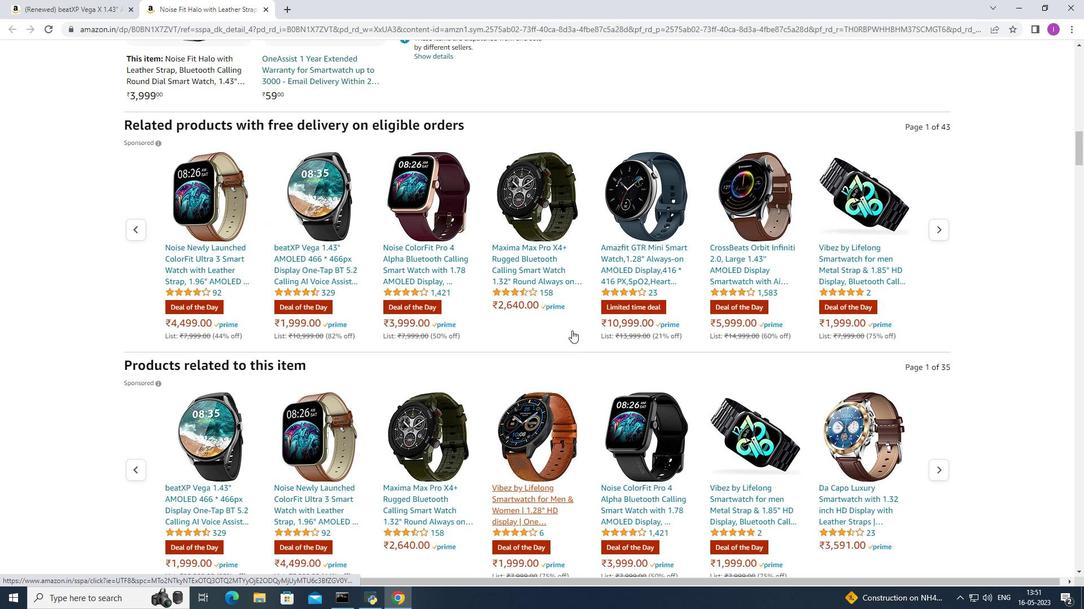 
Action: Mouse scrolled (572, 331) with delta (0, 0)
Screenshot: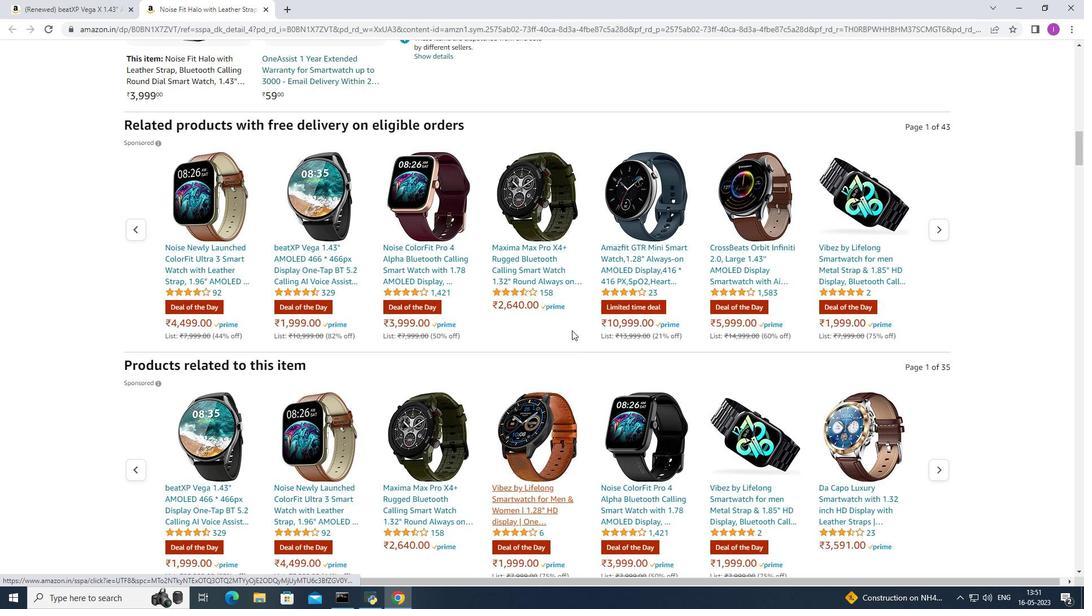 
Action: Mouse scrolled (572, 331) with delta (0, 0)
Screenshot: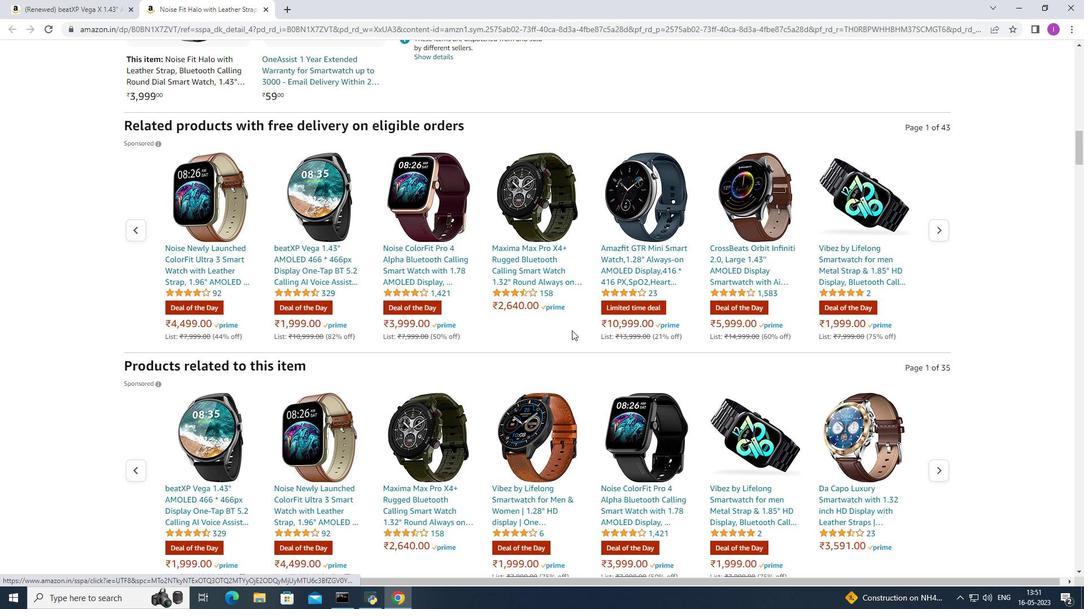 
Action: Mouse scrolled (572, 331) with delta (0, 0)
Screenshot: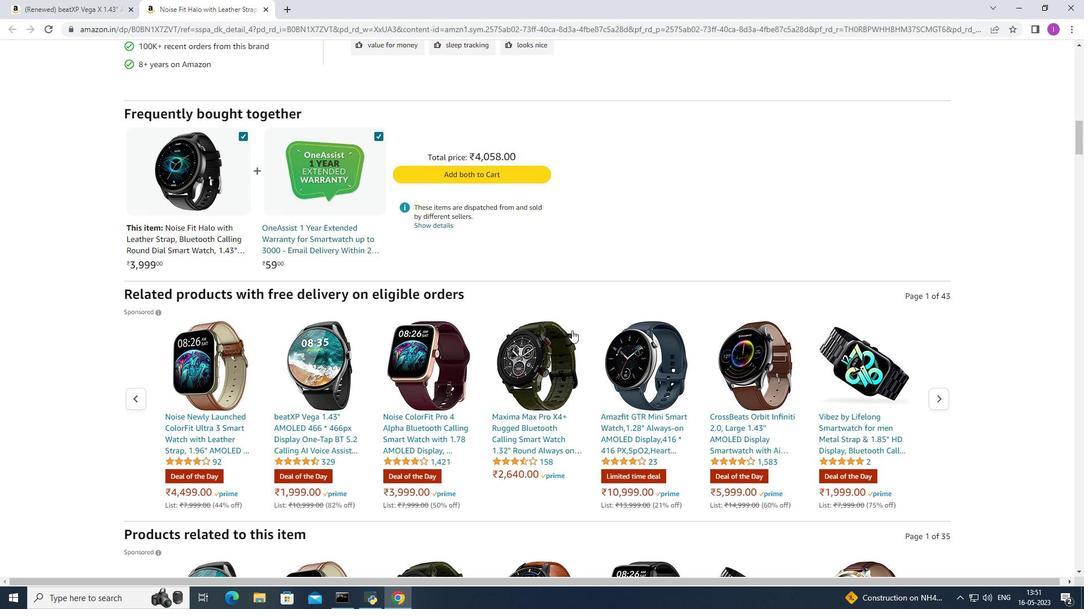 
Action: Mouse scrolled (572, 331) with delta (0, 0)
Screenshot: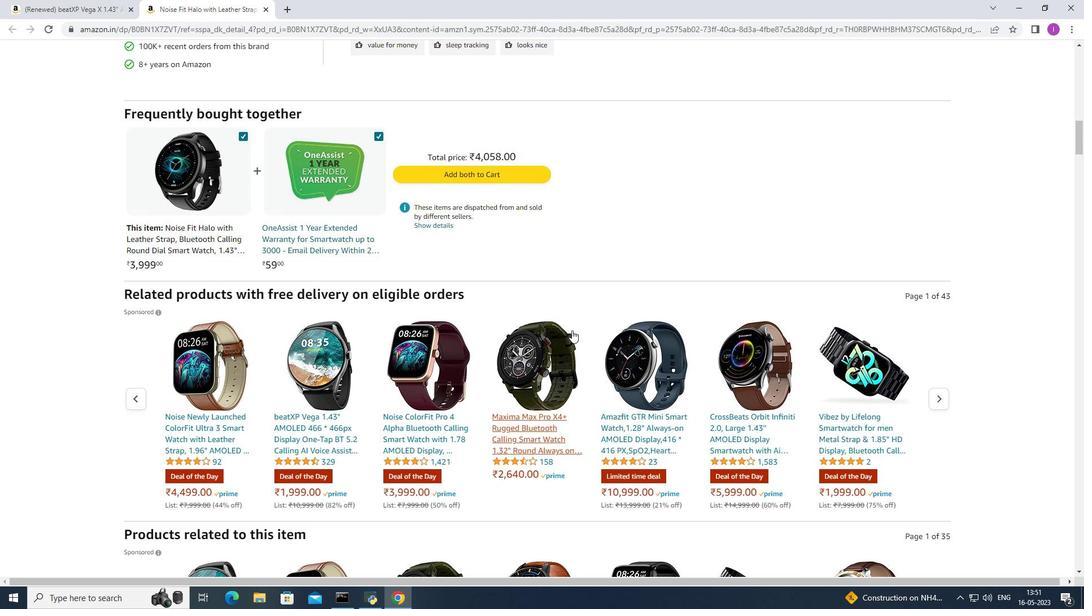 
Action: Mouse scrolled (572, 331) with delta (0, 0)
Screenshot: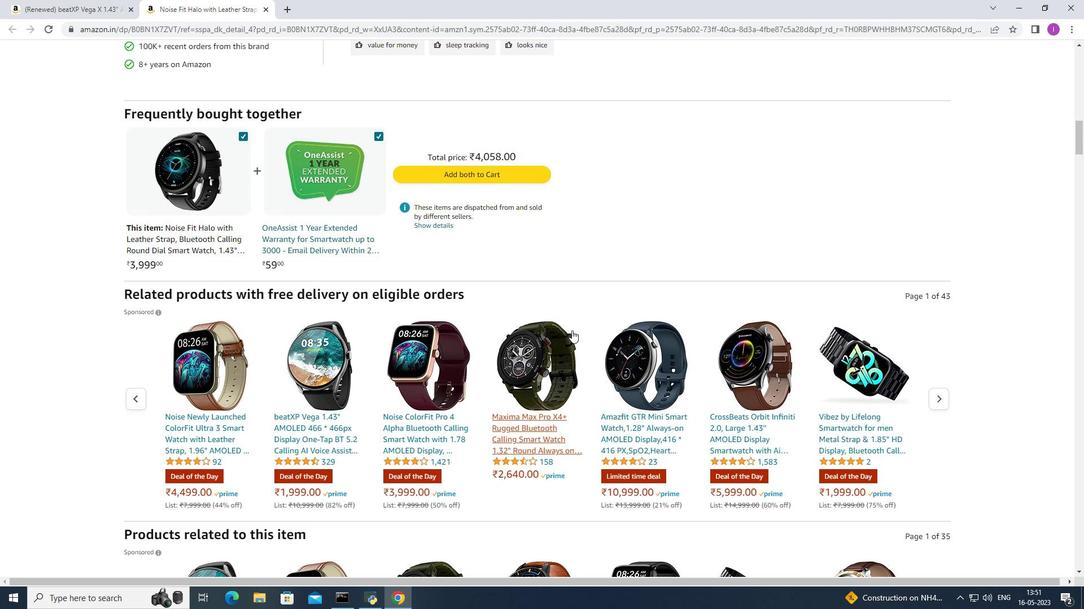 
Action: Mouse scrolled (572, 331) with delta (0, 0)
Screenshot: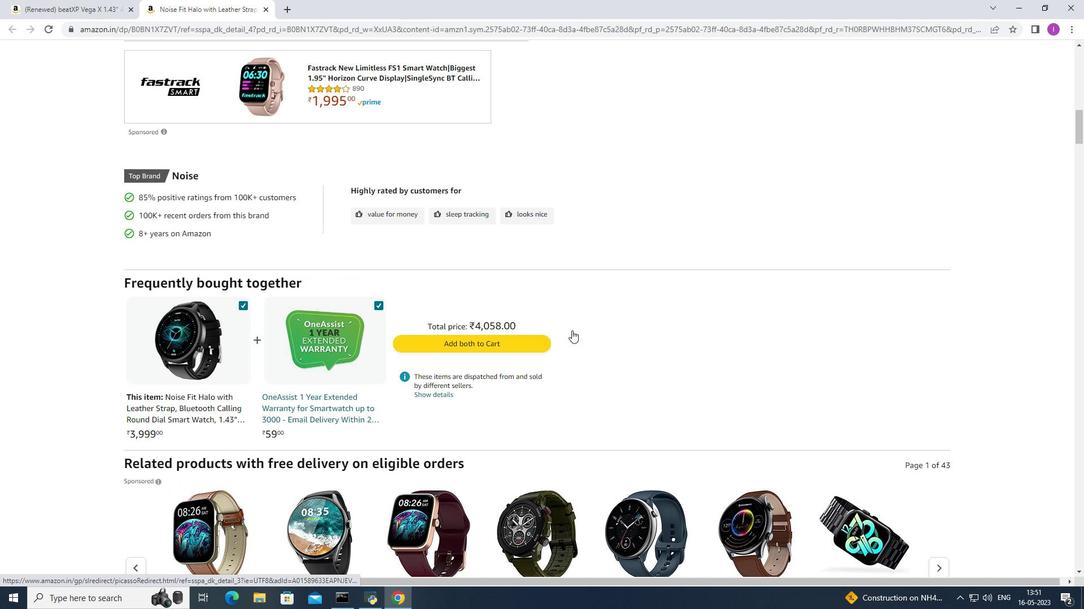 
Action: Mouse scrolled (572, 331) with delta (0, 0)
Screenshot: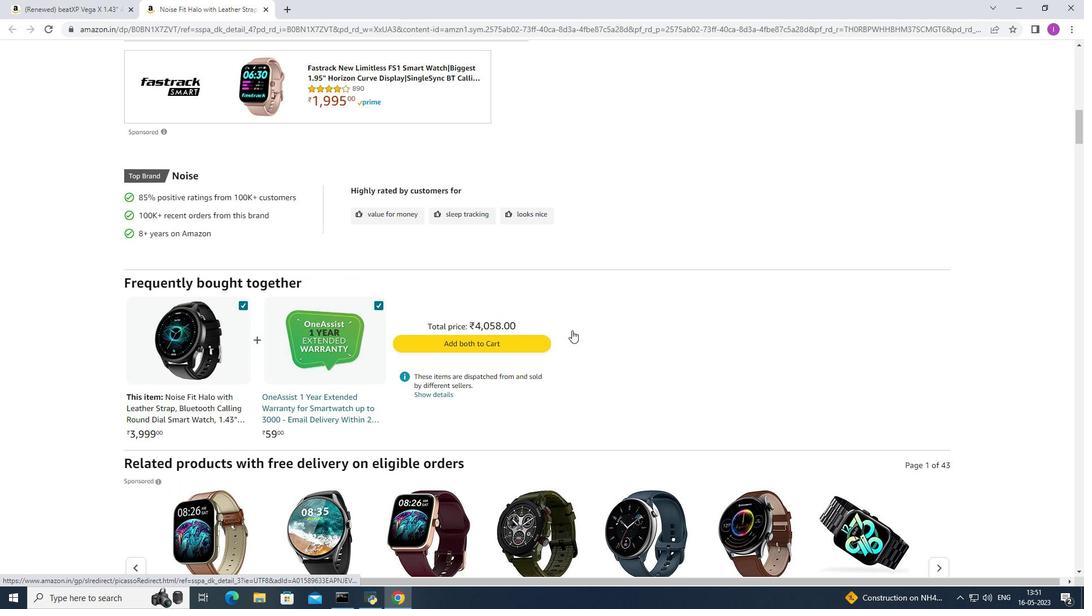 
Action: Mouse scrolled (572, 331) with delta (0, 0)
Screenshot: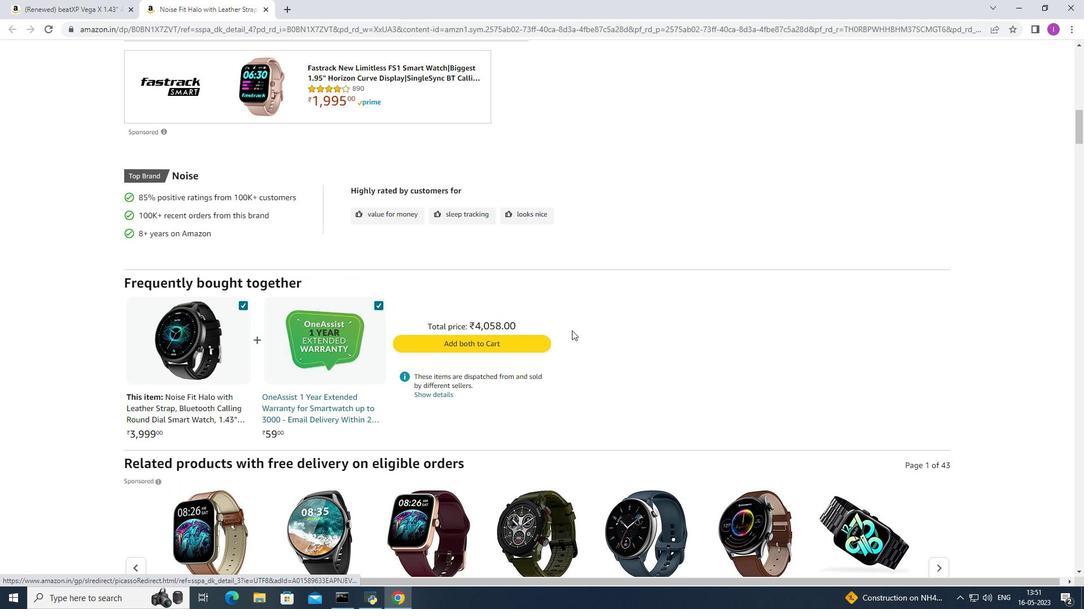 
Action: Mouse scrolled (572, 331) with delta (0, 0)
Screenshot: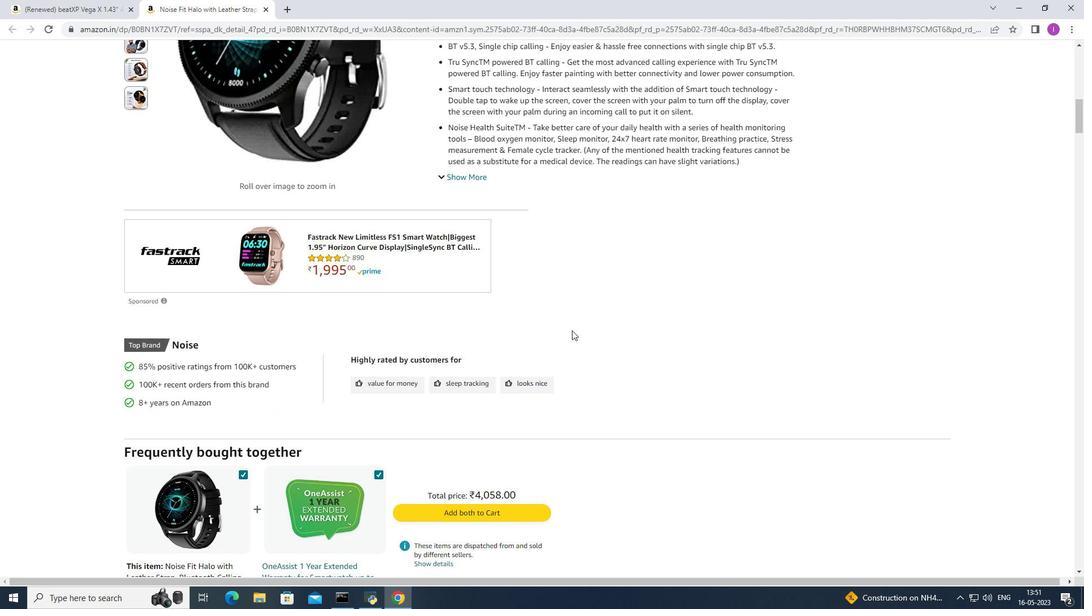 
Action: Mouse scrolled (572, 331) with delta (0, 0)
Screenshot: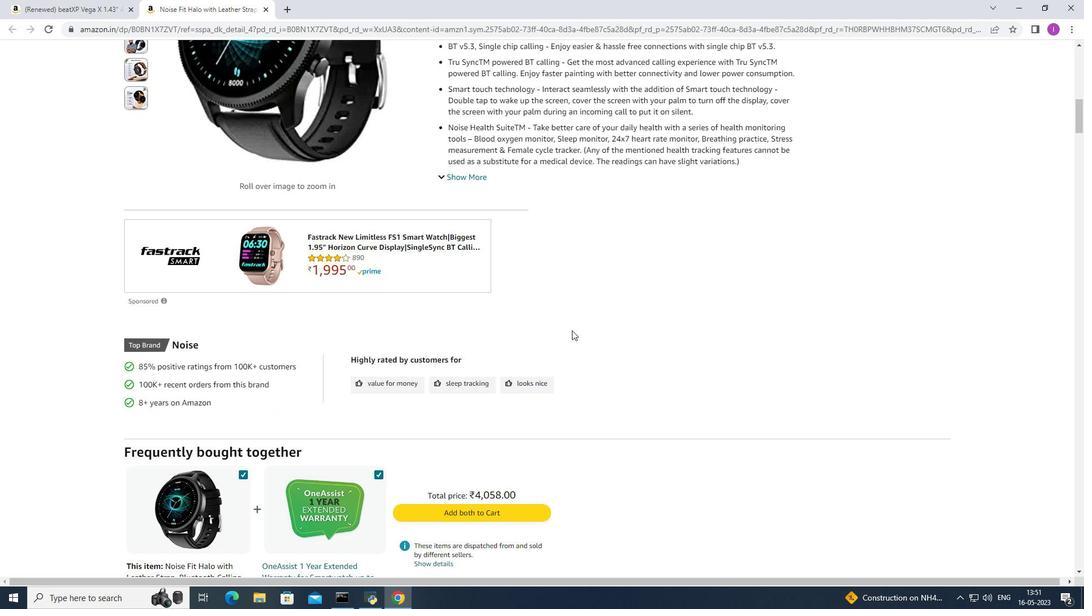 
Action: Mouse scrolled (572, 331) with delta (0, 0)
Screenshot: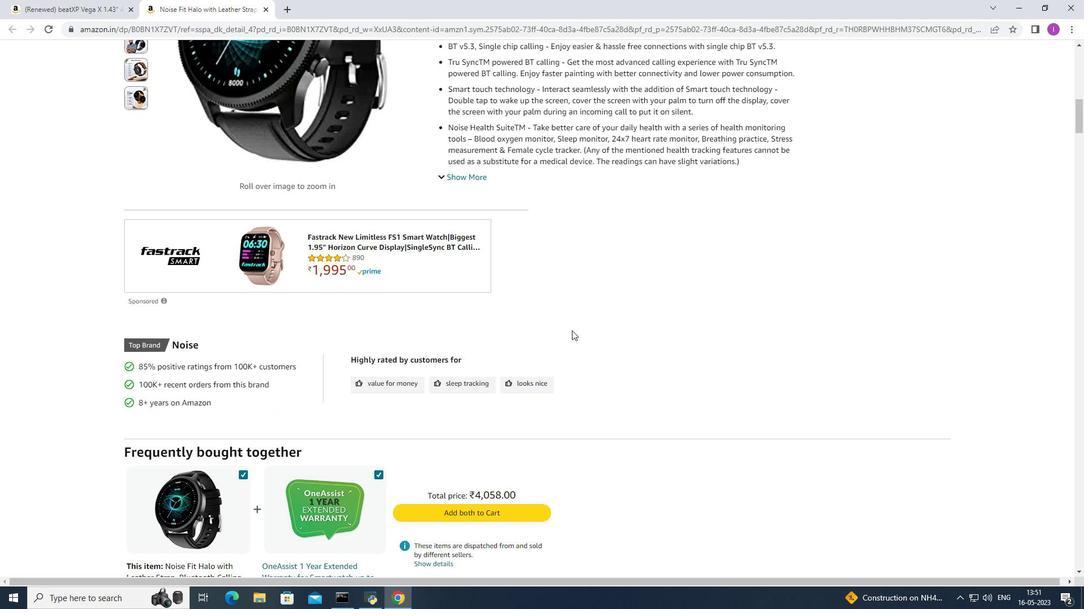 
Action: Mouse scrolled (572, 331) with delta (0, 0)
Screenshot: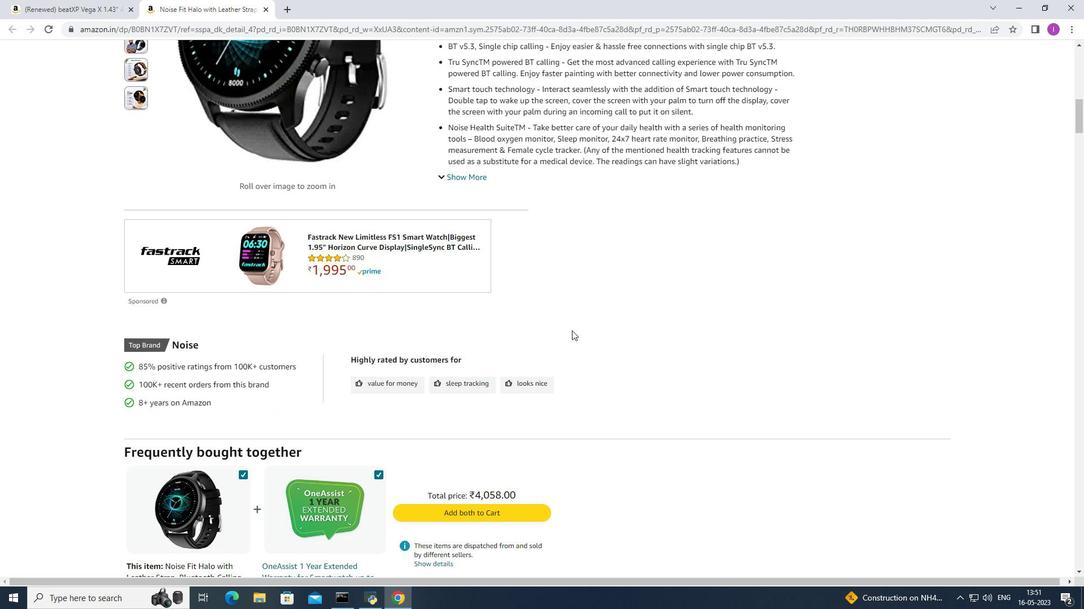
Action: Mouse scrolled (572, 331) with delta (0, 0)
Screenshot: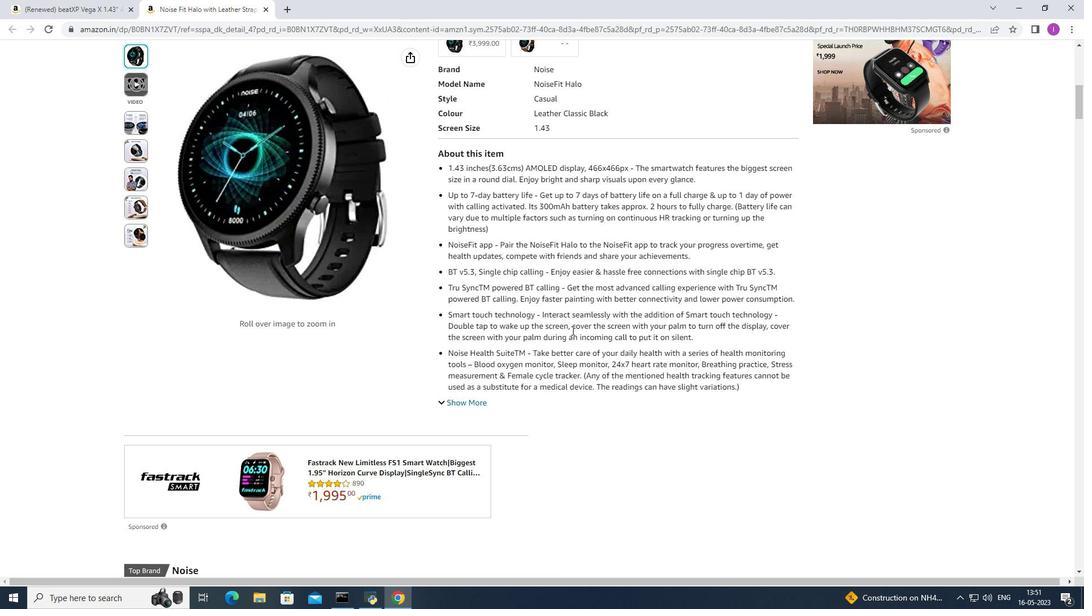 
Action: Mouse scrolled (572, 331) with delta (0, 0)
Screenshot: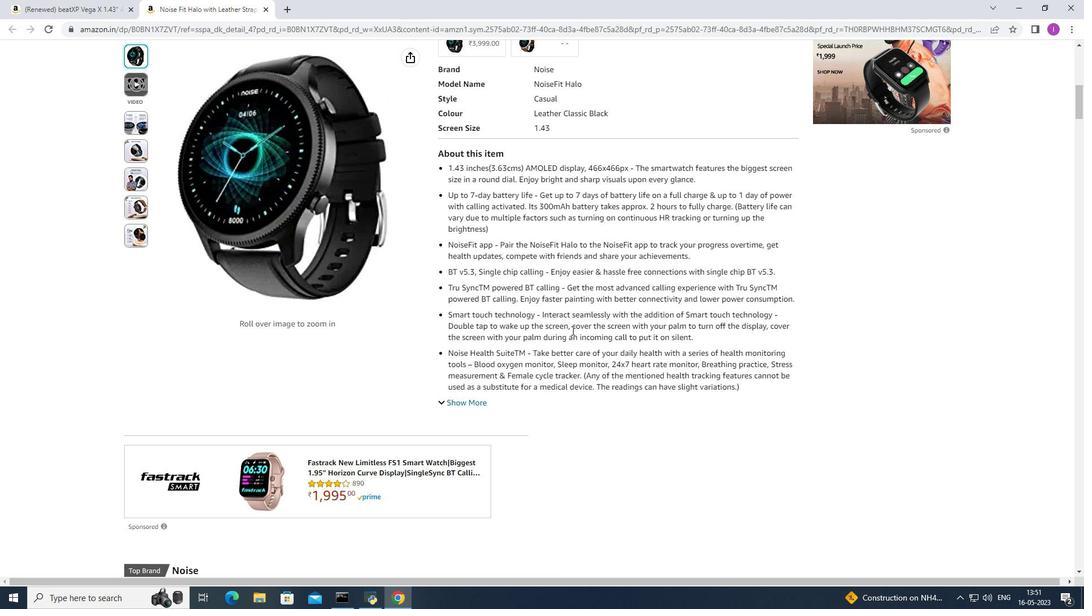 
Action: Mouse scrolled (572, 331) with delta (0, 0)
Screenshot: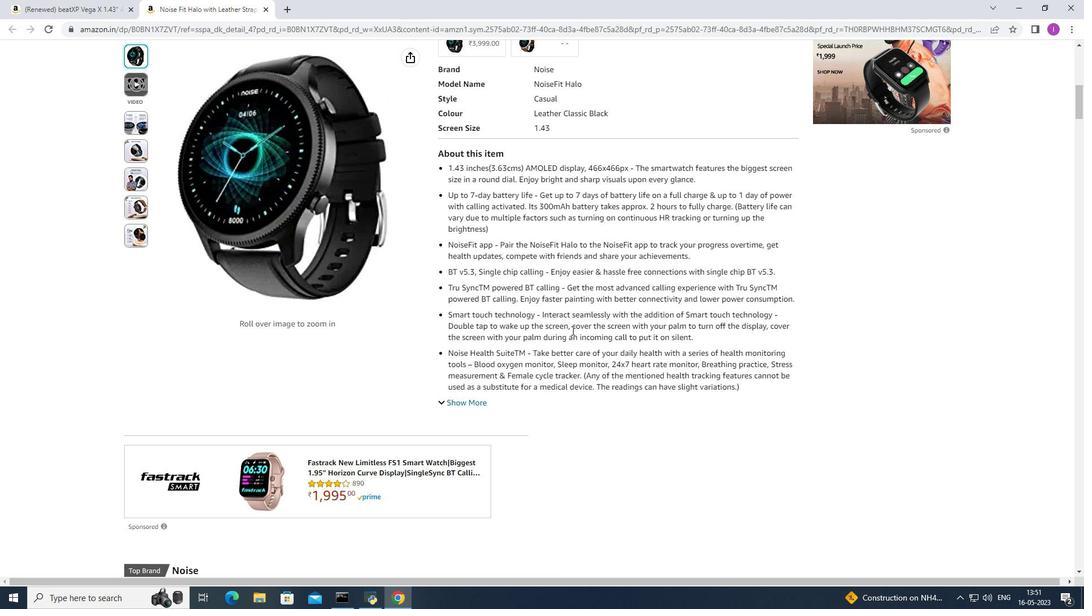 
Action: Mouse scrolled (572, 331) with delta (0, 0)
Screenshot: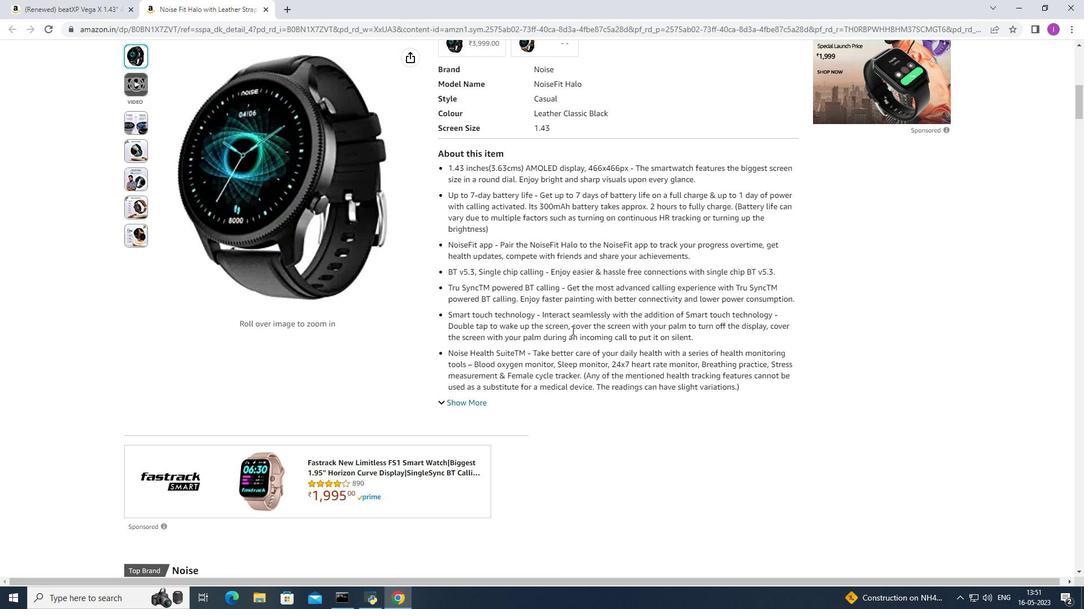 
Action: Mouse scrolled (572, 331) with delta (0, 0)
Screenshot: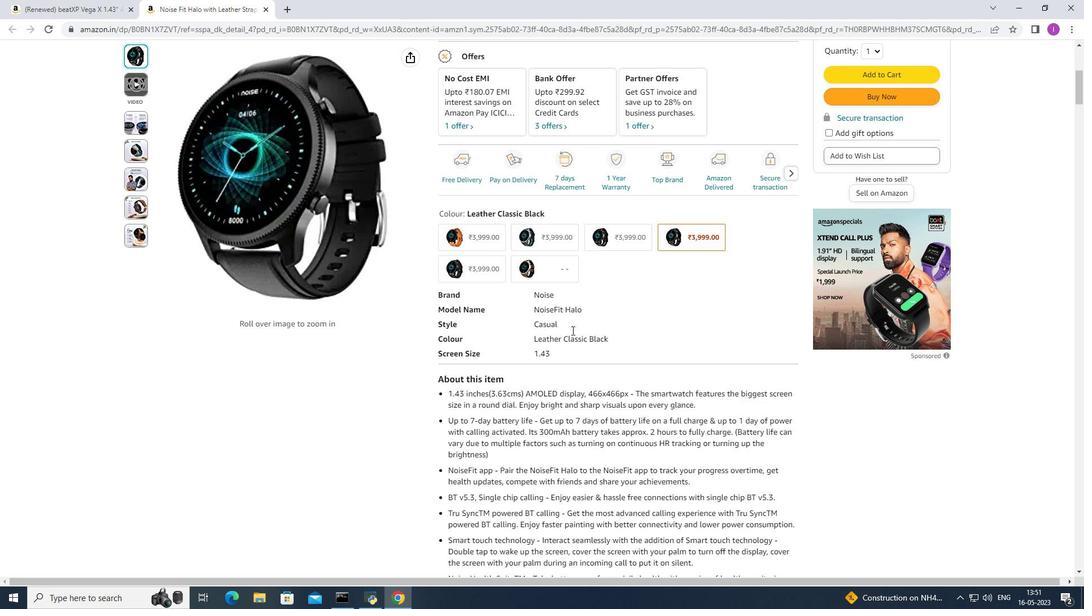 
Action: Mouse scrolled (572, 331) with delta (0, 0)
Screenshot: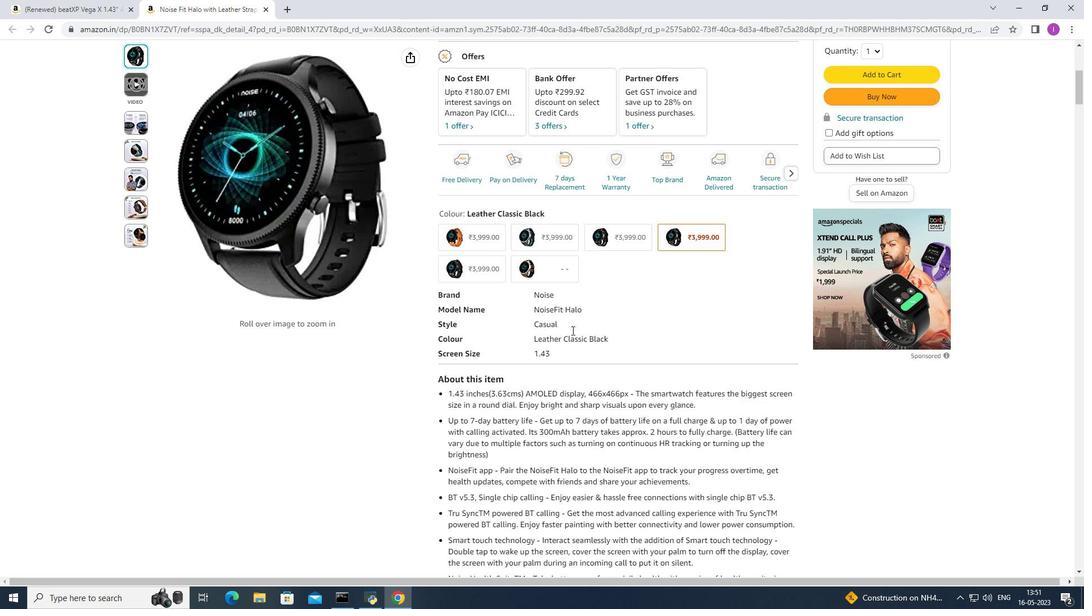 
Action: Mouse scrolled (572, 331) with delta (0, 0)
Screenshot: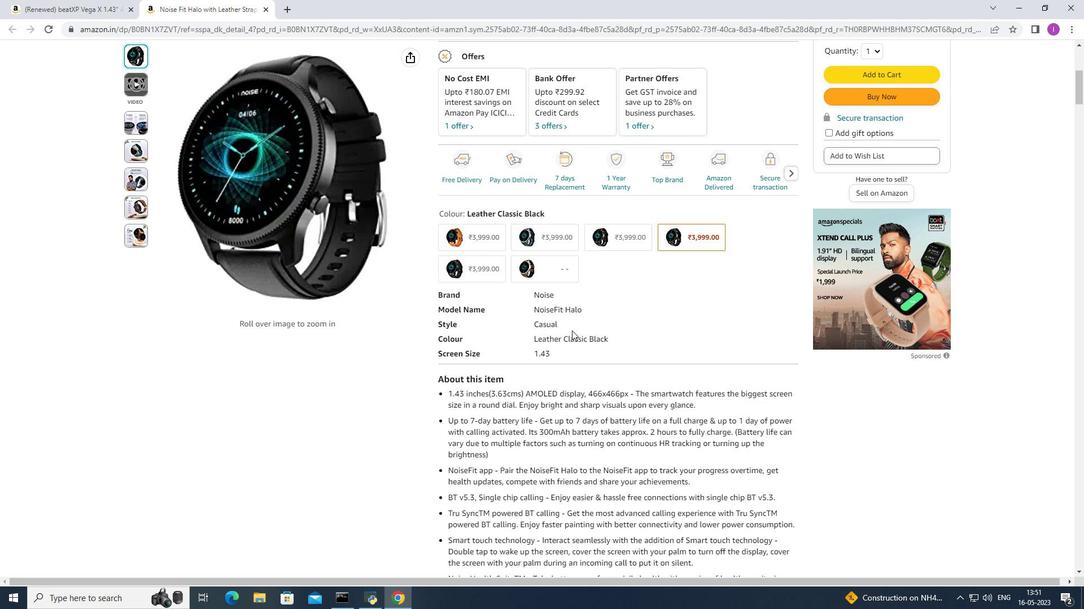 
Action: Mouse scrolled (572, 331) with delta (0, 0)
Screenshot: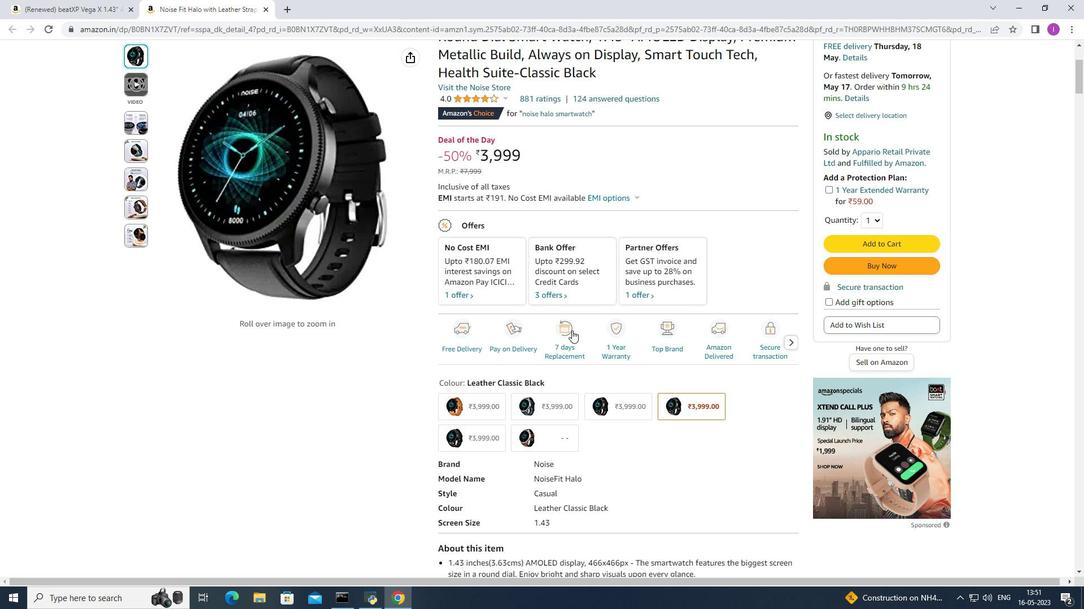 
Action: Mouse scrolled (572, 331) with delta (0, 0)
Screenshot: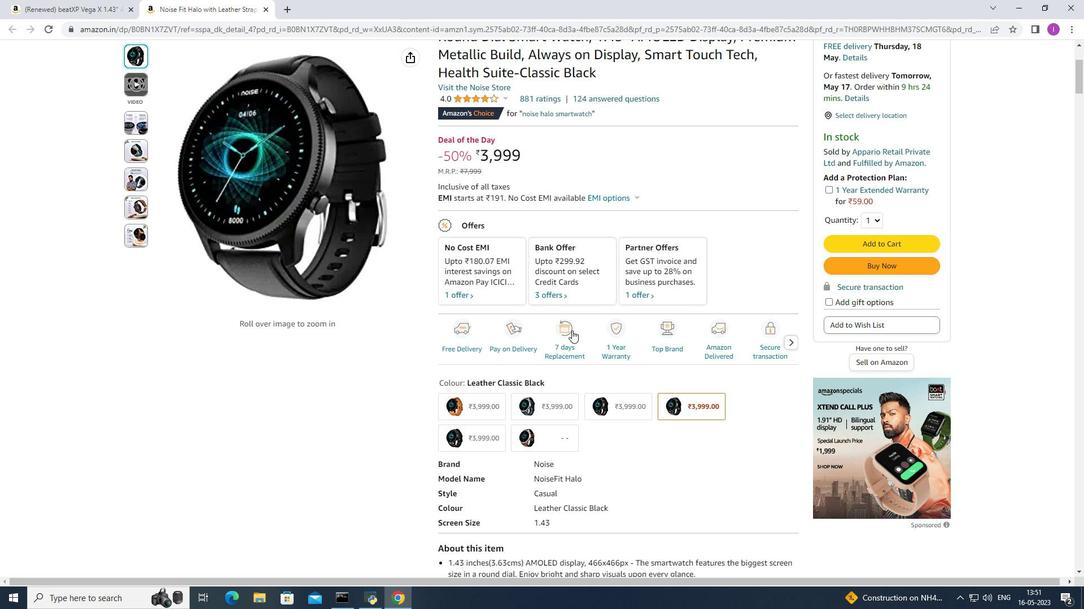
Action: Mouse scrolled (572, 331) with delta (0, 0)
Screenshot: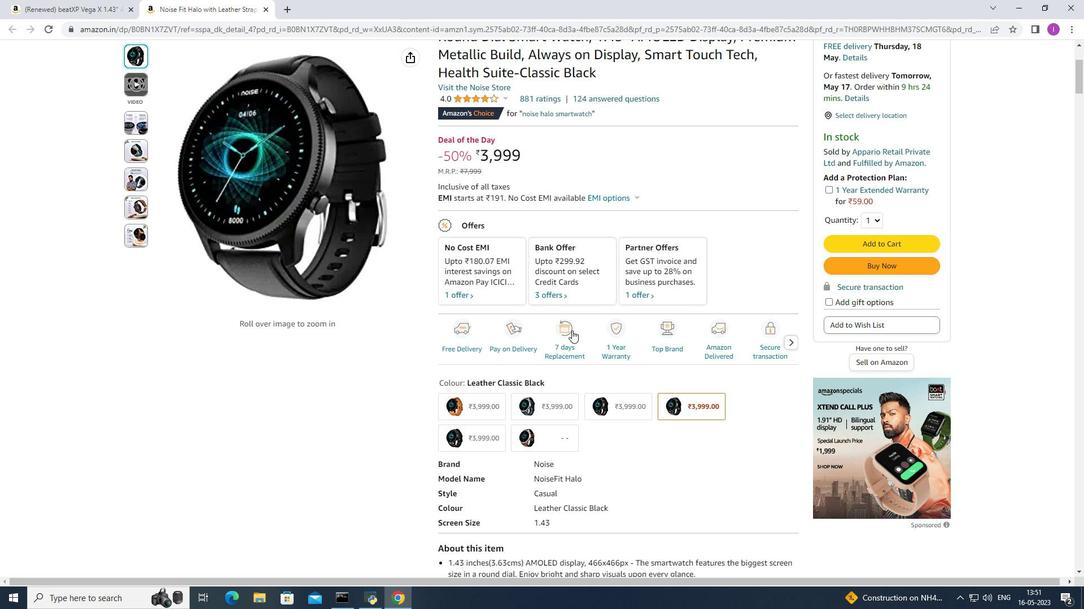 
Action: Mouse scrolled (572, 331) with delta (0, 0)
Screenshot: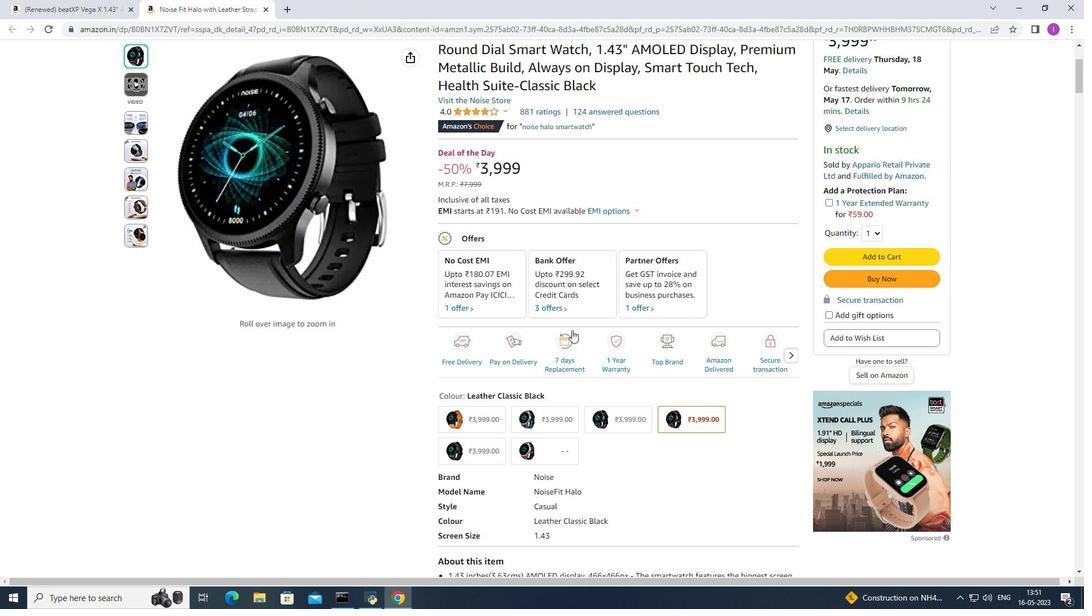 
Action: Mouse moved to (572, 330)
Screenshot: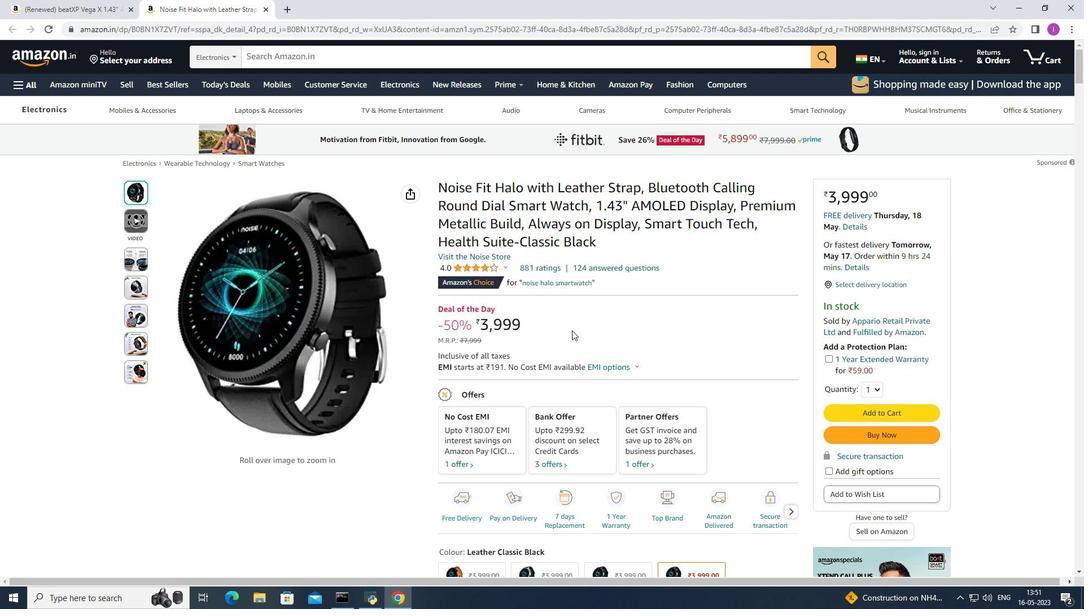 
Action: Mouse scrolled (572, 330) with delta (0, 0)
Screenshot: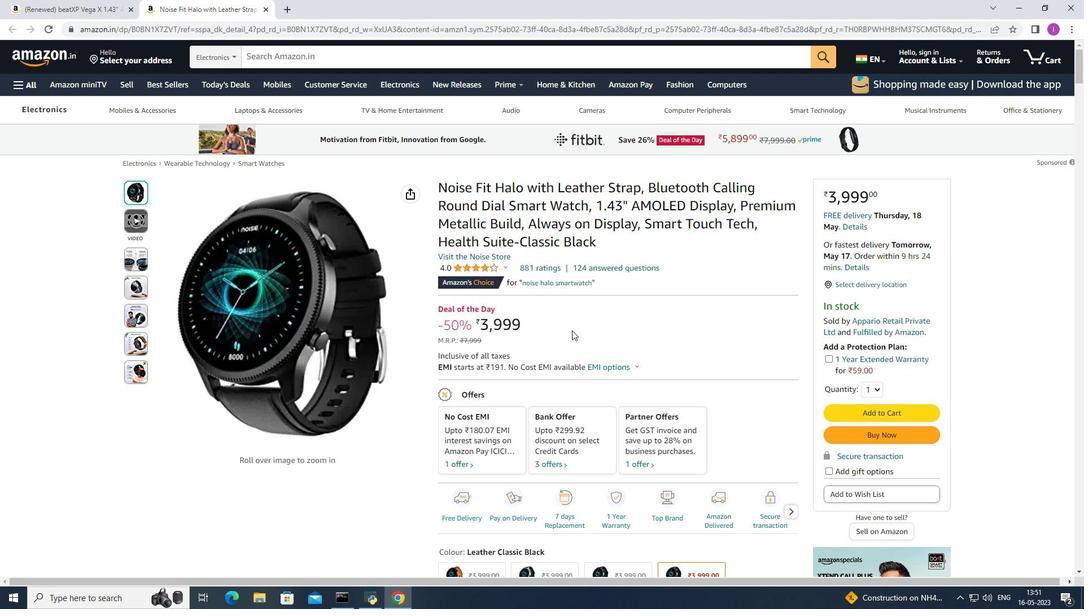 
Action: Mouse scrolled (572, 330) with delta (0, 0)
Screenshot: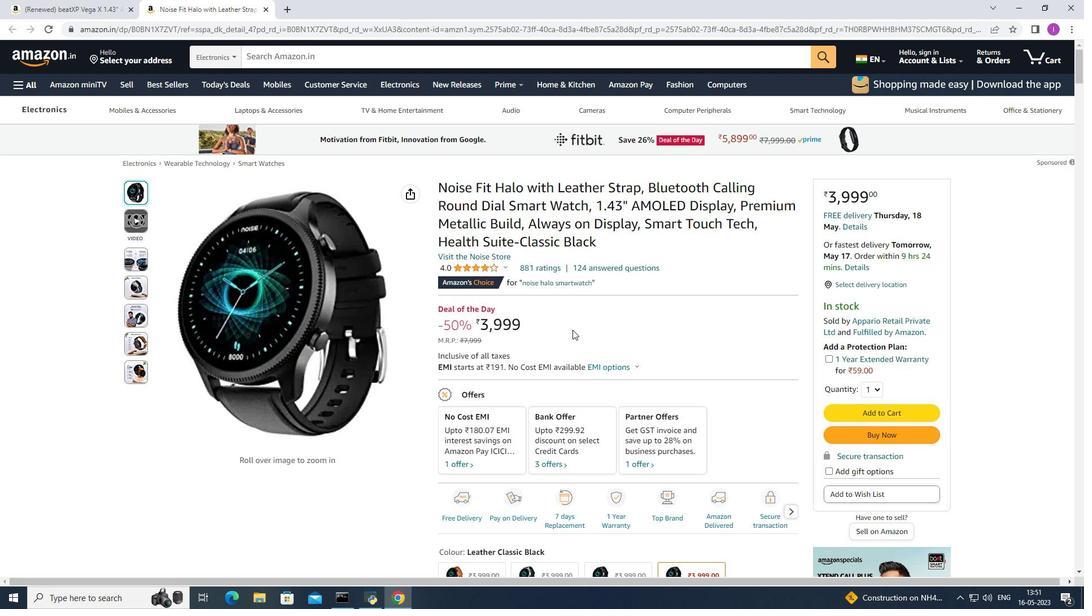 
Action: Mouse scrolled (572, 330) with delta (0, 0)
Screenshot: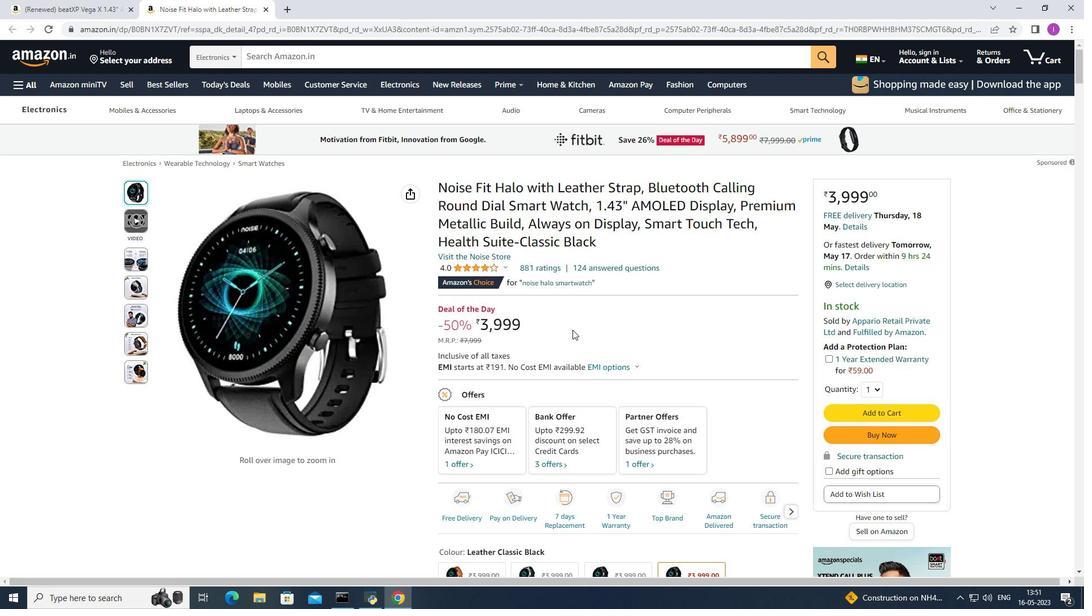 
Action: Mouse moved to (870, 434)
Screenshot: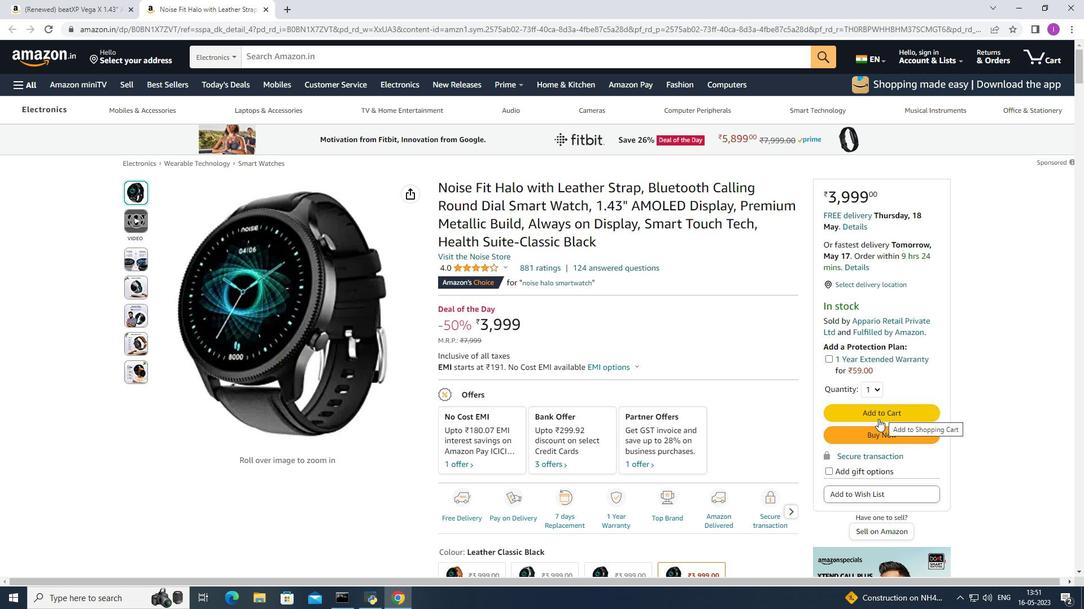 
Action: Mouse pressed left at (870, 434)
Screenshot: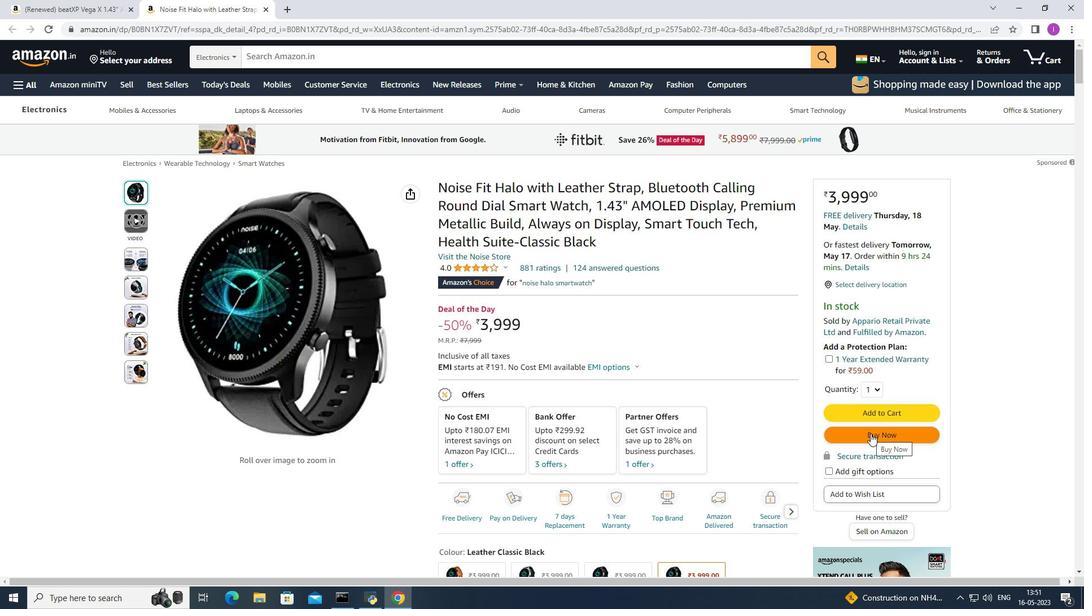 
Action: Mouse moved to (602, 265)
